 Task: Read customer reviews and ratings for real estate agents in Montgomery, Alabama, to find an agent who specializes in first-time homebuyers or investment properties.
Action: Mouse moved to (268, 228)
Screenshot: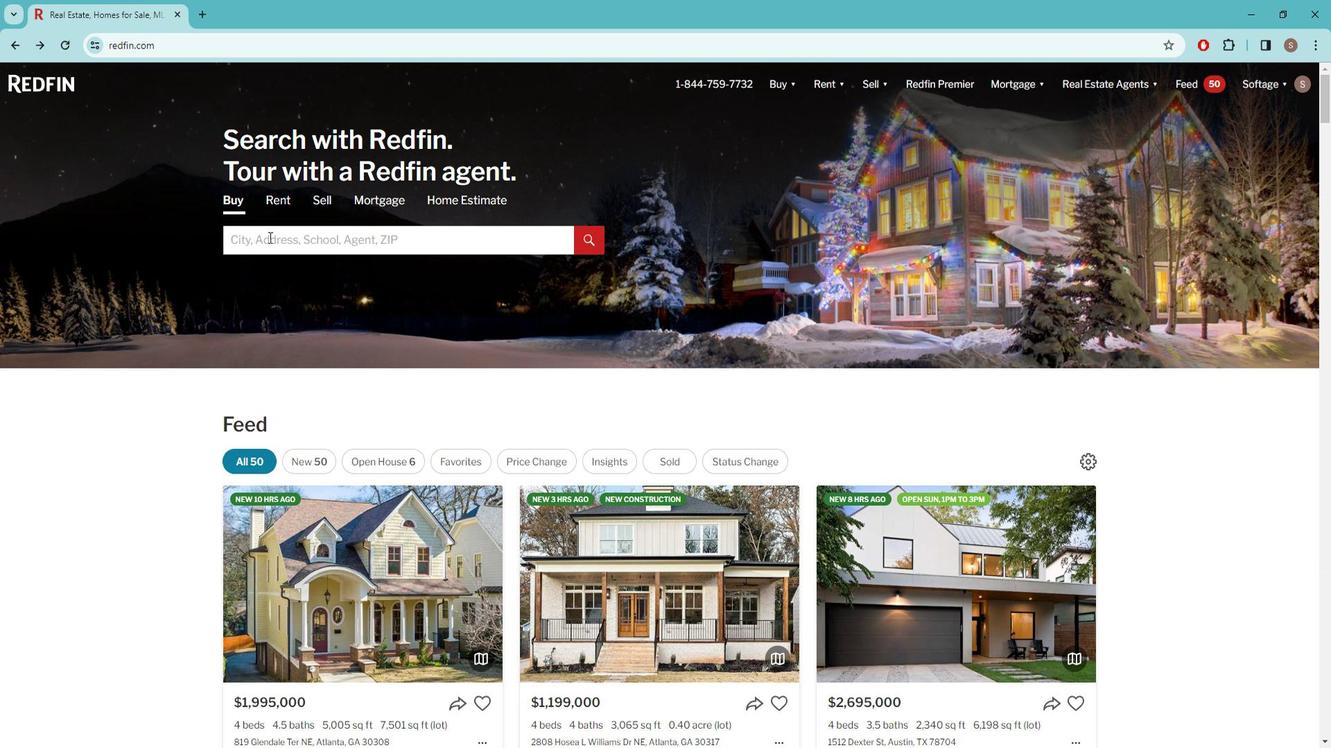 
Action: Mouse pressed left at (268, 228)
Screenshot: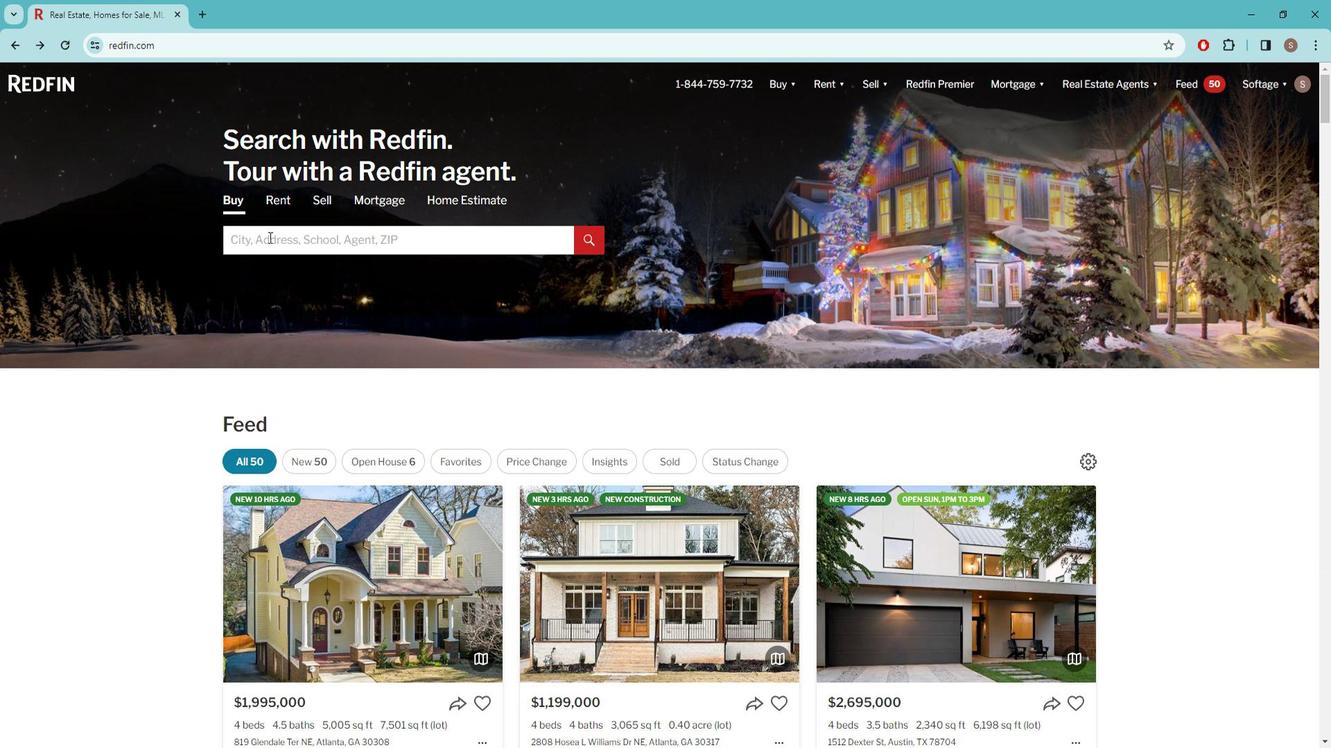 
Action: Key pressed m<Key.caps_lock>ONTGOMERY,<Key.space><Key.caps_lock>a<Key.caps_lock>LABAMA
Screenshot: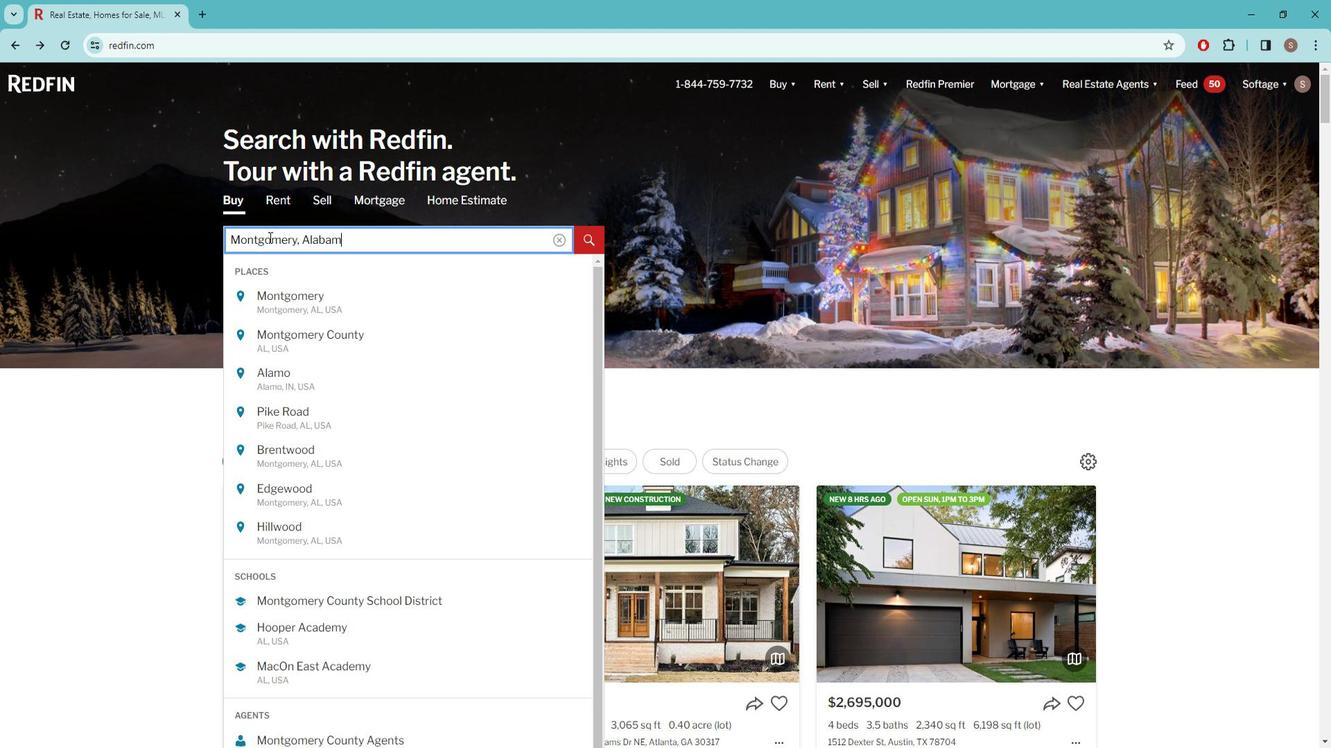 
Action: Mouse moved to (271, 291)
Screenshot: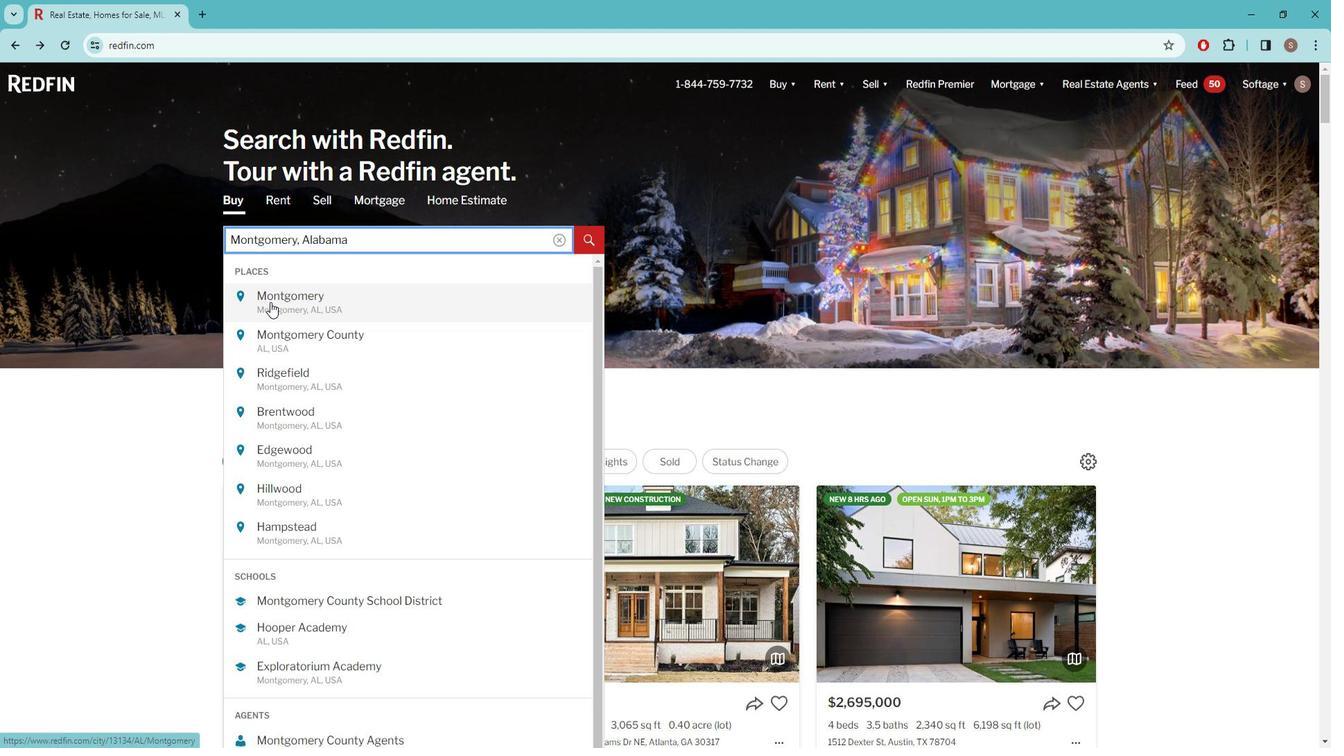 
Action: Mouse pressed left at (271, 291)
Screenshot: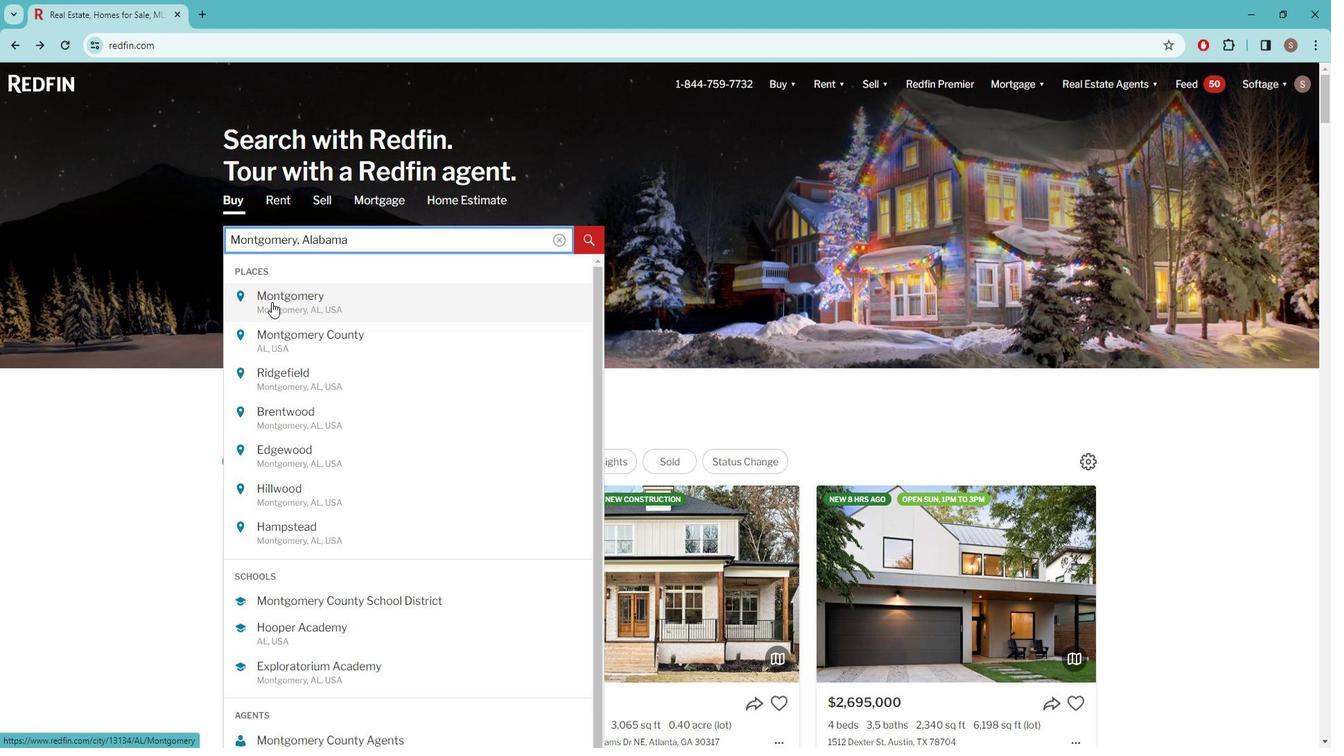 
Action: Mouse moved to (1162, 162)
Screenshot: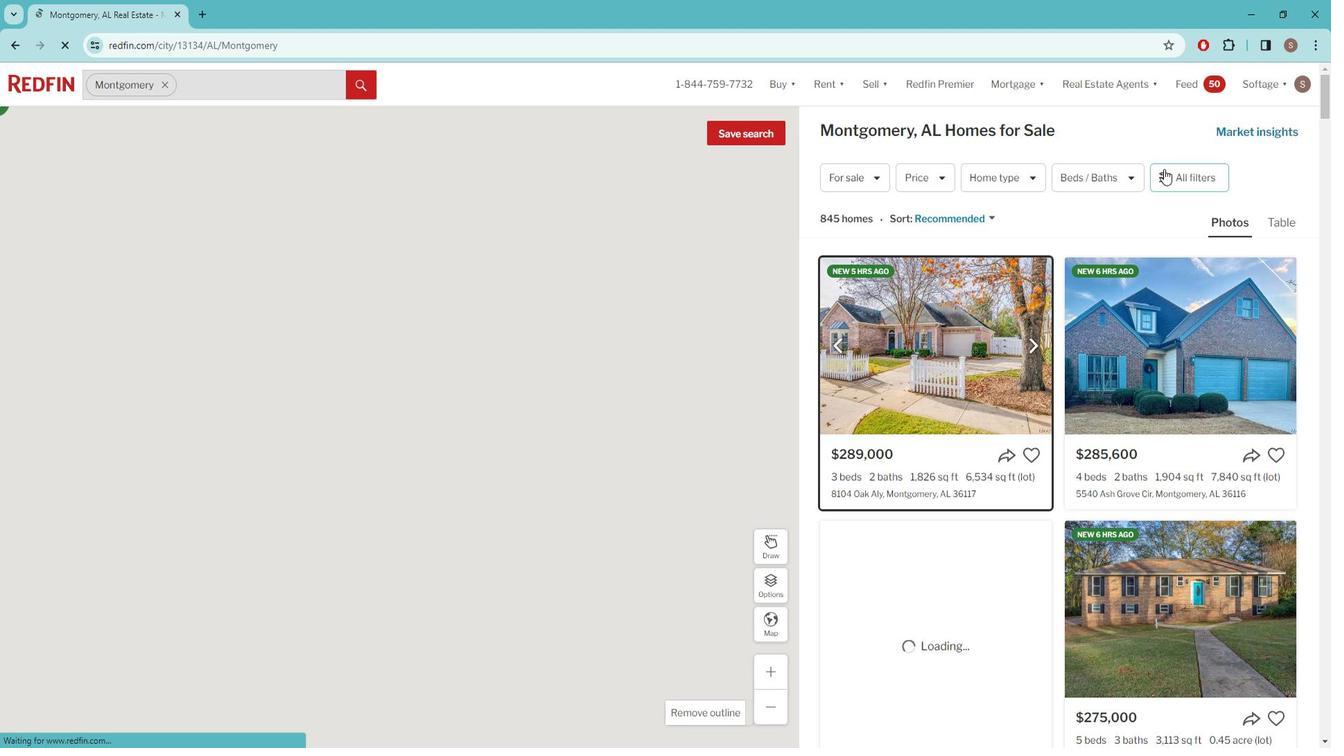 
Action: Mouse pressed left at (1162, 162)
Screenshot: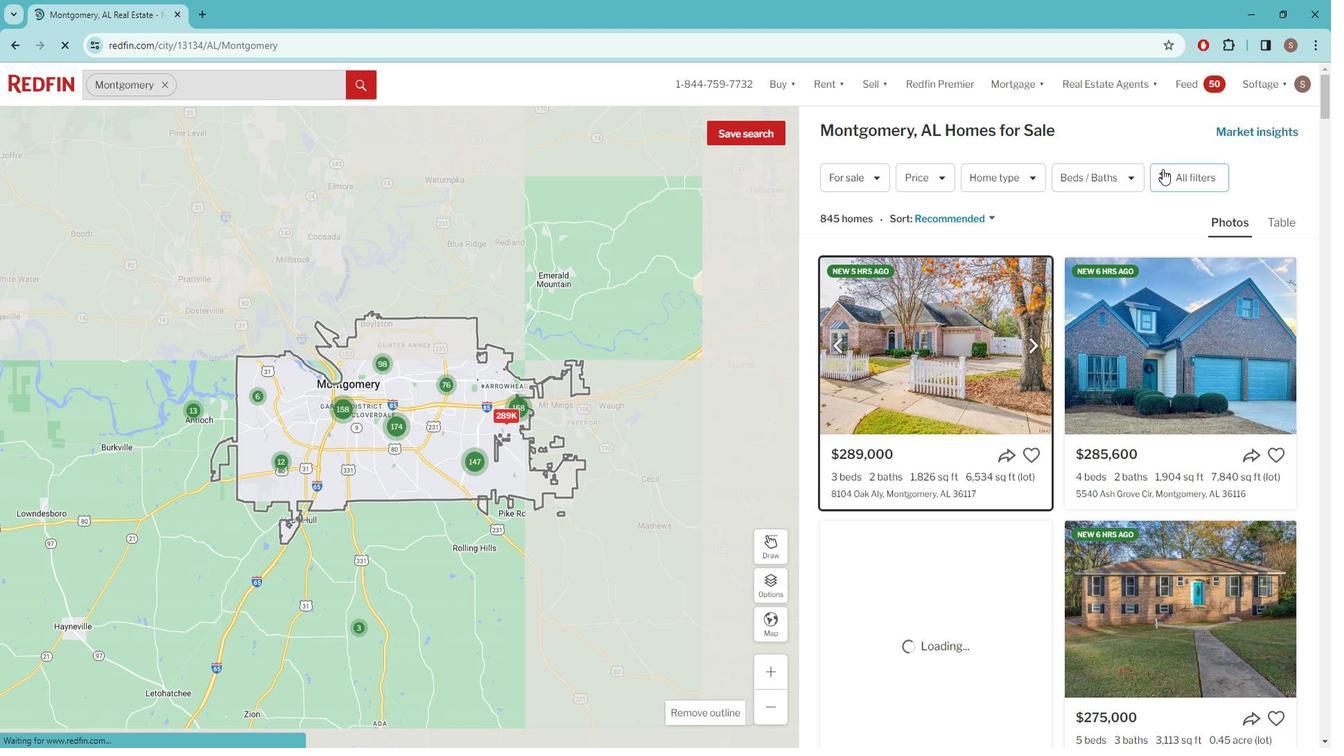 
Action: Mouse pressed left at (1162, 162)
Screenshot: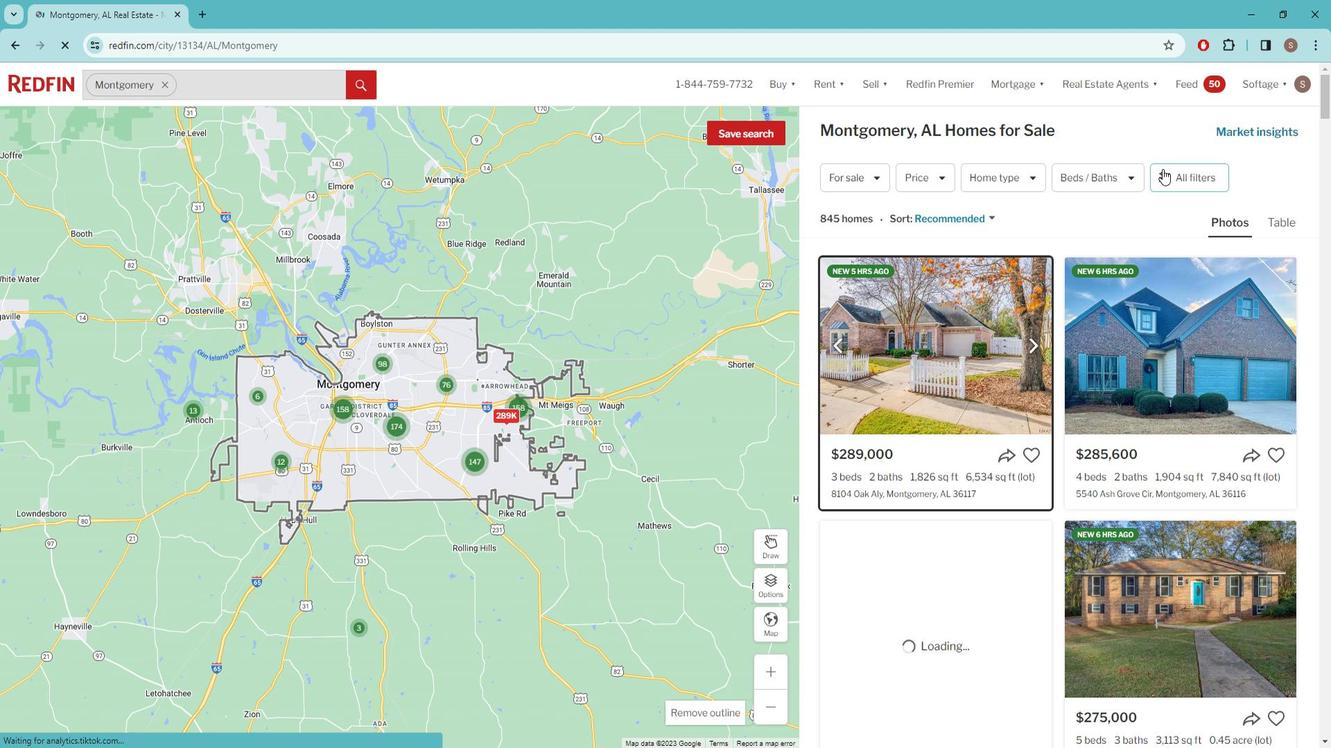 
Action: Mouse pressed left at (1162, 162)
Screenshot: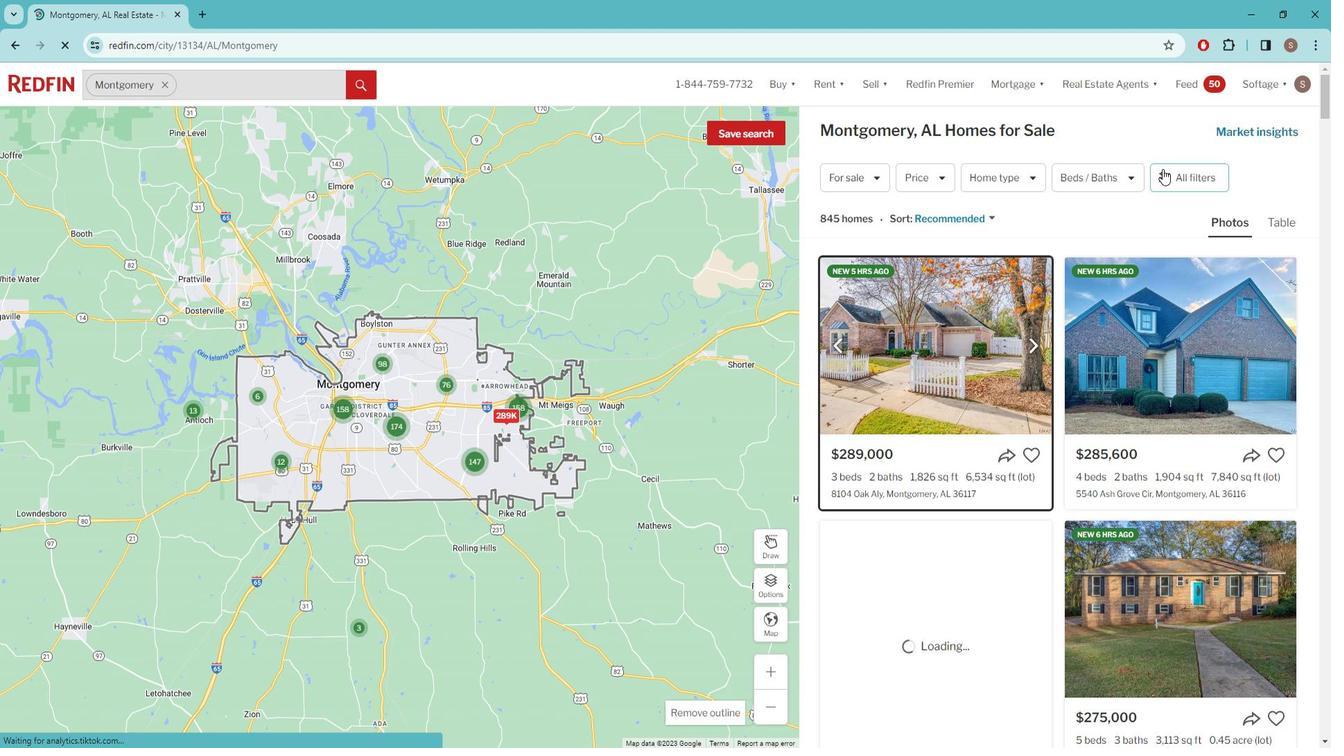 
Action: Mouse moved to (1168, 162)
Screenshot: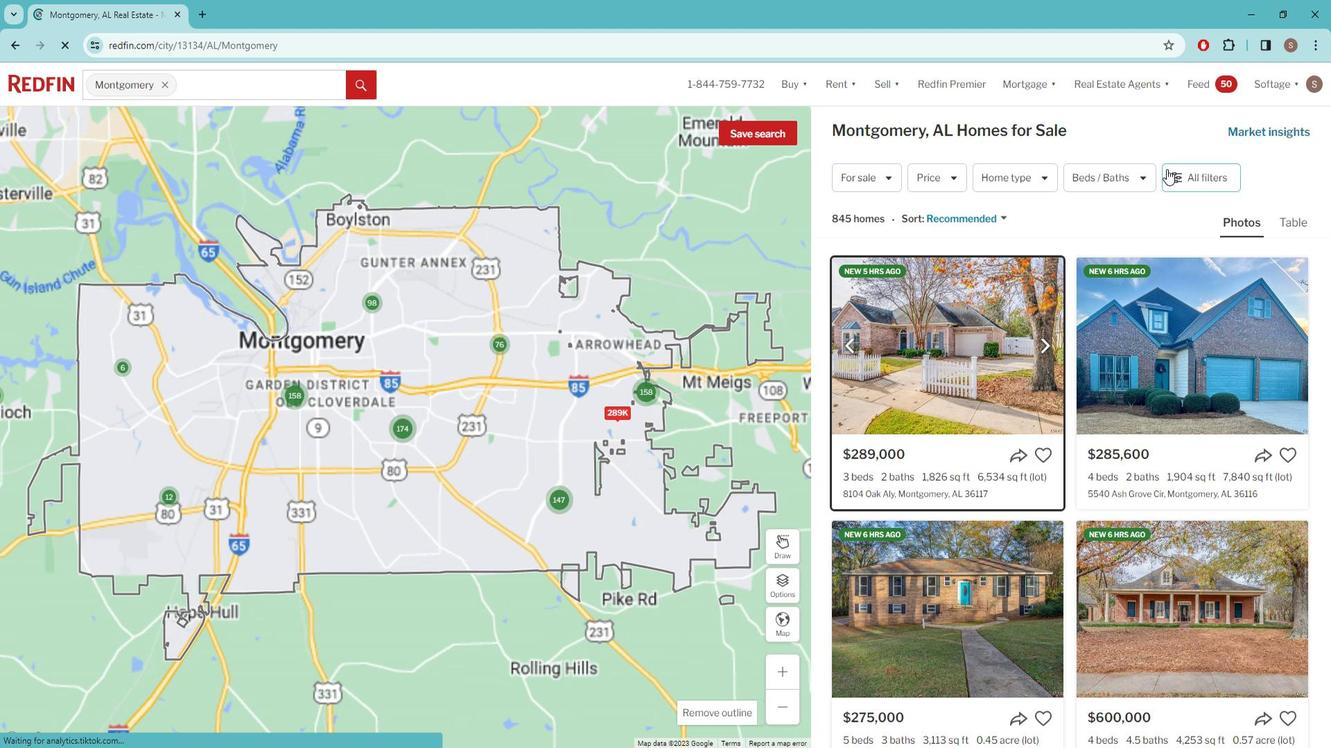 
Action: Mouse pressed left at (1168, 162)
Screenshot: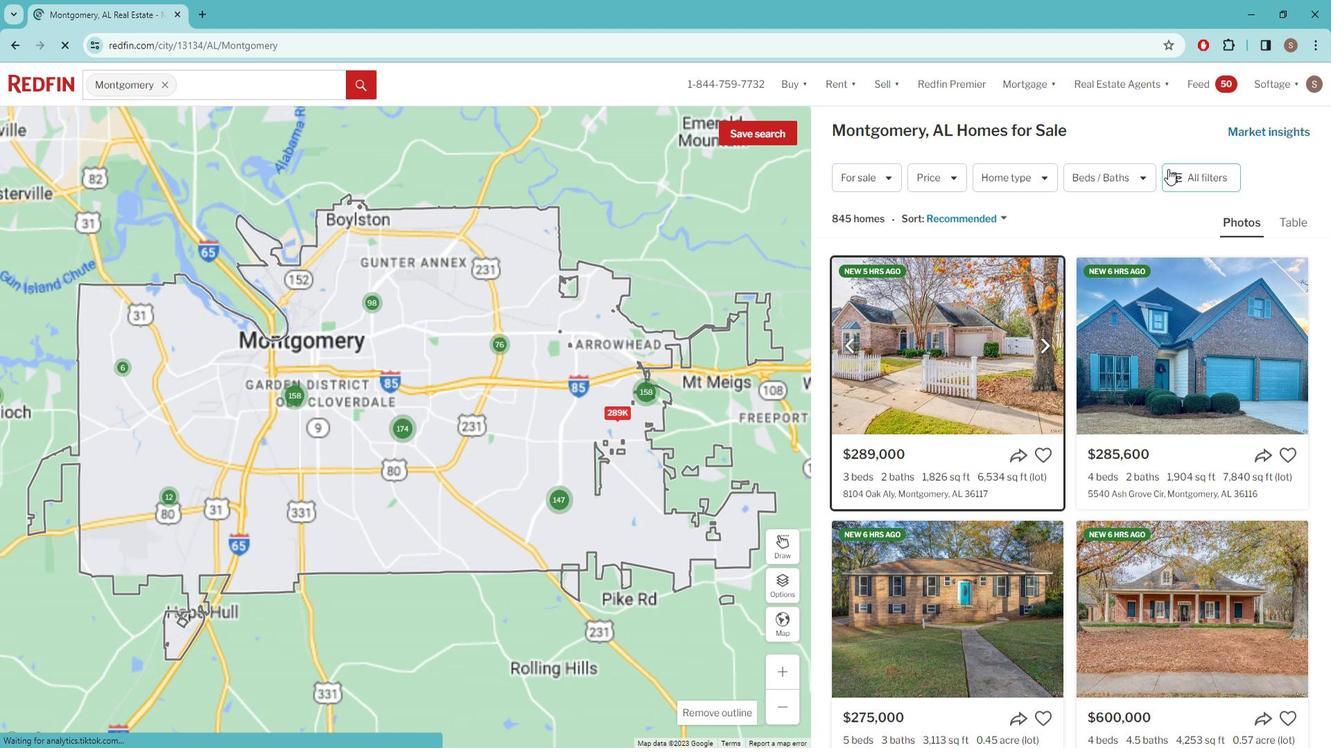 
Action: Mouse moved to (1102, 262)
Screenshot: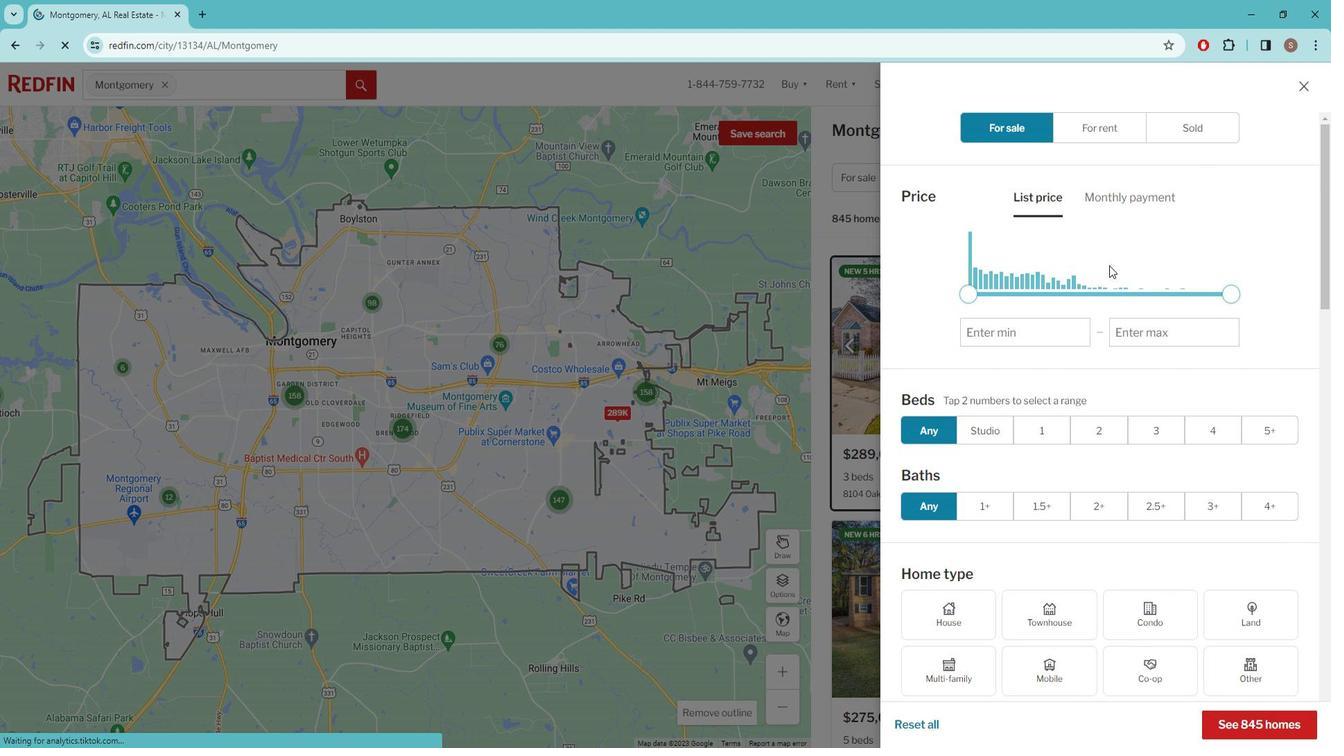 
Action: Mouse scrolled (1102, 261) with delta (0, 0)
Screenshot: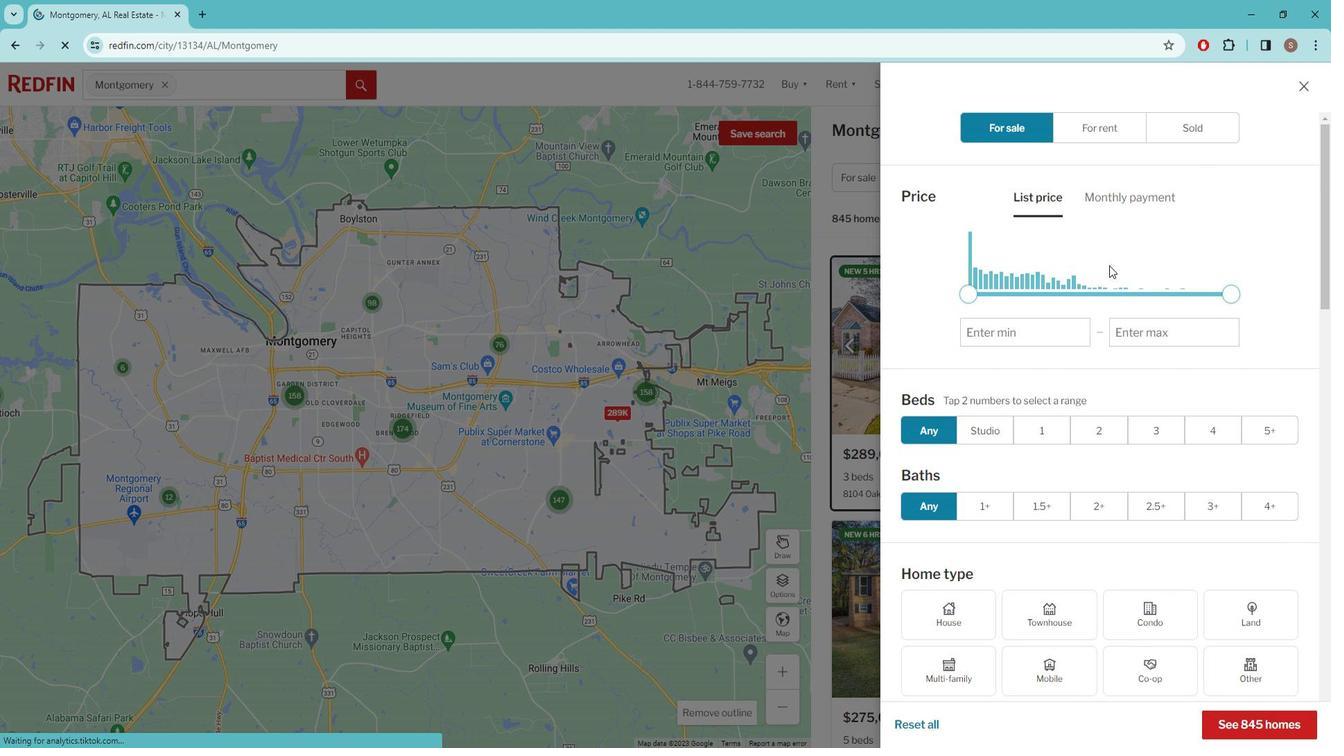 
Action: Mouse moved to (1102, 262)
Screenshot: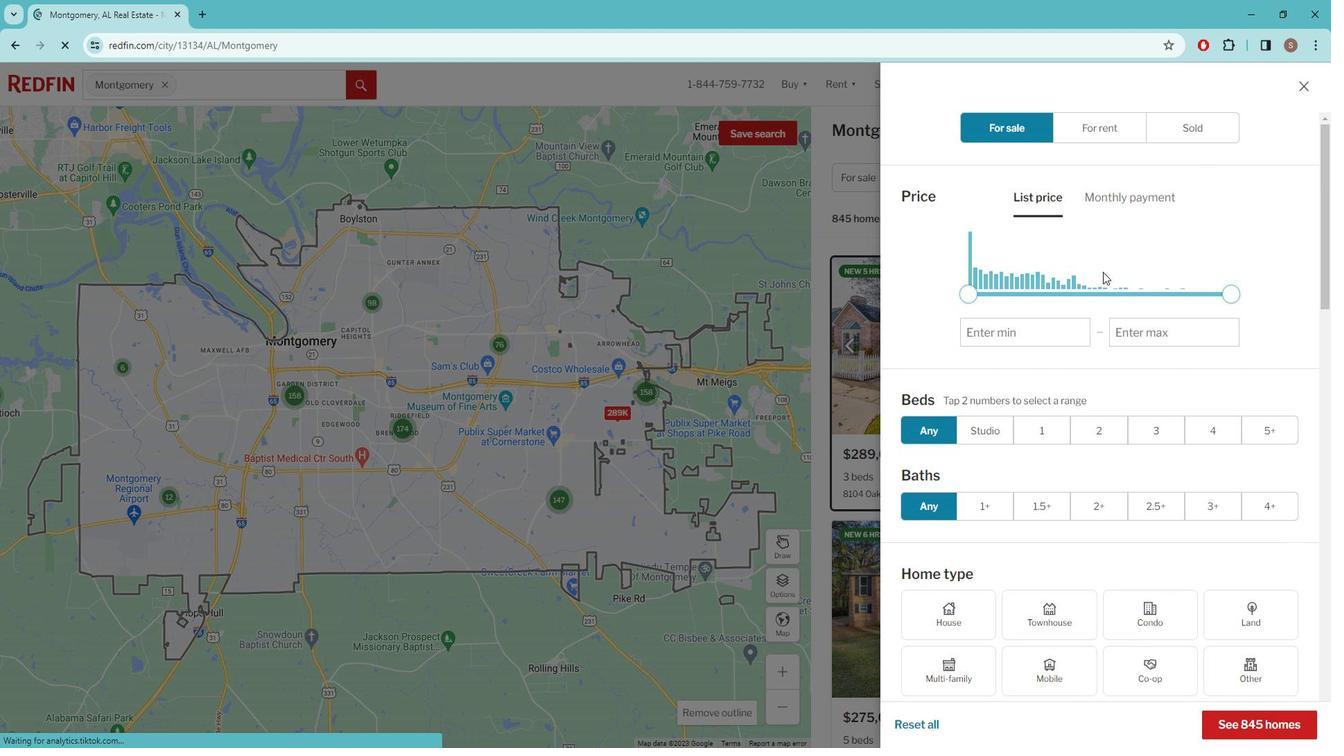 
Action: Mouse scrolled (1102, 262) with delta (0, 0)
Screenshot: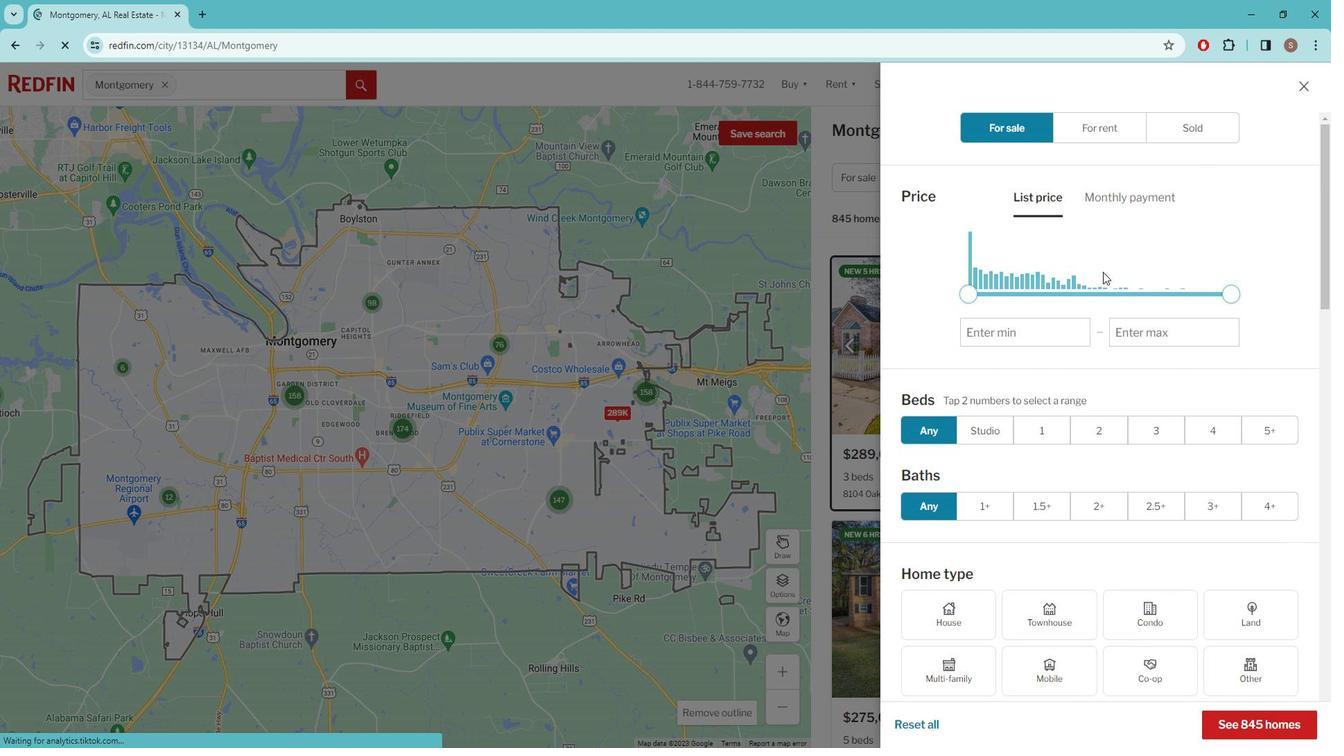 
Action: Mouse scrolled (1102, 262) with delta (0, 0)
Screenshot: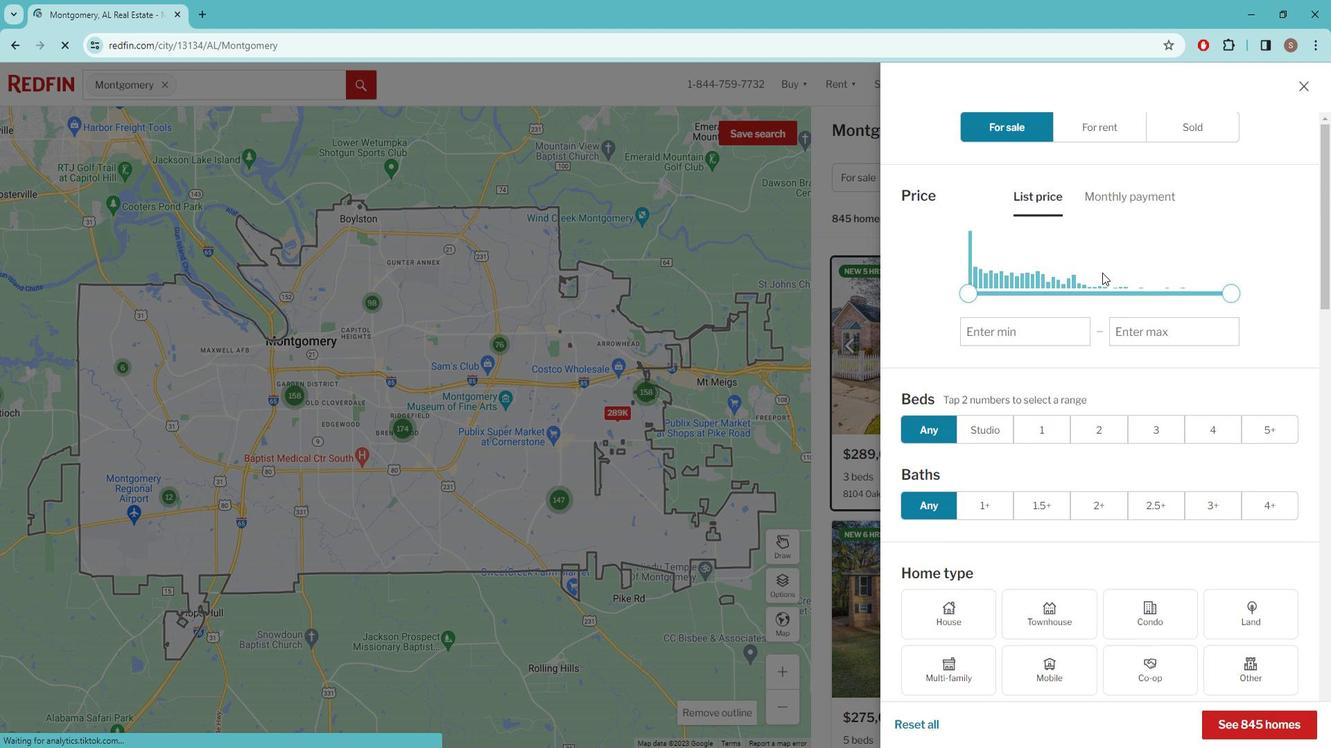 
Action: Mouse moved to (1095, 265)
Screenshot: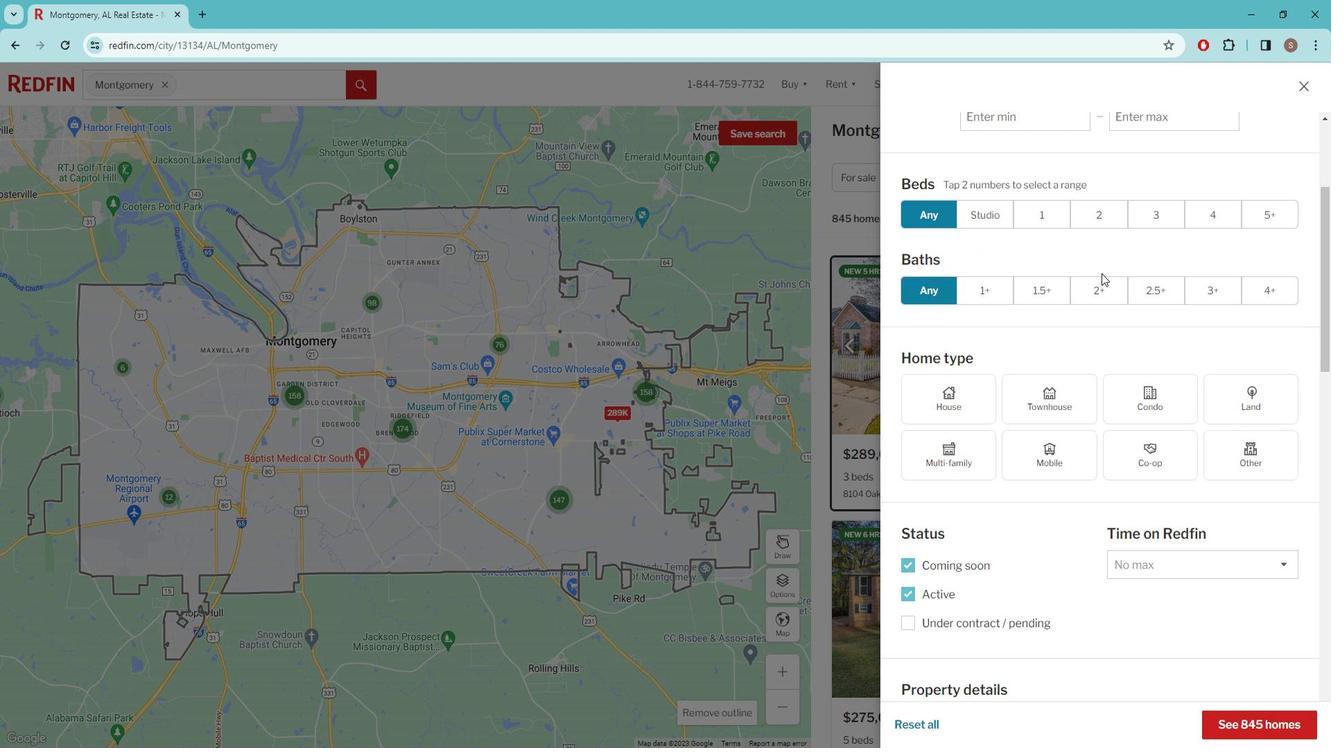 
Action: Mouse scrolled (1095, 264) with delta (0, 0)
Screenshot: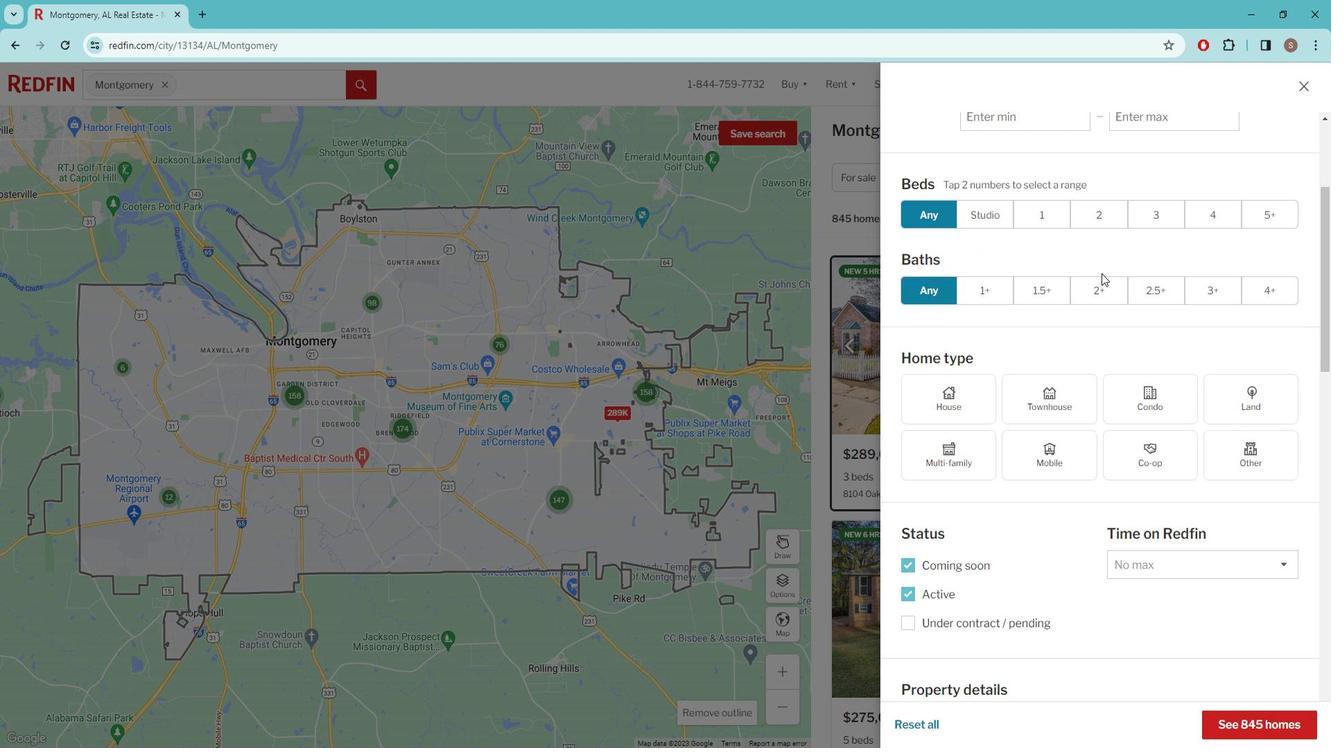 
Action: Mouse moved to (1094, 265)
Screenshot: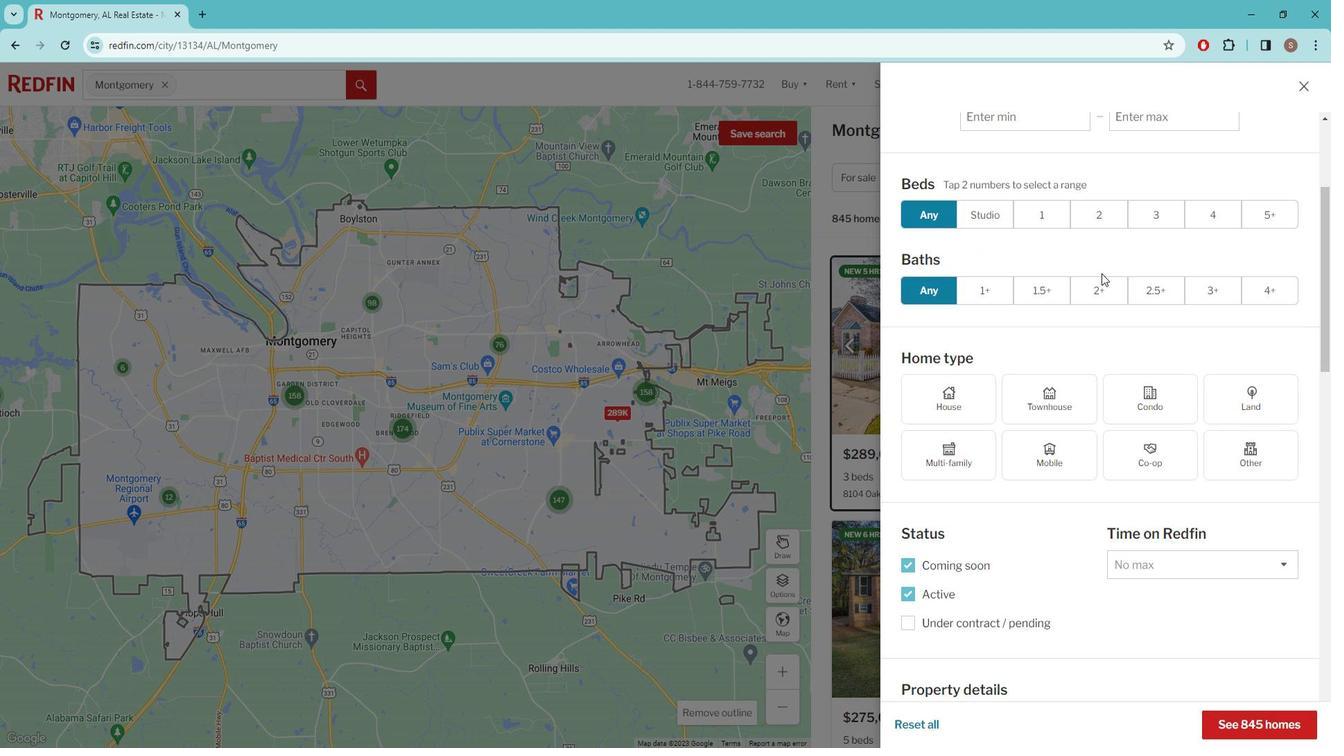 
Action: Mouse scrolled (1094, 264) with delta (0, 0)
Screenshot: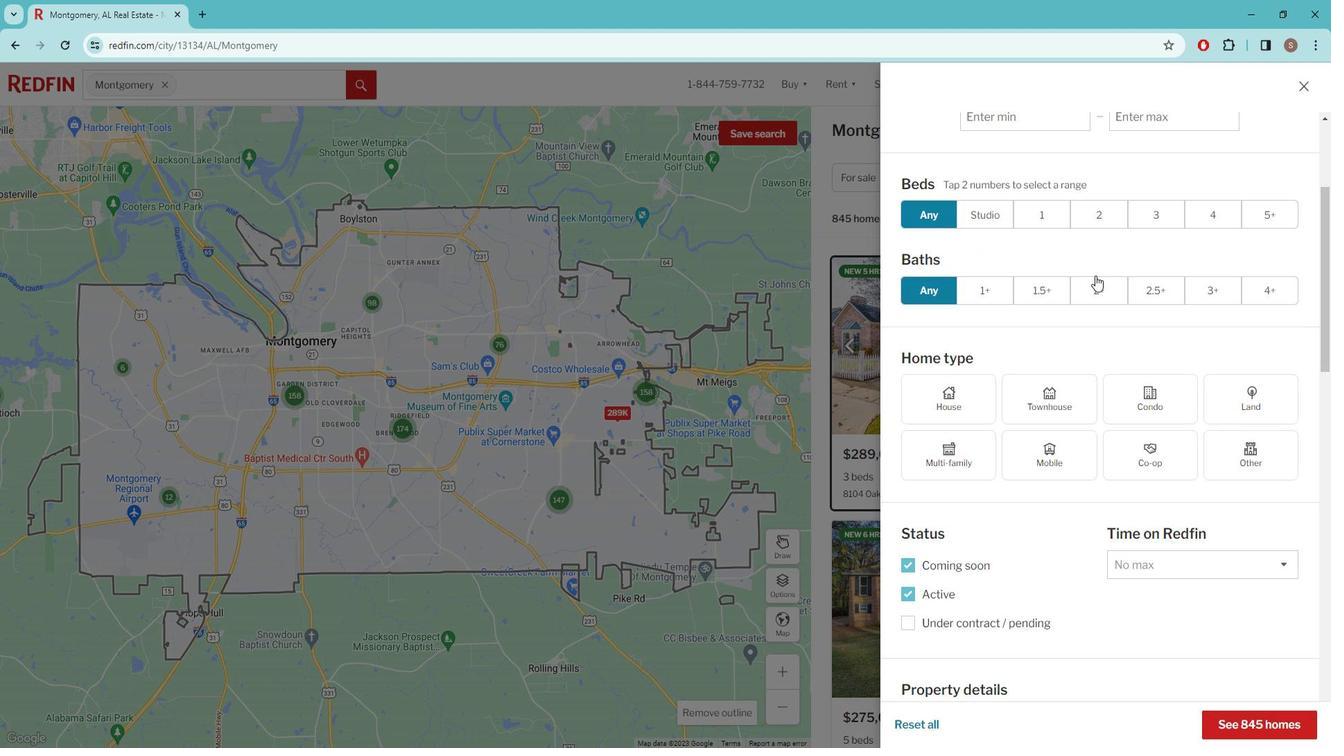 
Action: Mouse moved to (1092, 266)
Screenshot: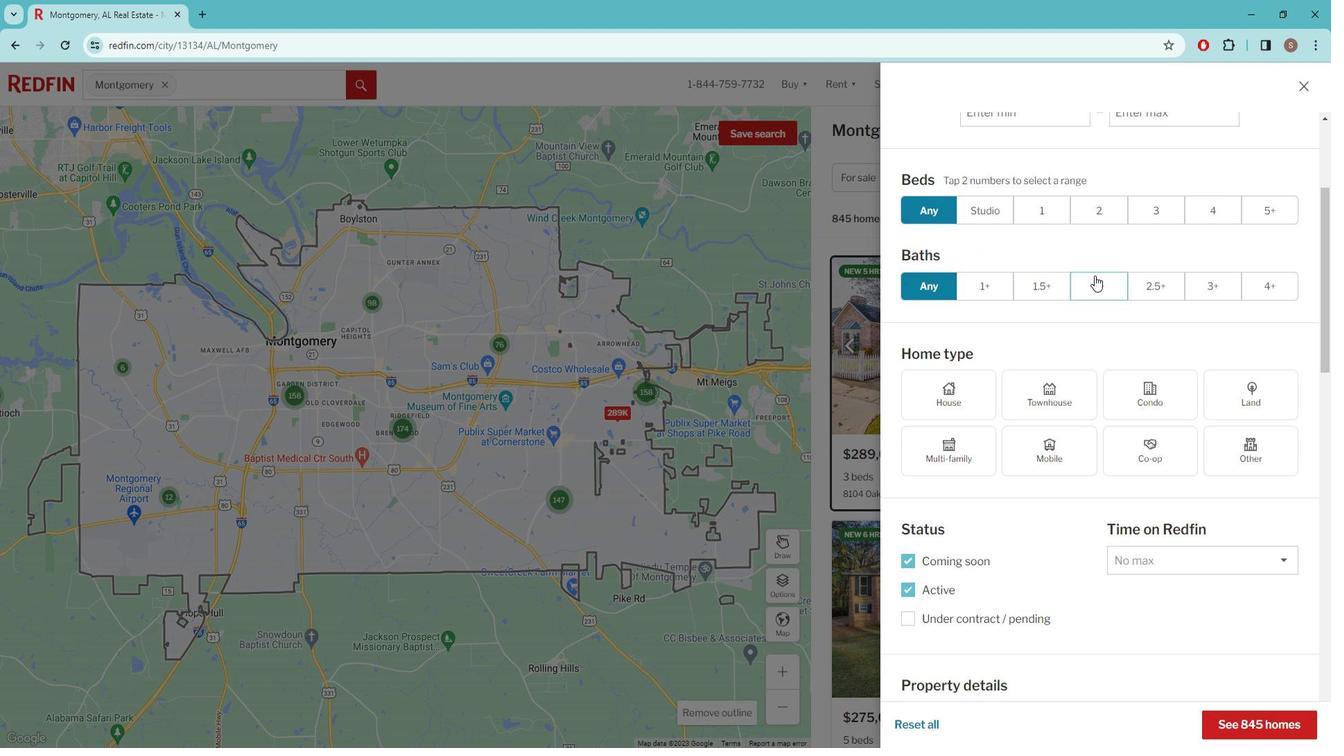 
Action: Mouse scrolled (1092, 266) with delta (0, 0)
Screenshot: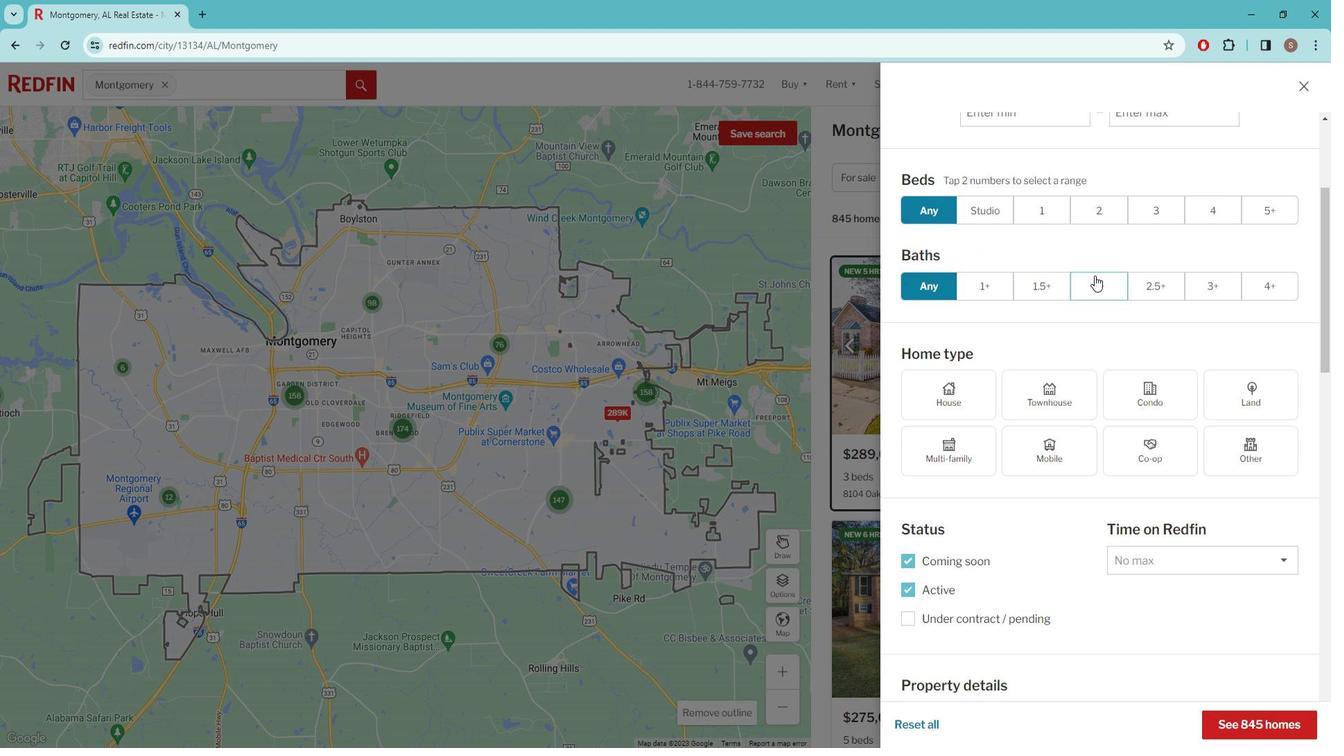 
Action: Mouse moved to (1083, 268)
Screenshot: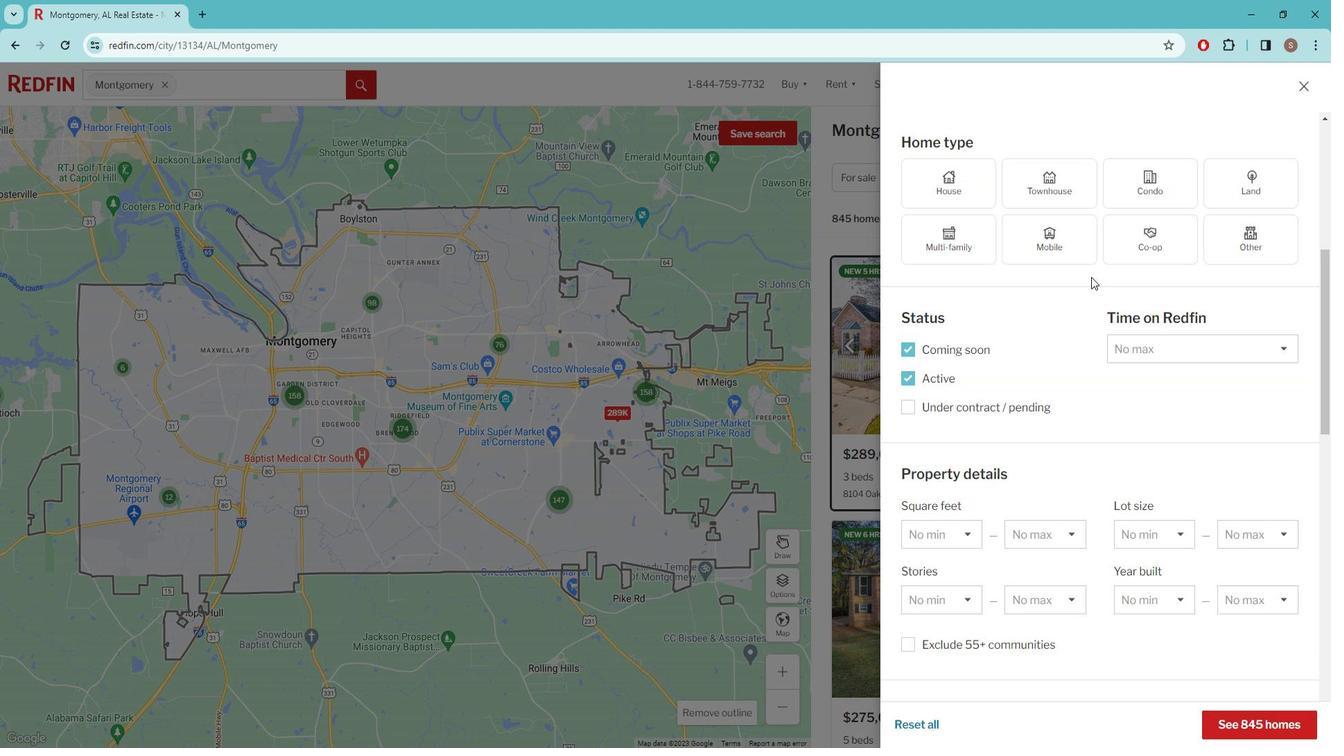 
Action: Mouse scrolled (1083, 268) with delta (0, 0)
Screenshot: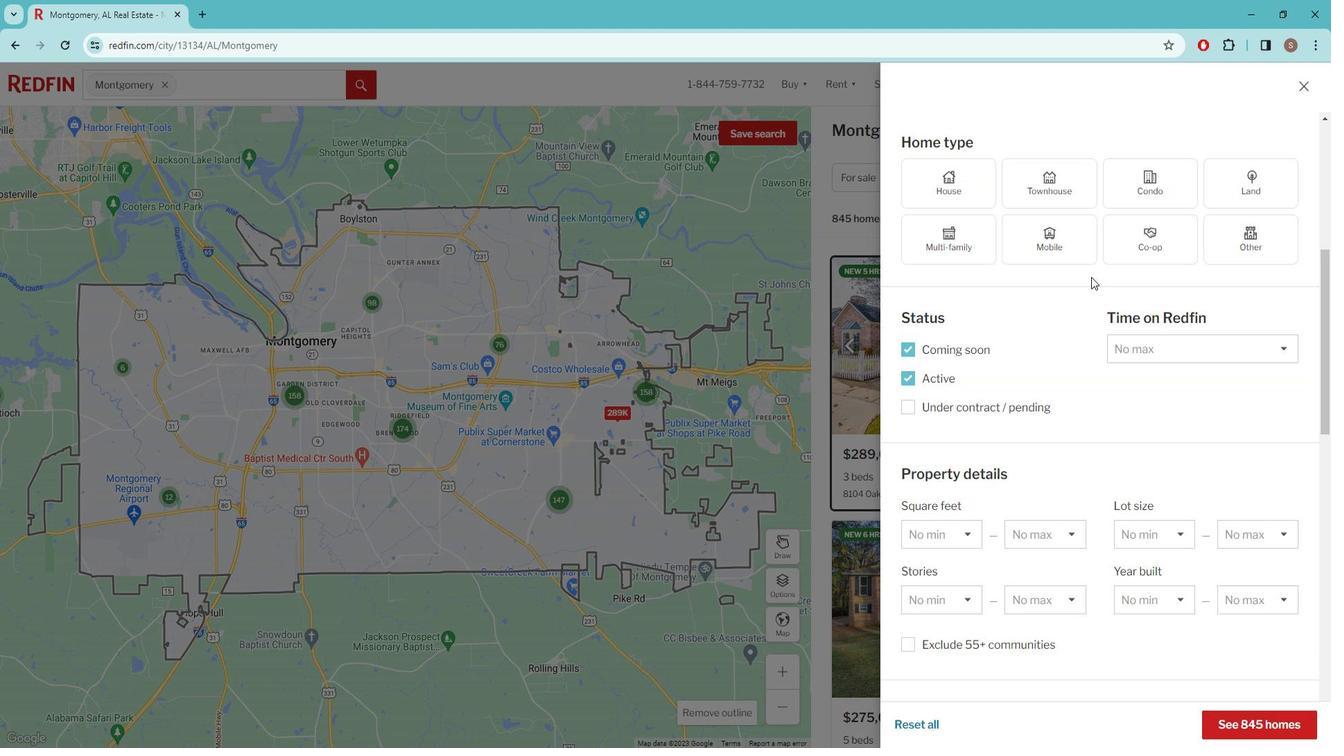 
Action: Mouse moved to (1083, 268)
Screenshot: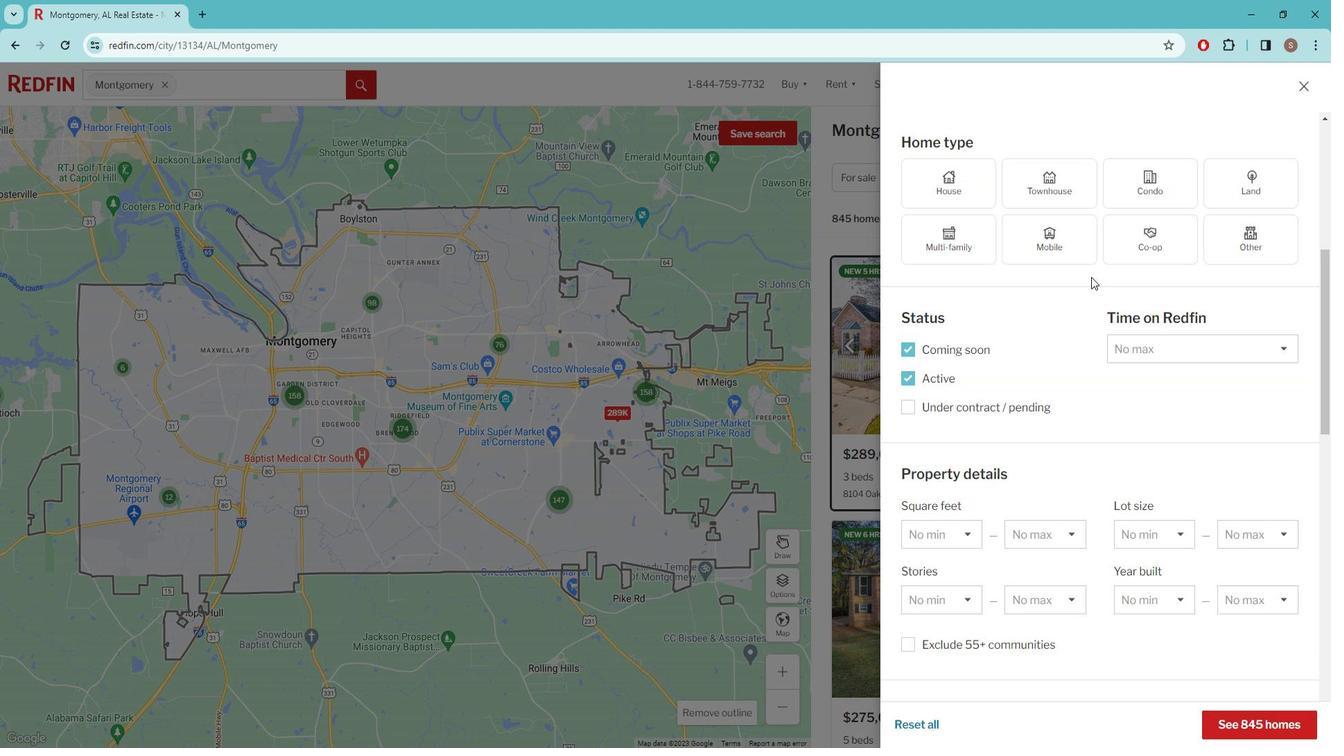 
Action: Mouse scrolled (1083, 268) with delta (0, 0)
Screenshot: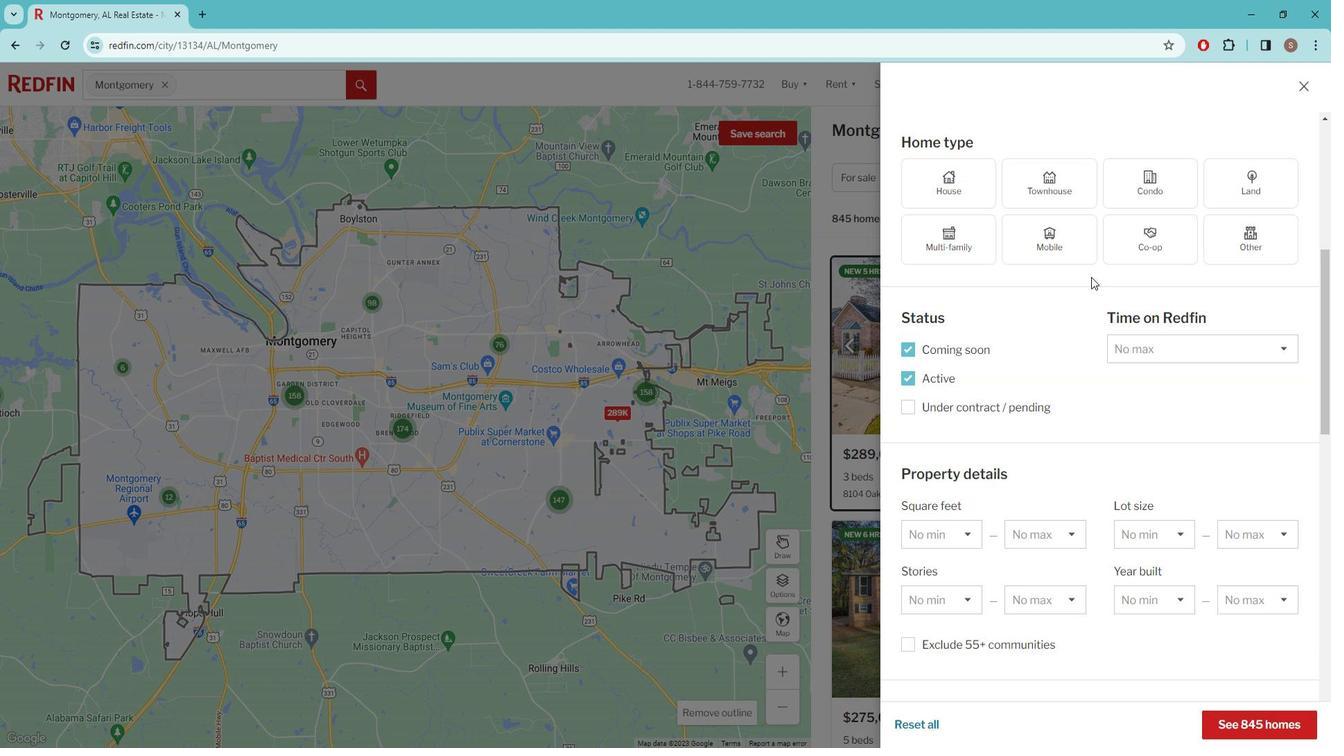 
Action: Mouse moved to (1082, 269)
Screenshot: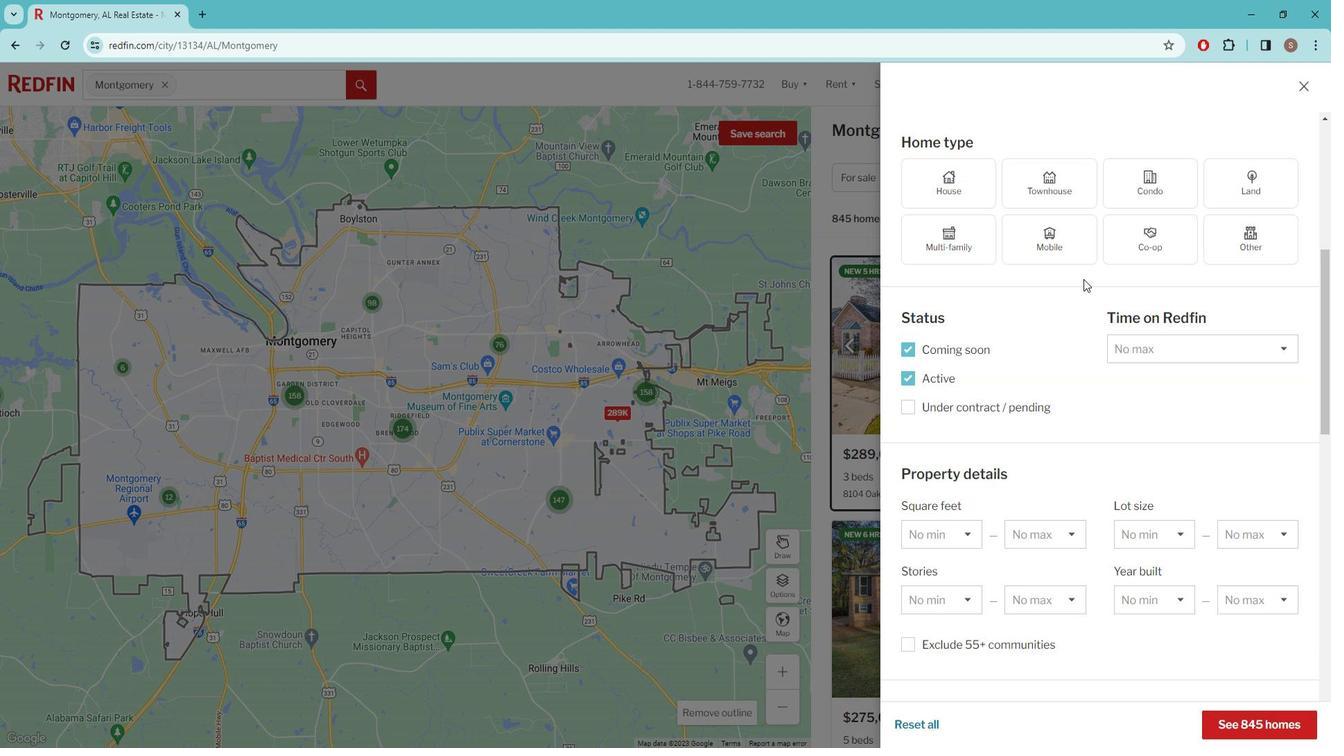 
Action: Mouse scrolled (1082, 268) with delta (0, 0)
Screenshot: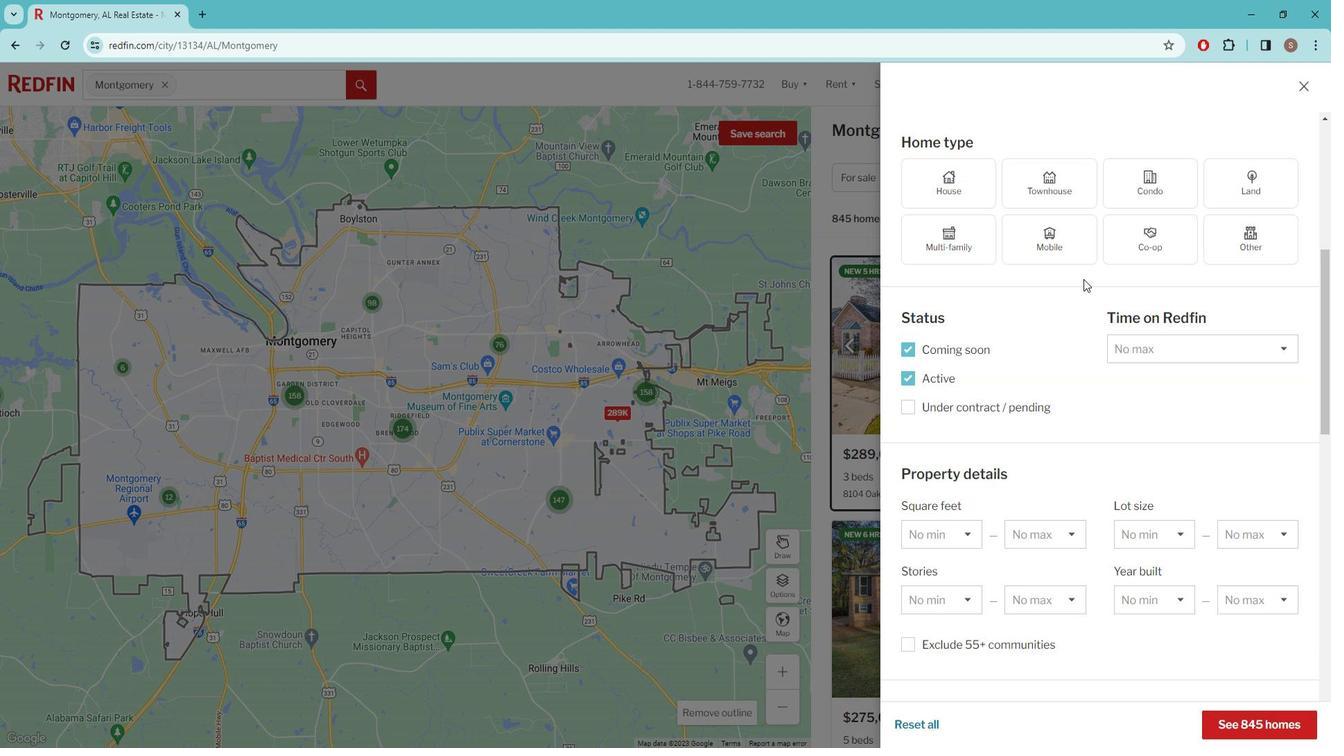 
Action: Mouse moved to (1082, 269)
Screenshot: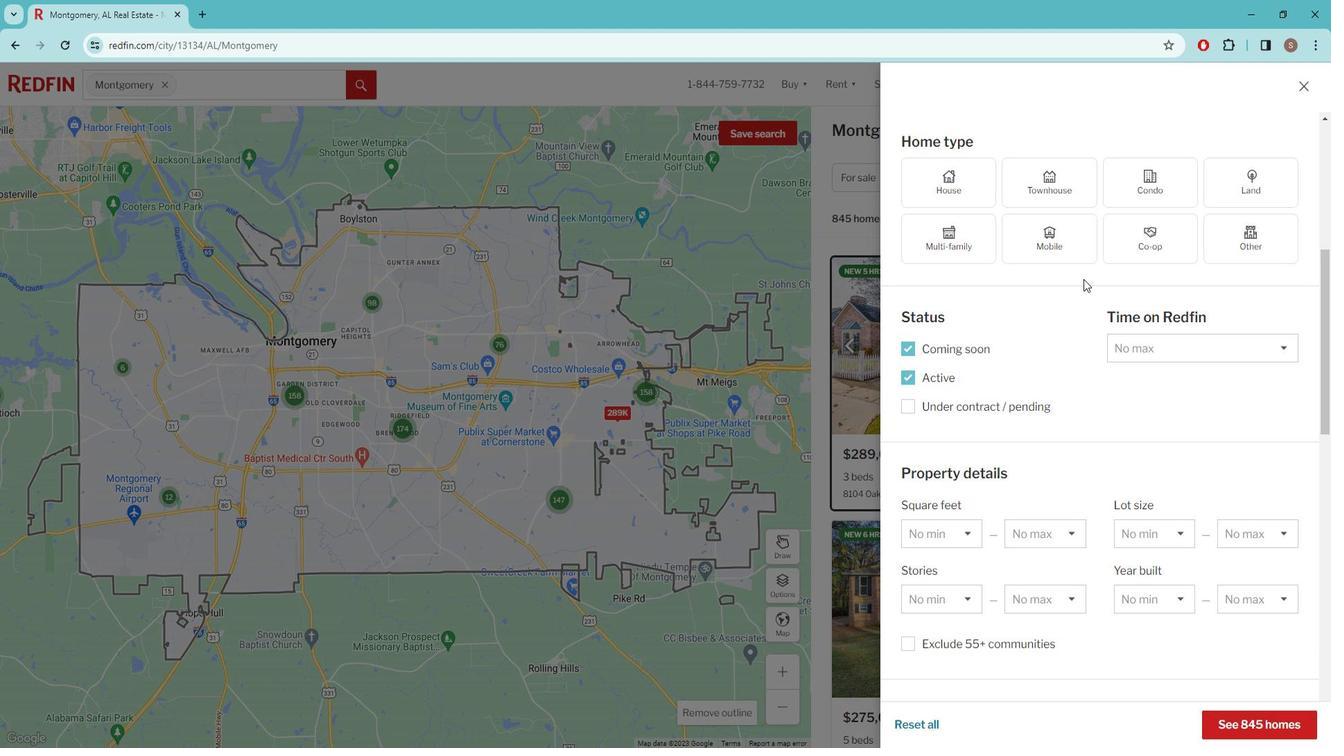 
Action: Mouse scrolled (1082, 268) with delta (0, 0)
Screenshot: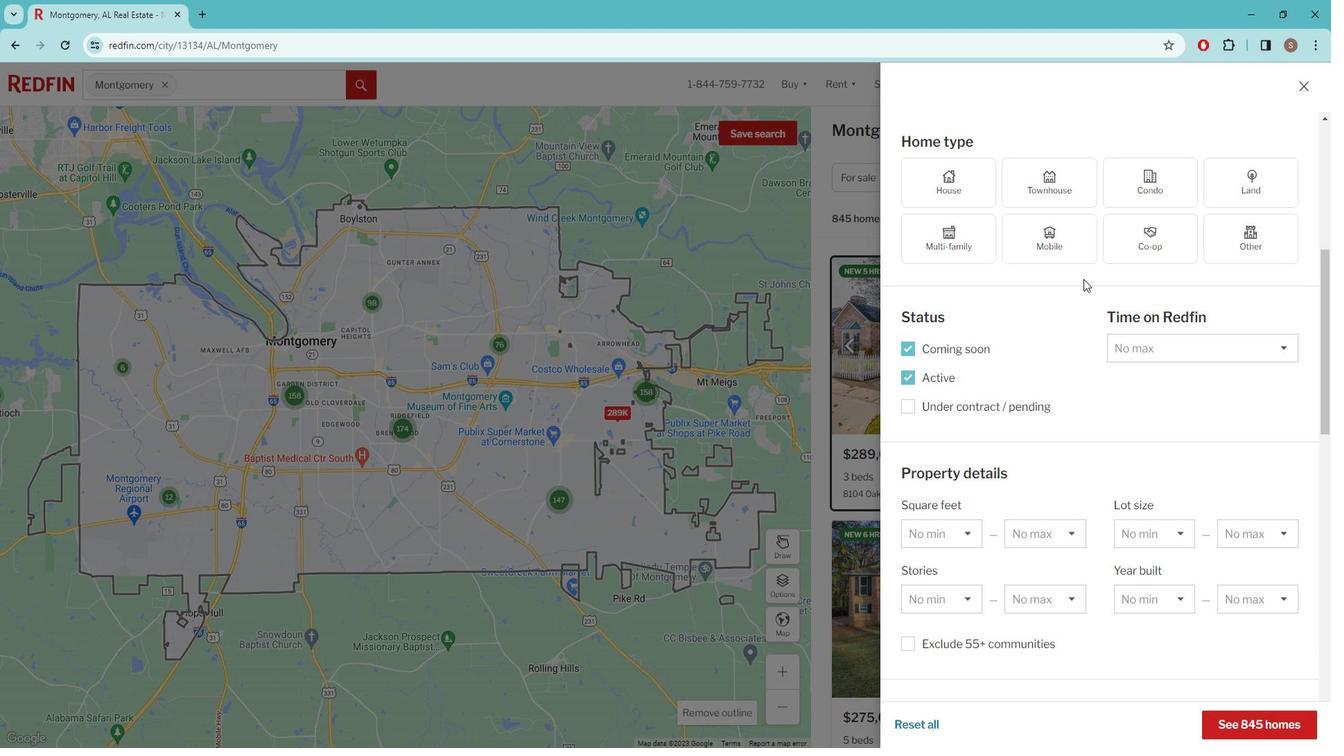 
Action: Mouse moved to (1038, 296)
Screenshot: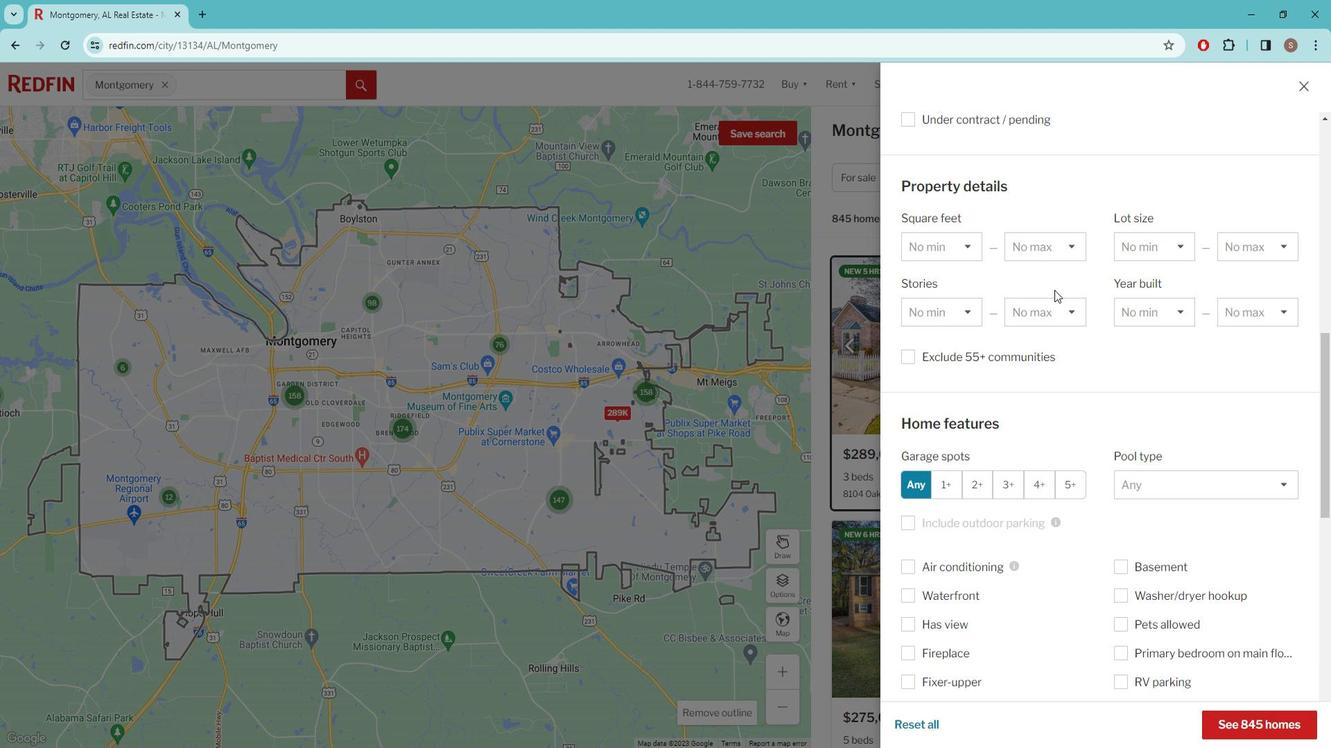 
Action: Mouse scrolled (1038, 295) with delta (0, 0)
Screenshot: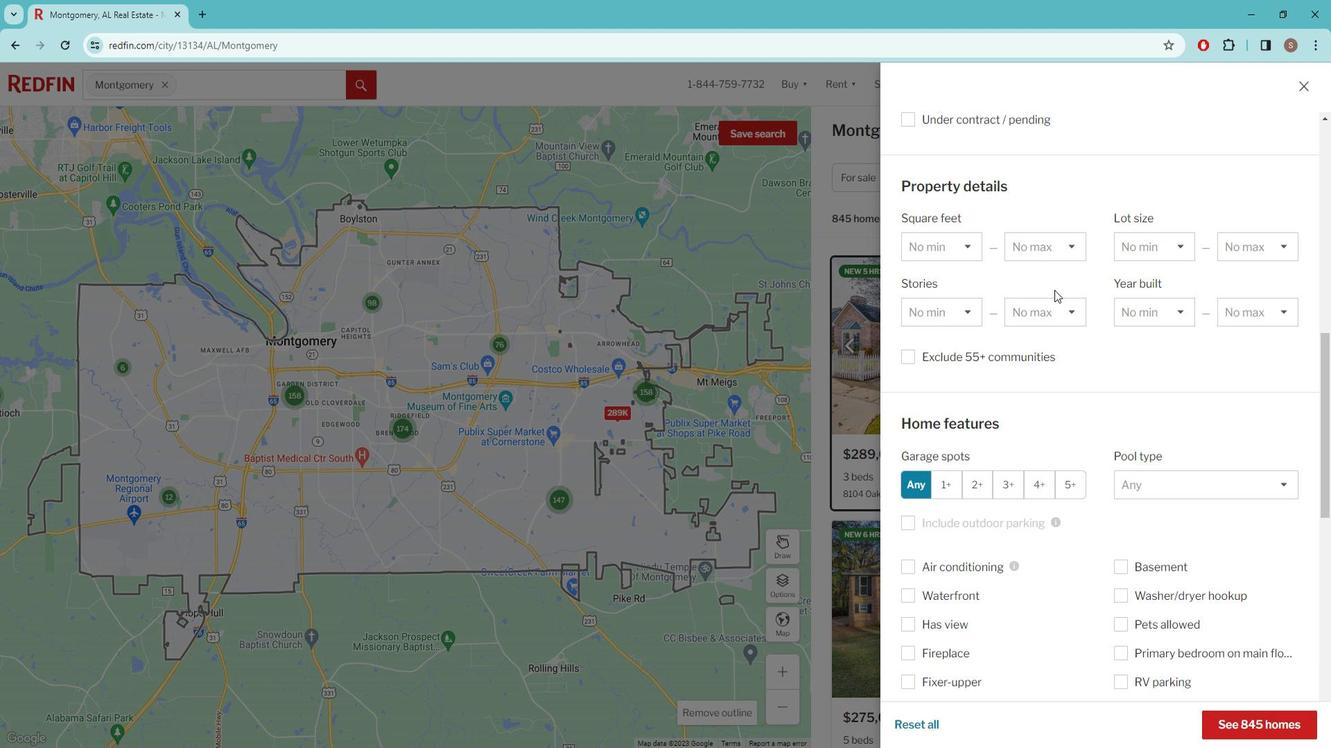 
Action: Mouse moved to (1032, 304)
Screenshot: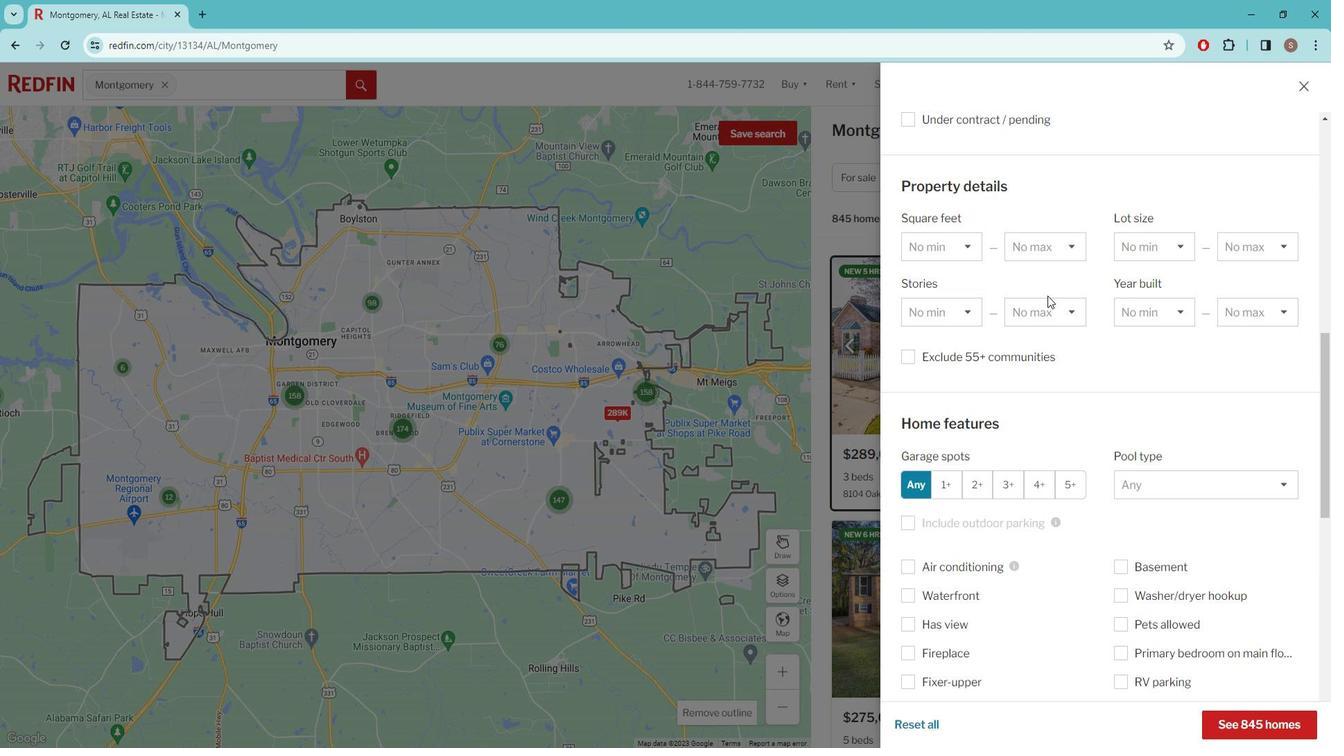 
Action: Mouse scrolled (1032, 303) with delta (0, 0)
Screenshot: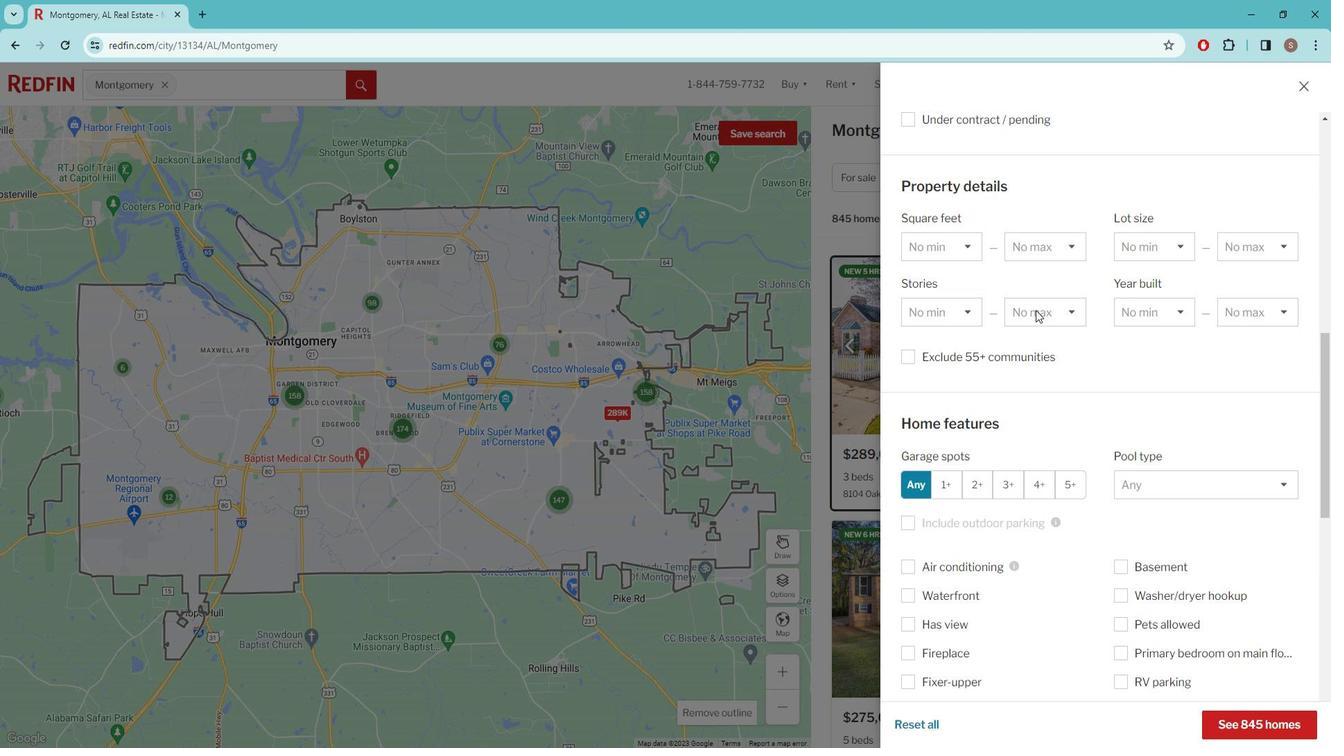 
Action: Mouse moved to (1028, 309)
Screenshot: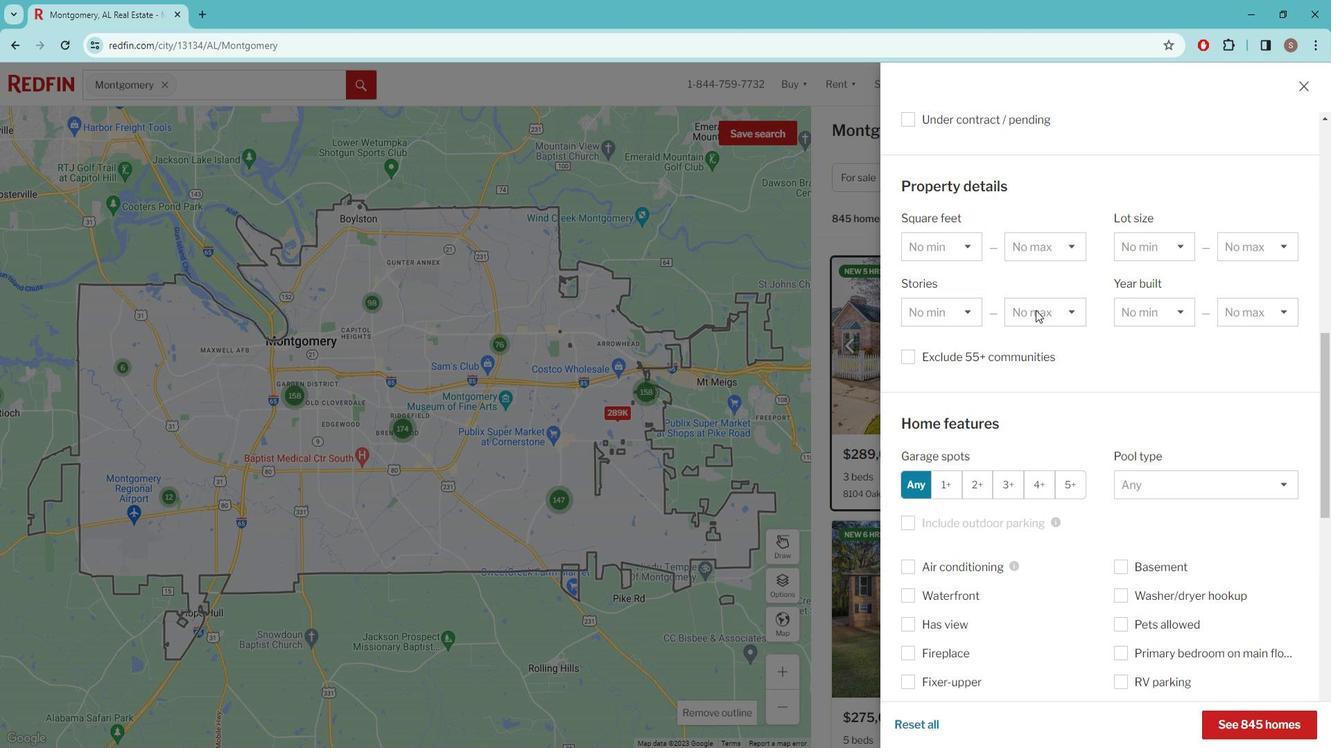 
Action: Mouse scrolled (1028, 309) with delta (0, 0)
Screenshot: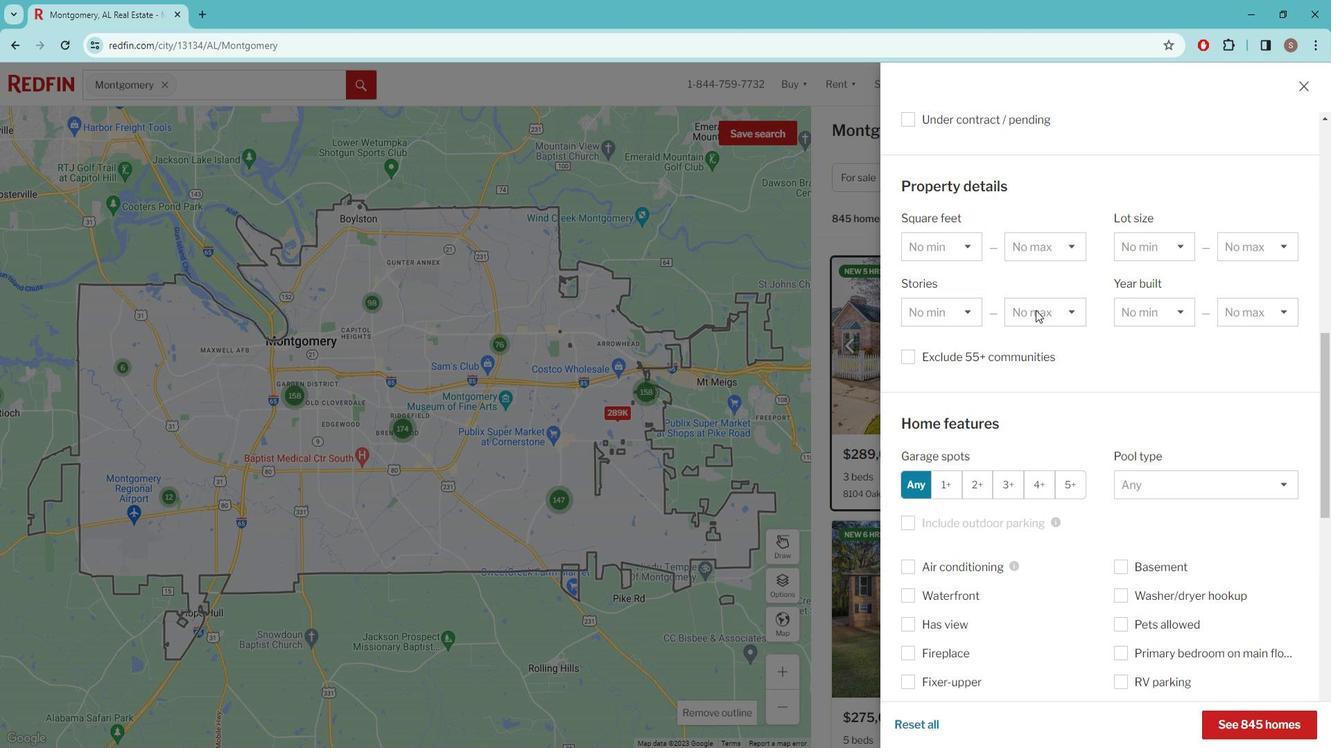 
Action: Mouse moved to (1026, 314)
Screenshot: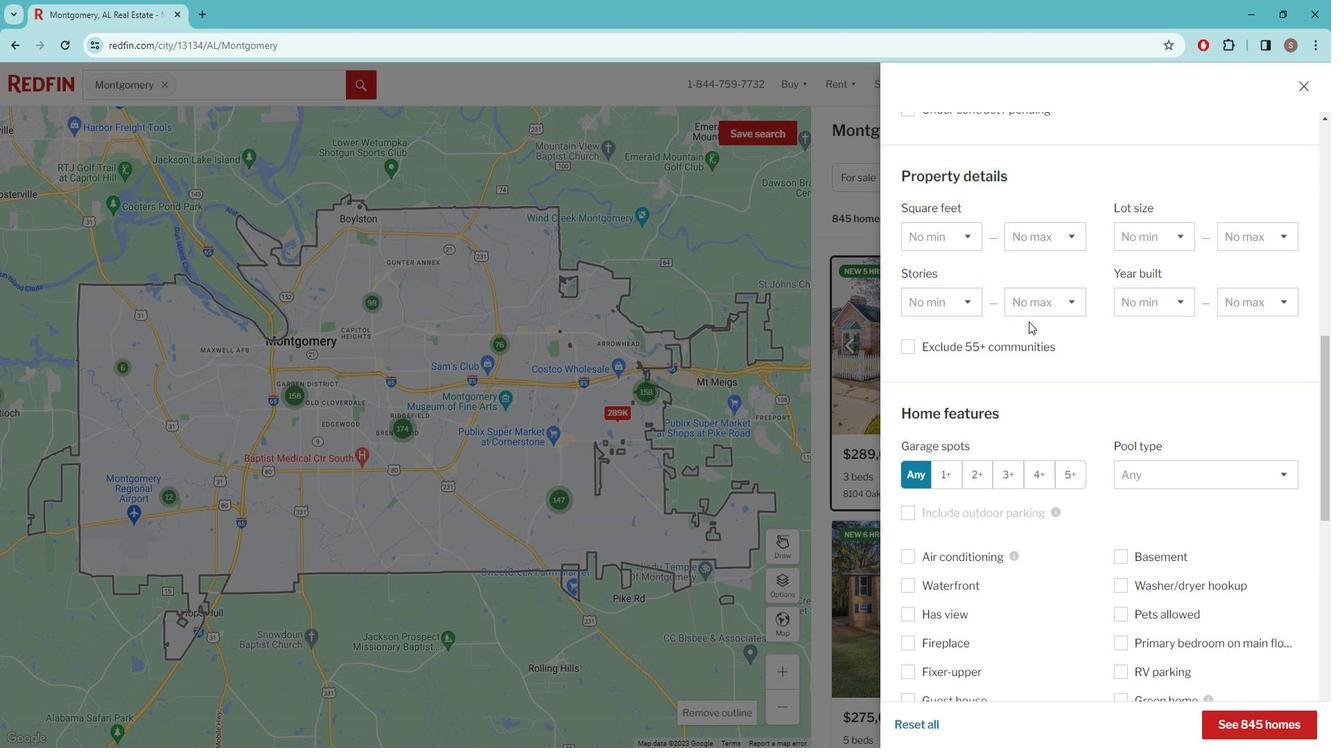 
Action: Mouse scrolled (1026, 314) with delta (0, 0)
Screenshot: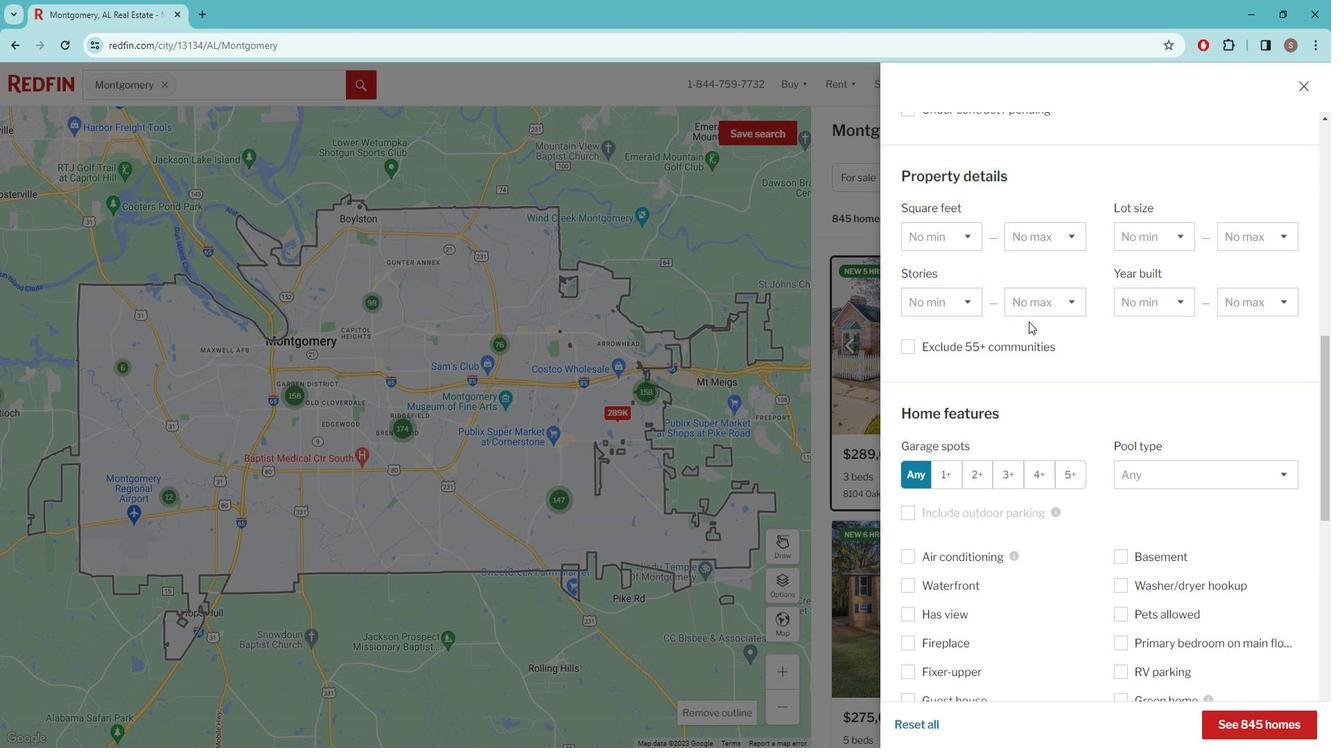 
Action: Mouse moved to (1022, 319)
Screenshot: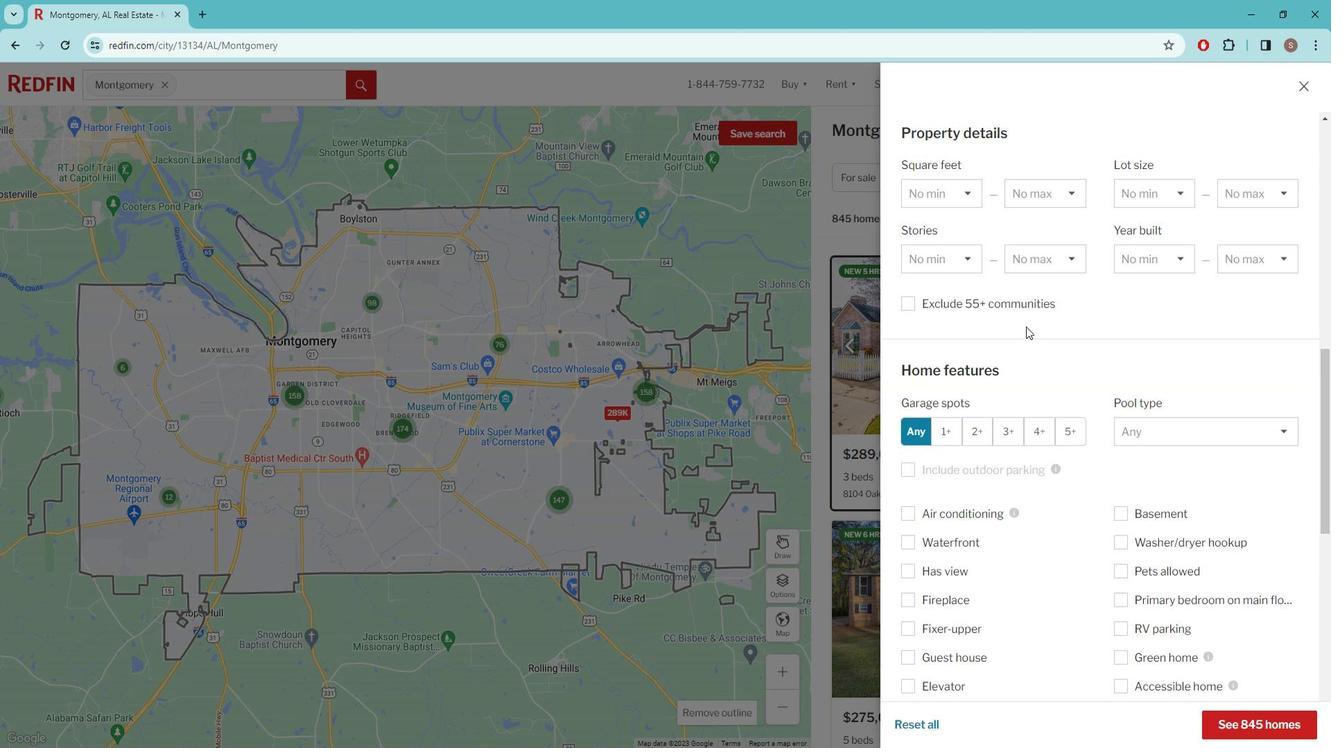 
Action: Mouse scrolled (1022, 320) with delta (0, 0)
Screenshot: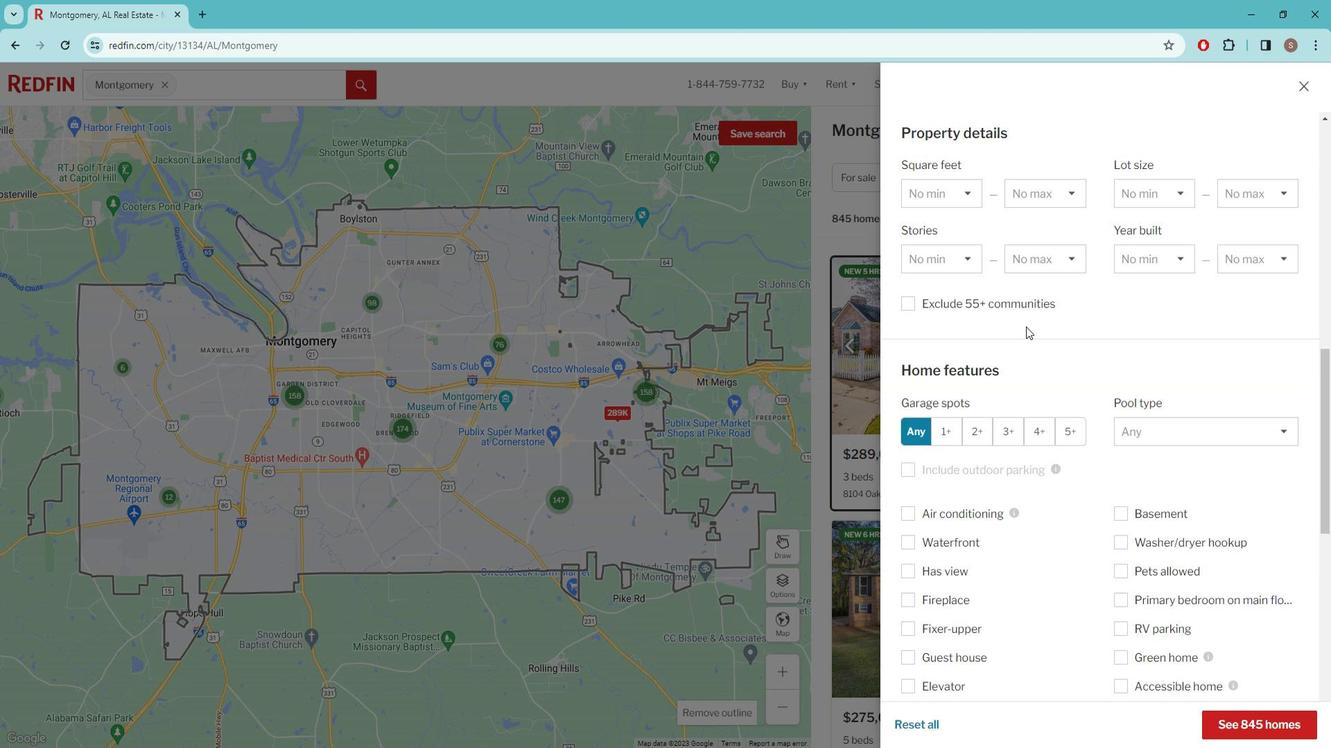 
Action: Mouse moved to (932, 578)
Screenshot: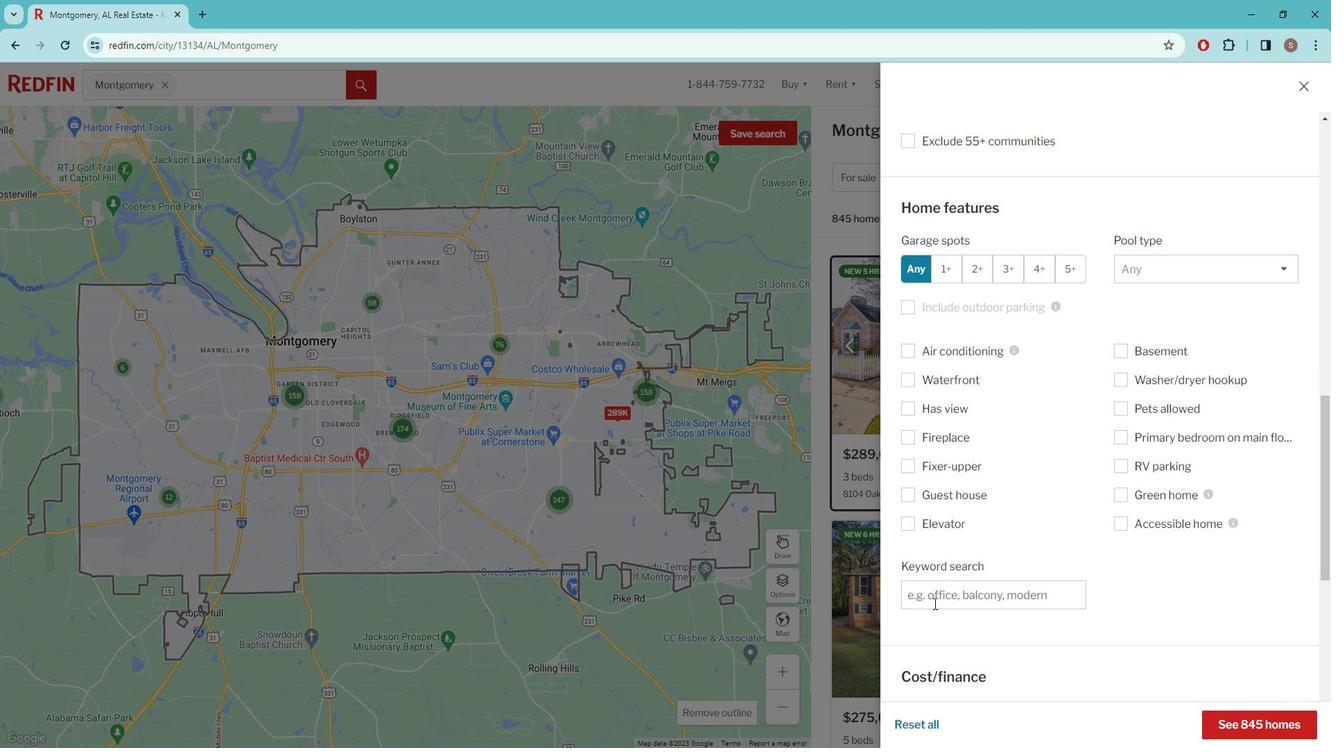 
Action: Mouse pressed left at (932, 578)
Screenshot: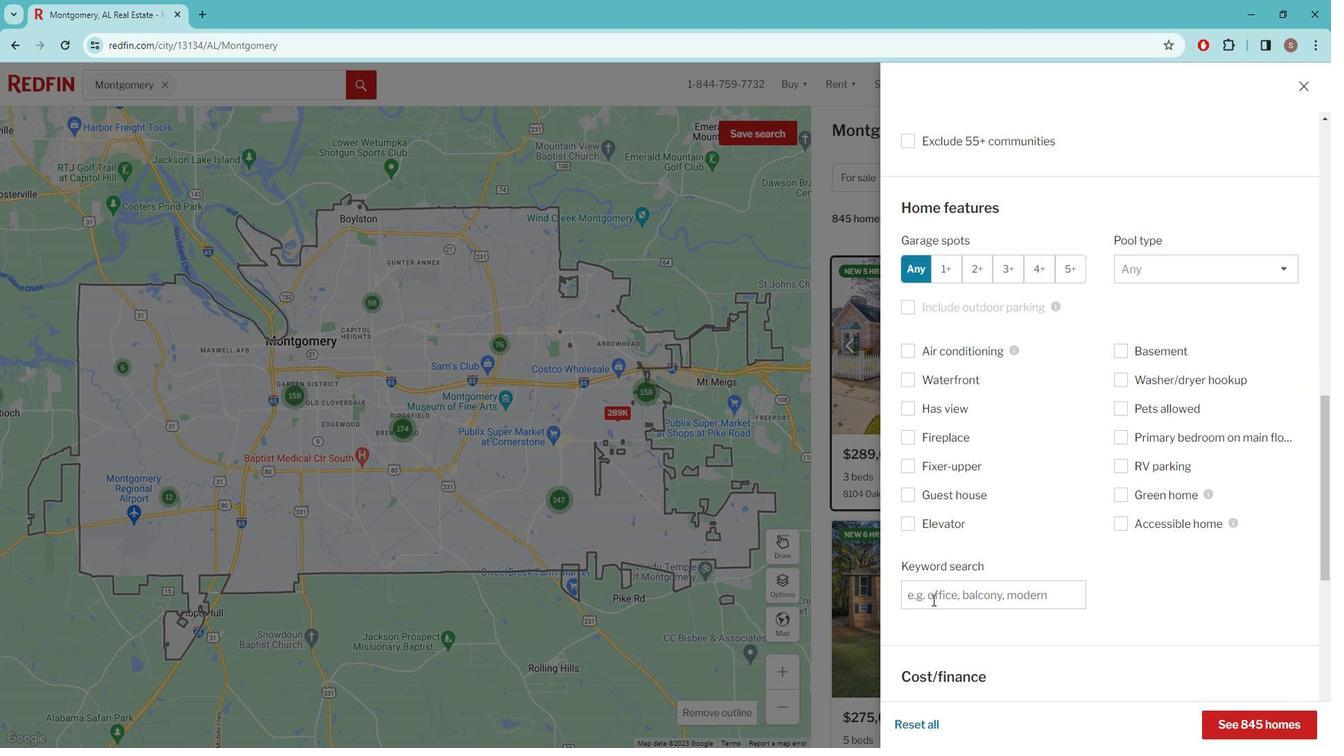 
Action: Key pressed INVESTMENT<Key.space>PROPERTIES<Key.space>
Screenshot: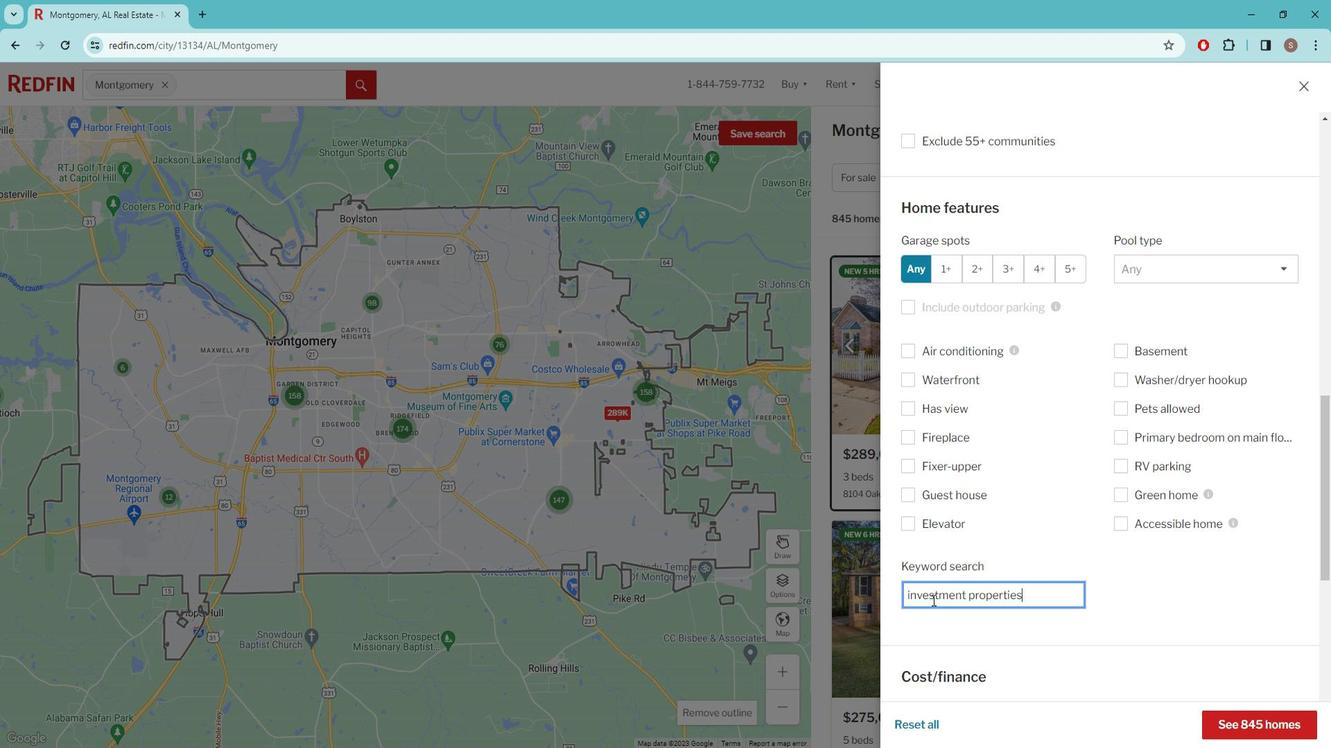
Action: Mouse moved to (980, 584)
Screenshot: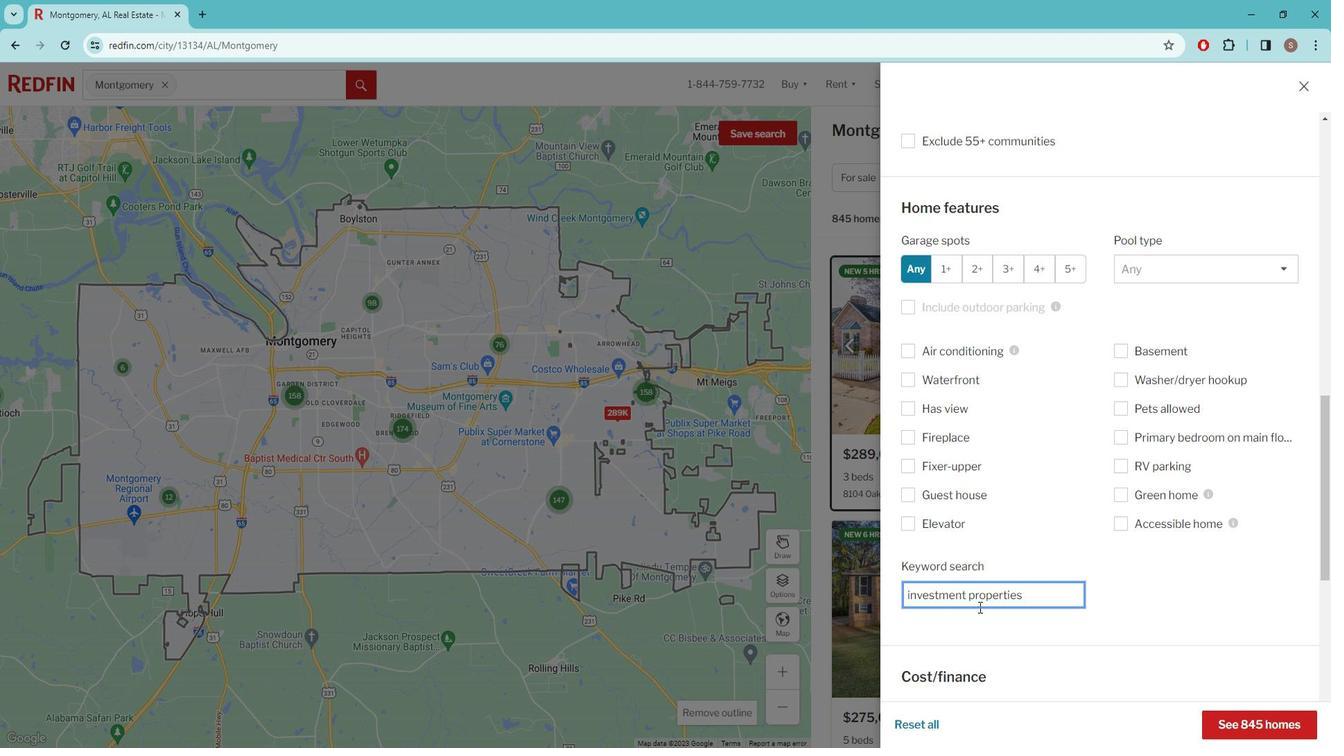 
Action: Mouse scrolled (980, 583) with delta (0, 0)
Screenshot: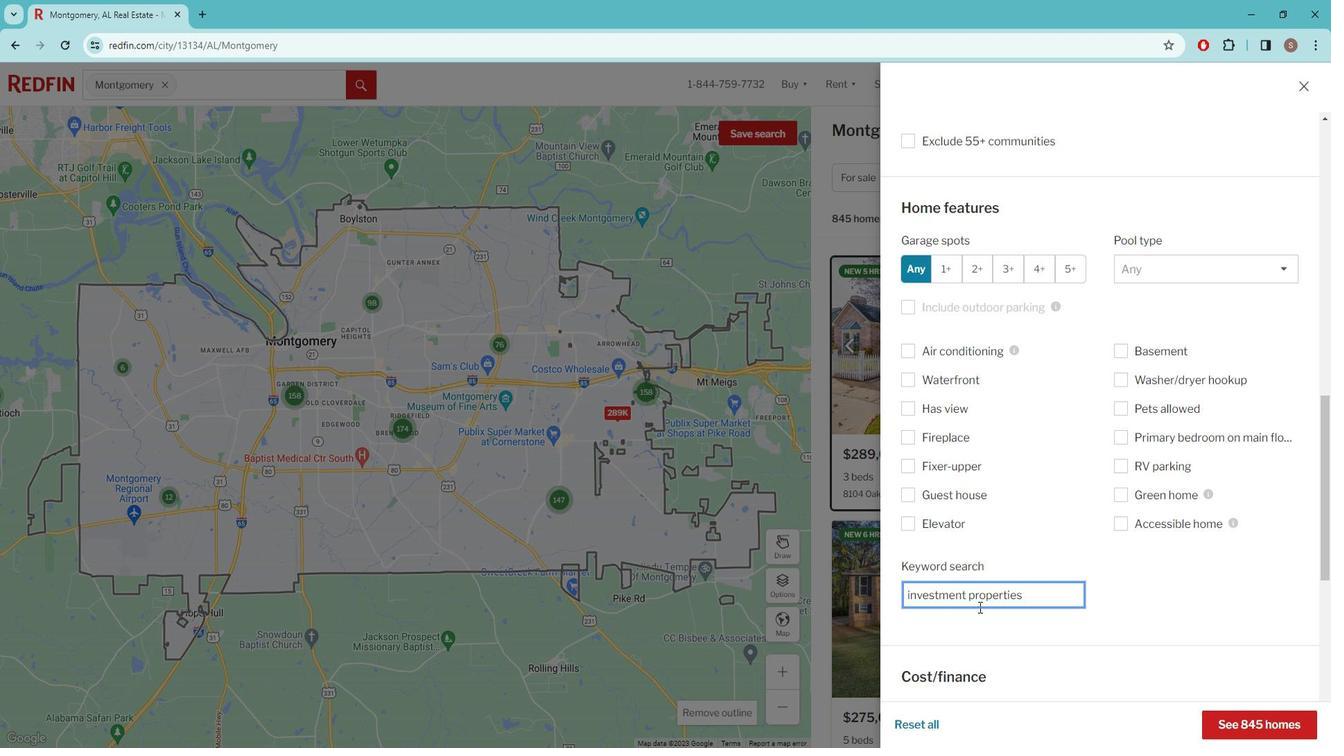 
Action: Mouse moved to (981, 583)
Screenshot: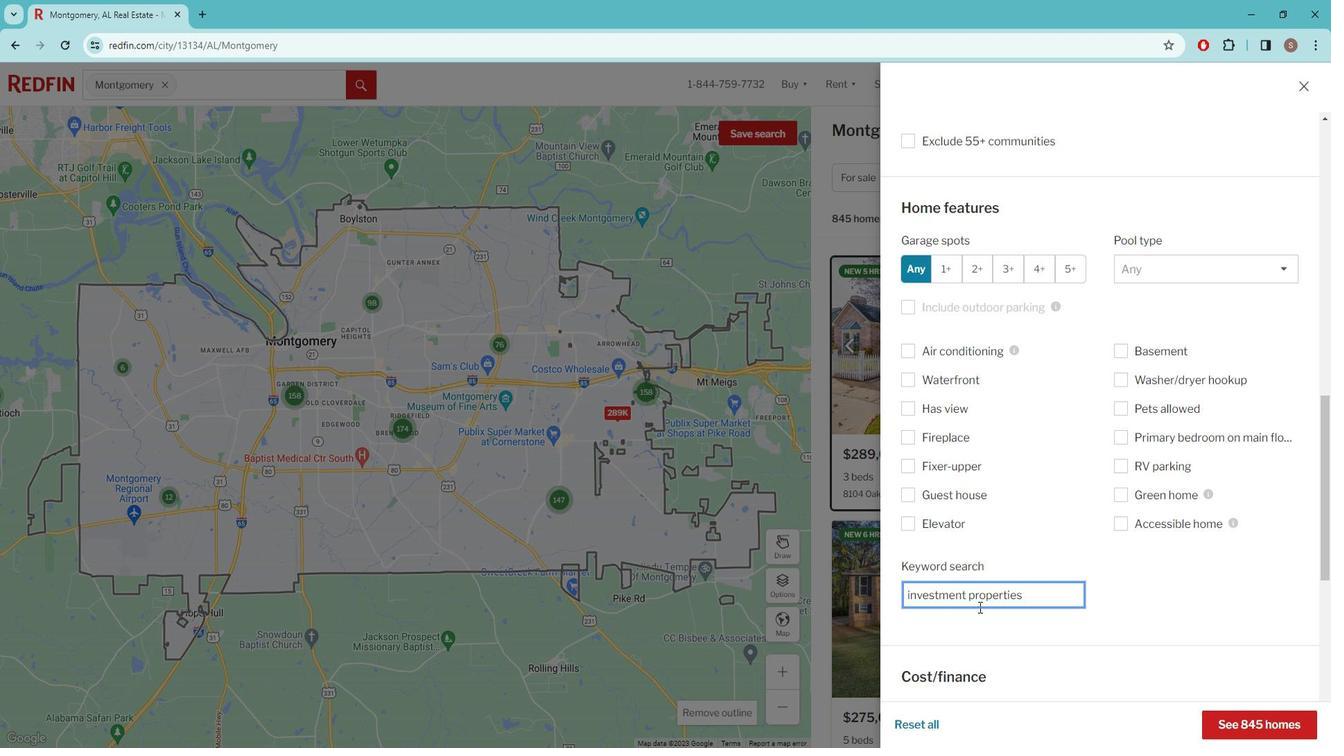 
Action: Mouse scrolled (981, 582) with delta (0, 0)
Screenshot: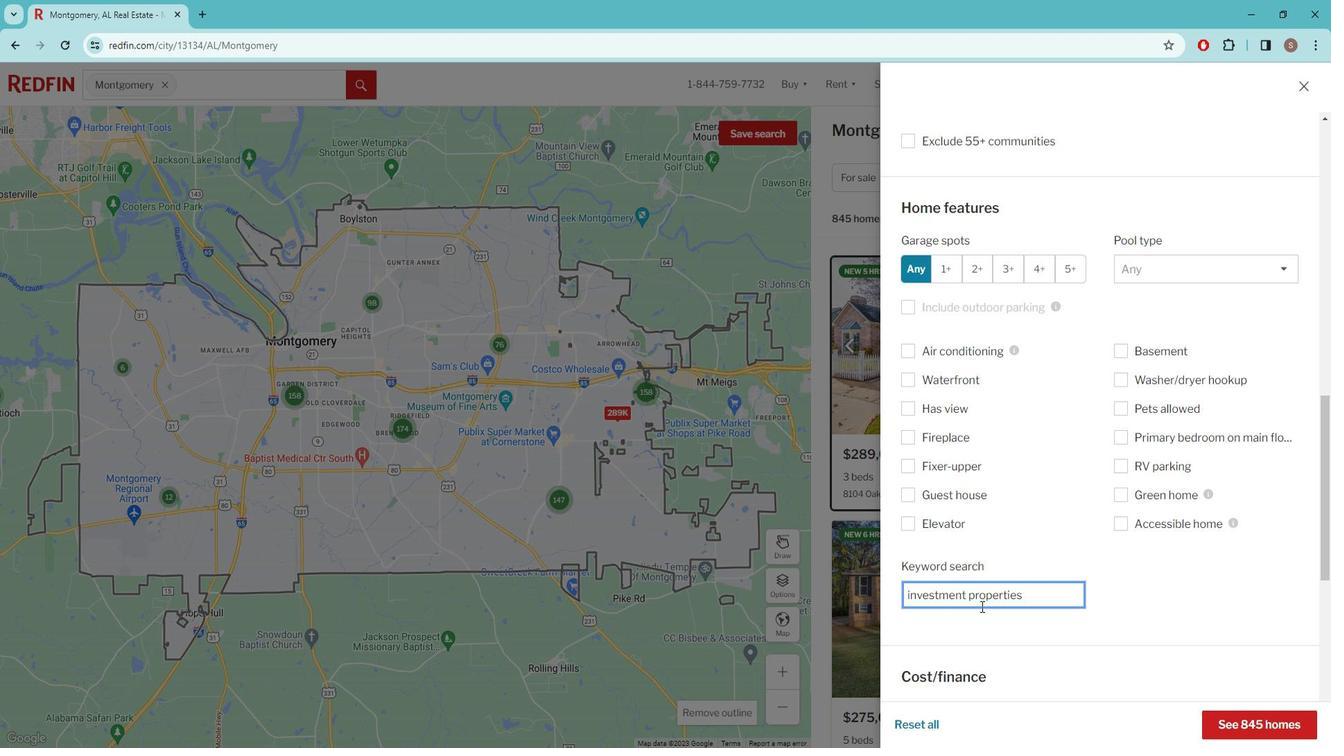 
Action: Mouse moved to (981, 582)
Screenshot: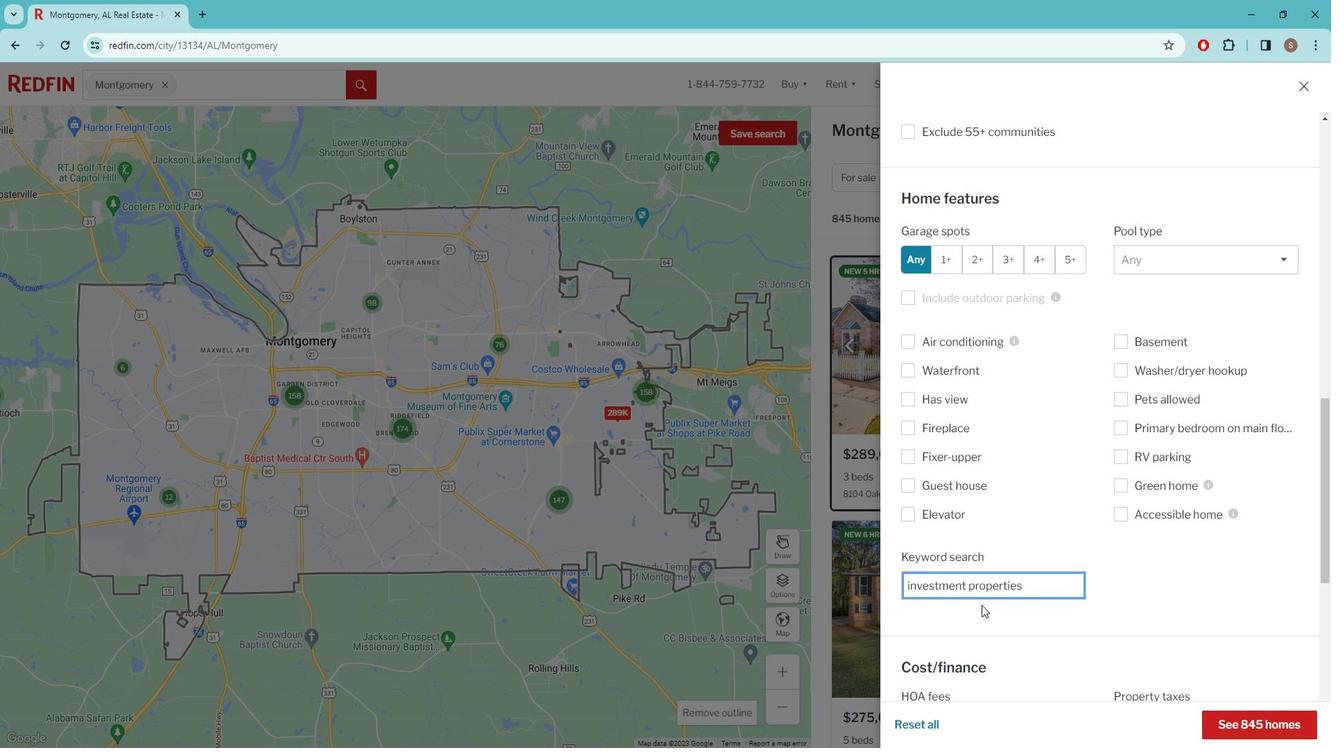 
Action: Mouse scrolled (981, 581) with delta (0, 0)
Screenshot: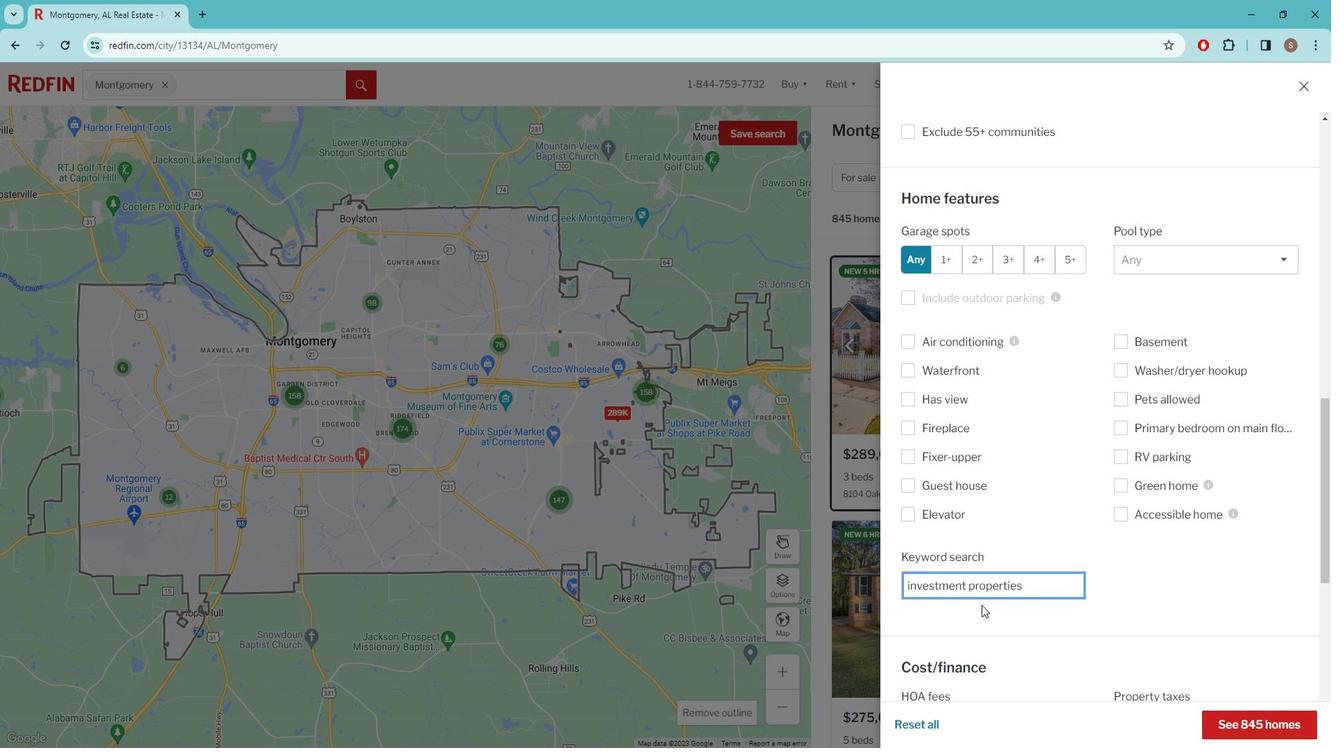 
Action: Mouse moved to (981, 581)
Screenshot: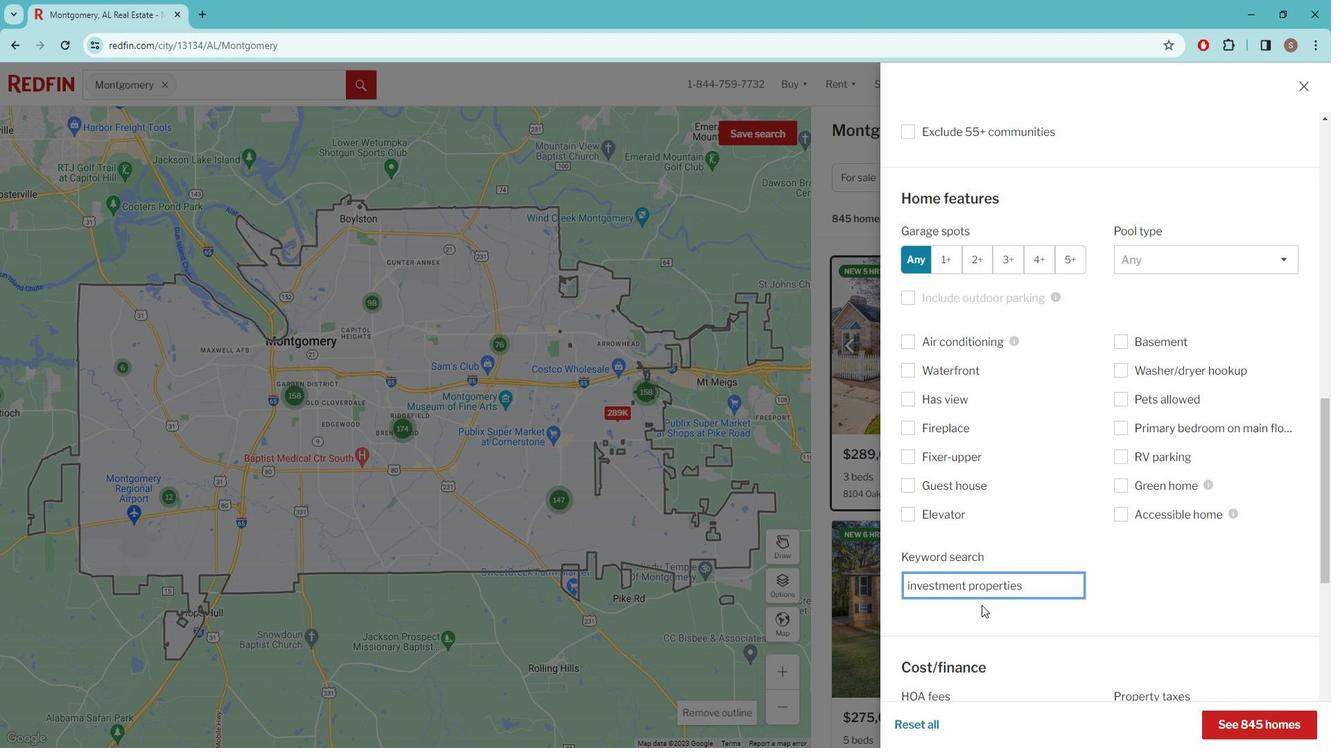 
Action: Mouse scrolled (981, 580) with delta (0, 0)
Screenshot: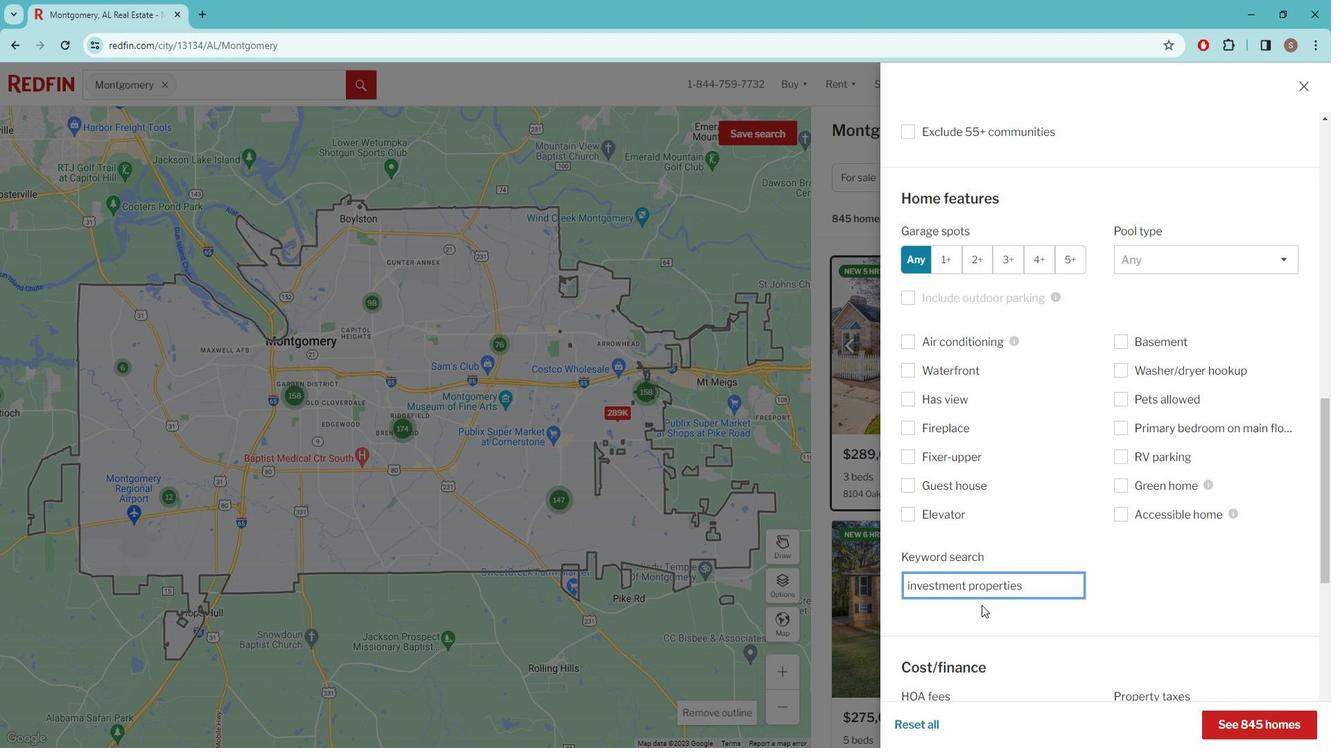 
Action: Mouse moved to (980, 579)
Screenshot: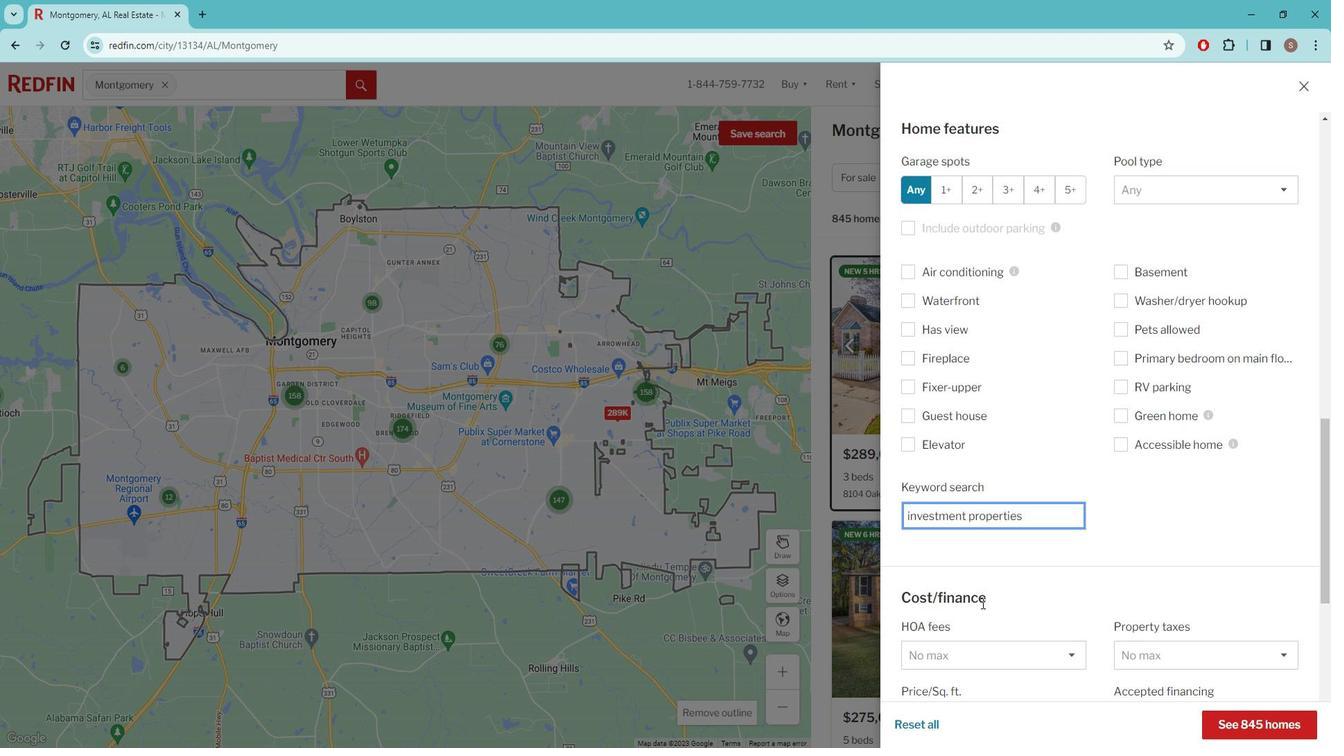 
Action: Mouse scrolled (980, 578) with delta (0, 0)
Screenshot: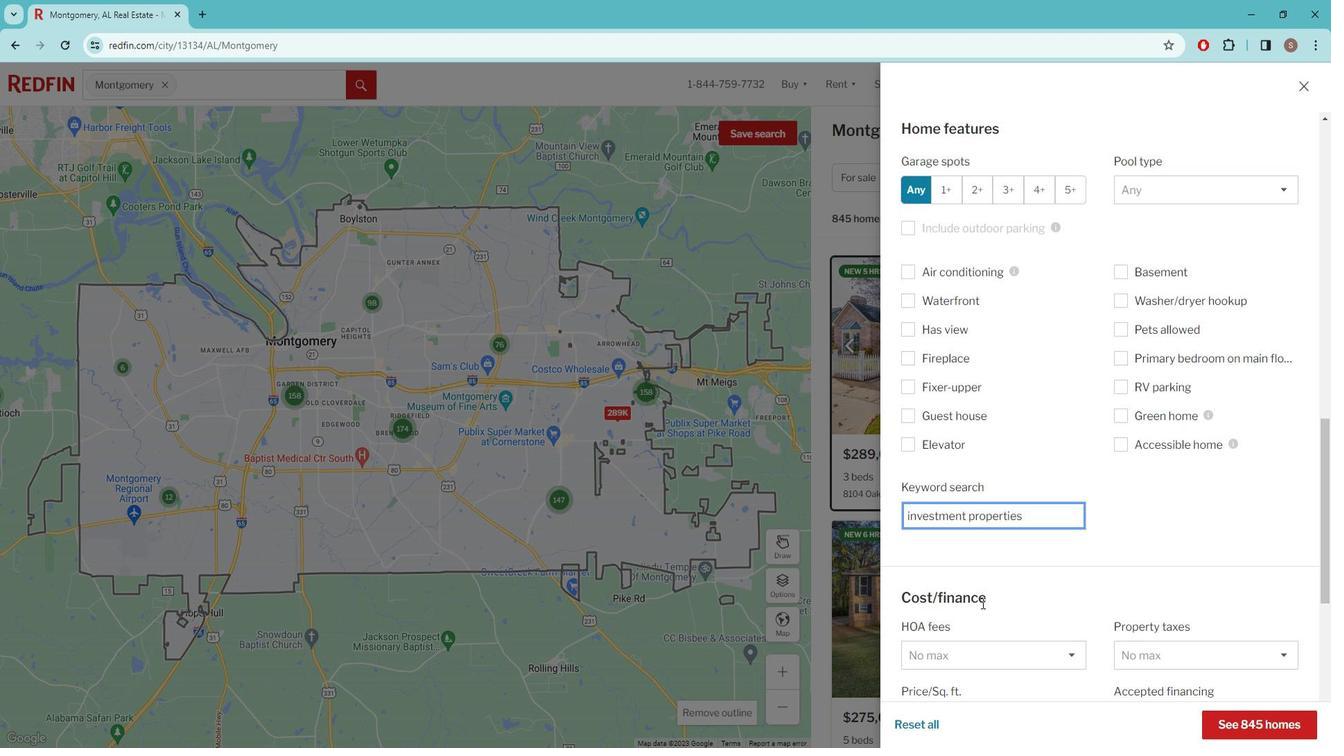 
Action: Mouse moved to (976, 557)
Screenshot: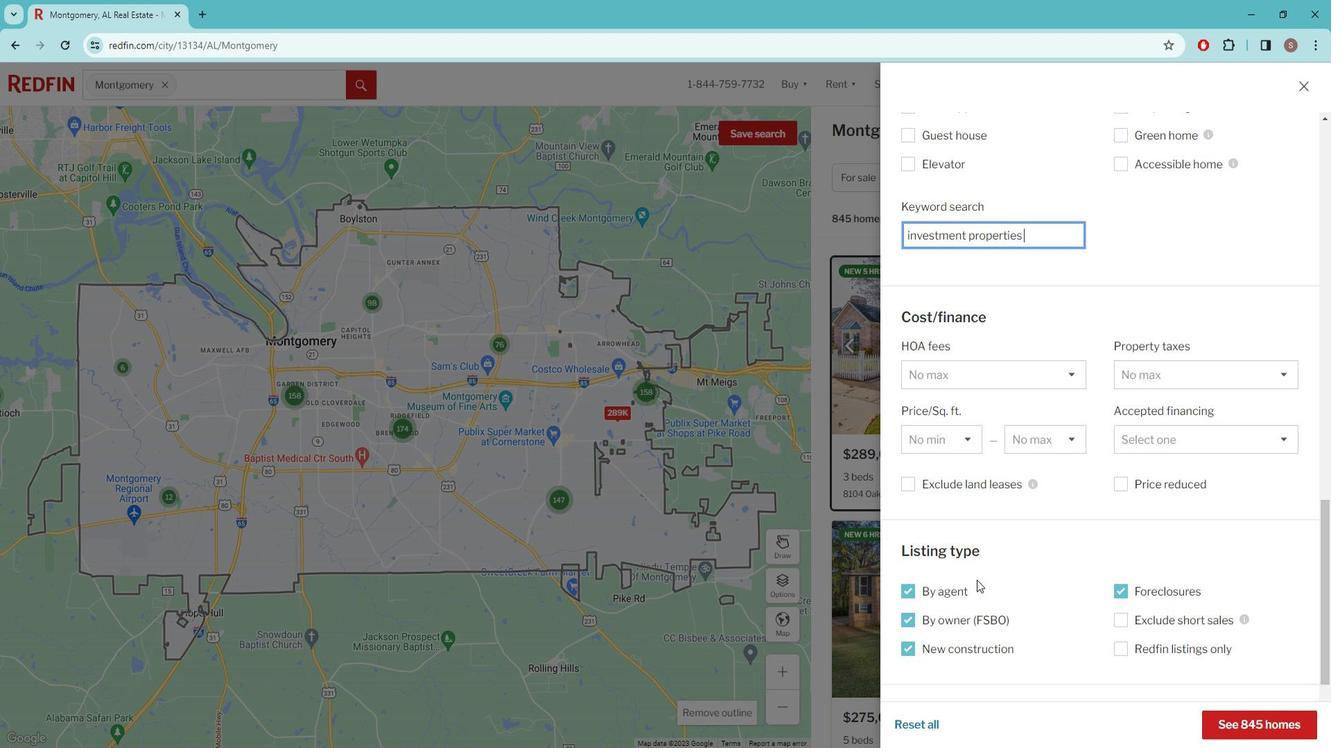 
Action: Mouse scrolled (976, 556) with delta (0, 0)
Screenshot: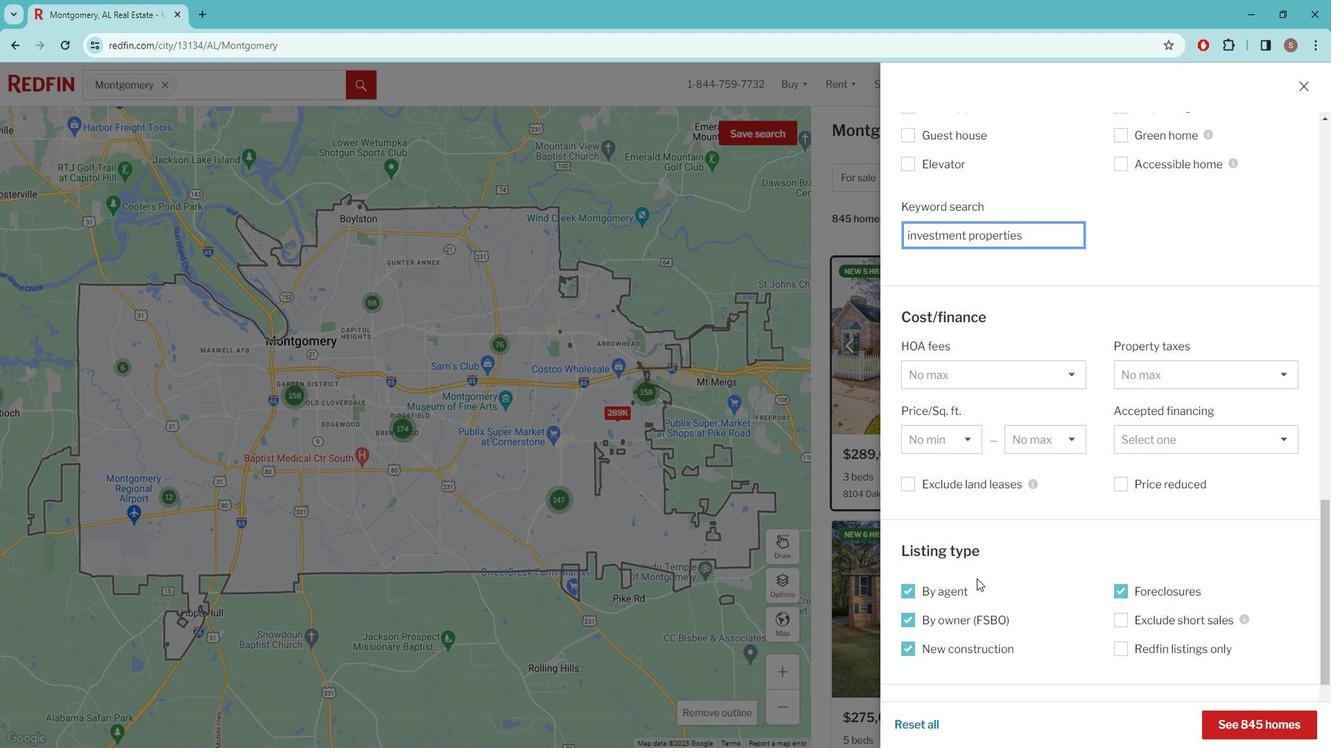 
Action: Mouse scrolled (976, 556) with delta (0, 0)
Screenshot: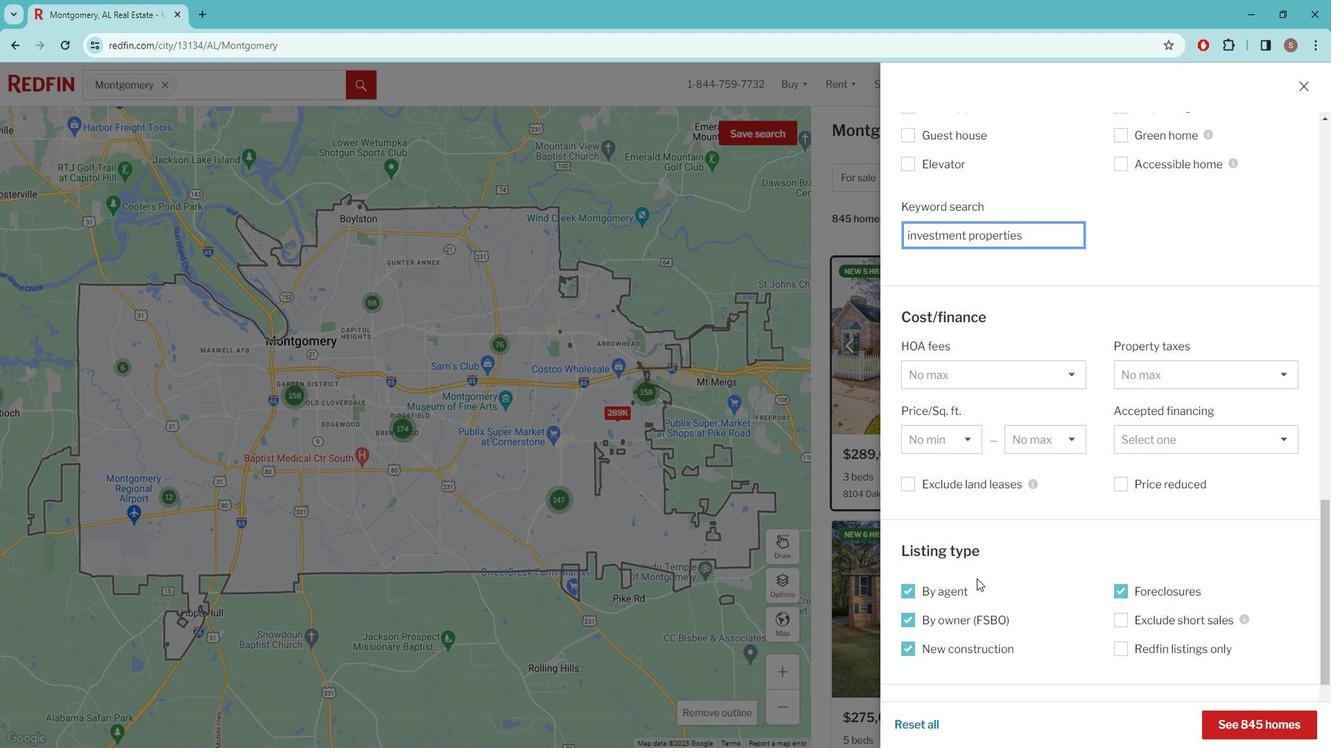 
Action: Mouse scrolled (976, 556) with delta (0, 0)
Screenshot: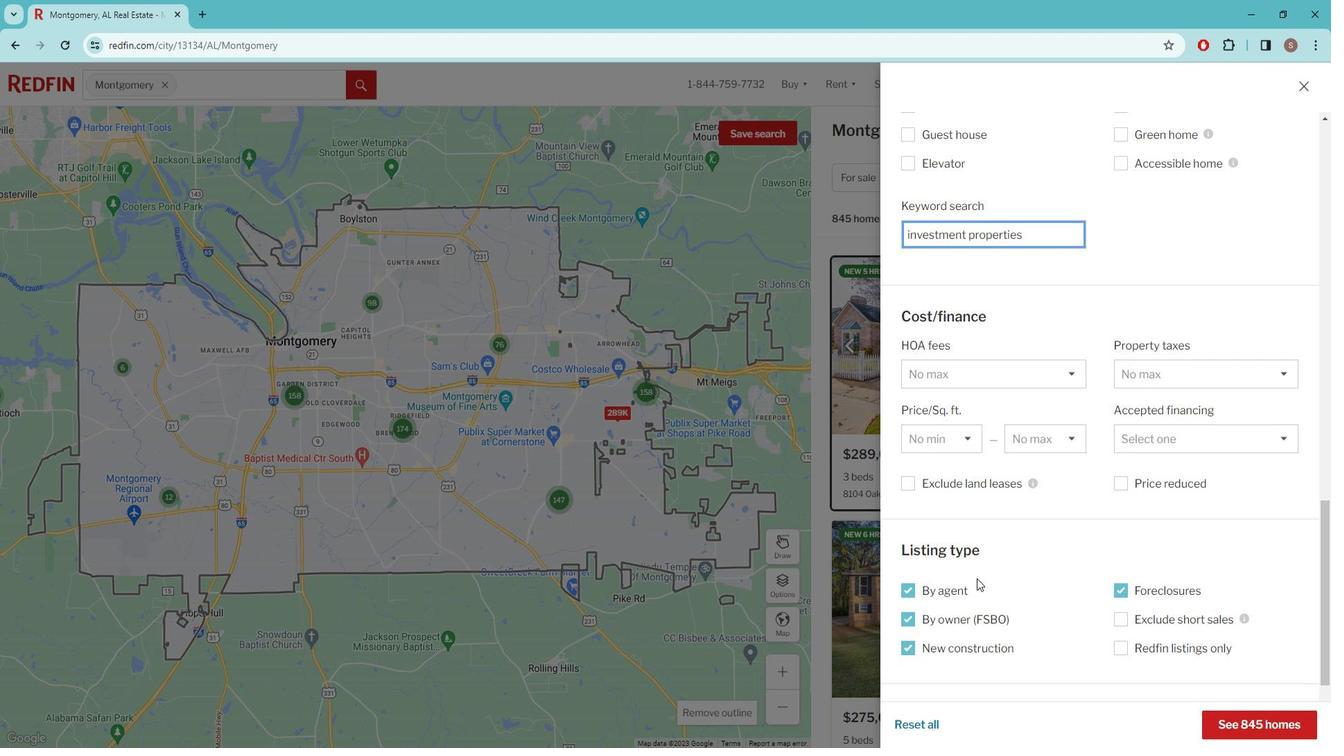 
Action: Mouse scrolled (976, 556) with delta (0, 0)
Screenshot: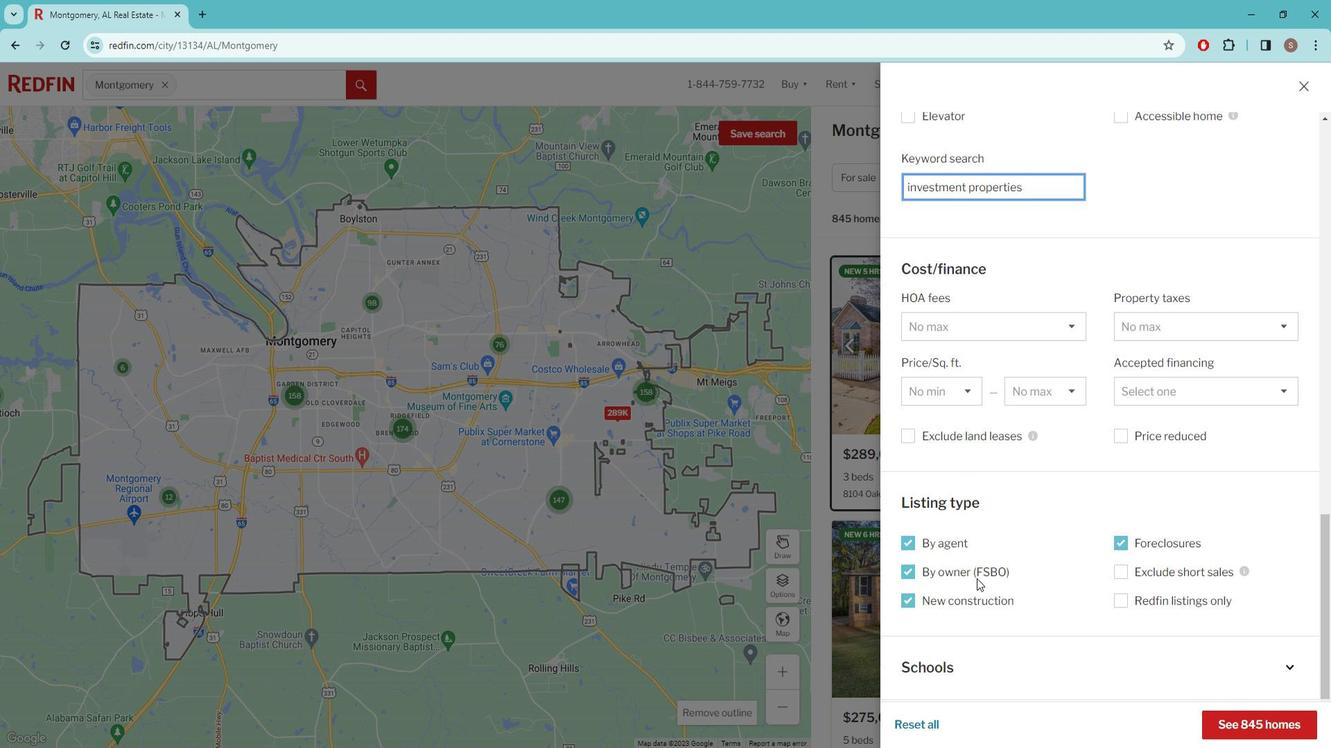 
Action: Mouse moved to (1254, 700)
Screenshot: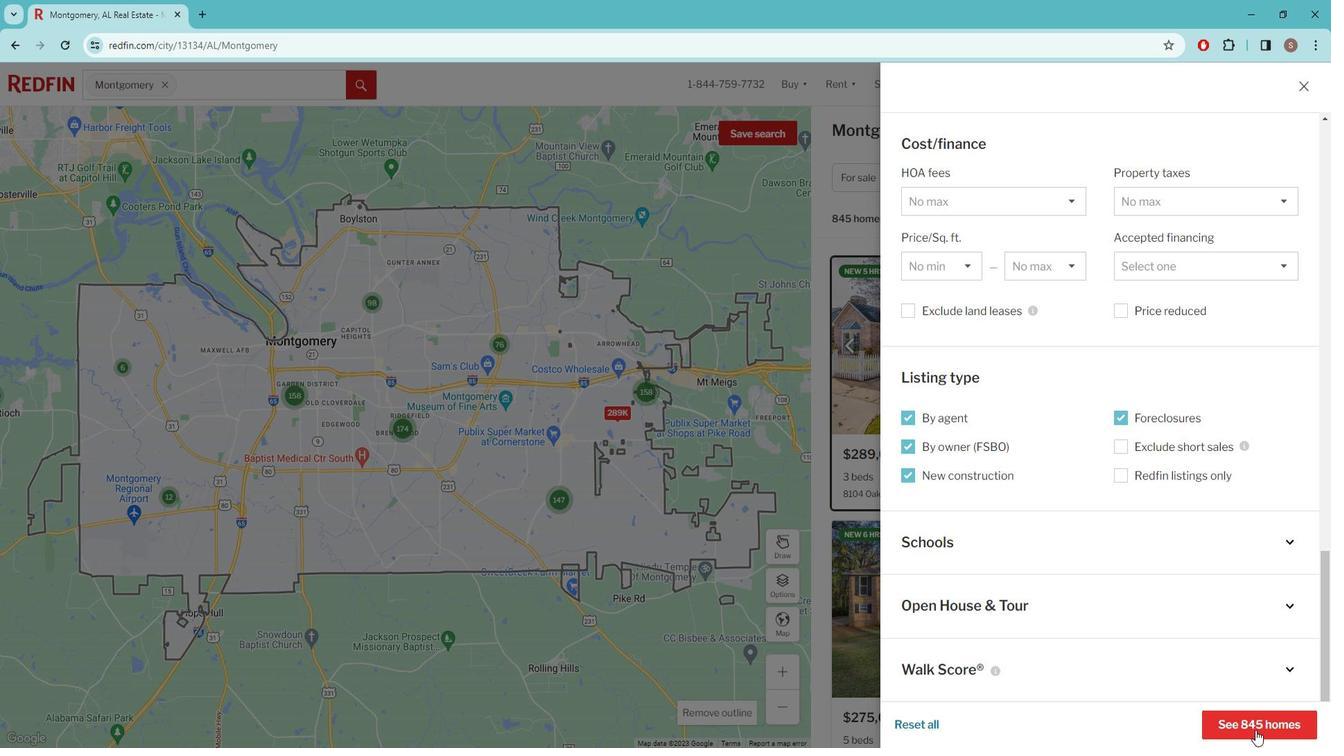 
Action: Mouse pressed left at (1254, 700)
Screenshot: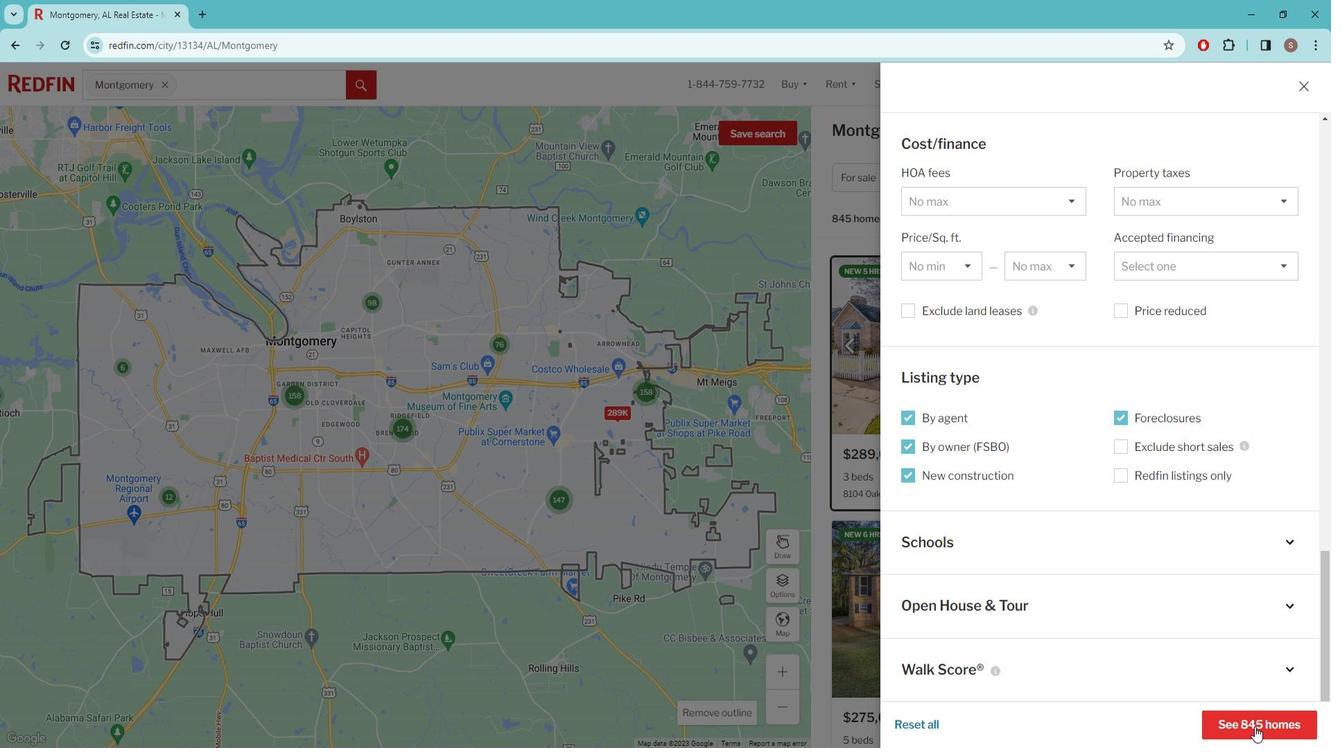 
Action: Mouse moved to (1114, 133)
Screenshot: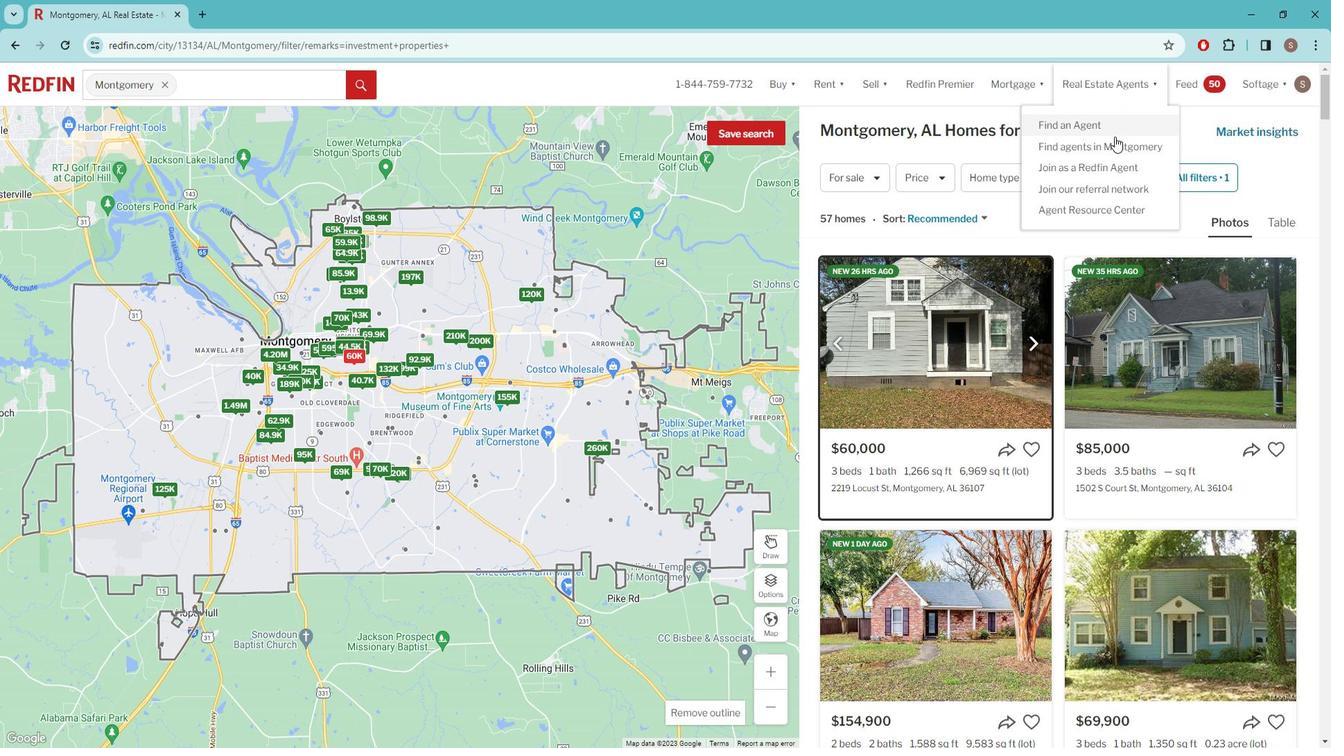 
Action: Mouse pressed left at (1114, 133)
Screenshot: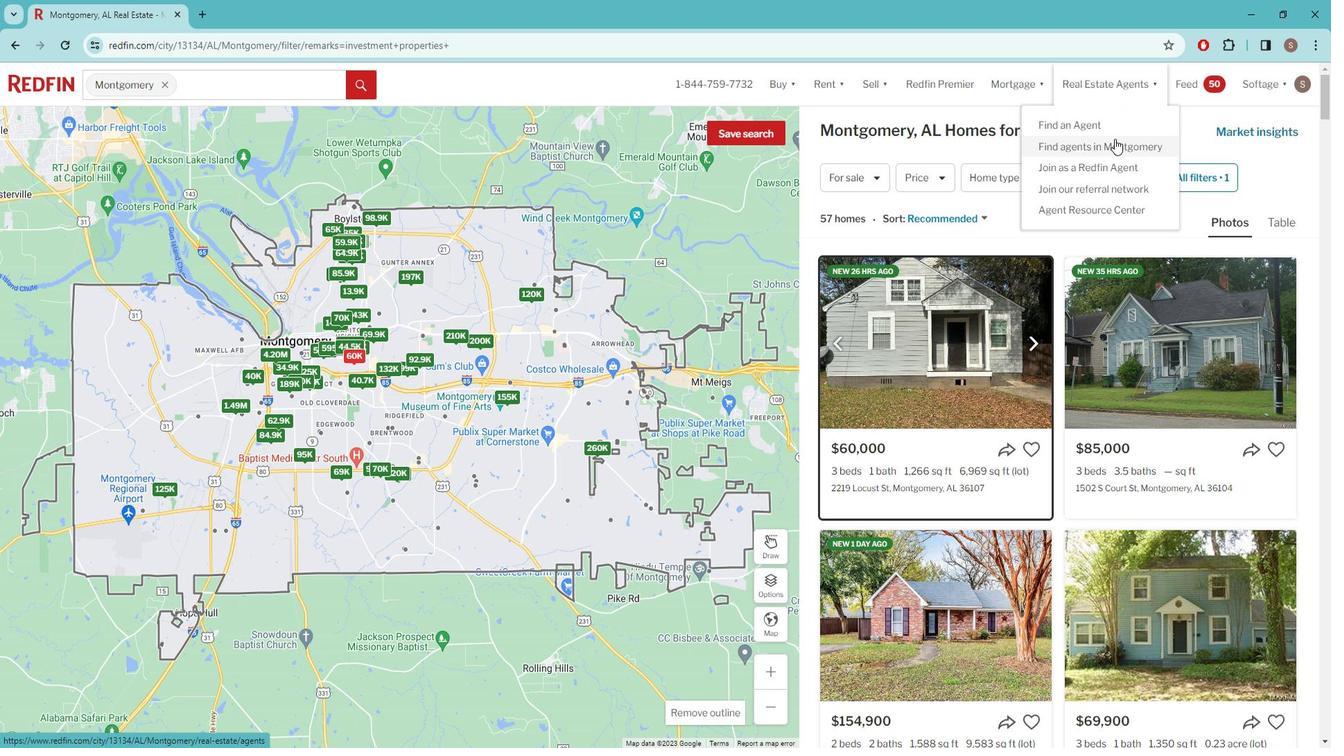 
Action: Mouse moved to (388, 362)
Screenshot: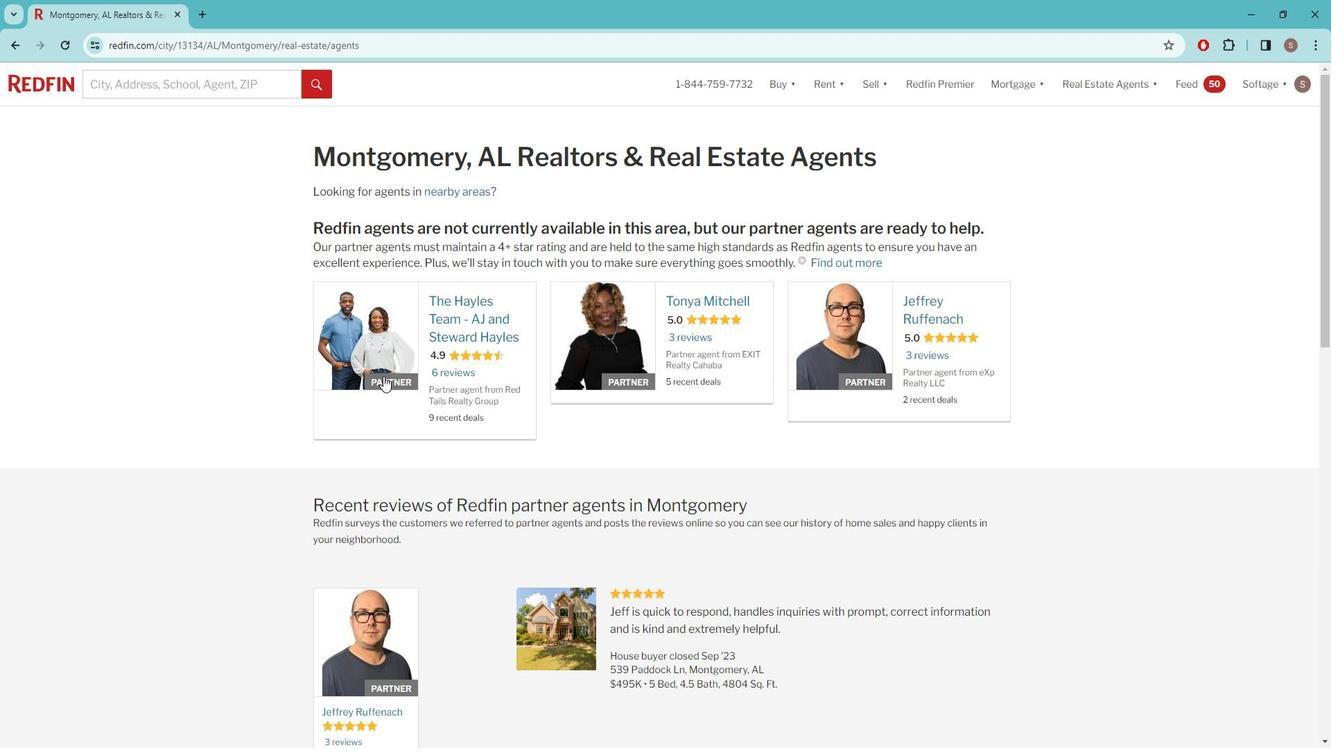 
Action: Mouse scrolled (388, 361) with delta (0, 0)
Screenshot: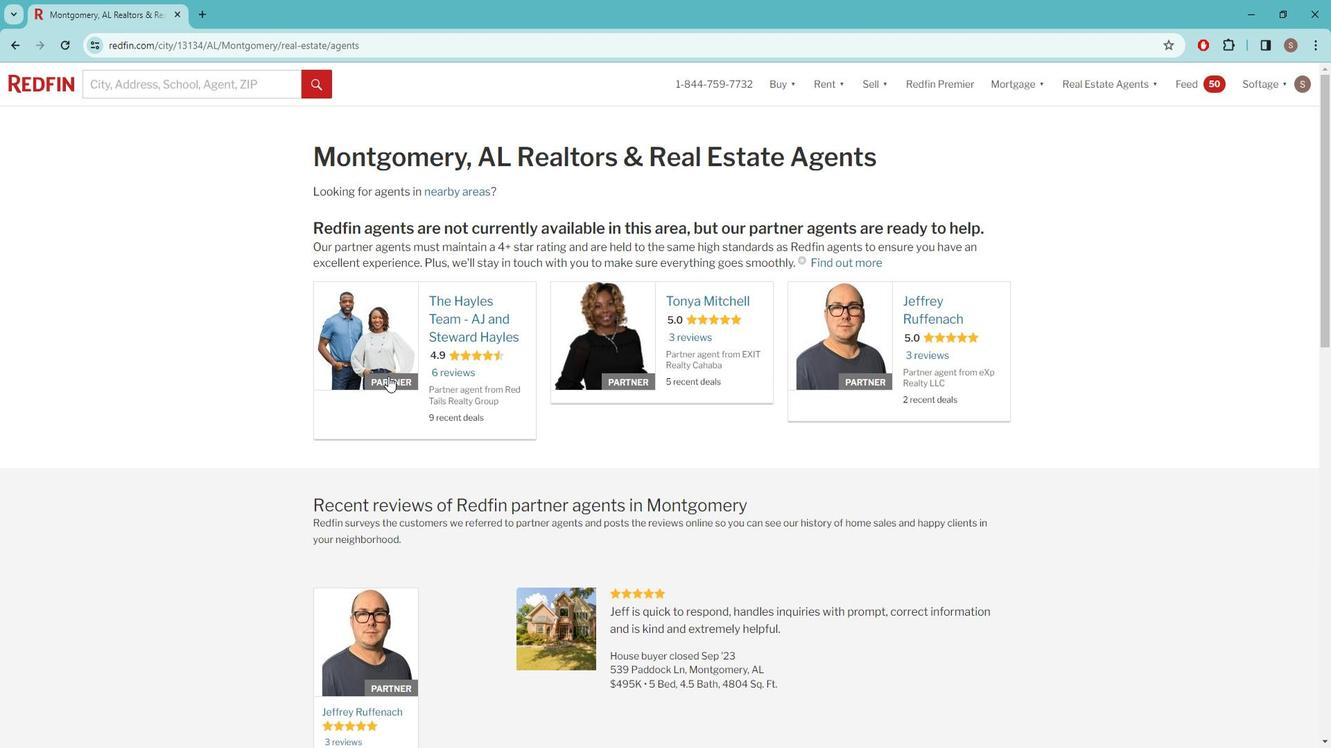 
Action: Mouse moved to (364, 632)
Screenshot: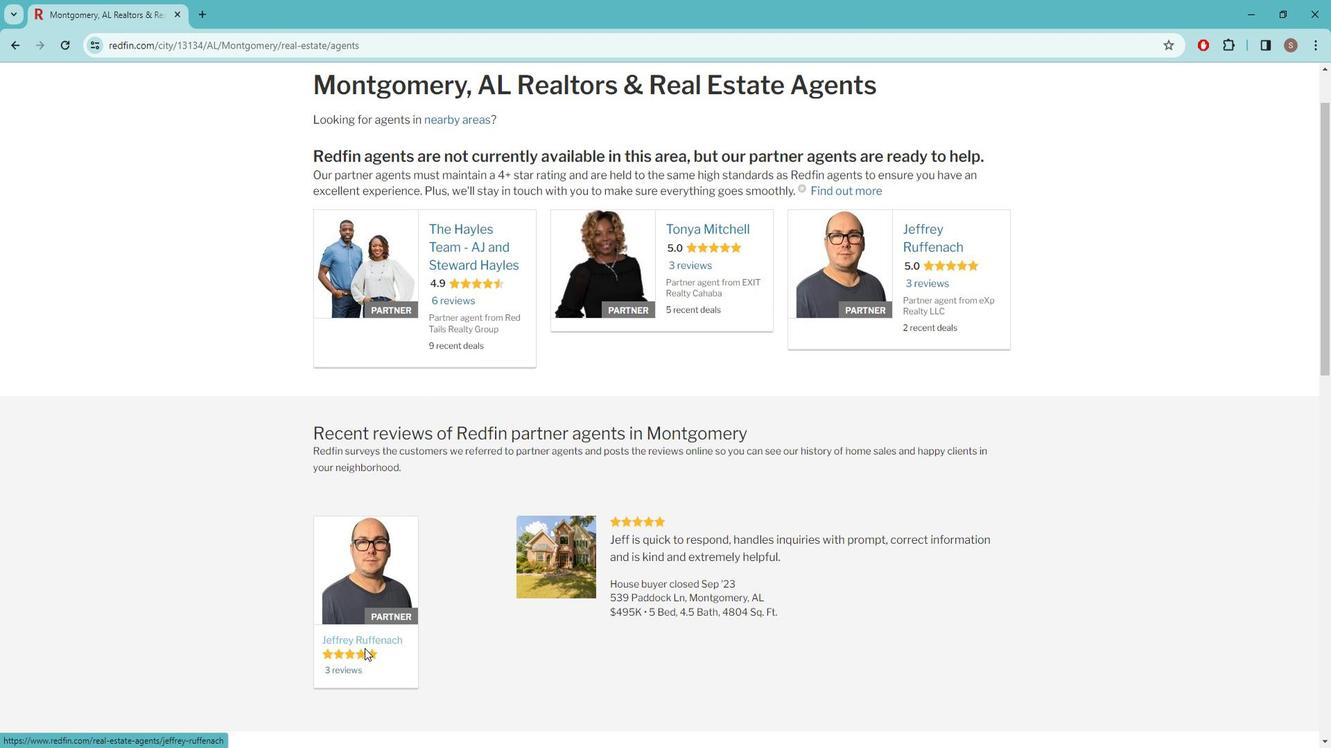 
Action: Mouse pressed left at (364, 632)
Screenshot: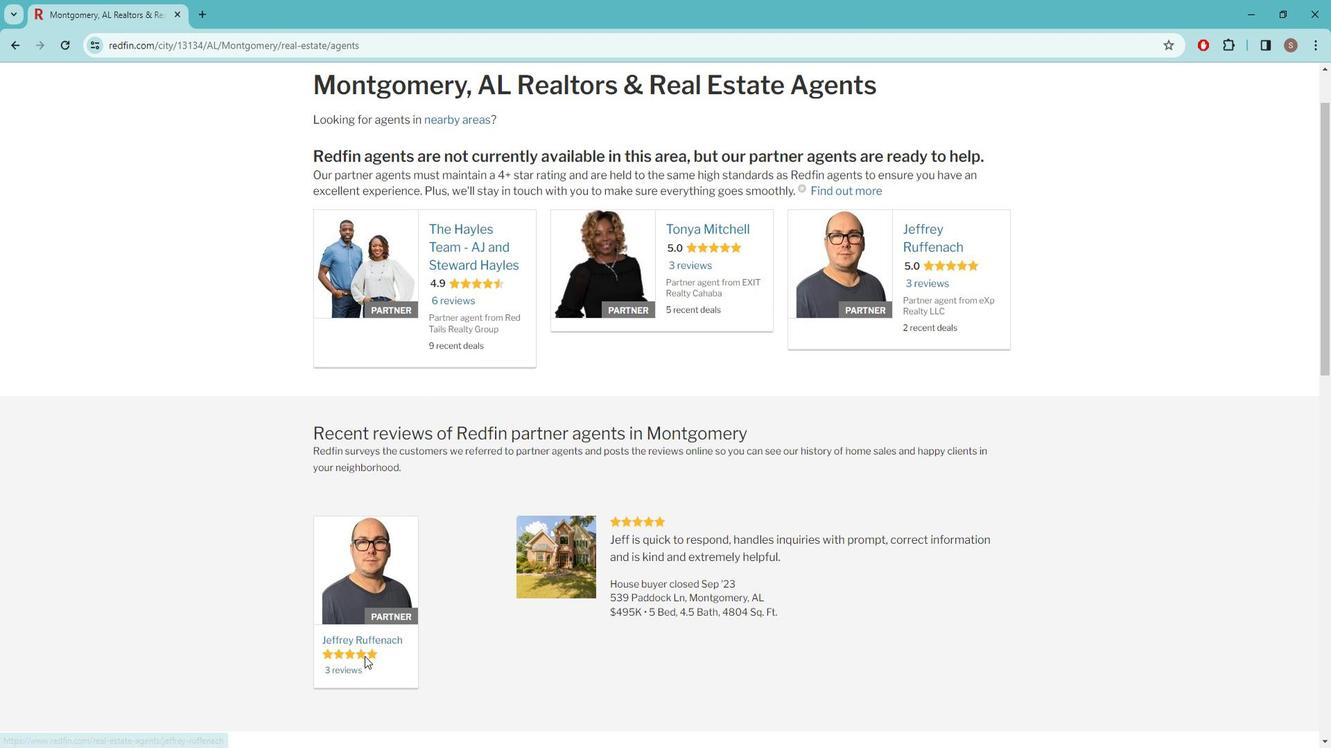 
Action: Mouse moved to (359, 610)
Screenshot: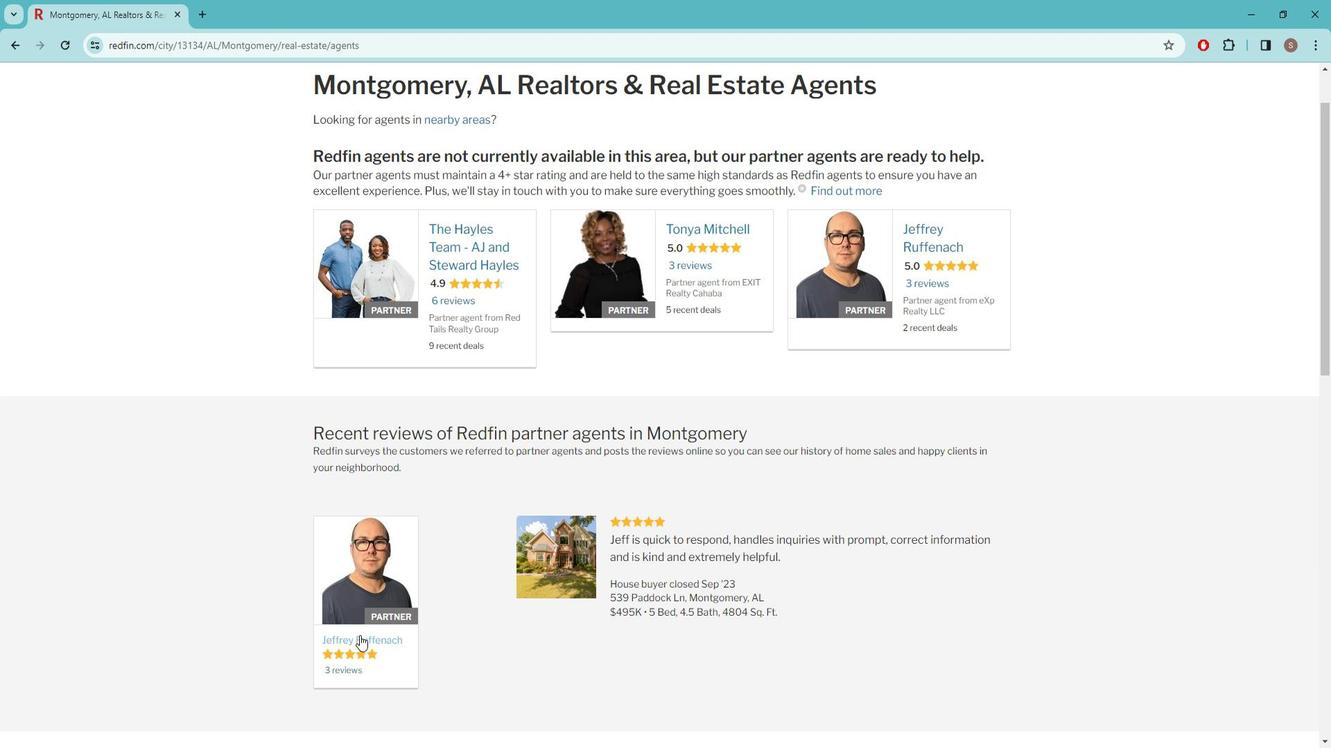 
Action: Mouse pressed left at (359, 610)
Screenshot: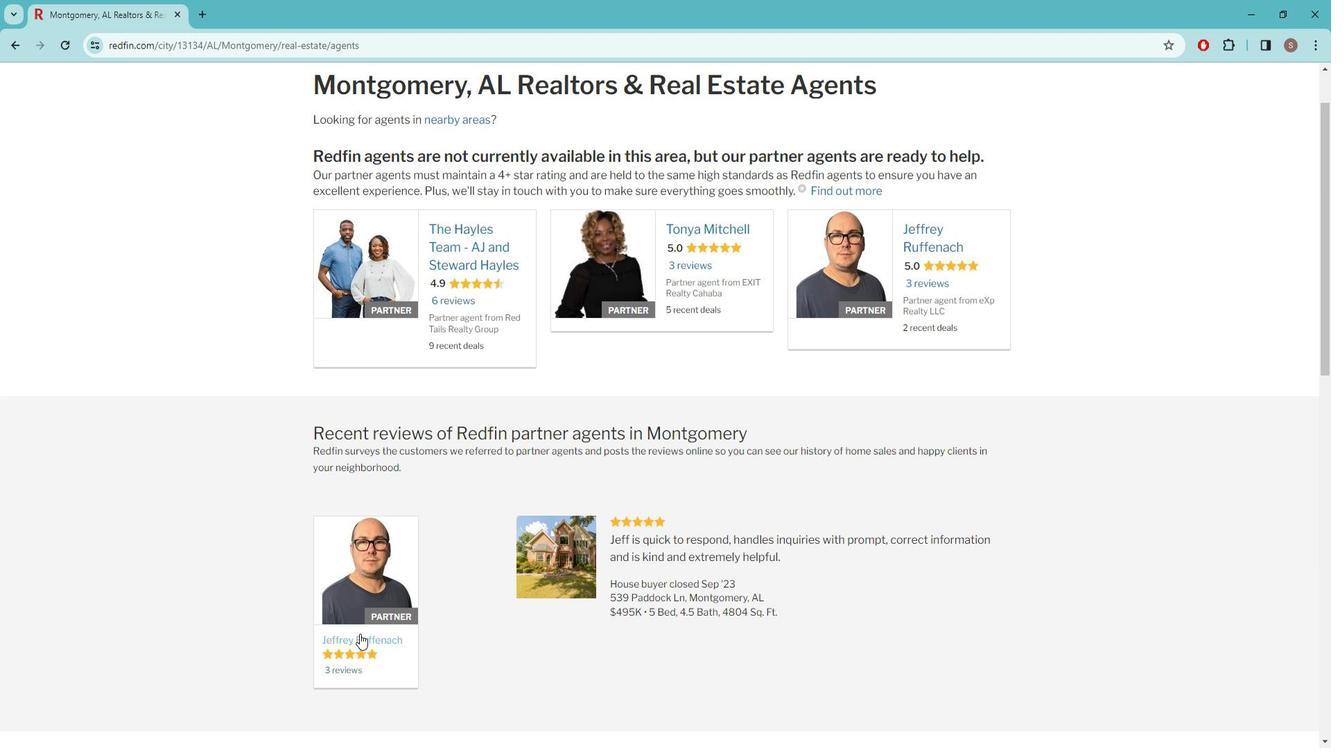 
Action: Mouse moved to (553, 496)
Screenshot: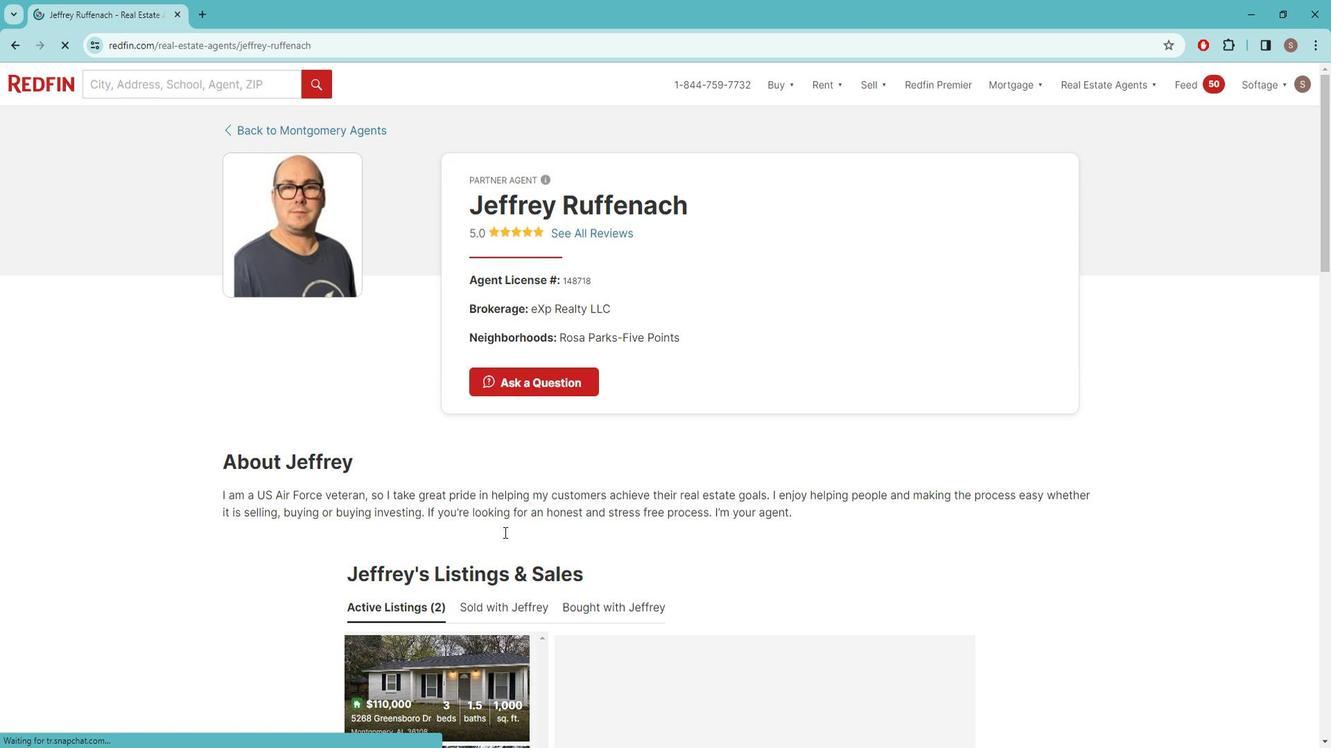 
Action: Mouse scrolled (553, 495) with delta (0, 0)
Screenshot: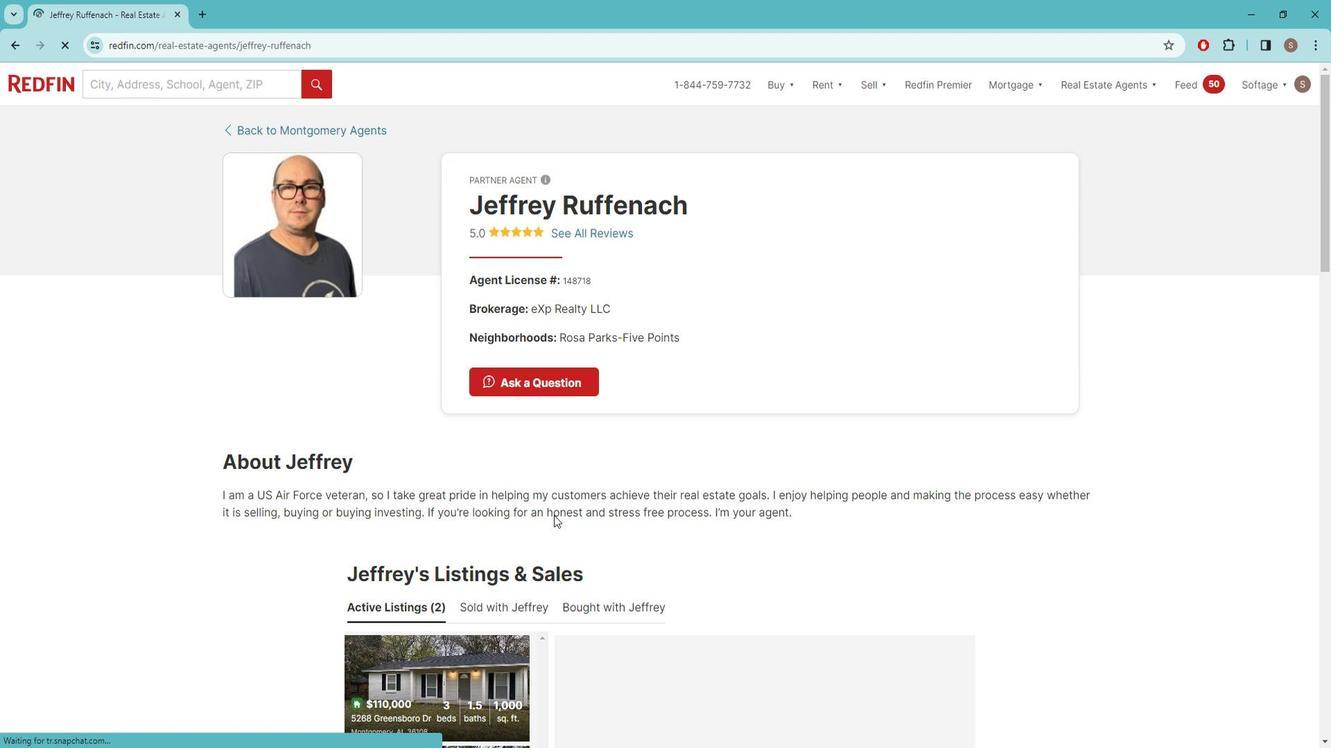 
Action: Mouse scrolled (553, 495) with delta (0, 0)
Screenshot: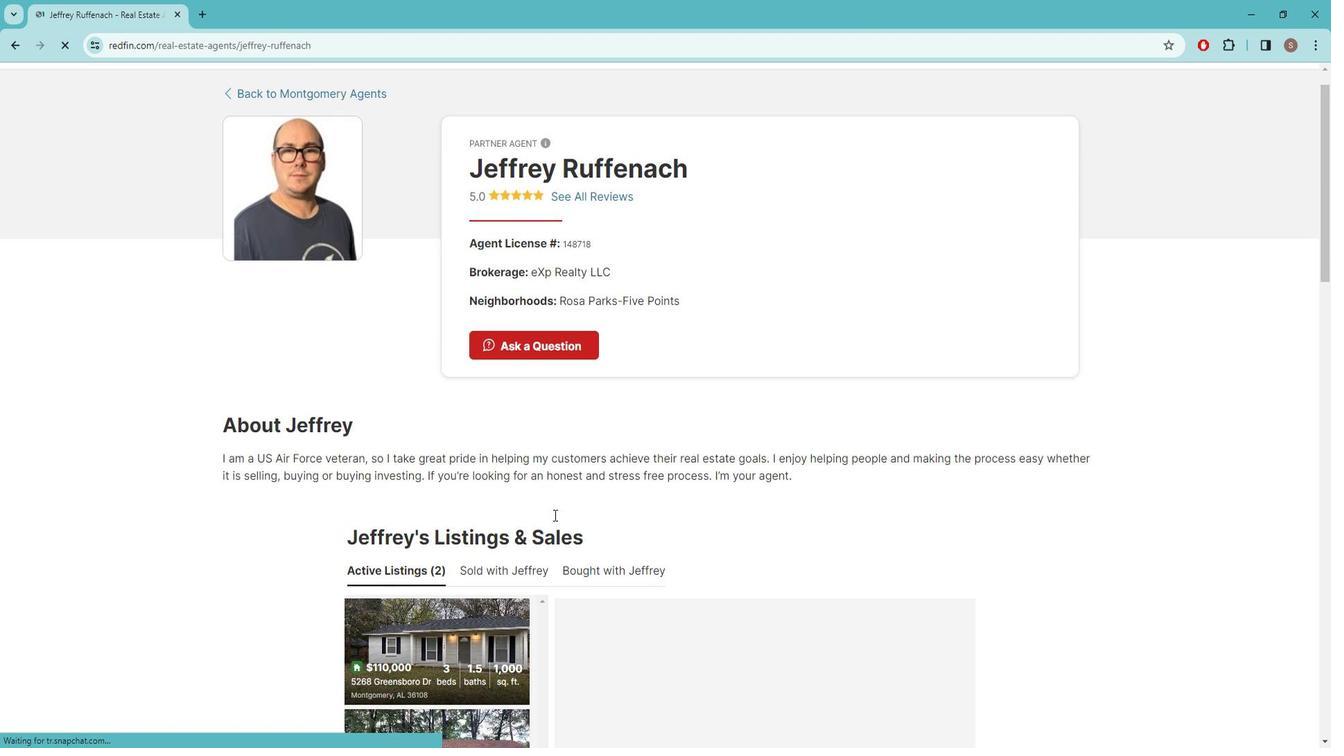 
Action: Mouse scrolled (553, 495) with delta (0, 0)
Screenshot: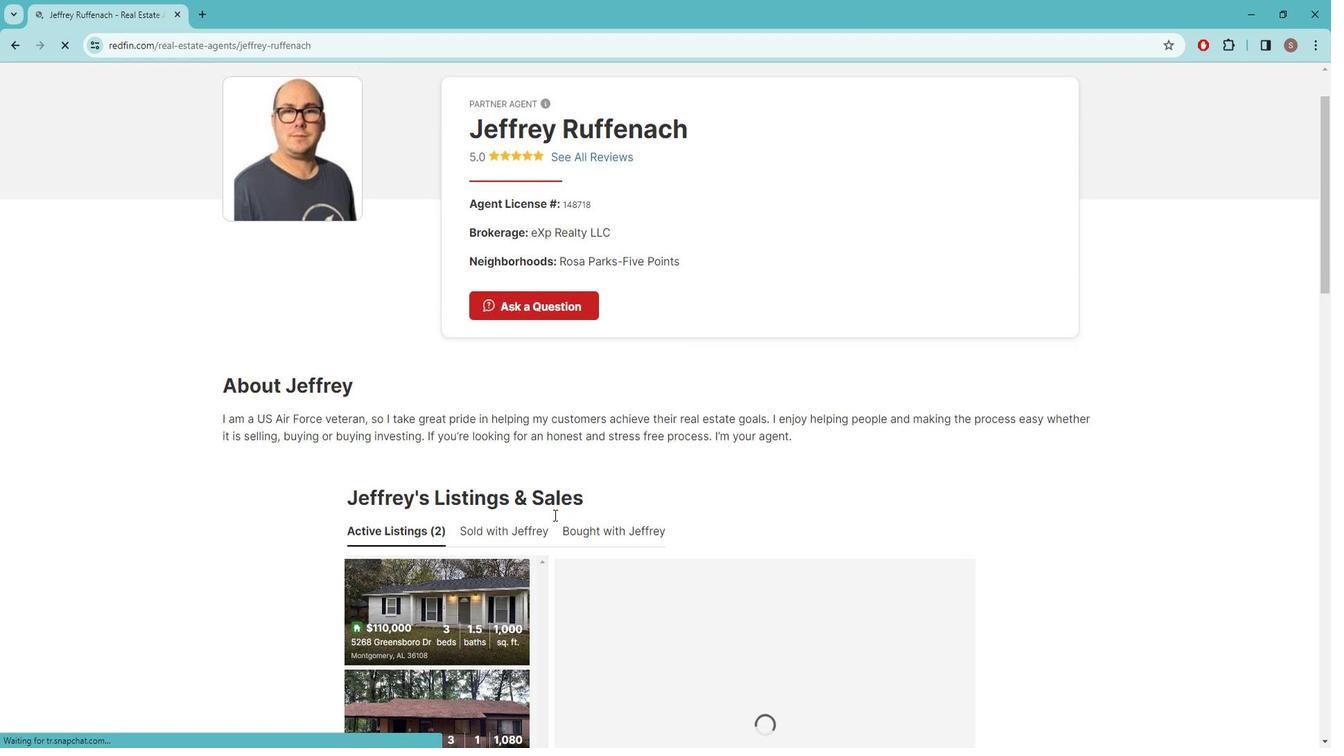 
Action: Mouse moved to (558, 488)
Screenshot: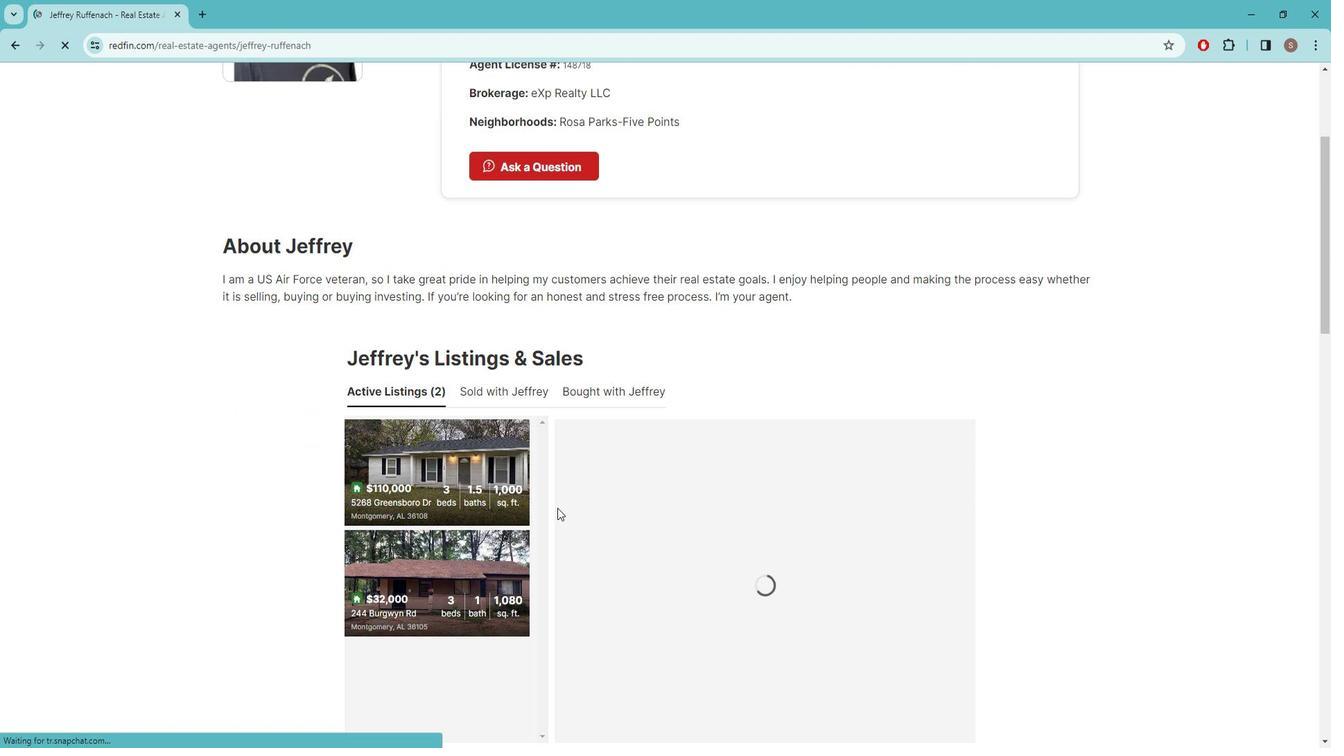 
Action: Mouse scrolled (558, 487) with delta (0, 0)
Screenshot: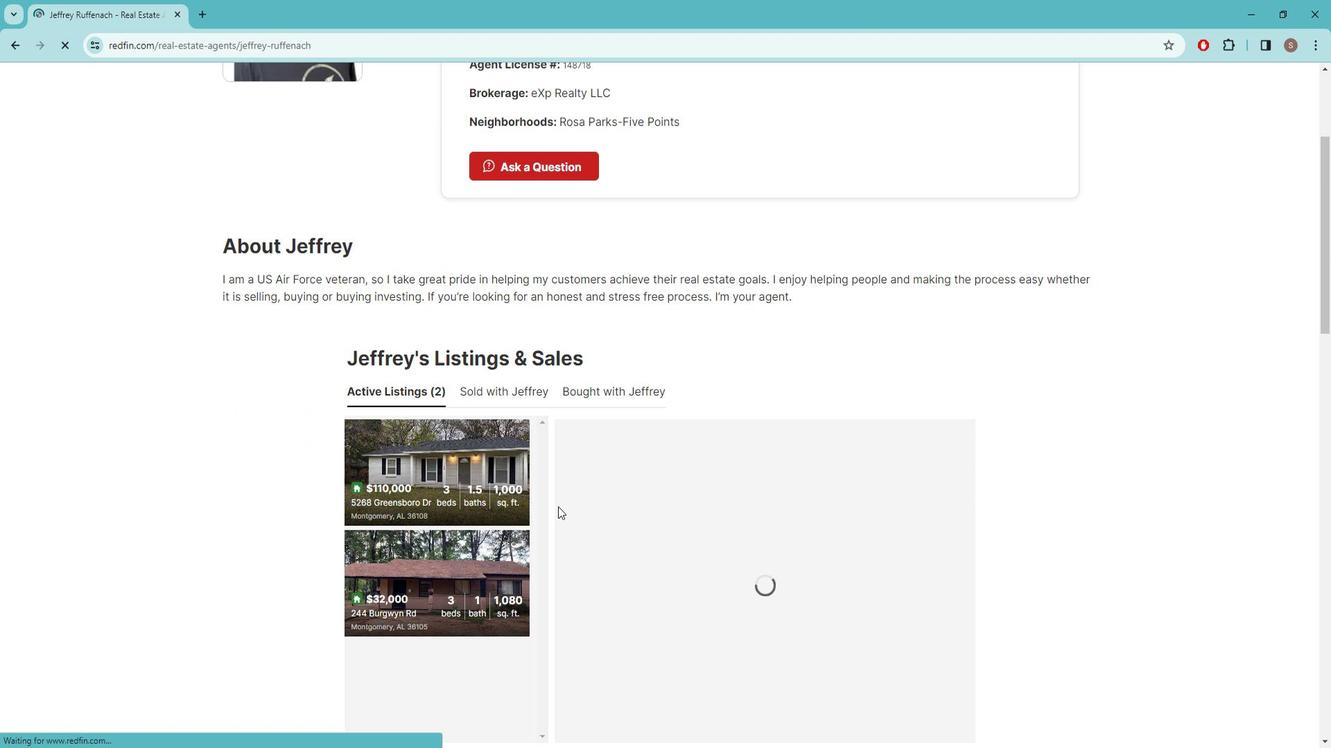 
Action: Mouse scrolled (558, 487) with delta (0, 0)
Screenshot: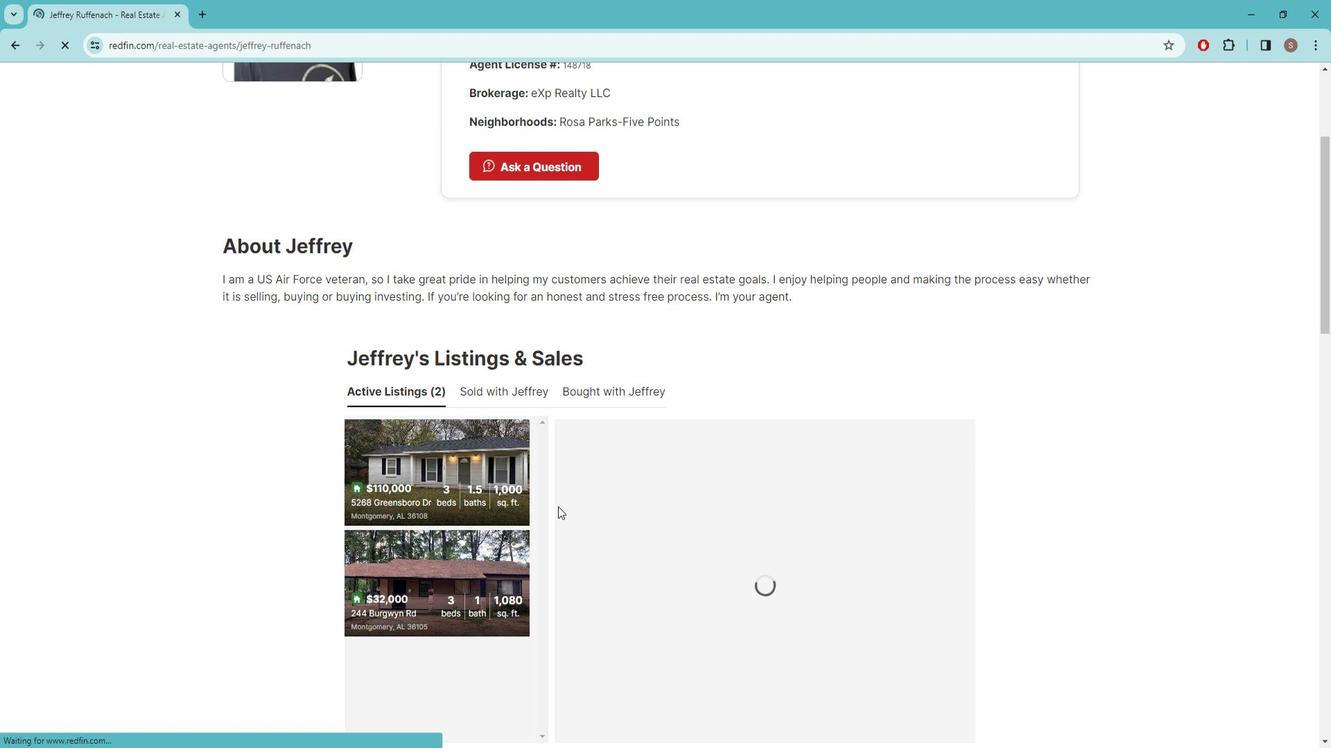 
Action: Mouse scrolled (558, 487) with delta (0, 0)
Screenshot: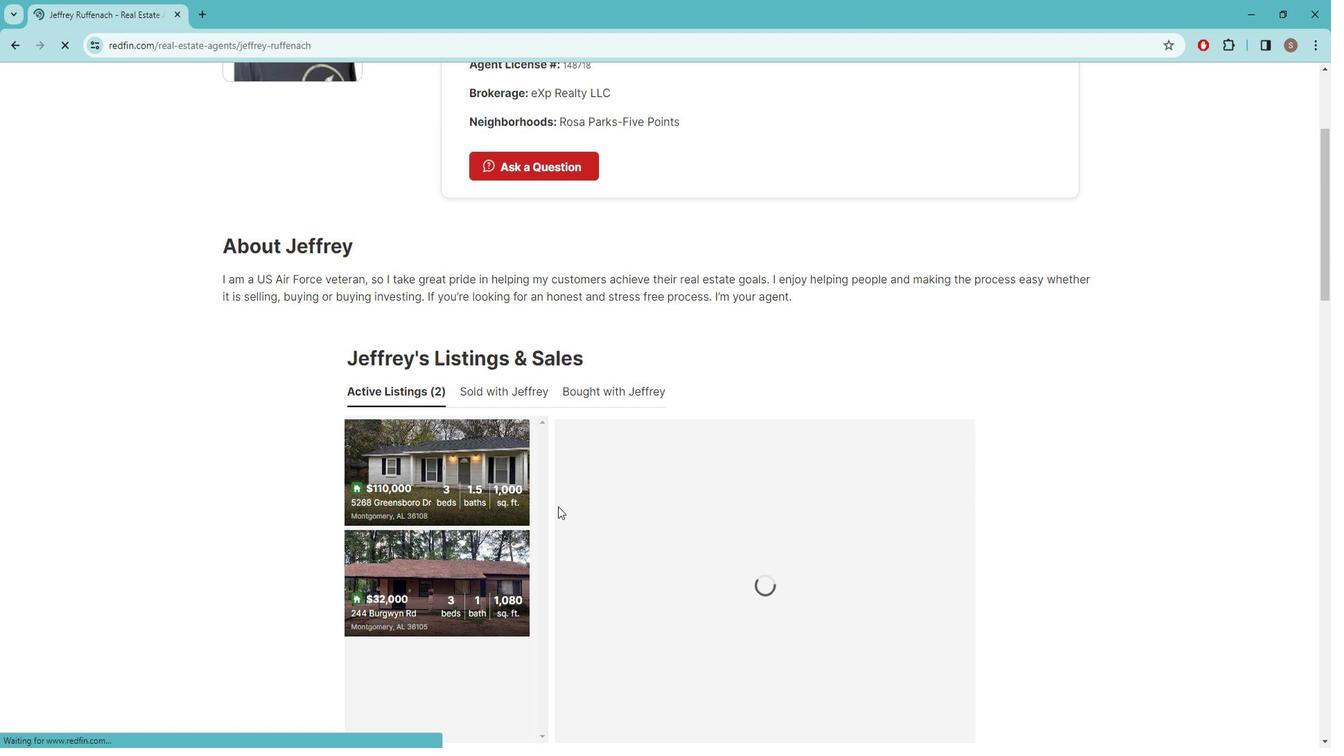 
Action: Mouse scrolled (558, 487) with delta (0, 0)
Screenshot: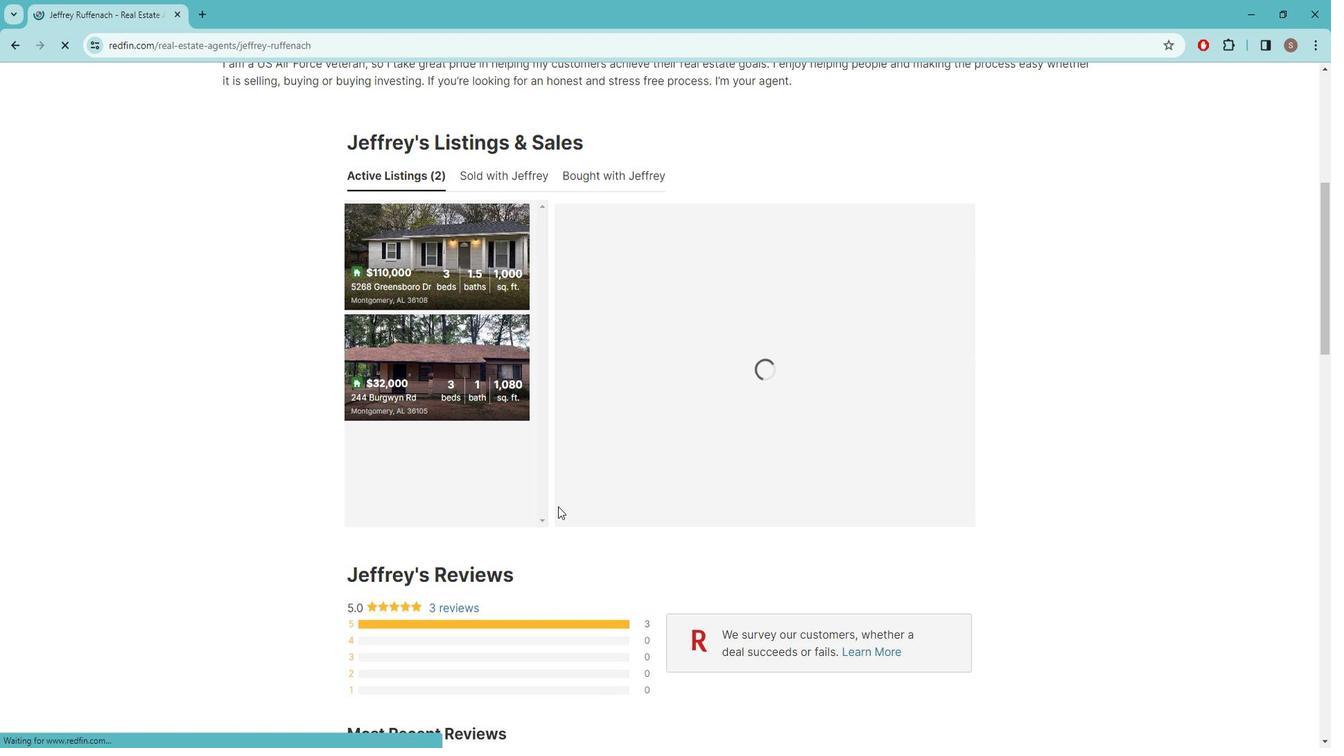 
Action: Mouse scrolled (558, 487) with delta (0, 0)
Screenshot: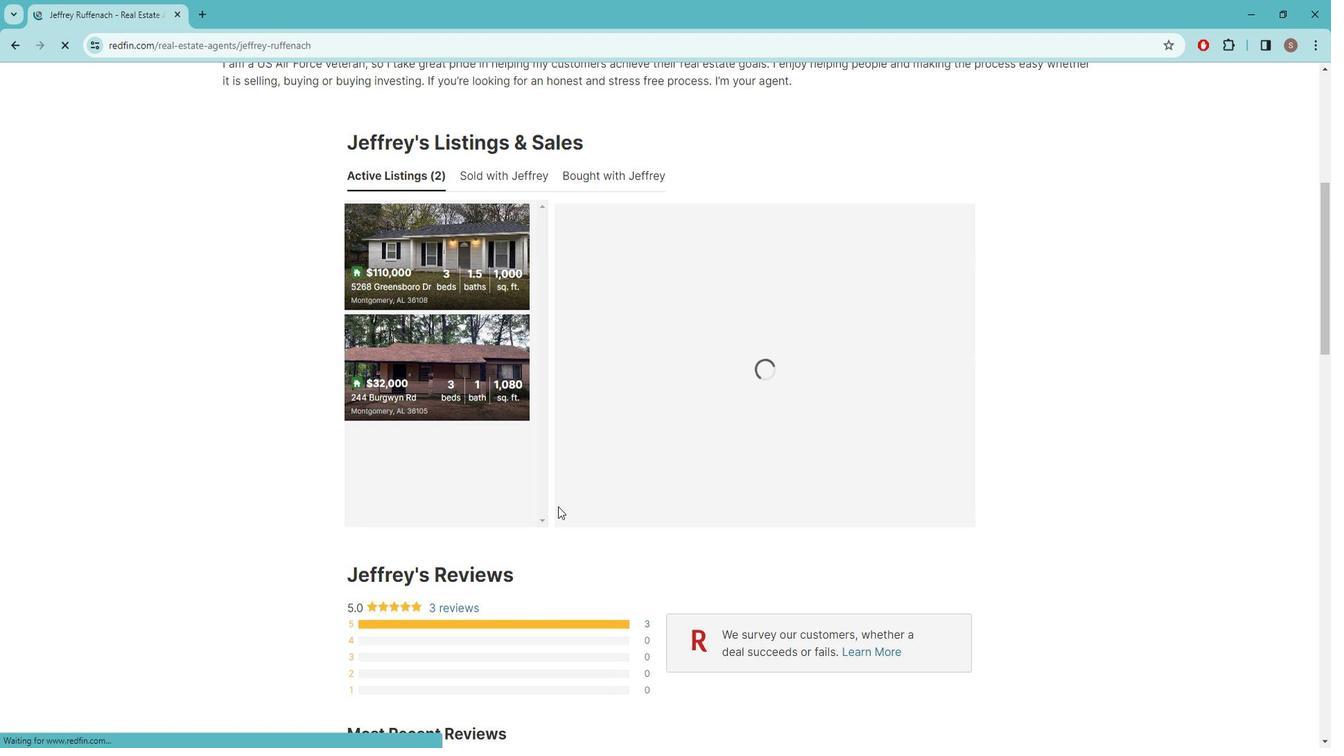 
Action: Mouse scrolled (558, 487) with delta (0, 0)
Screenshot: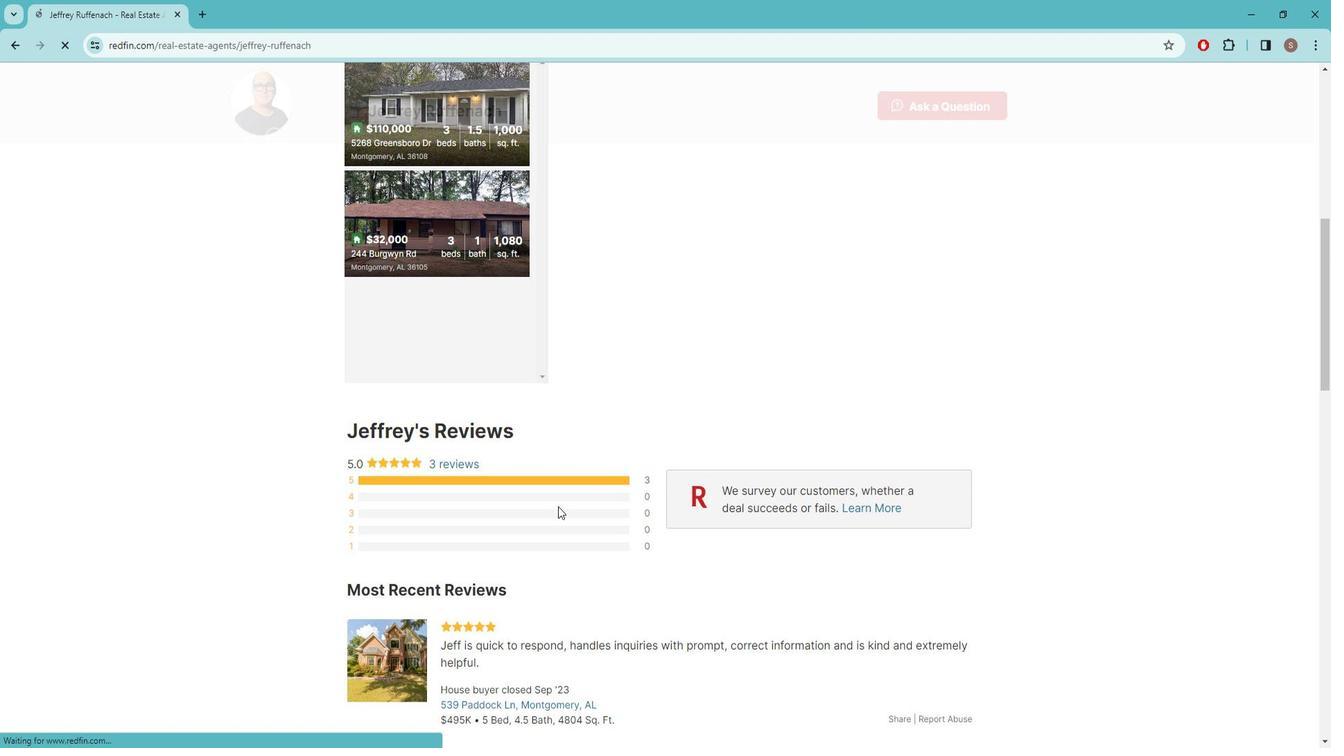 
Action: Mouse scrolled (558, 487) with delta (0, 0)
Screenshot: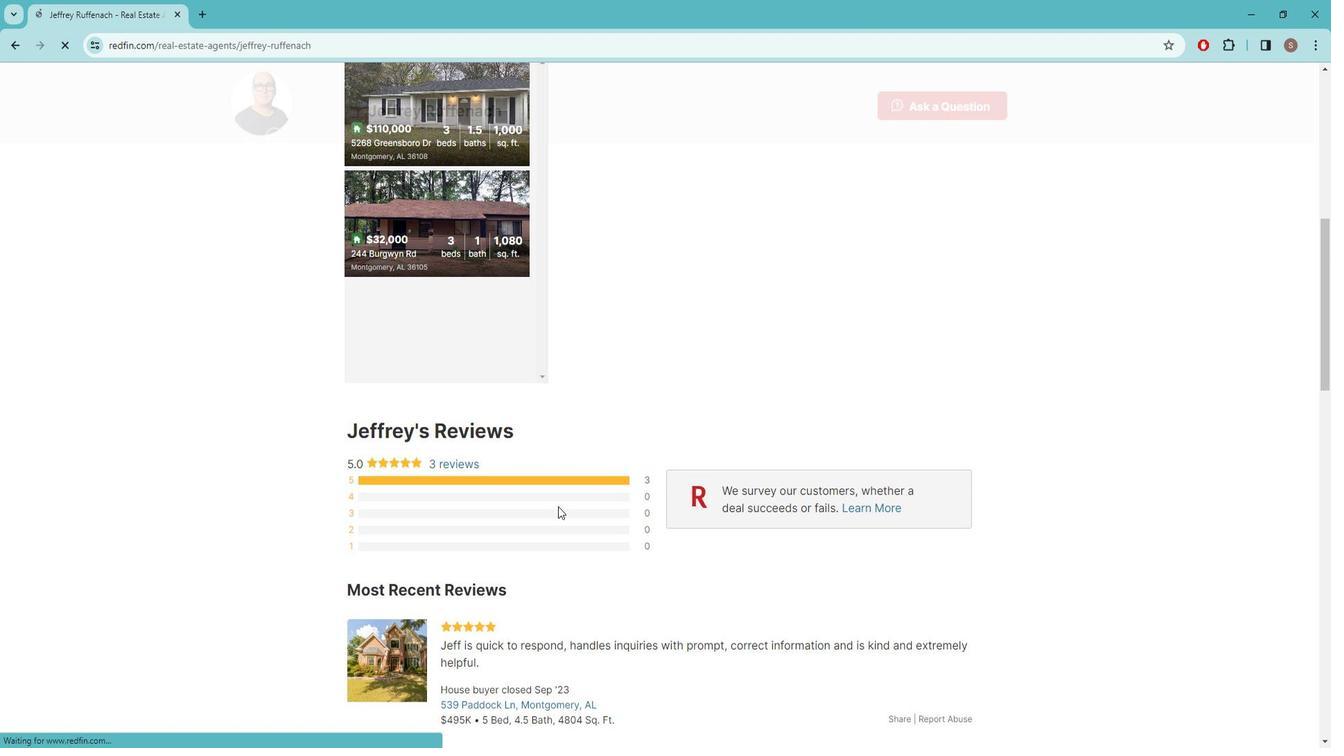 
Action: Mouse scrolled (558, 487) with delta (0, 0)
Screenshot: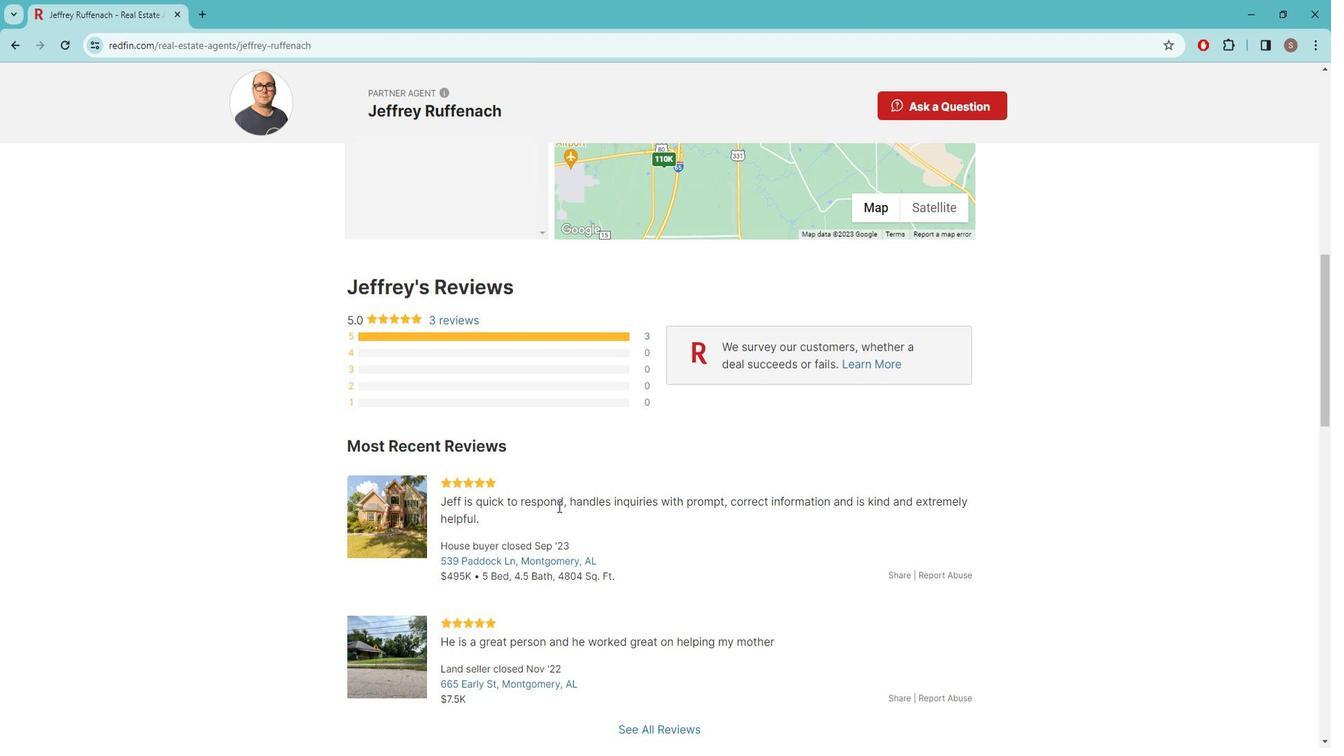 
Action: Mouse moved to (546, 421)
Screenshot: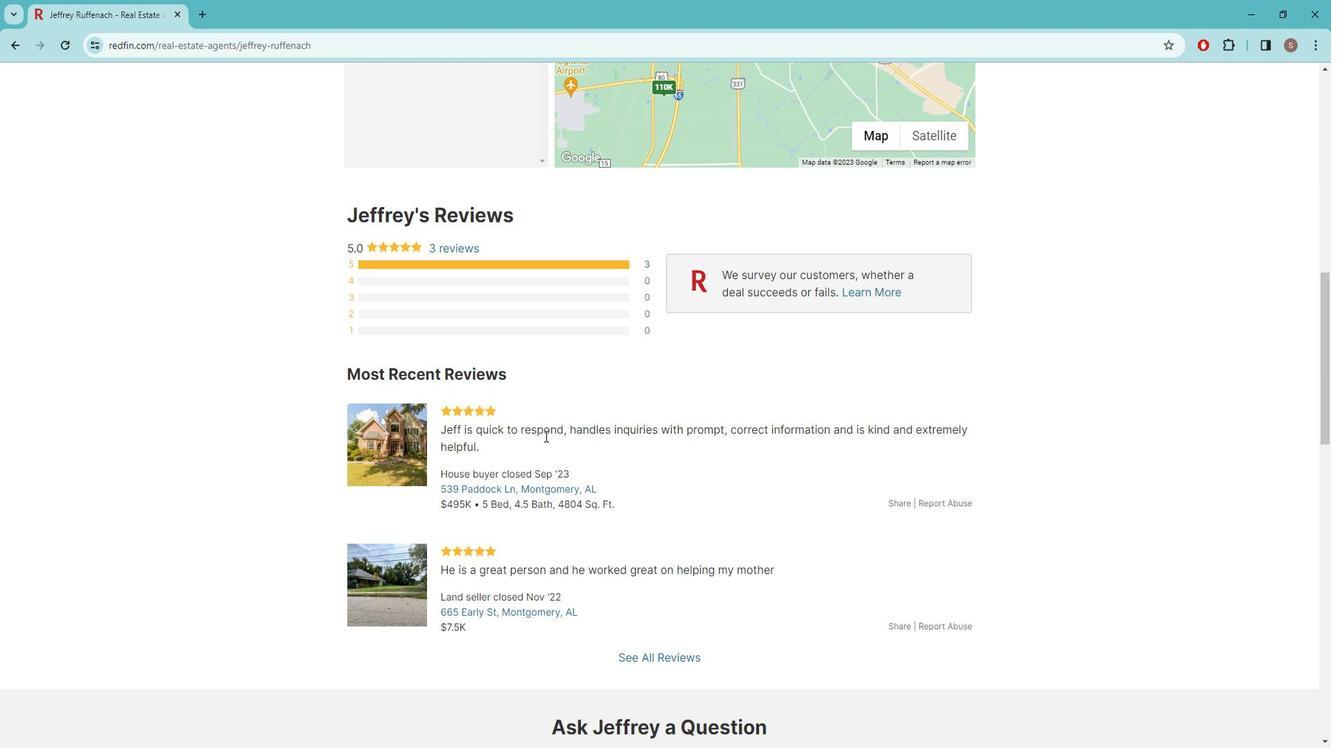 
Action: Mouse scrolled (546, 420) with delta (0, 0)
Screenshot: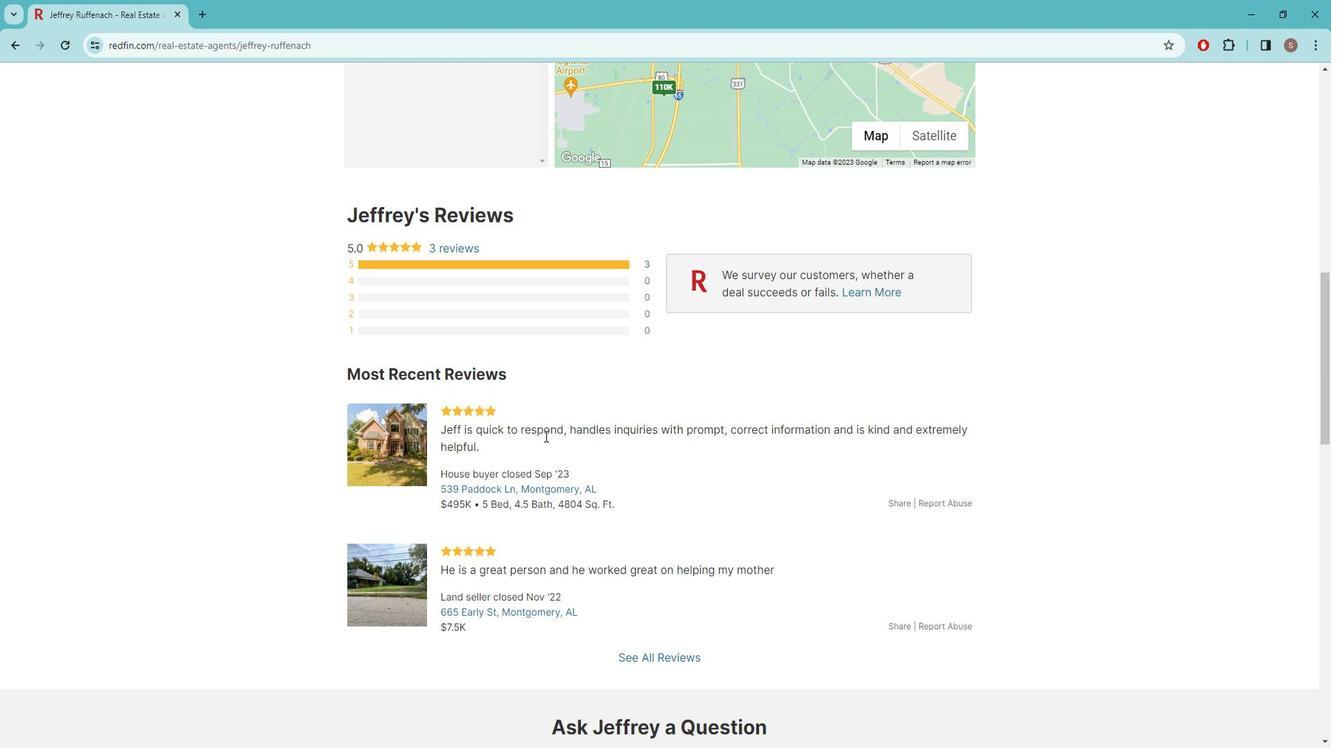 
Action: Mouse moved to (677, 565)
Screenshot: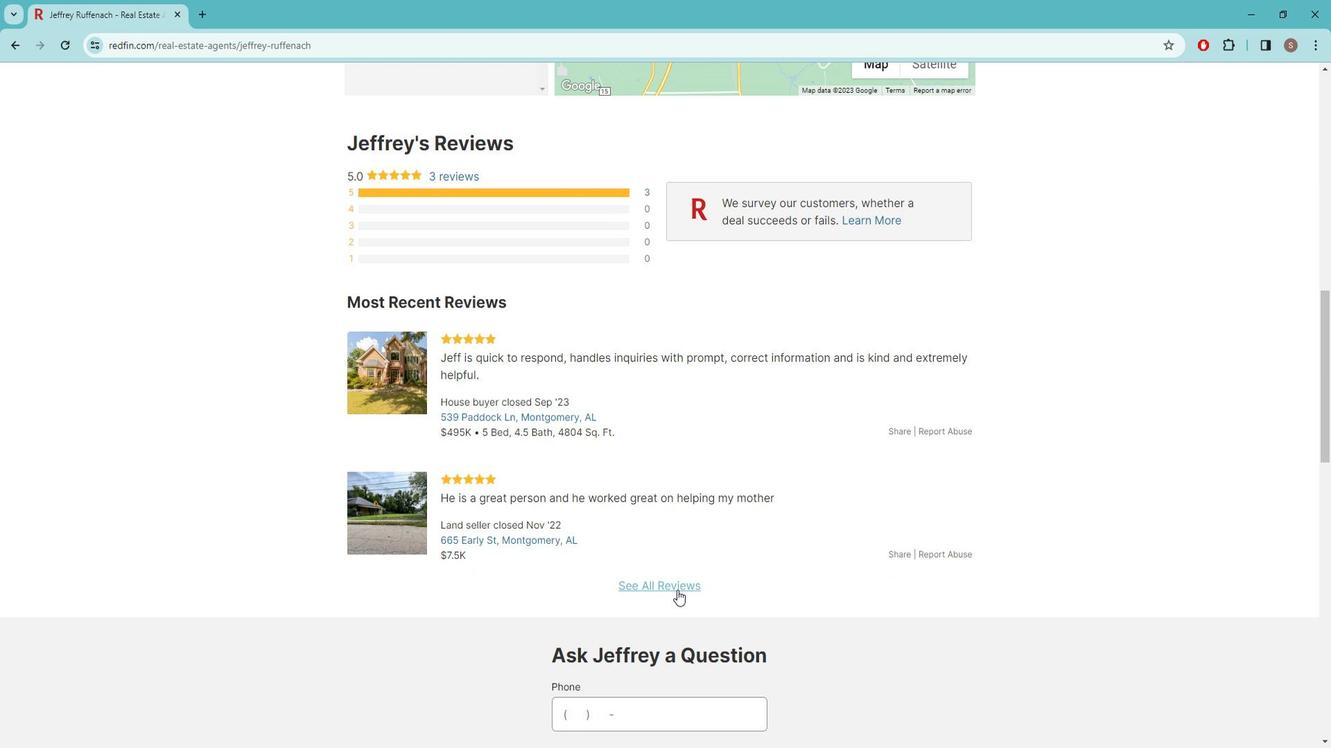 
Action: Mouse pressed left at (677, 565)
Screenshot: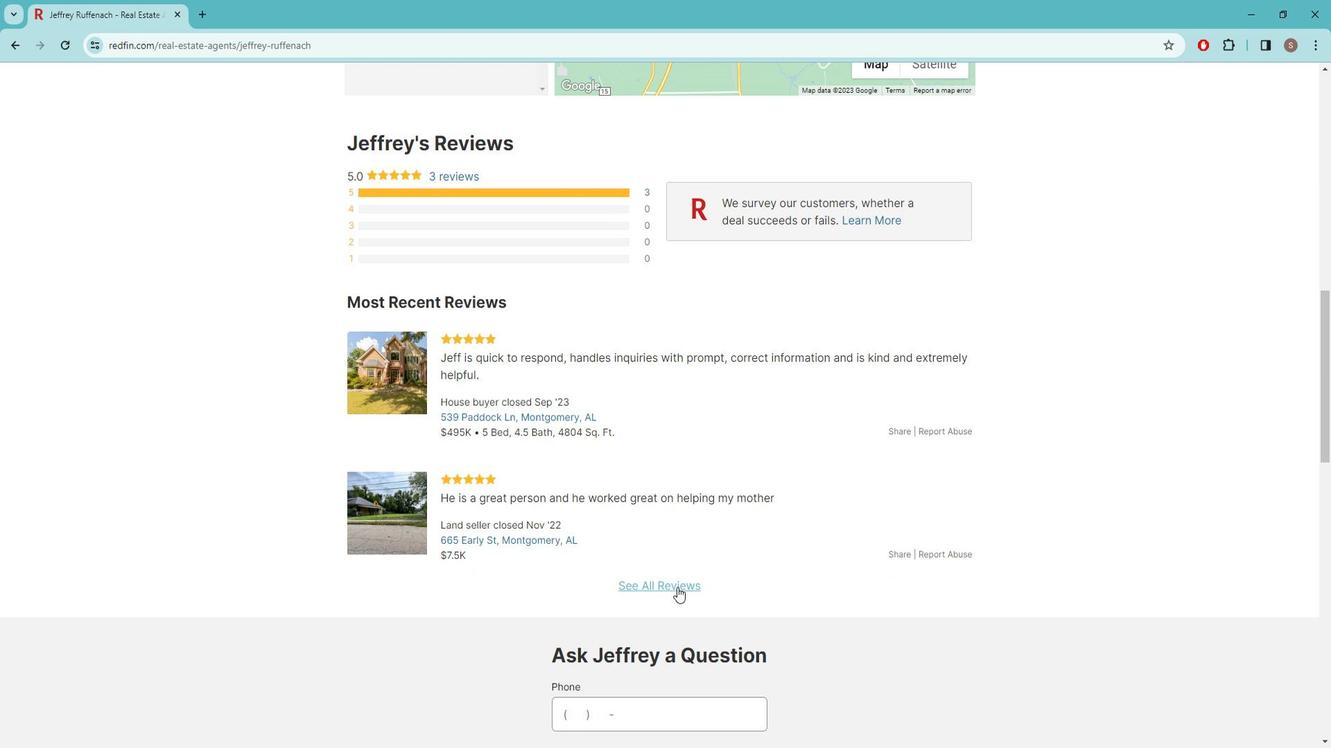 
Action: Mouse moved to (472, 336)
Screenshot: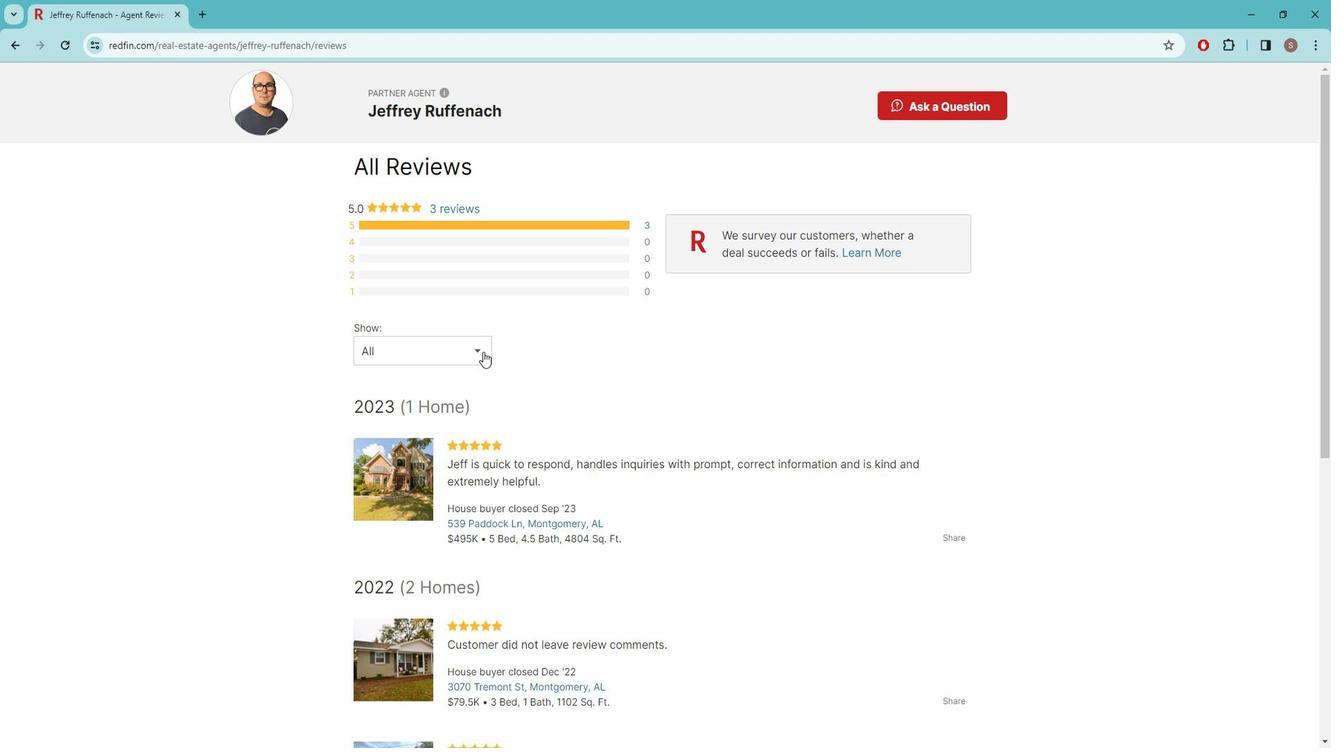 
Action: Mouse pressed left at (472, 336)
Screenshot: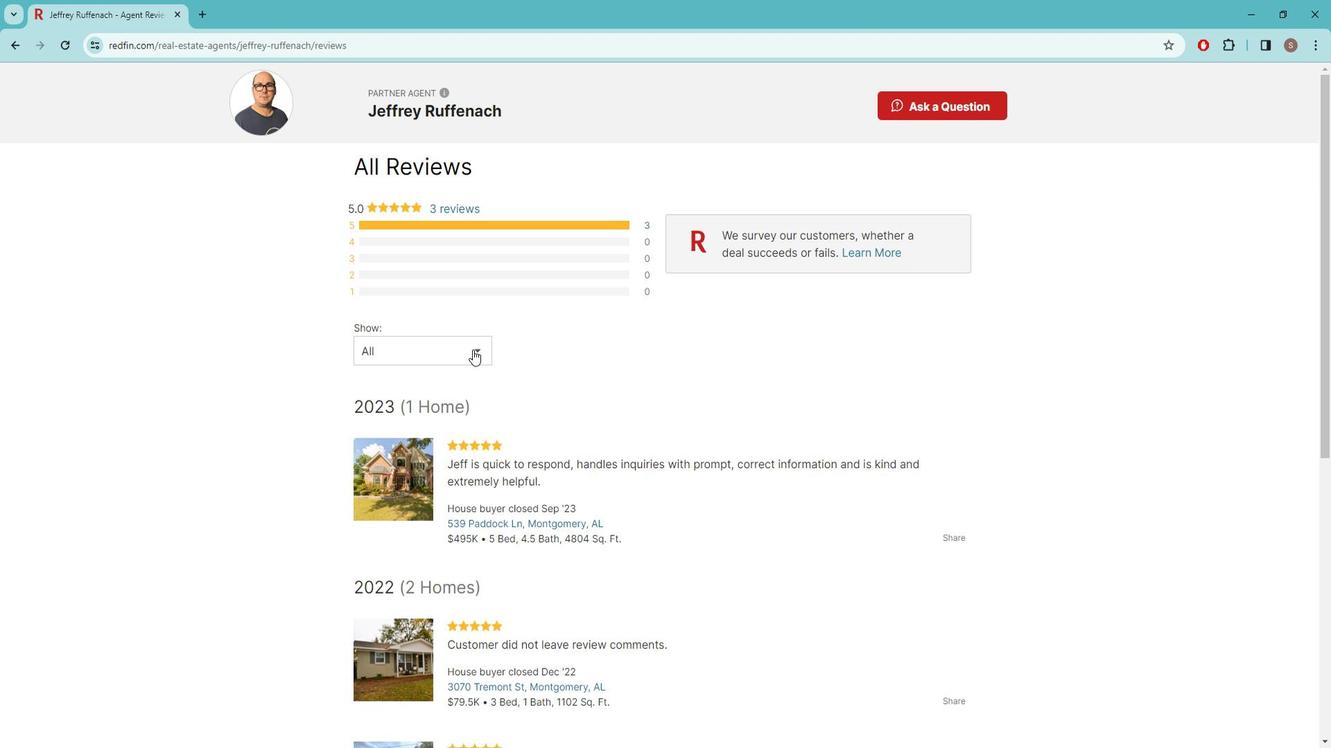 
Action: Mouse pressed left at (472, 336)
Screenshot: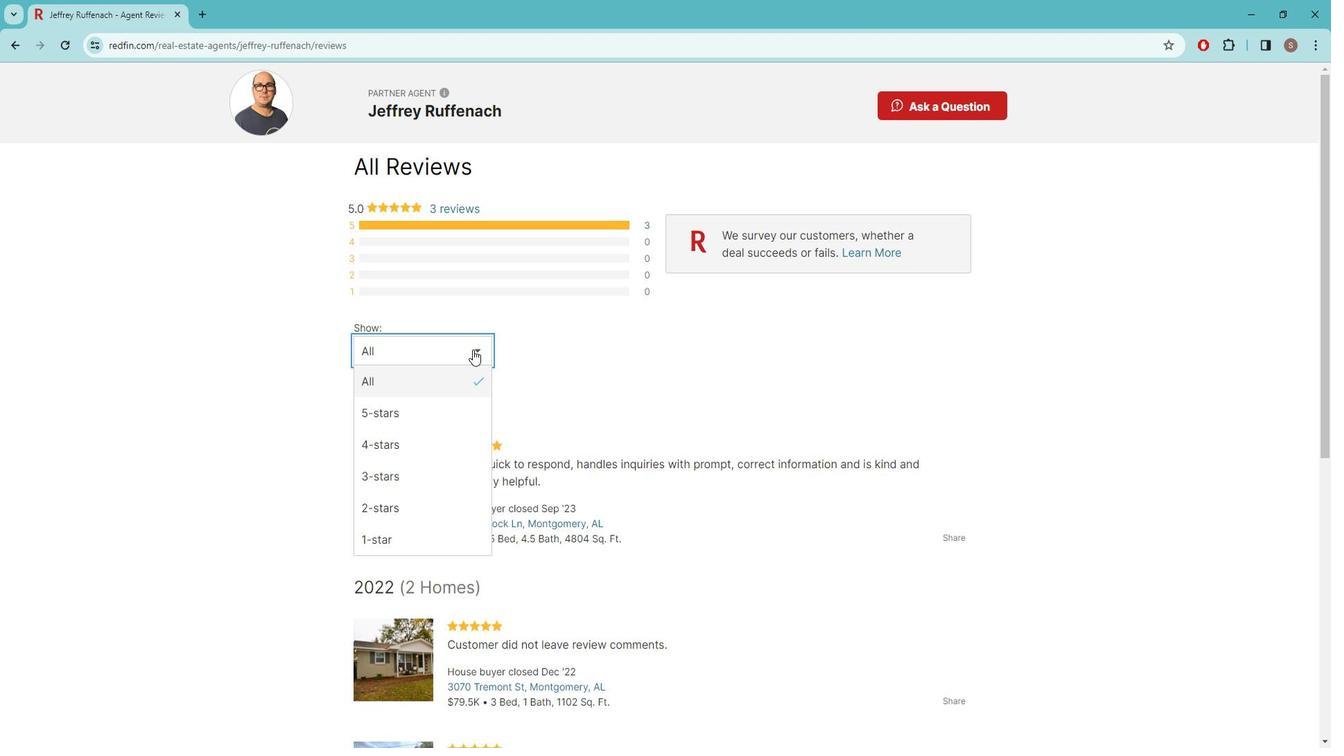 
Action: Mouse moved to (515, 350)
Screenshot: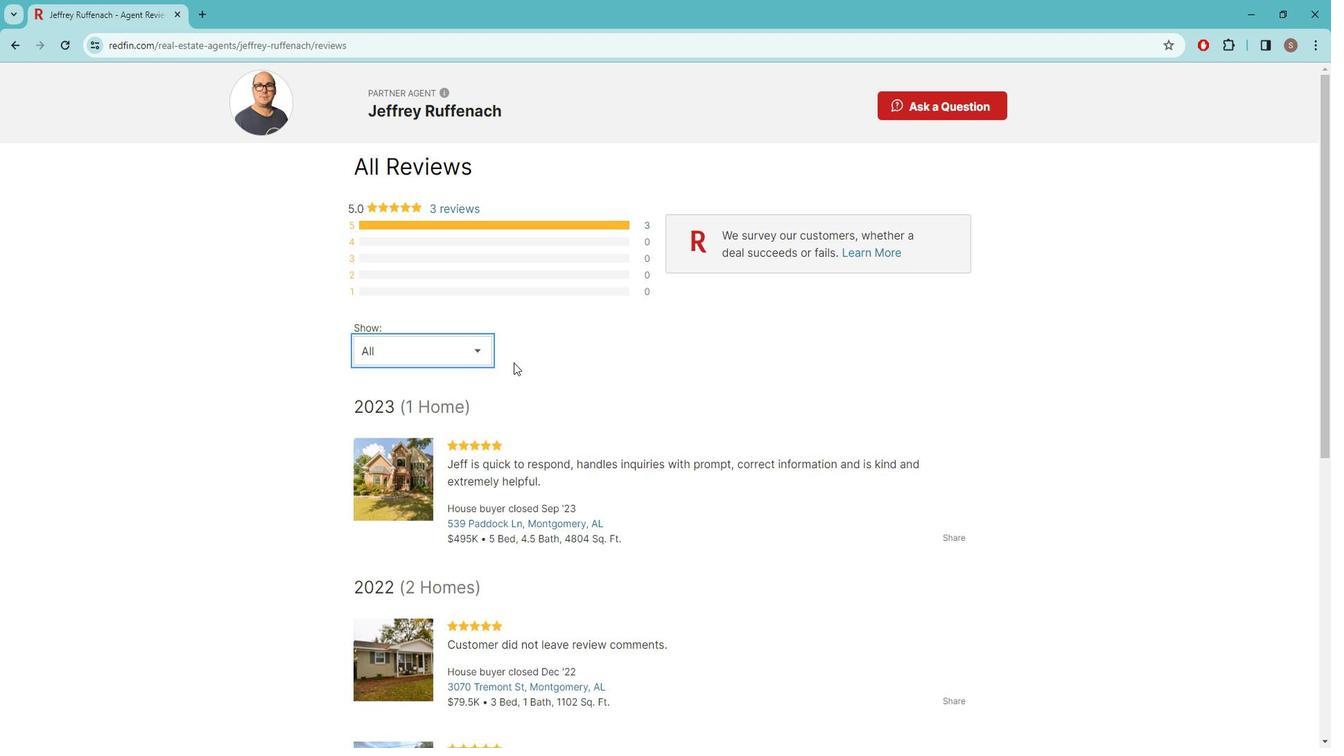
Action: Mouse scrolled (515, 349) with delta (0, 0)
Screenshot: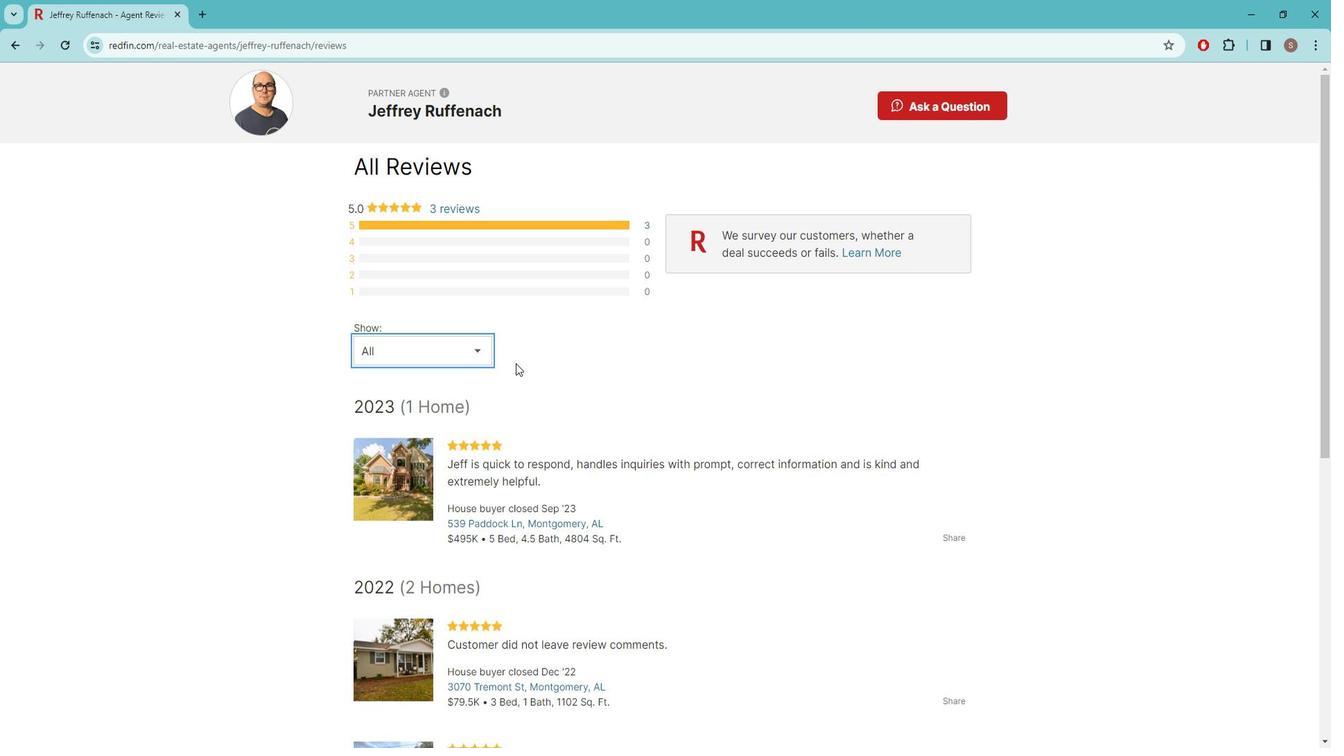 
Action: Mouse scrolled (515, 349) with delta (0, 0)
Screenshot: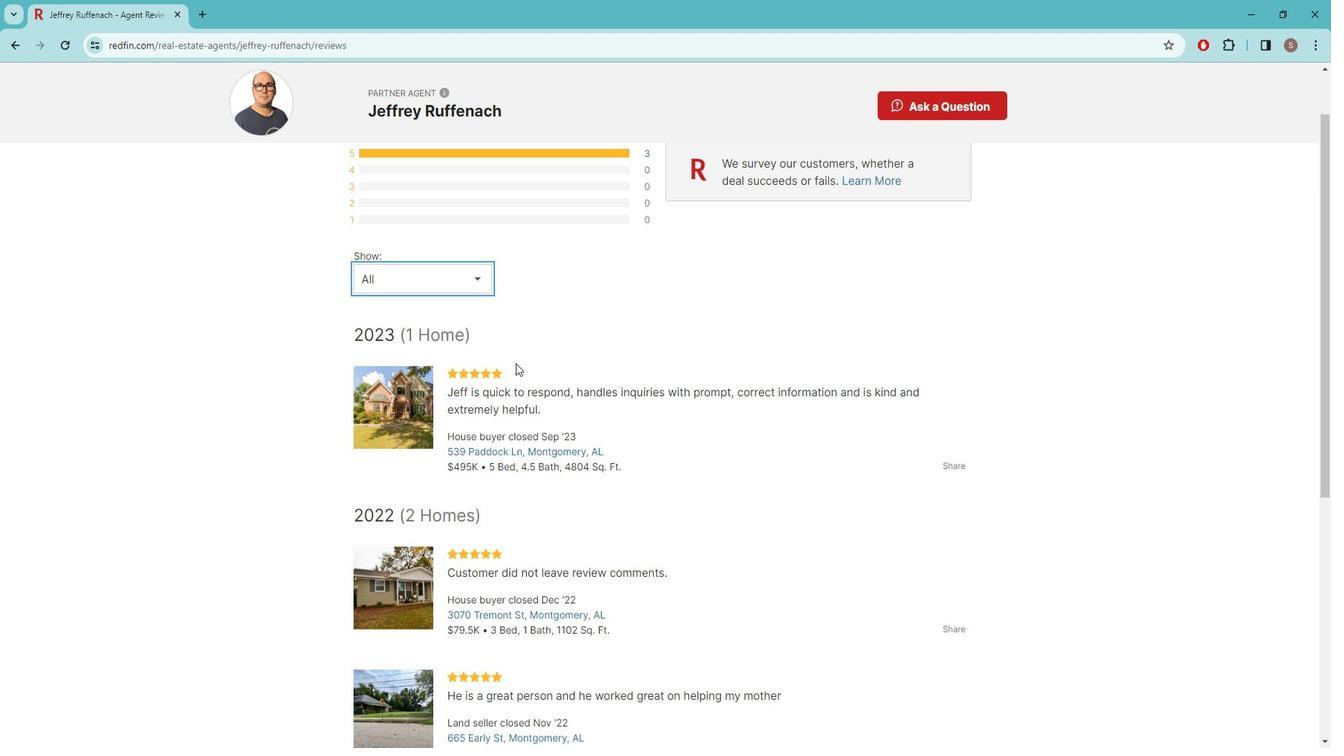 
Action: Mouse moved to (806, 325)
Screenshot: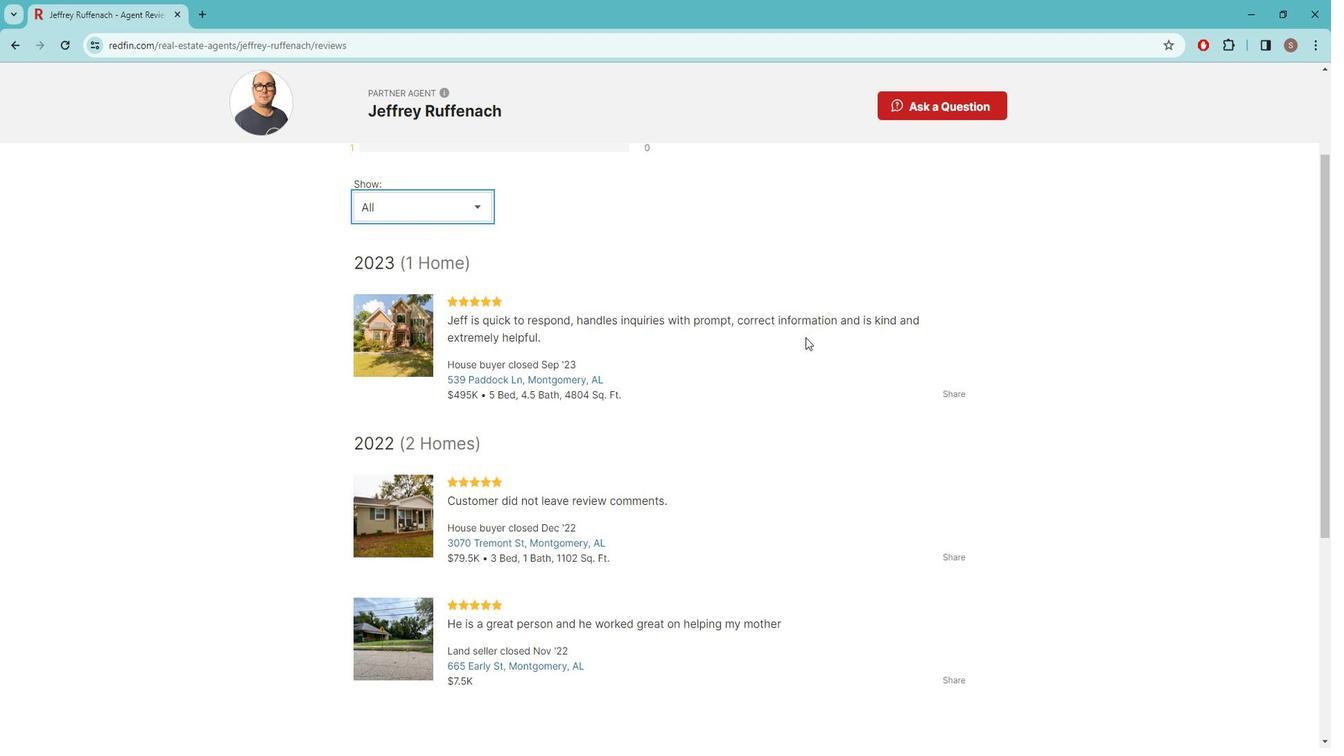 
Action: Mouse scrolled (806, 324) with delta (0, 0)
Screenshot: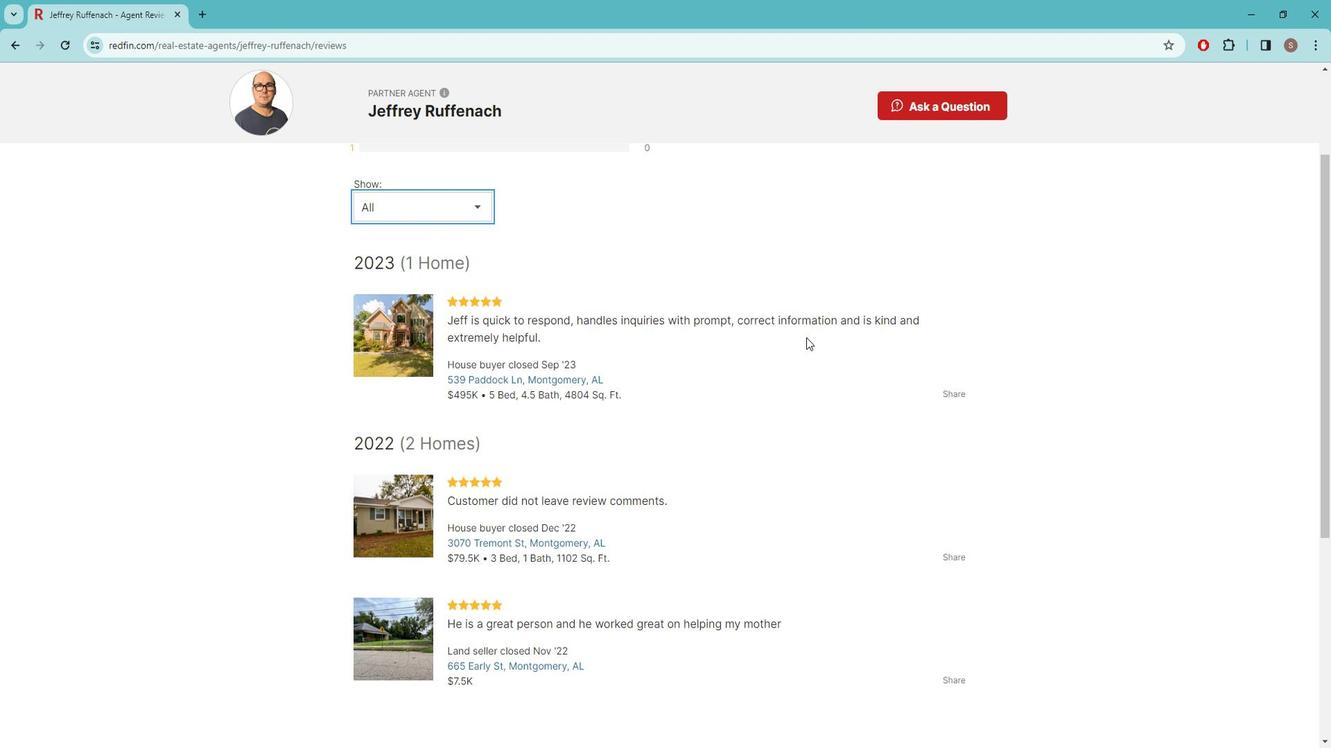 
Action: Mouse moved to (791, 332)
Screenshot: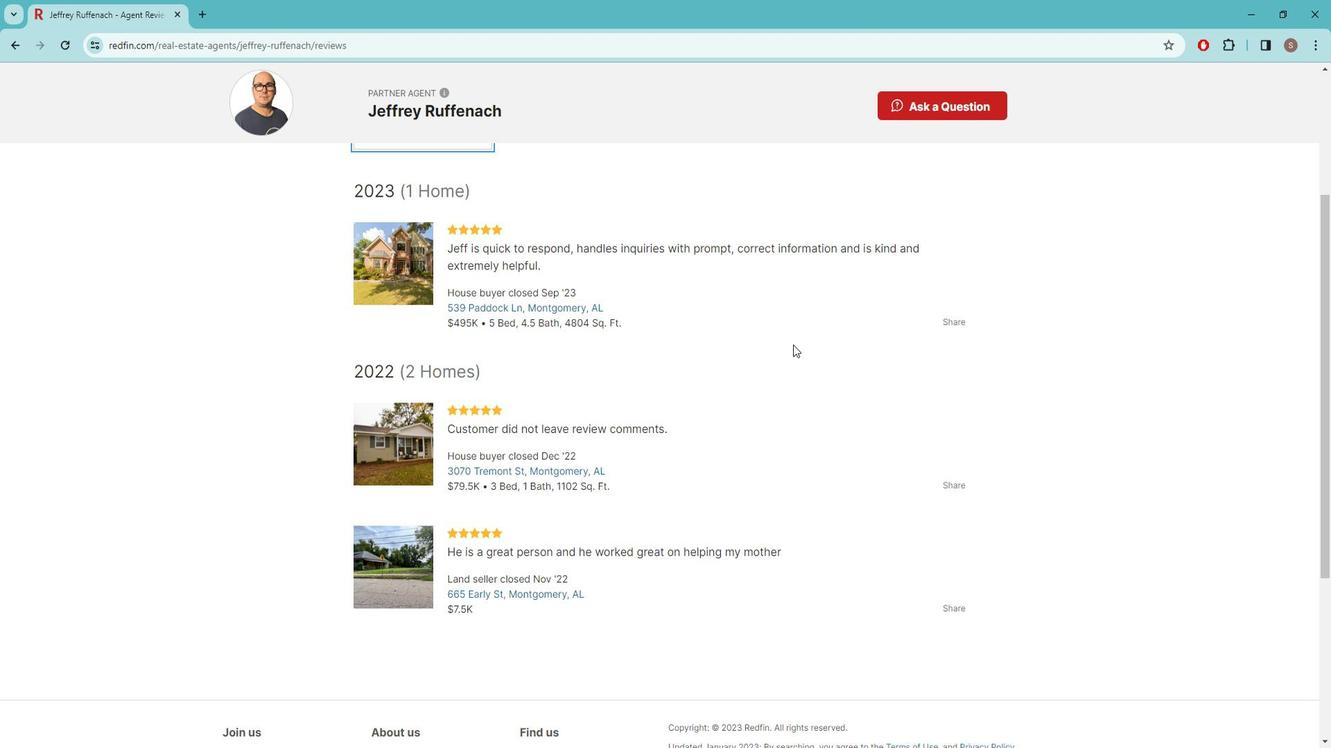 
Action: Mouse scrolled (791, 332) with delta (0, 0)
Screenshot: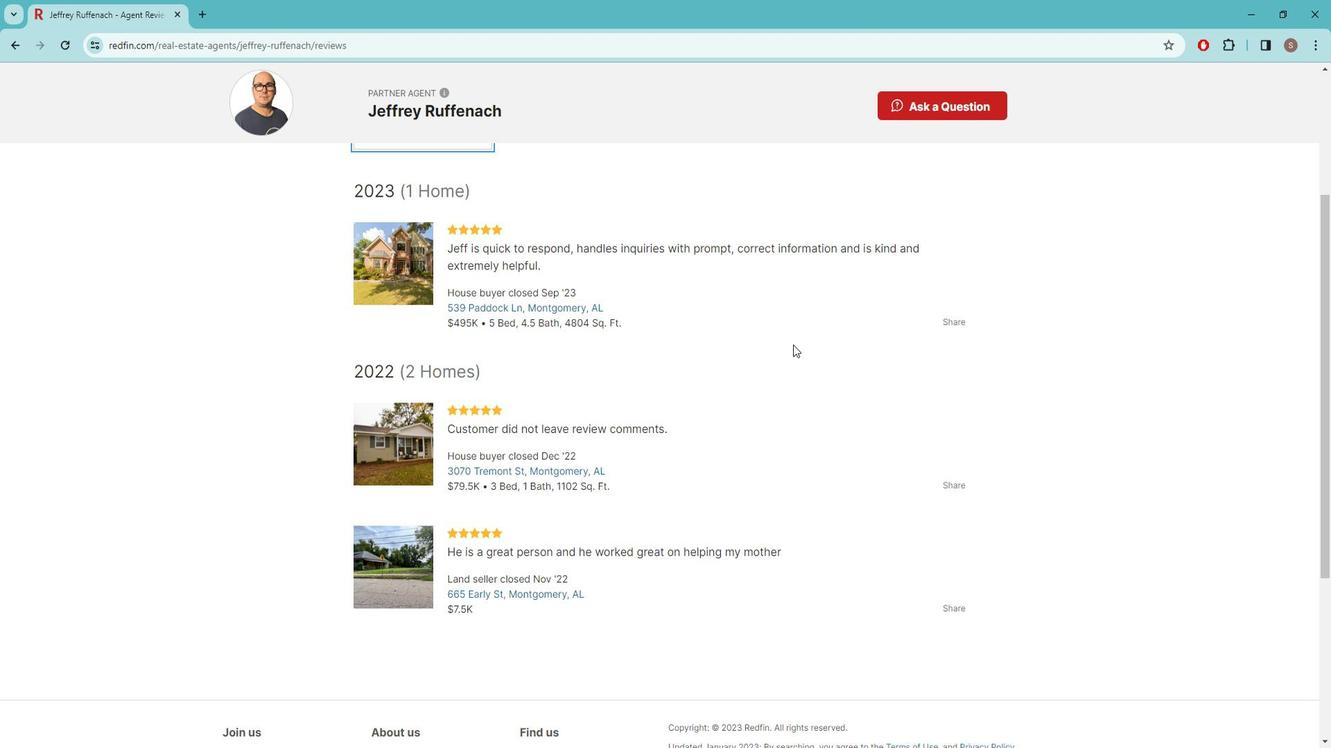 
Action: Mouse moved to (772, 339)
Screenshot: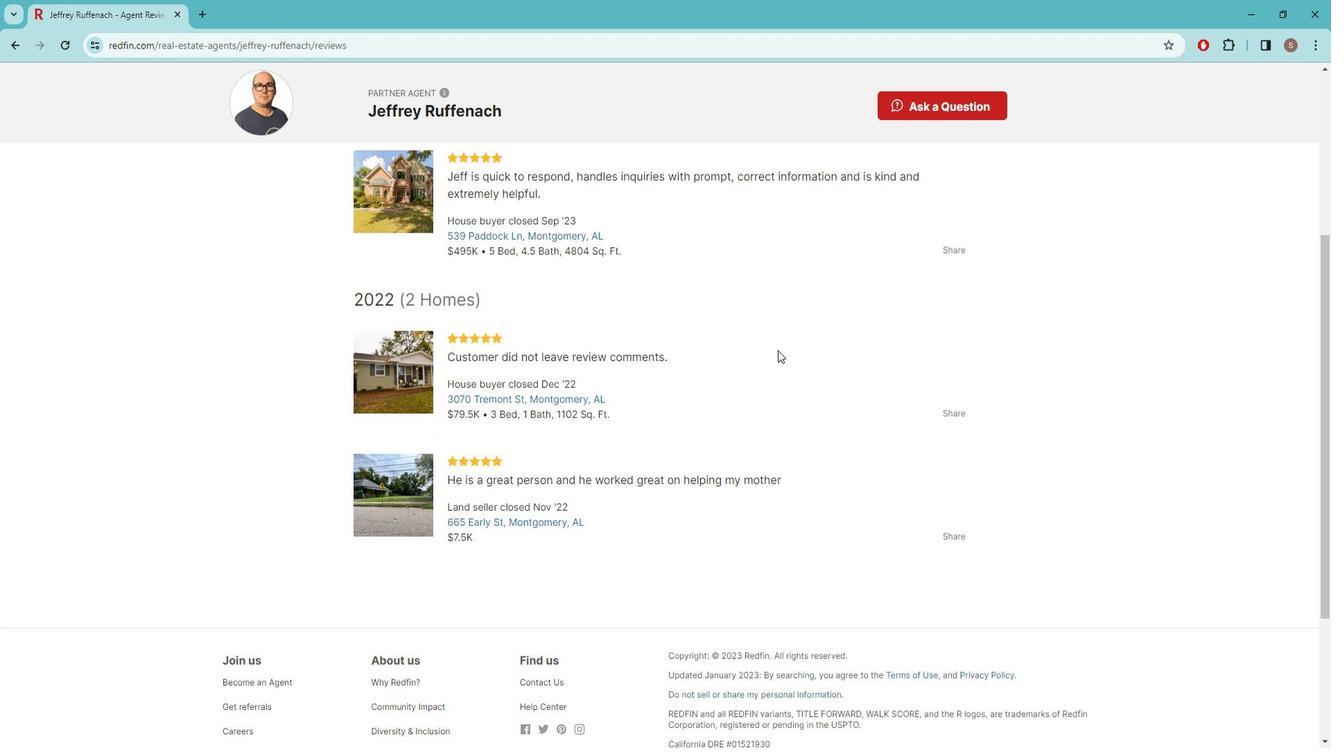 
Action: Mouse scrolled (772, 338) with delta (0, 0)
Screenshot: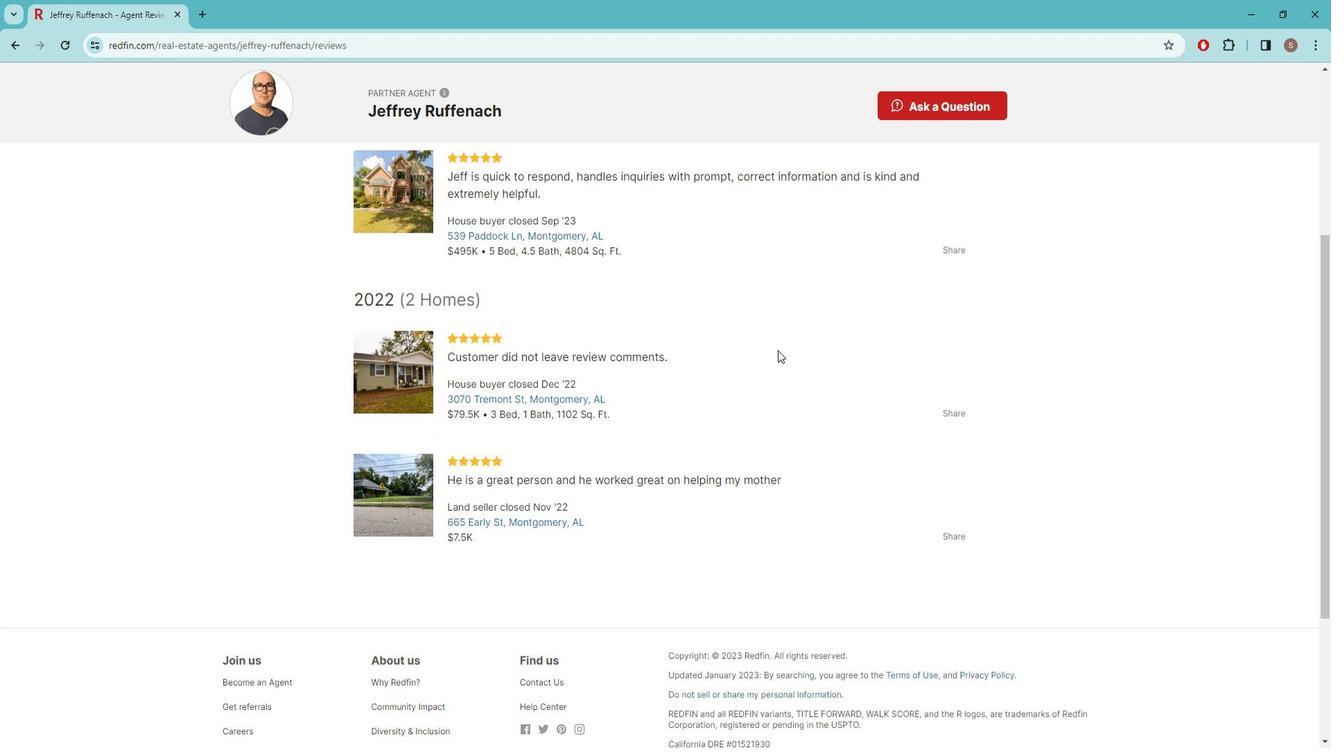 
Action: Mouse moved to (641, 332)
Screenshot: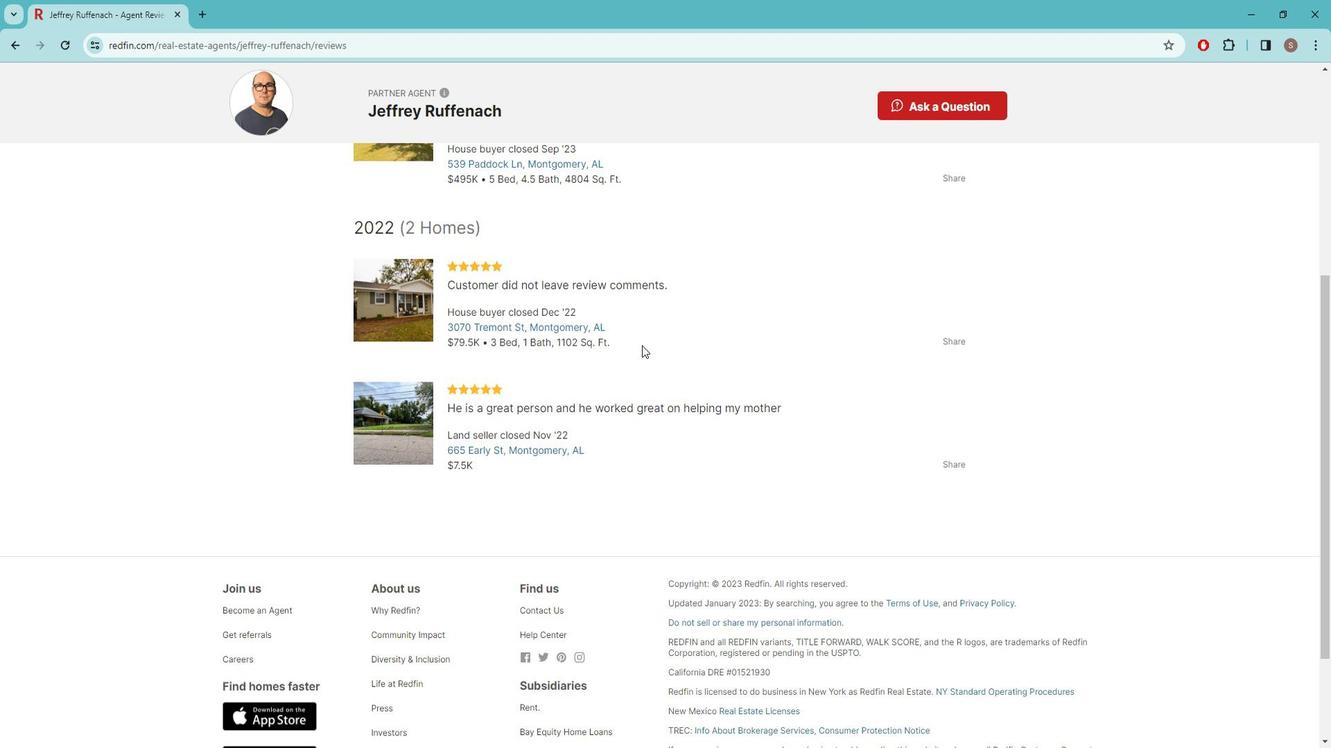
Action: Mouse scrolled (641, 332) with delta (0, 0)
Screenshot: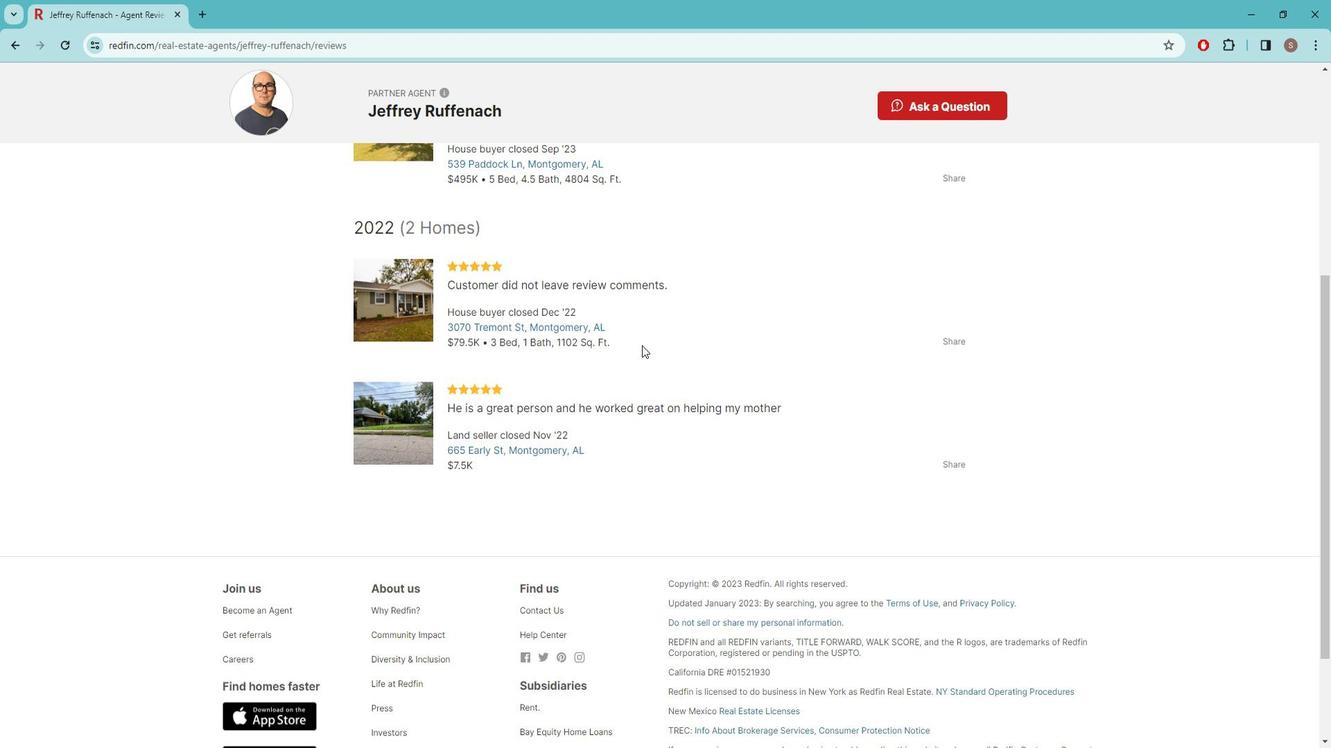 
Action: Mouse moved to (649, 348)
Screenshot: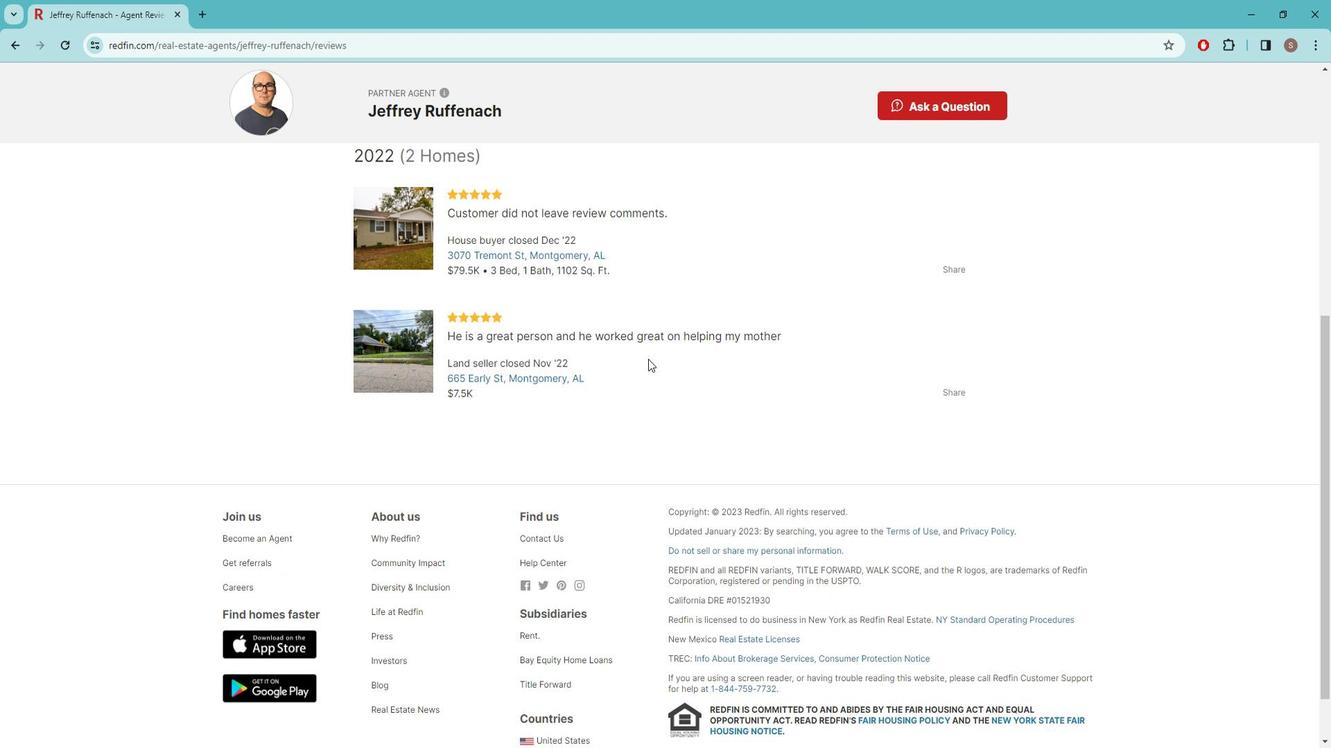 
Action: Mouse scrolled (649, 348) with delta (0, 0)
Screenshot: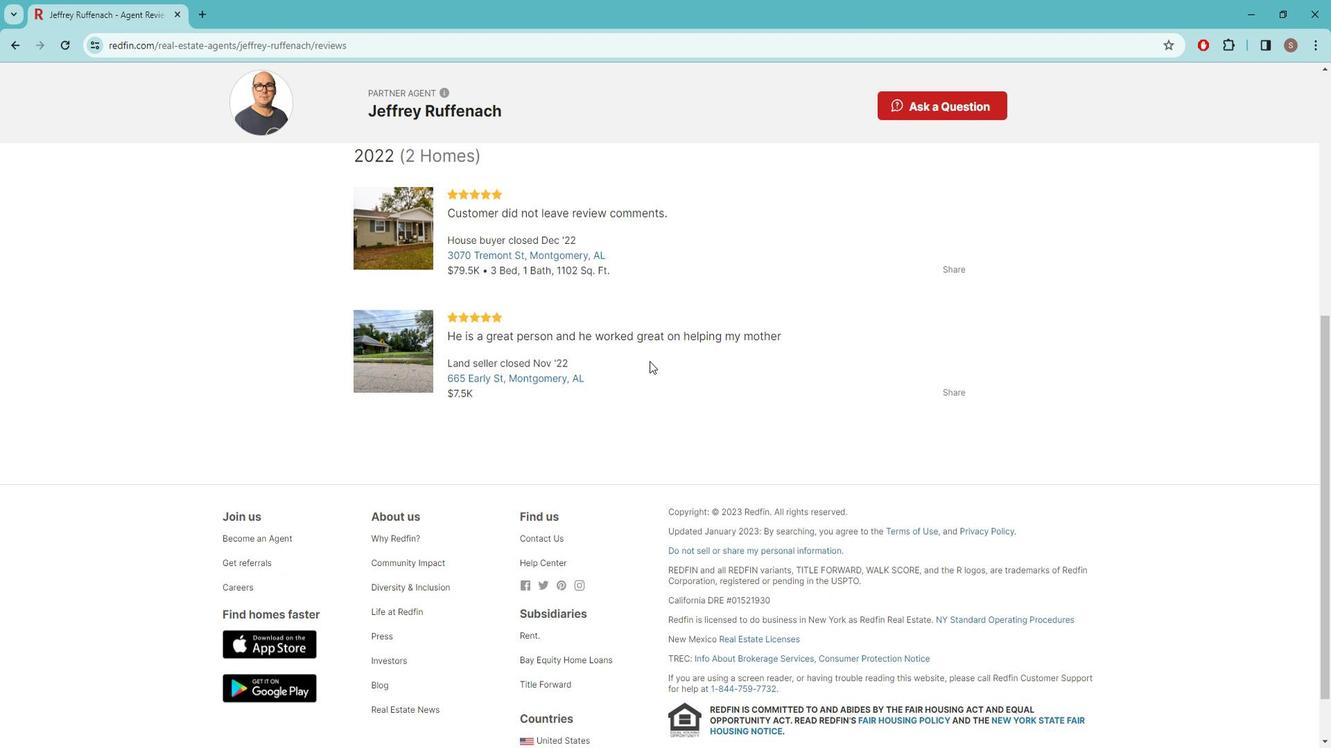 
Action: Mouse scrolled (649, 348) with delta (0, 0)
Screenshot: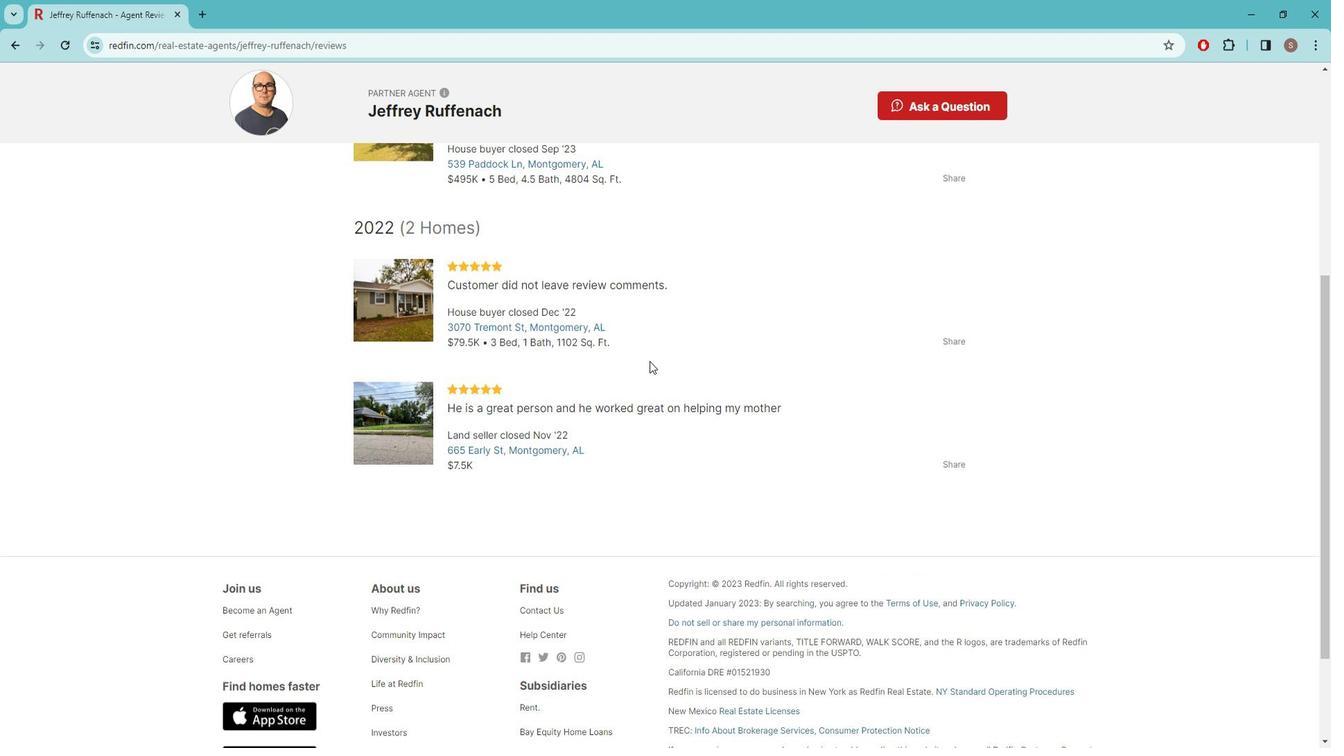 
Action: Mouse scrolled (649, 348) with delta (0, 0)
Screenshot: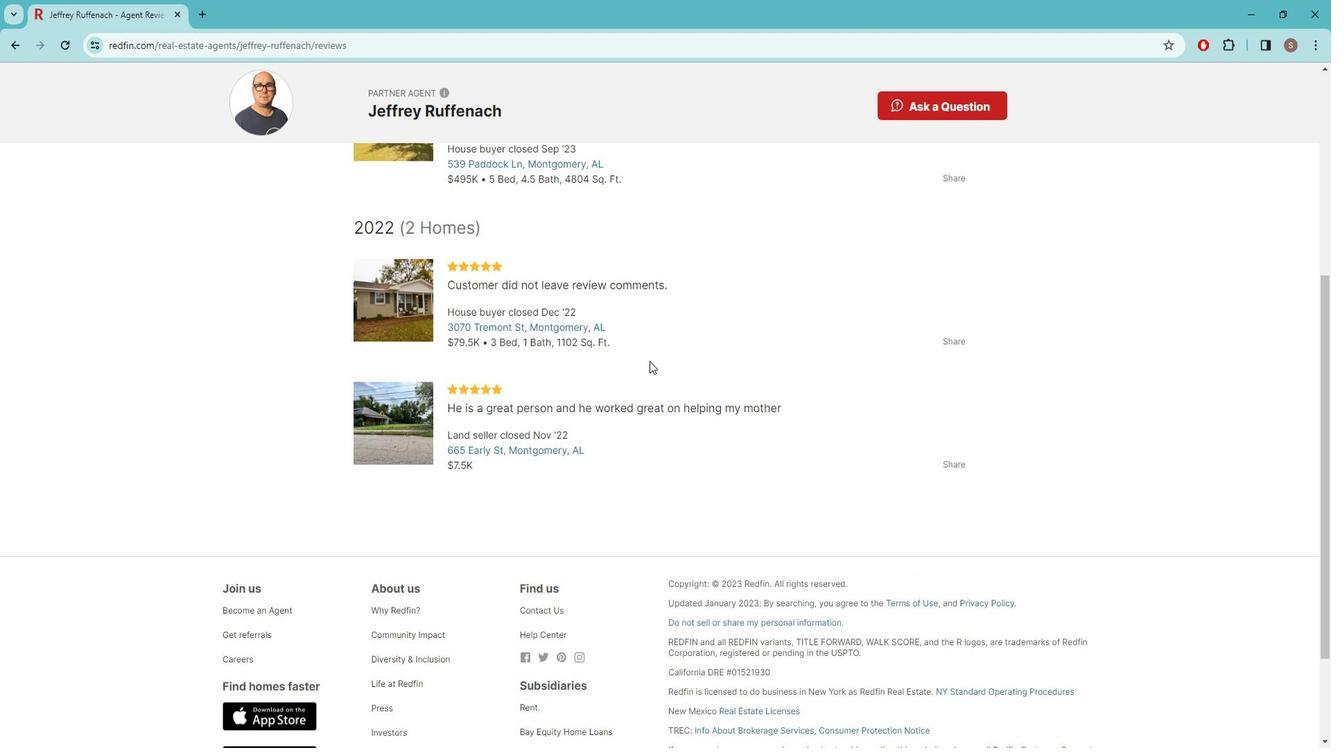 
Action: Mouse scrolled (649, 348) with delta (0, 0)
Screenshot: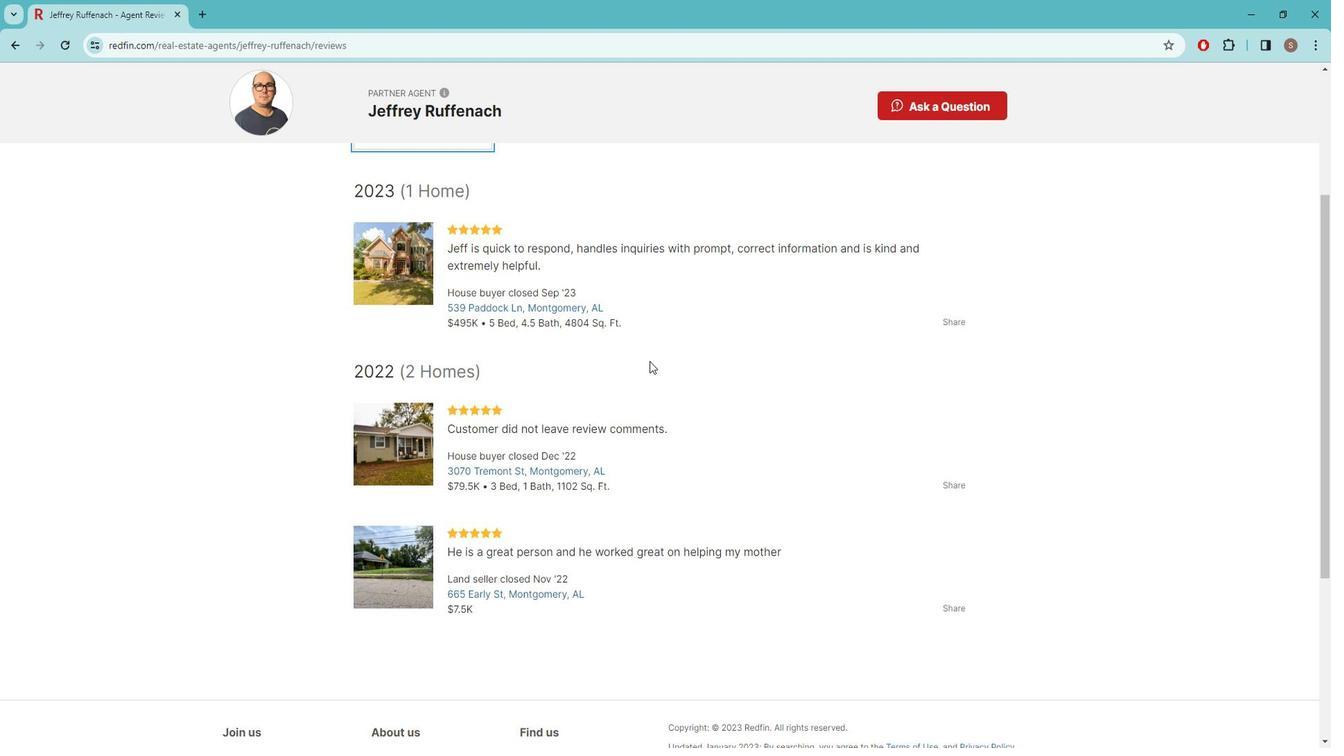 
Action: Mouse scrolled (649, 348) with delta (0, 0)
Screenshot: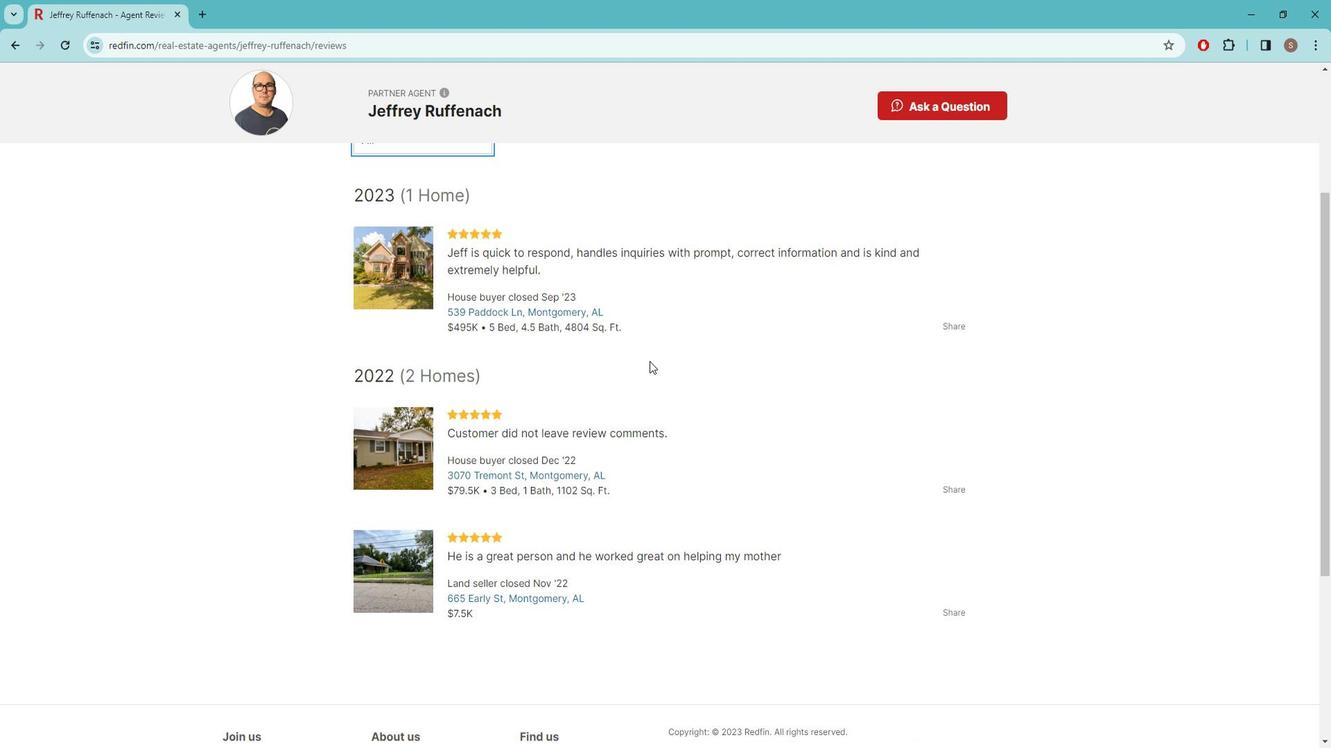 
Action: Mouse scrolled (649, 348) with delta (0, 0)
Screenshot: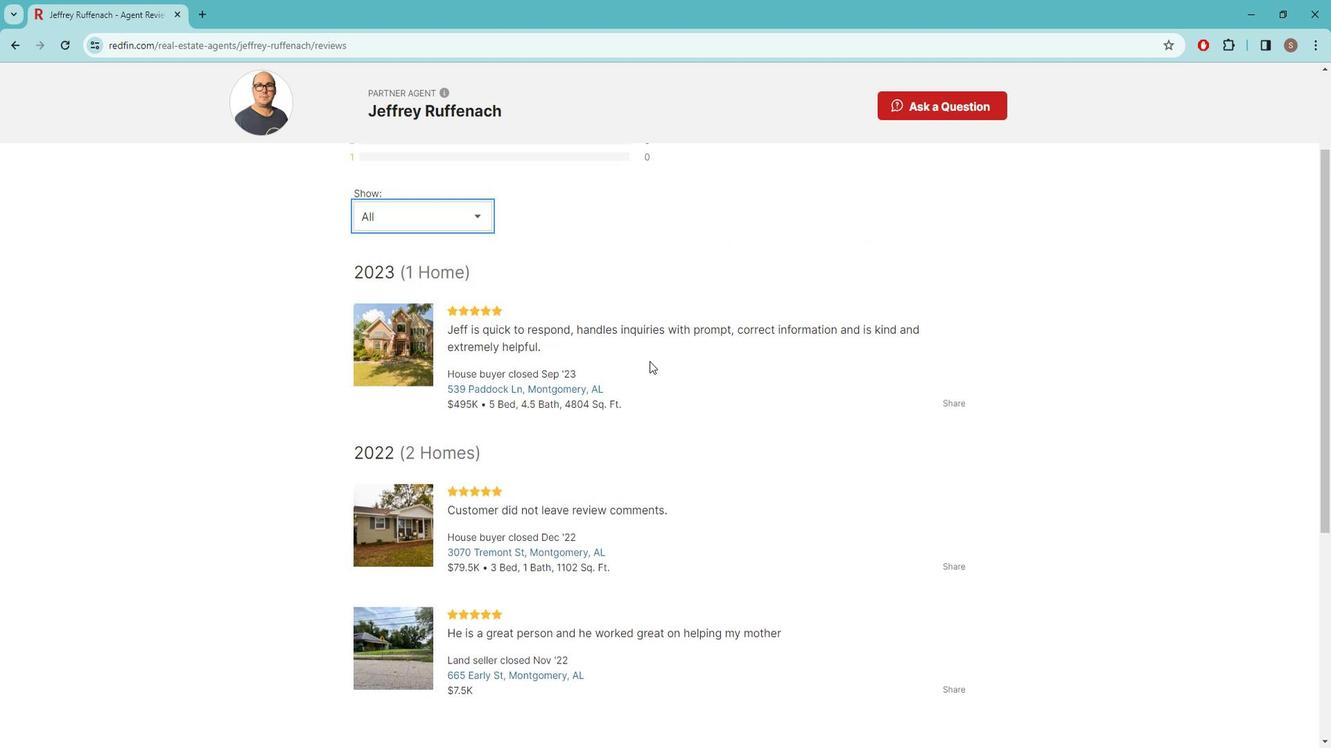 
Action: Mouse scrolled (649, 348) with delta (0, 0)
Screenshot: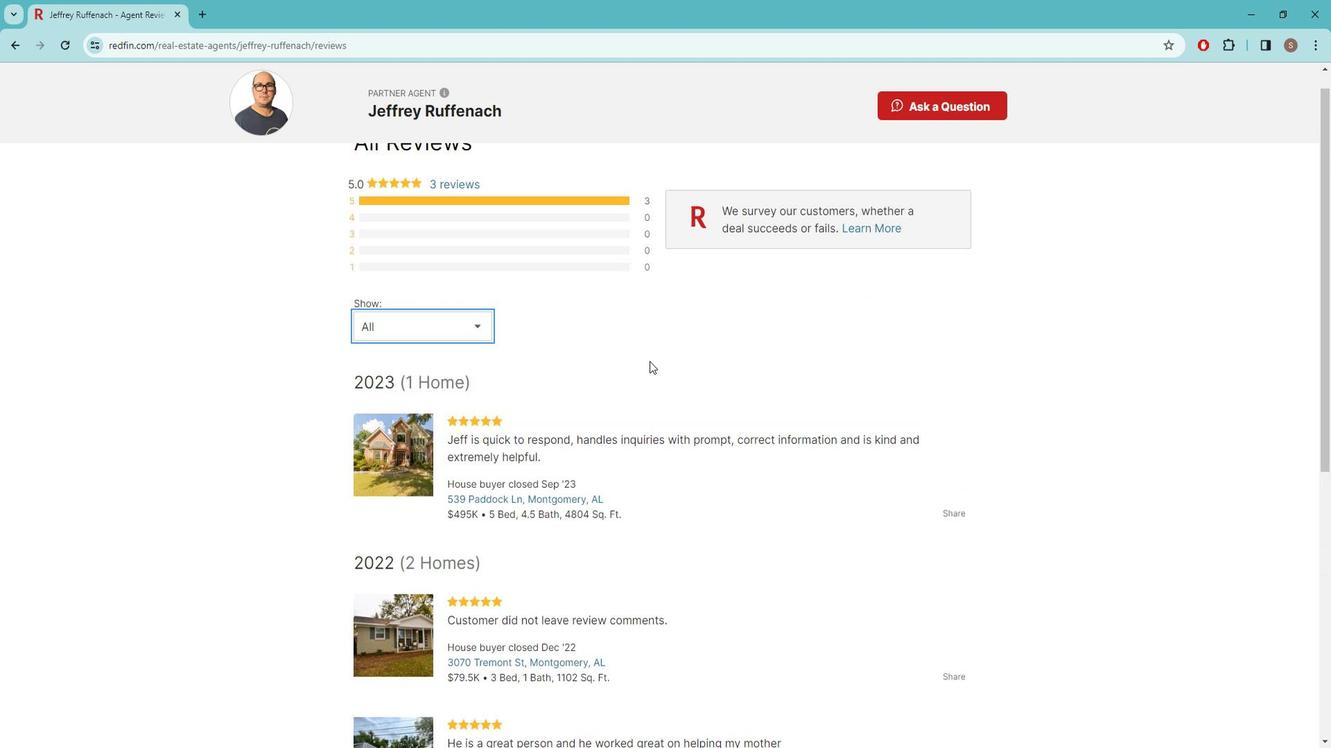 
Action: Mouse moved to (13, 41)
Screenshot: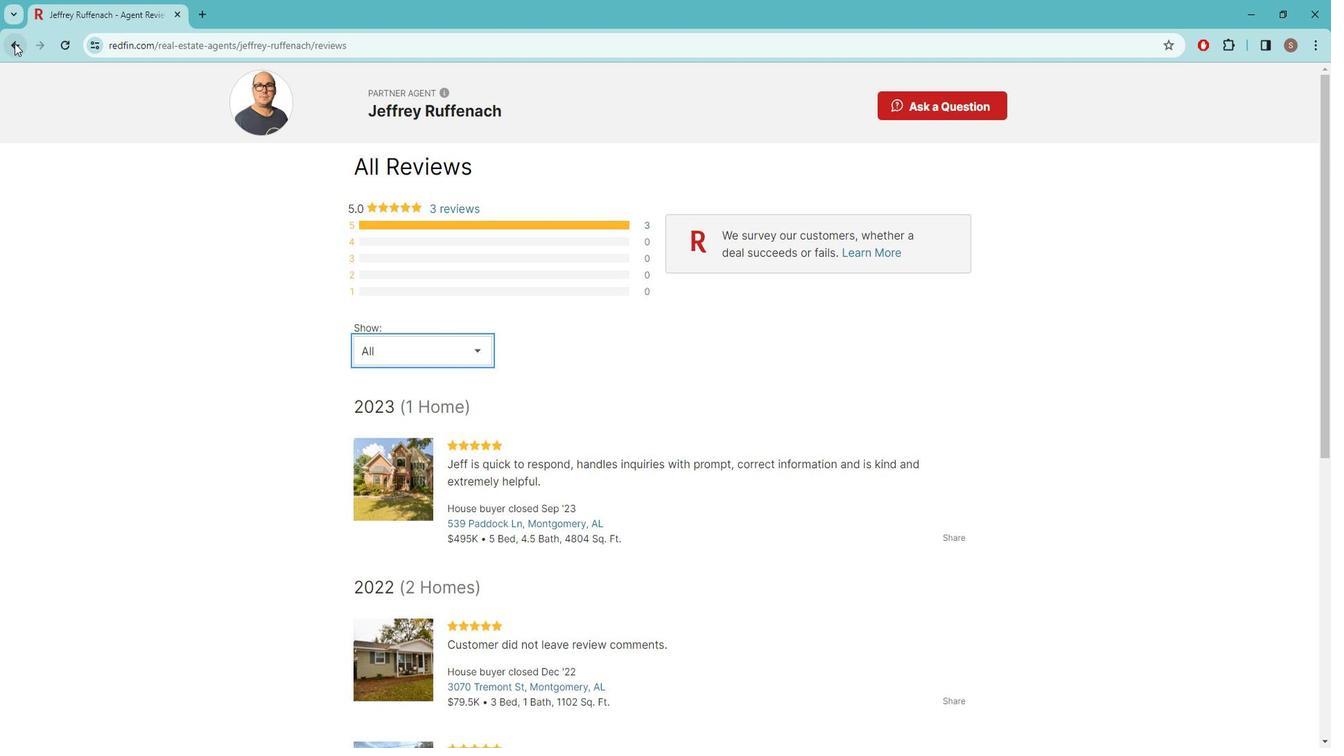 
Action: Mouse pressed left at (13, 41)
Screenshot: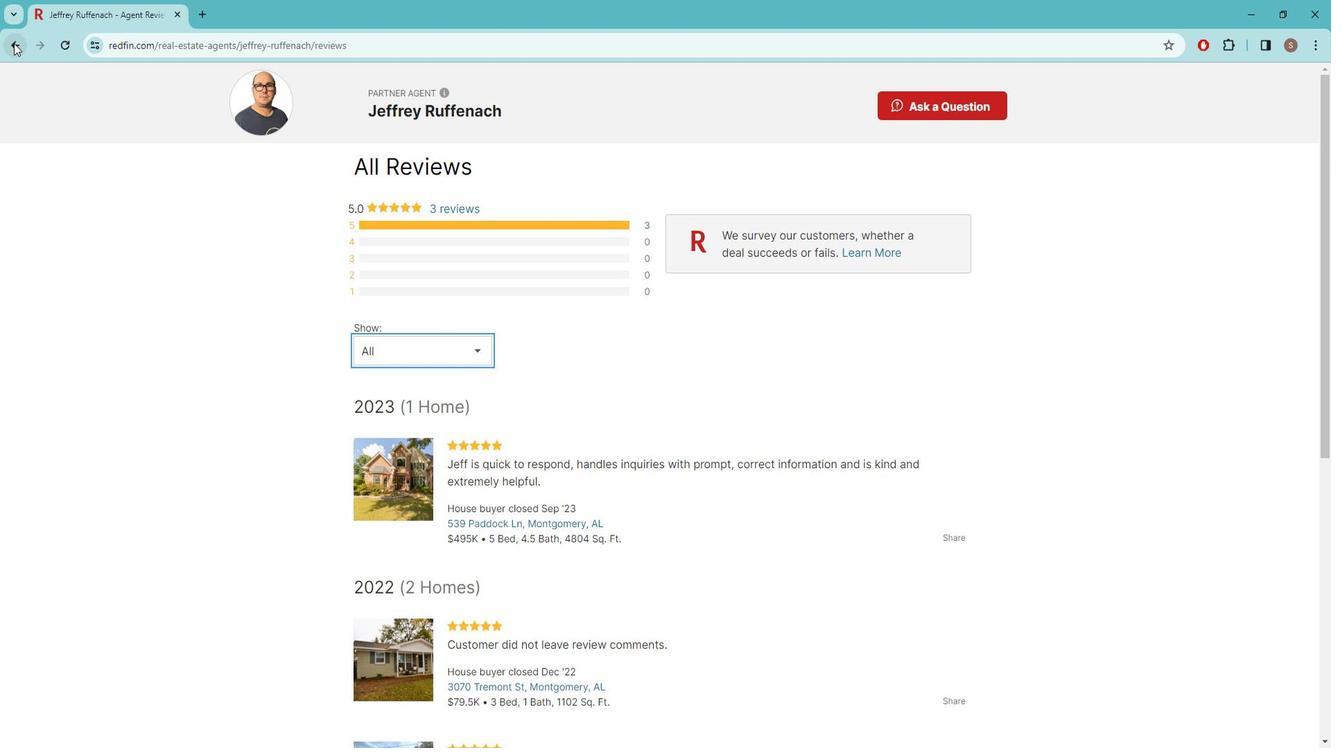 
Action: Mouse moved to (588, 335)
Screenshot: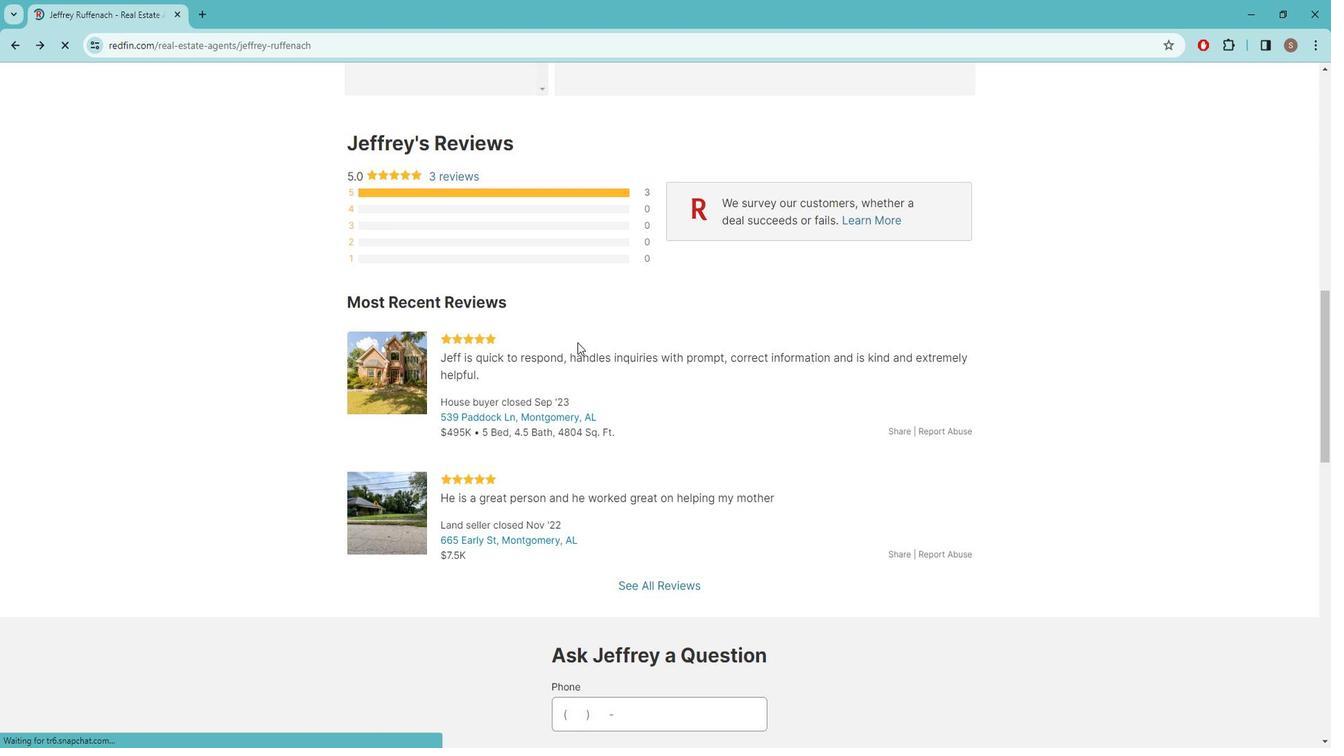 
Action: Mouse scrolled (588, 336) with delta (0, 0)
Screenshot: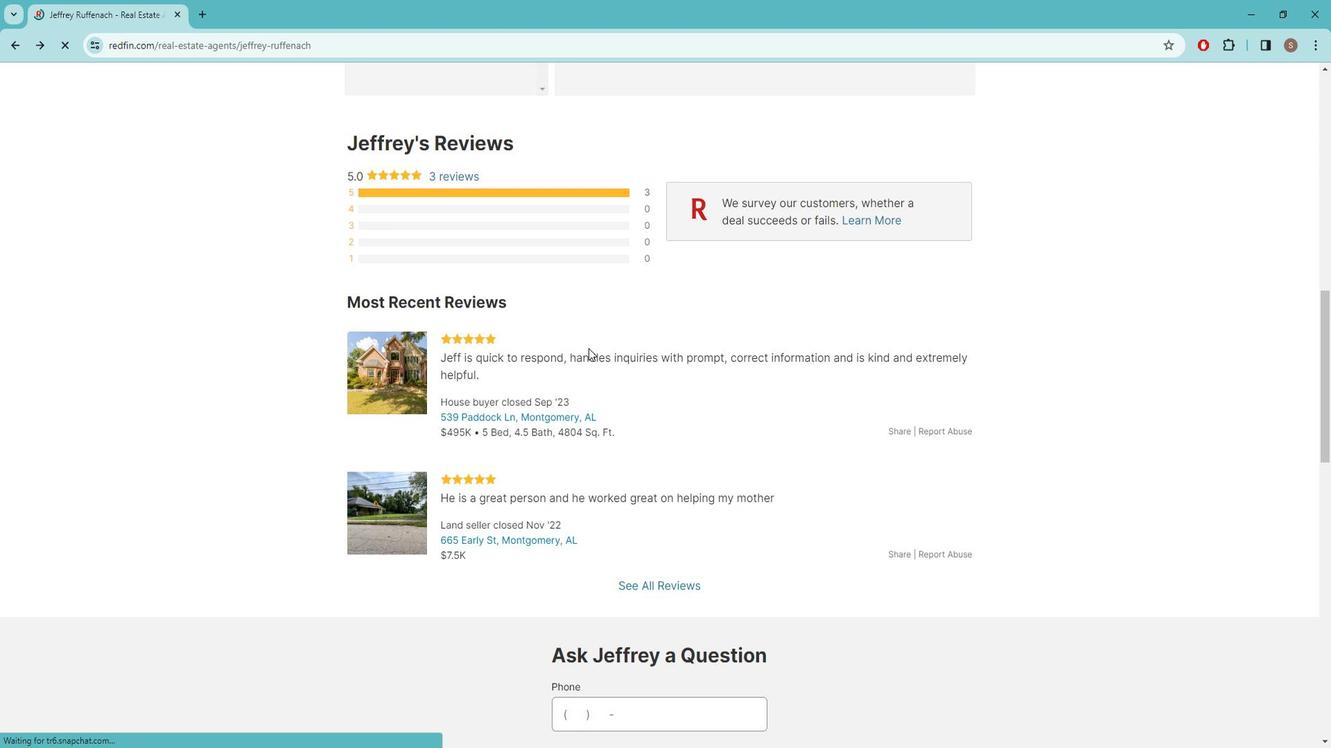 
Action: Mouse scrolled (588, 336) with delta (0, 0)
Screenshot: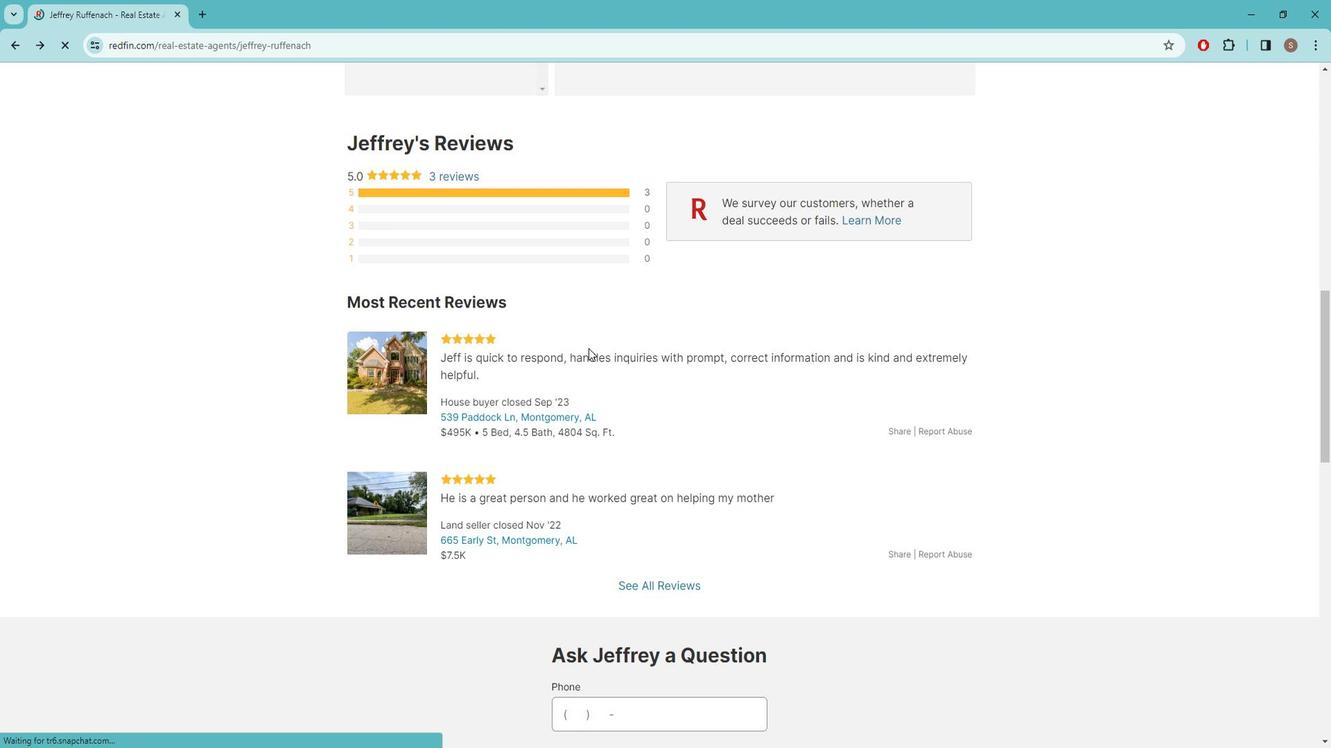 
Action: Mouse scrolled (588, 336) with delta (0, 0)
Screenshot: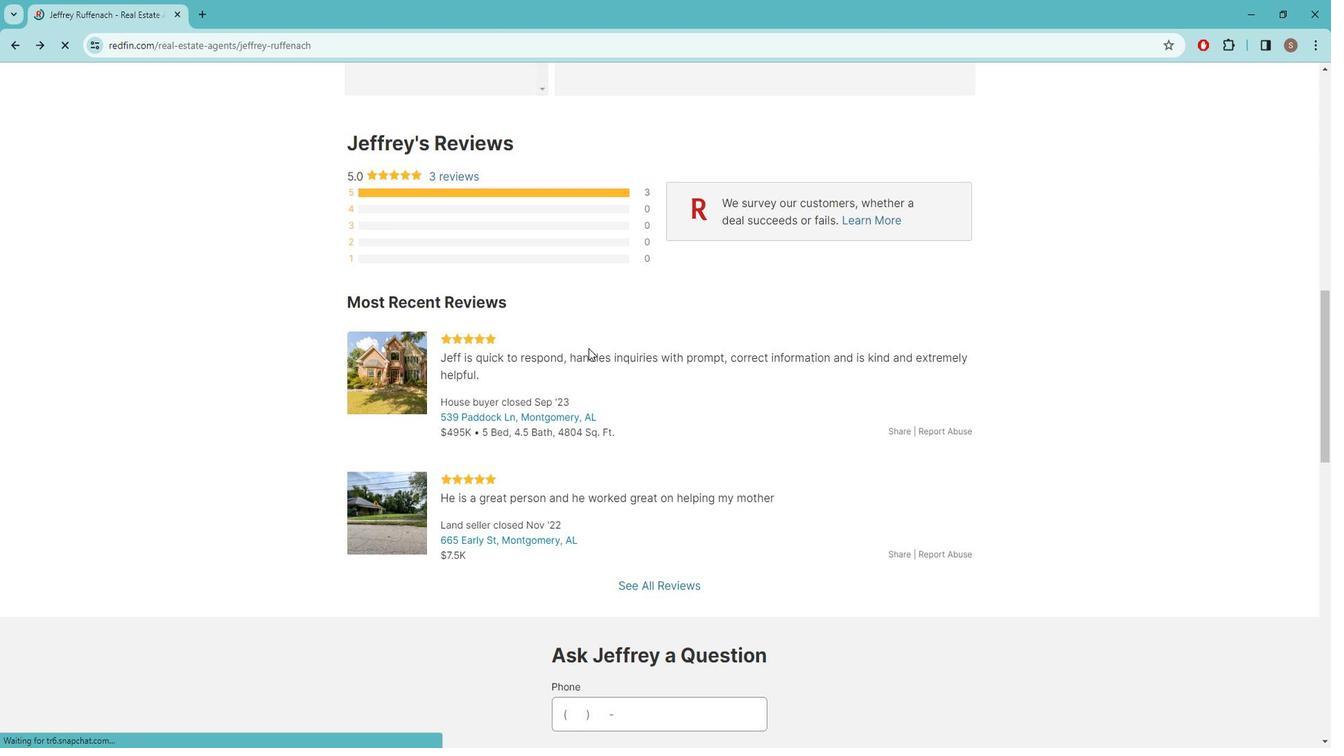 
Action: Mouse scrolled (588, 336) with delta (0, 0)
Screenshot: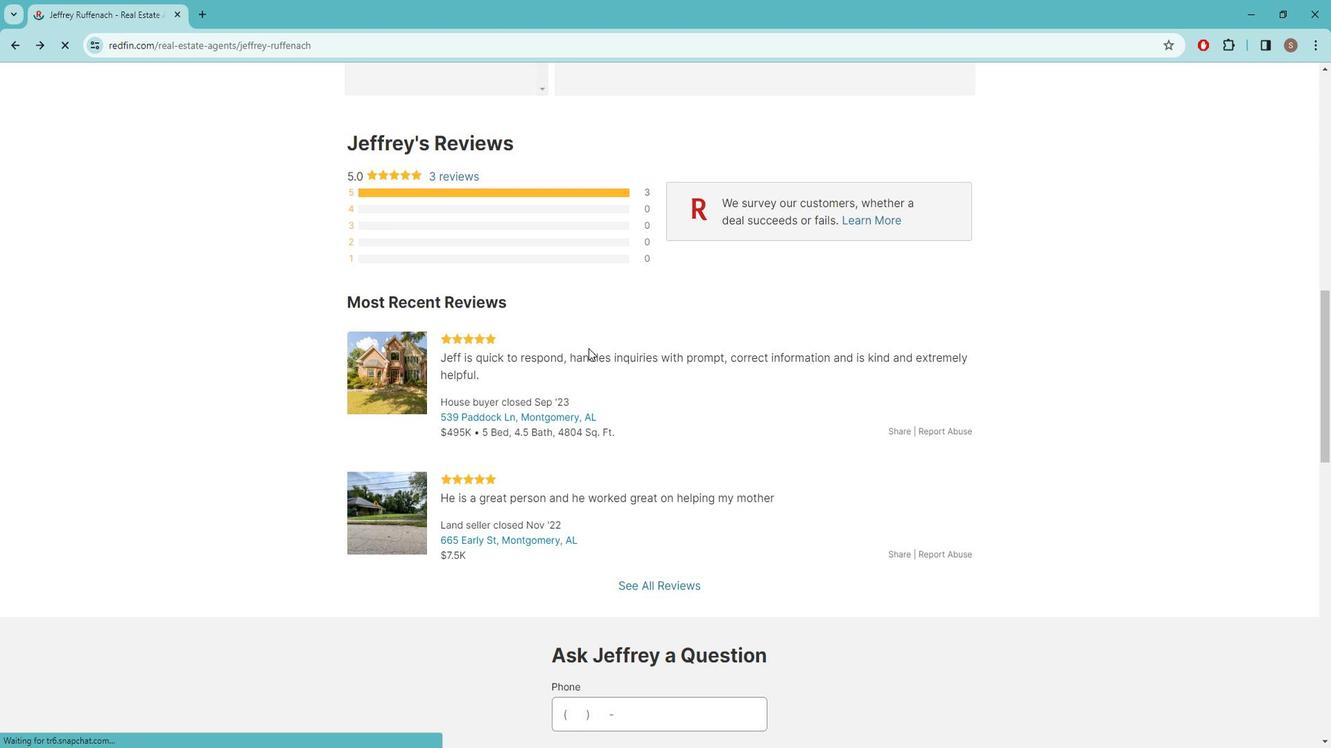 
Action: Mouse scrolled (588, 336) with delta (0, 0)
Screenshot: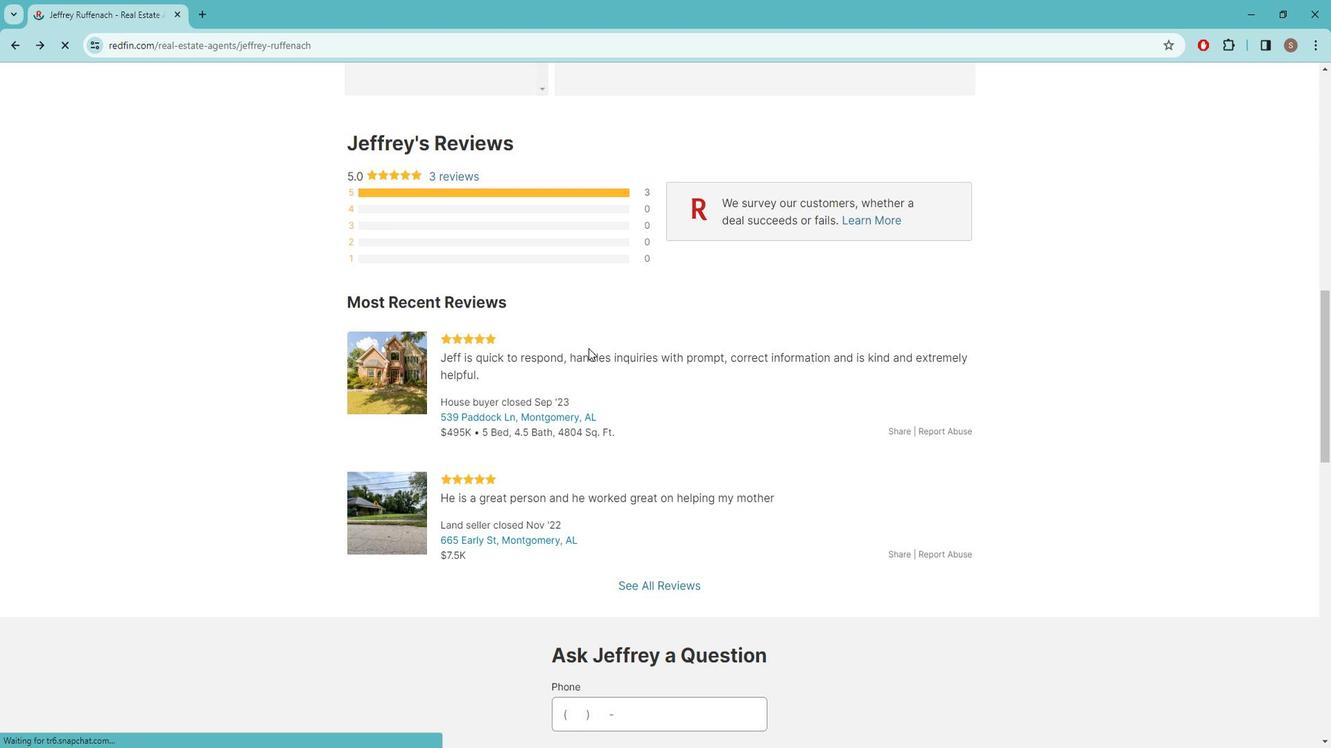 
Action: Mouse scrolled (588, 336) with delta (0, 0)
Screenshot: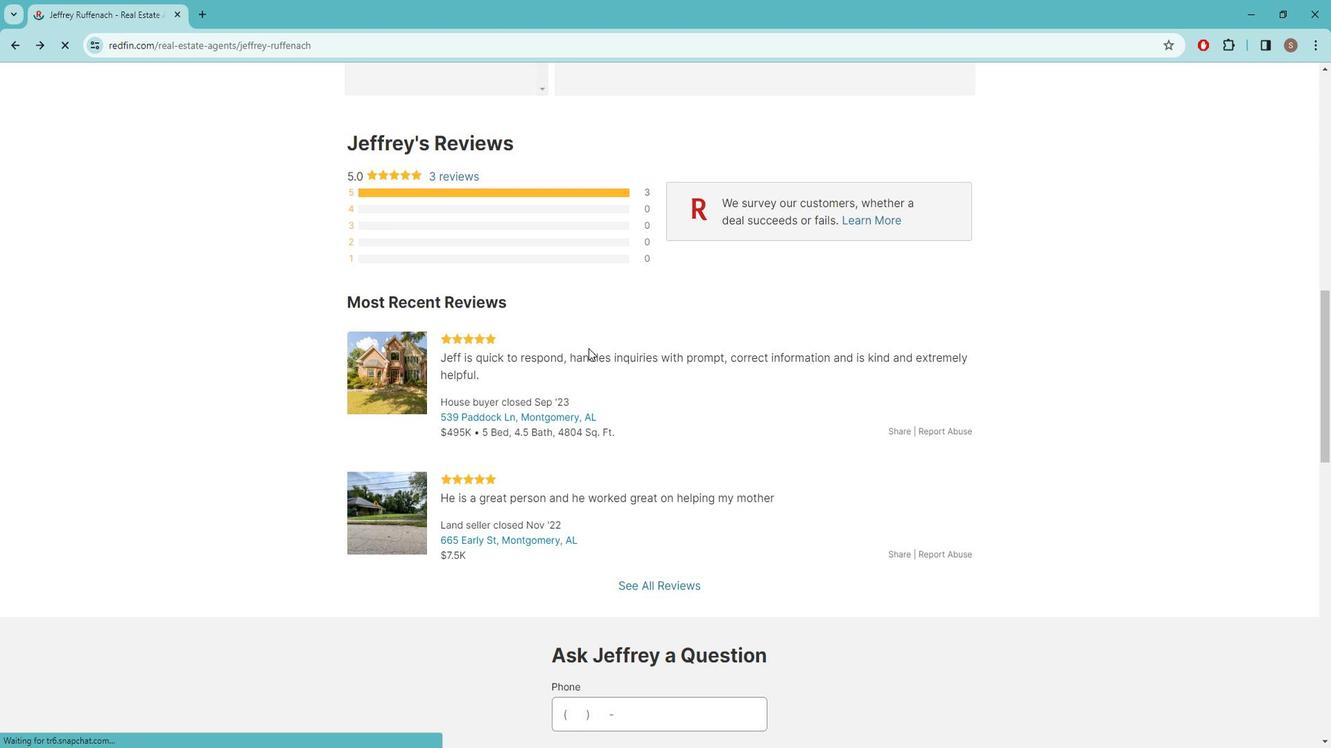 
Action: Mouse scrolled (588, 336) with delta (0, 0)
Screenshot: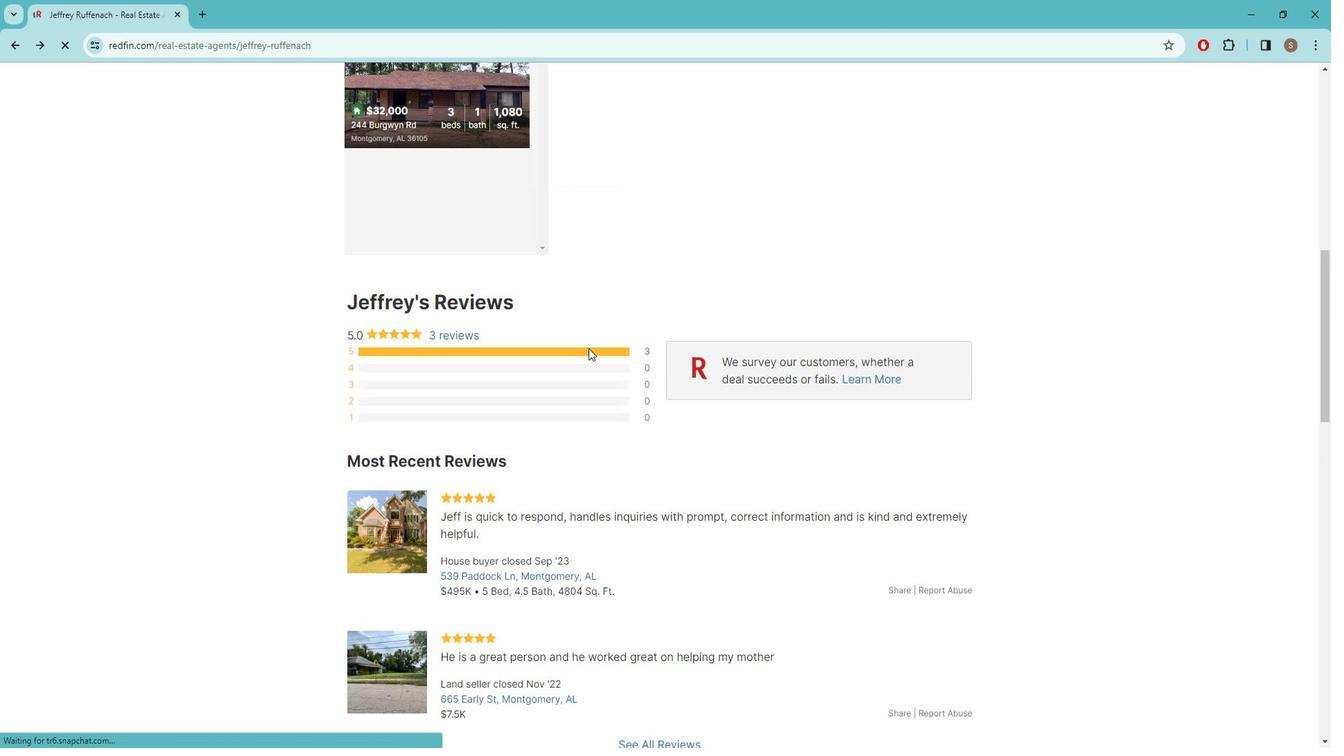 
Action: Mouse scrolled (588, 336) with delta (0, 0)
Screenshot: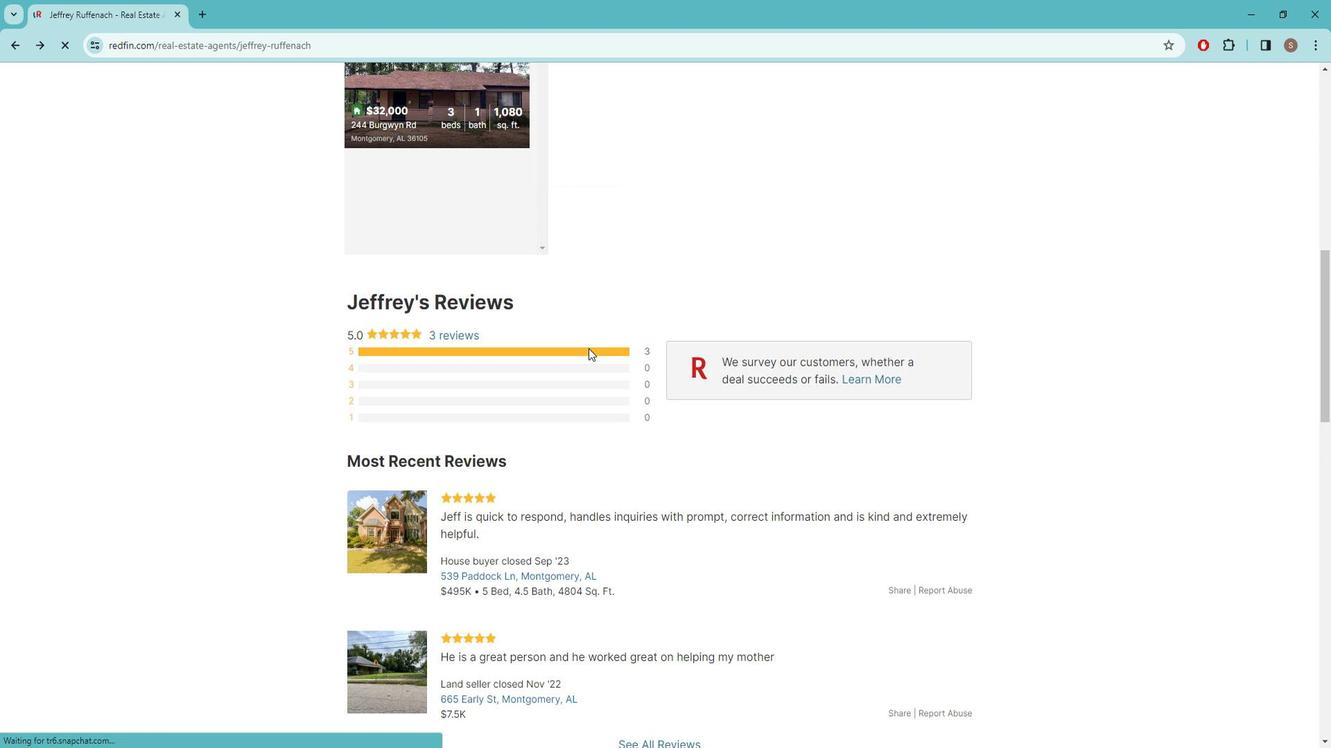 
Action: Mouse scrolled (588, 336) with delta (0, 0)
Screenshot: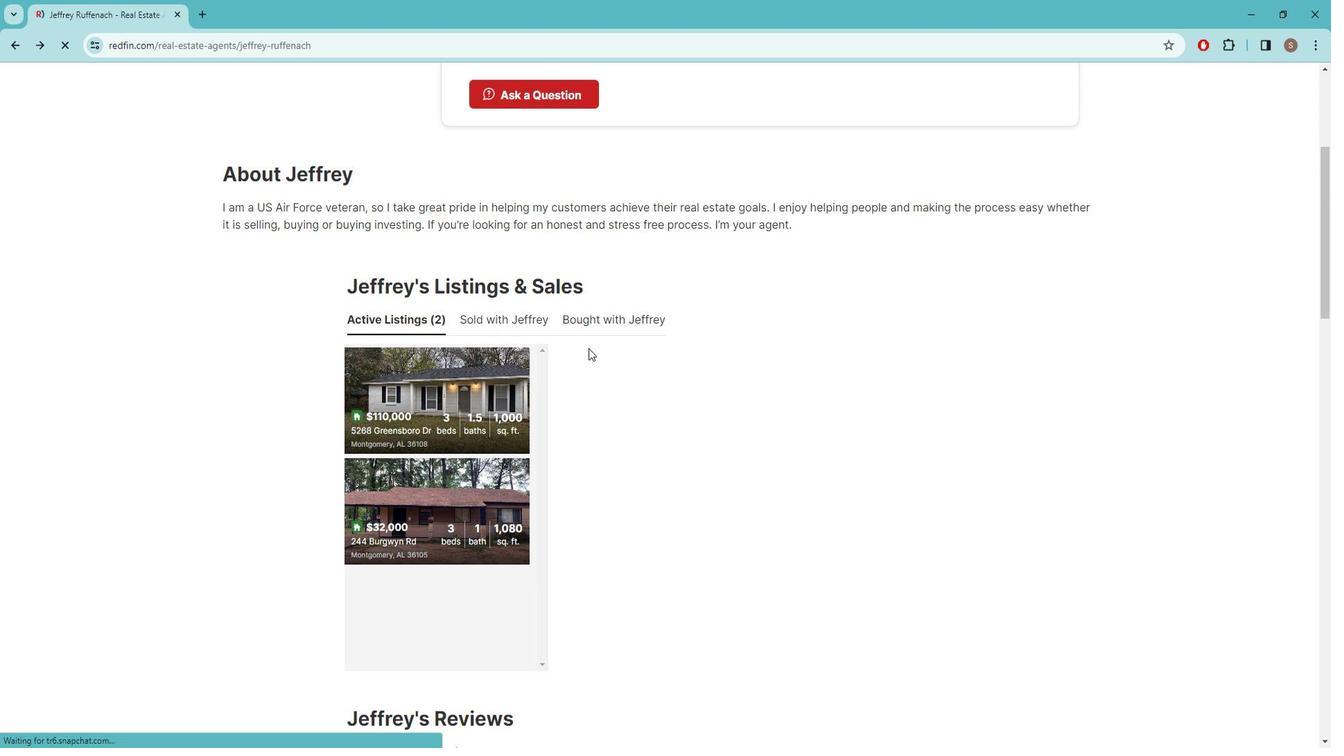 
Action: Mouse scrolled (588, 336) with delta (0, 0)
Screenshot: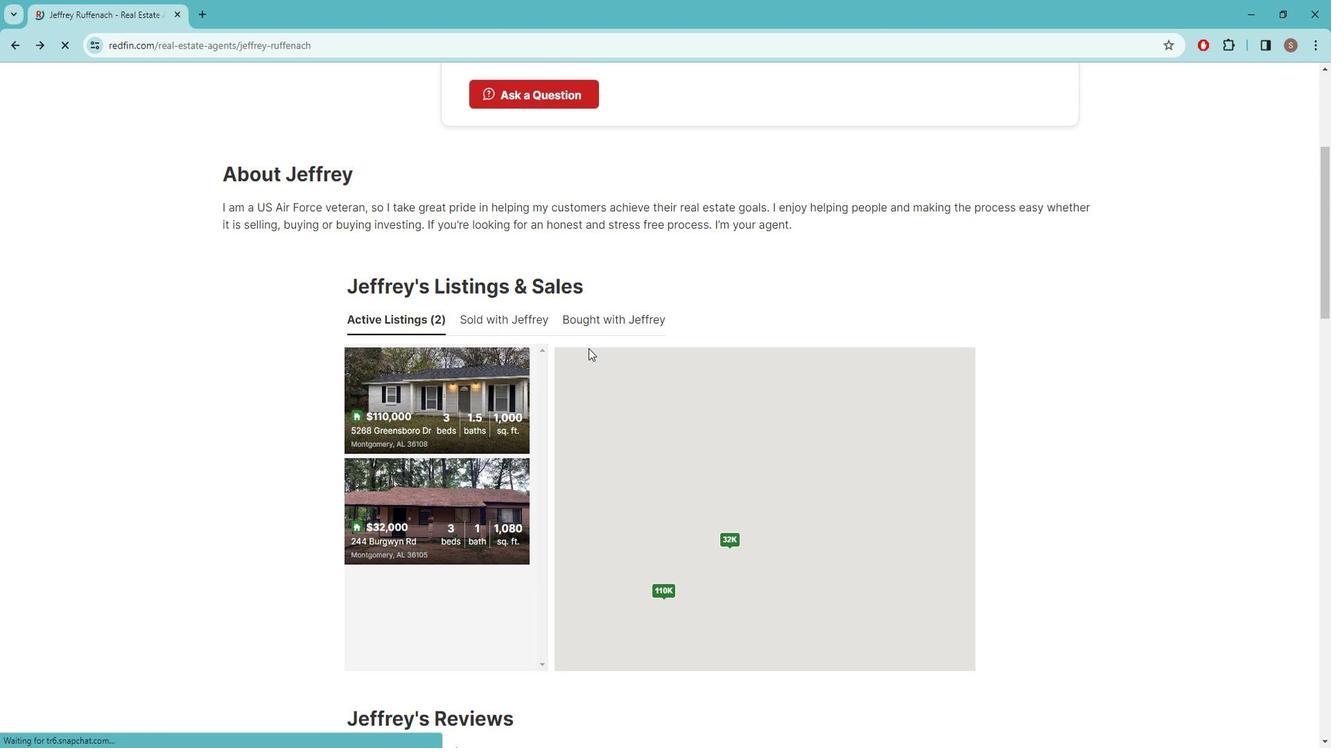 
Action: Mouse scrolled (588, 336) with delta (0, 0)
Screenshot: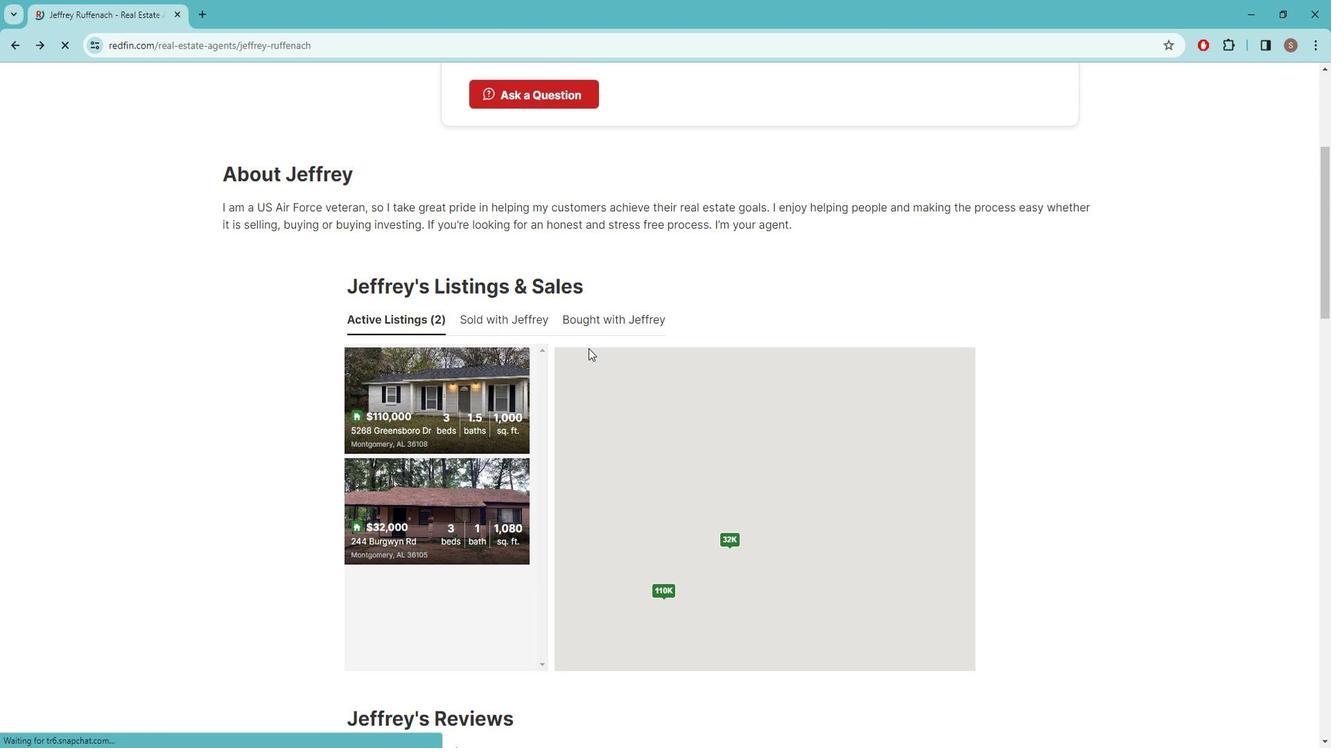 
Action: Mouse scrolled (588, 336) with delta (0, 0)
Screenshot: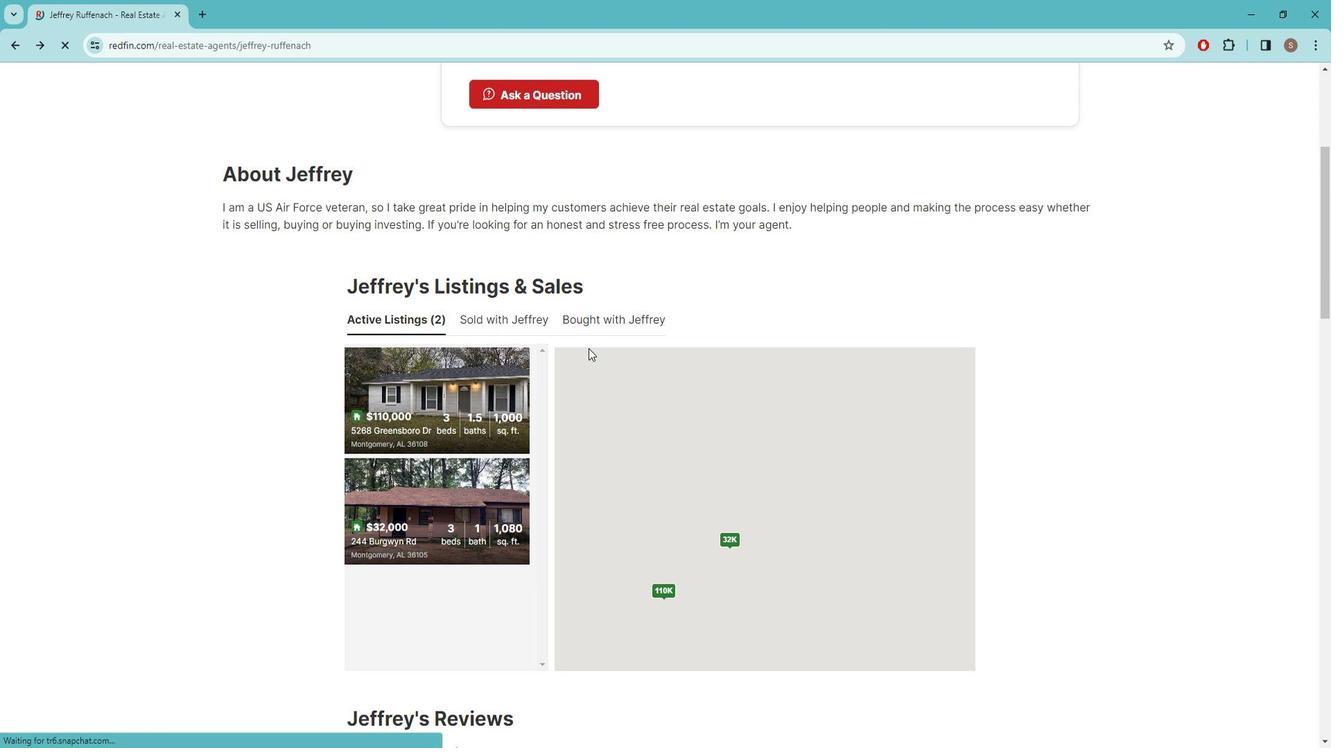 
Action: Mouse scrolled (588, 336) with delta (0, 0)
Screenshot: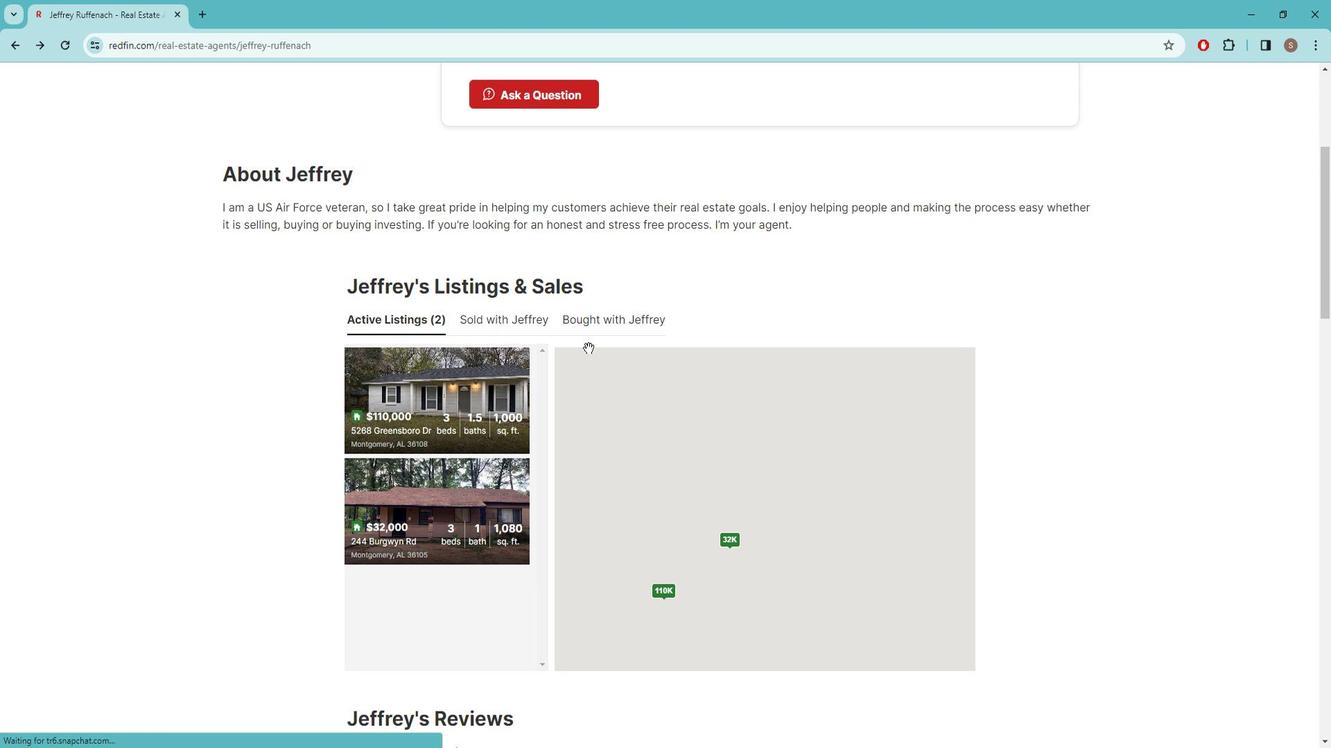 
Action: Mouse scrolled (588, 336) with delta (0, 0)
Screenshot: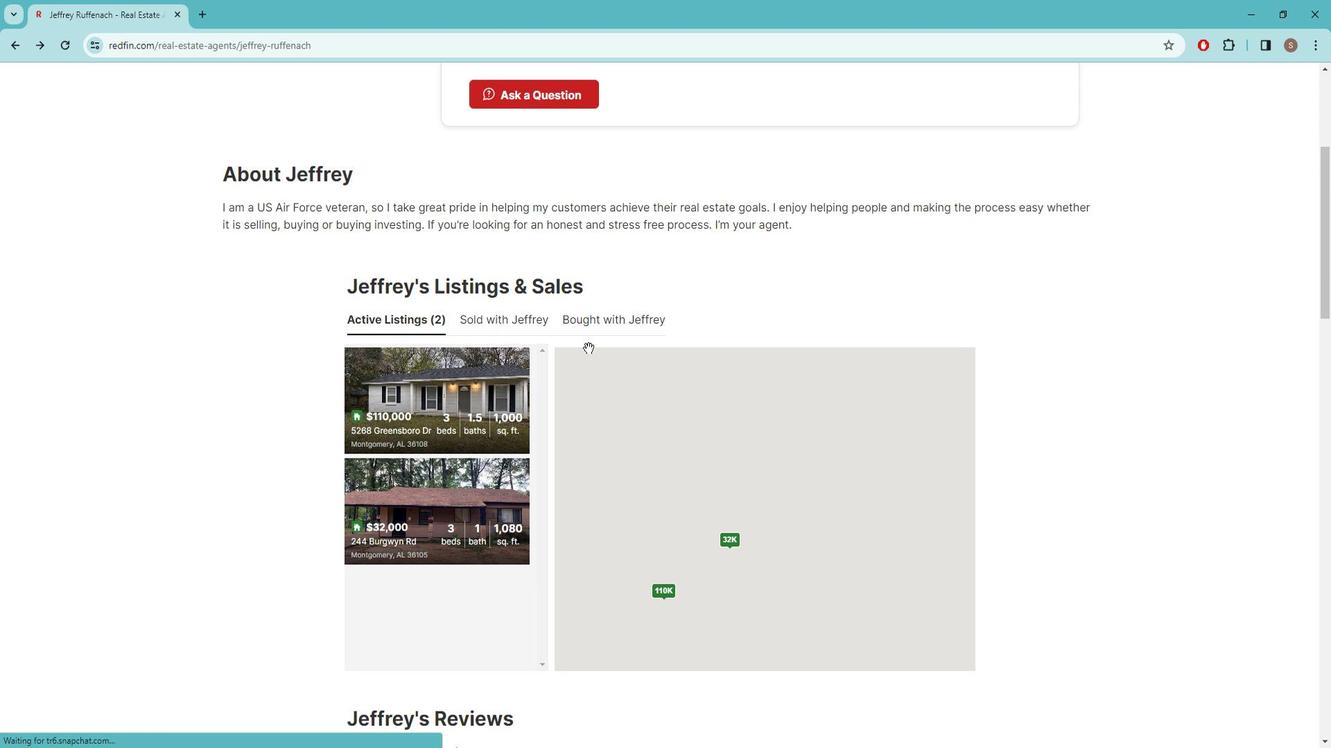 
Action: Mouse scrolled (588, 336) with delta (0, 0)
Screenshot: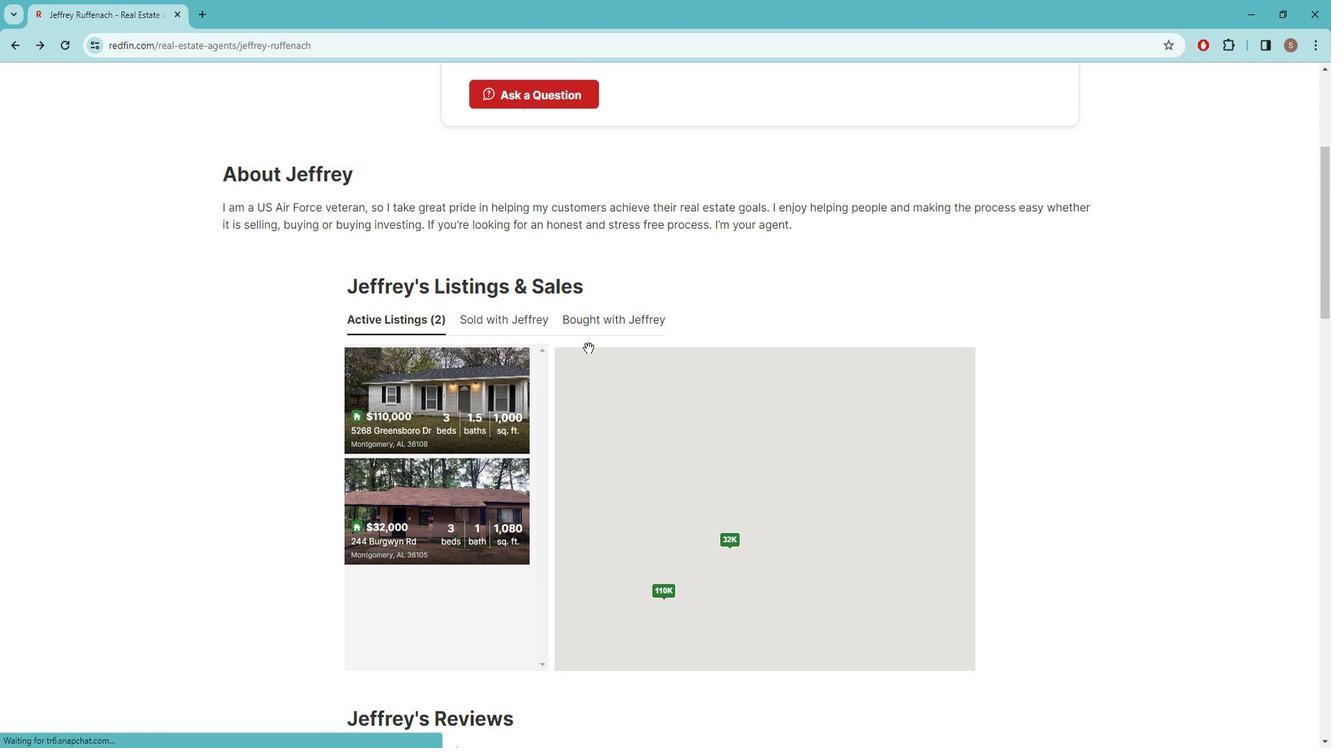 
Action: Mouse scrolled (588, 336) with delta (0, 0)
Screenshot: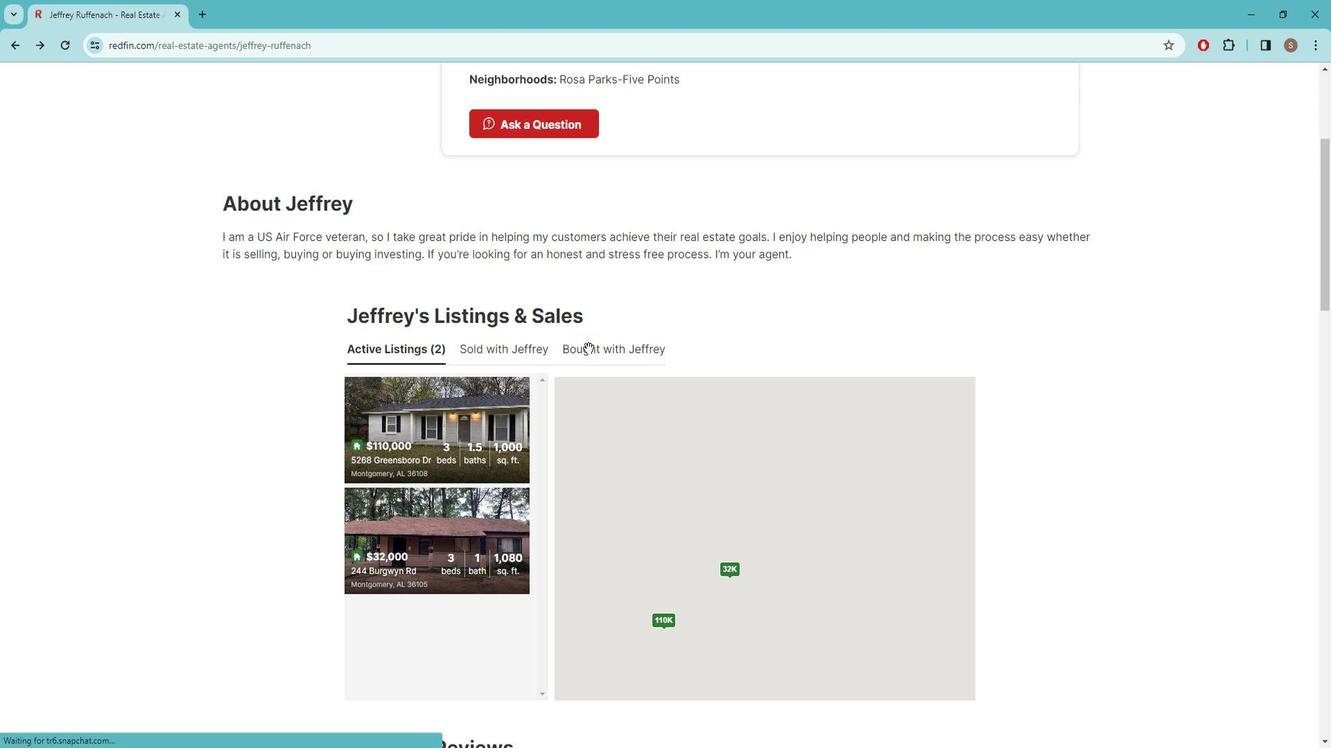 
Action: Mouse moved to (14, 40)
Screenshot: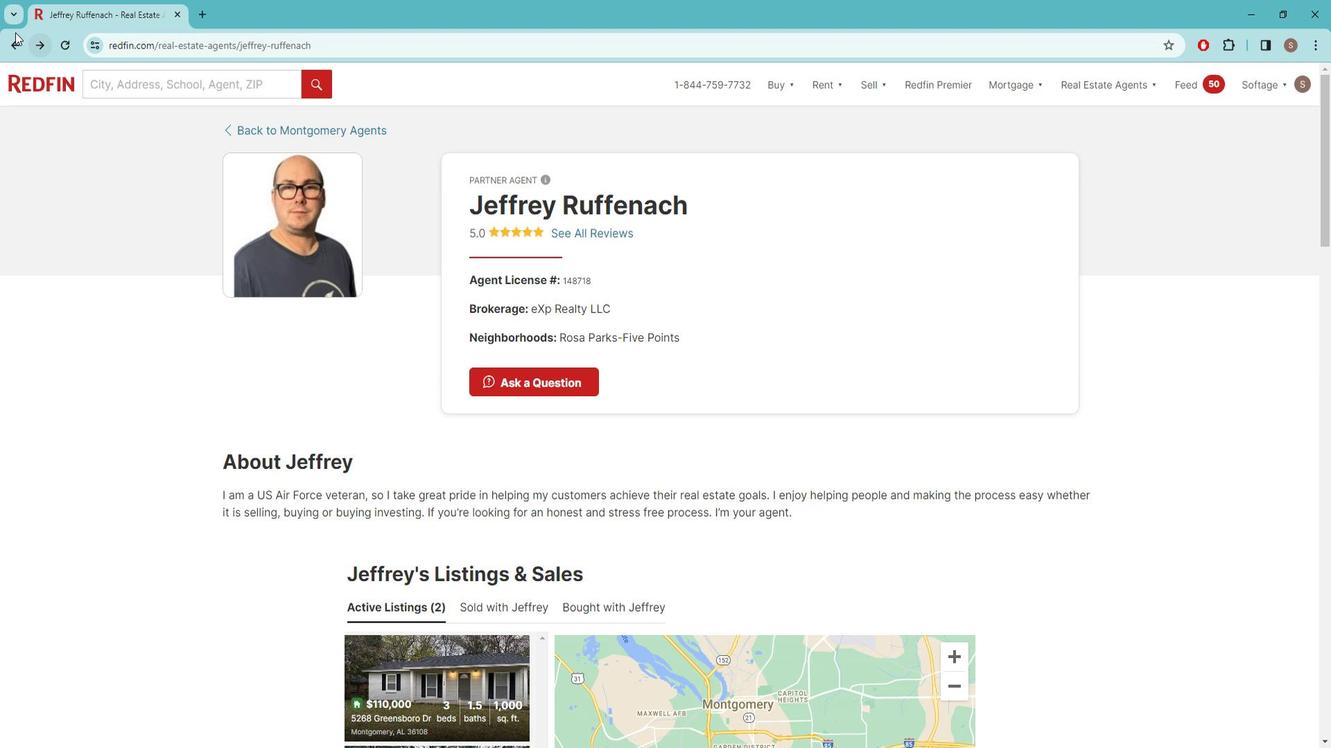 
Action: Mouse pressed left at (14, 40)
Screenshot: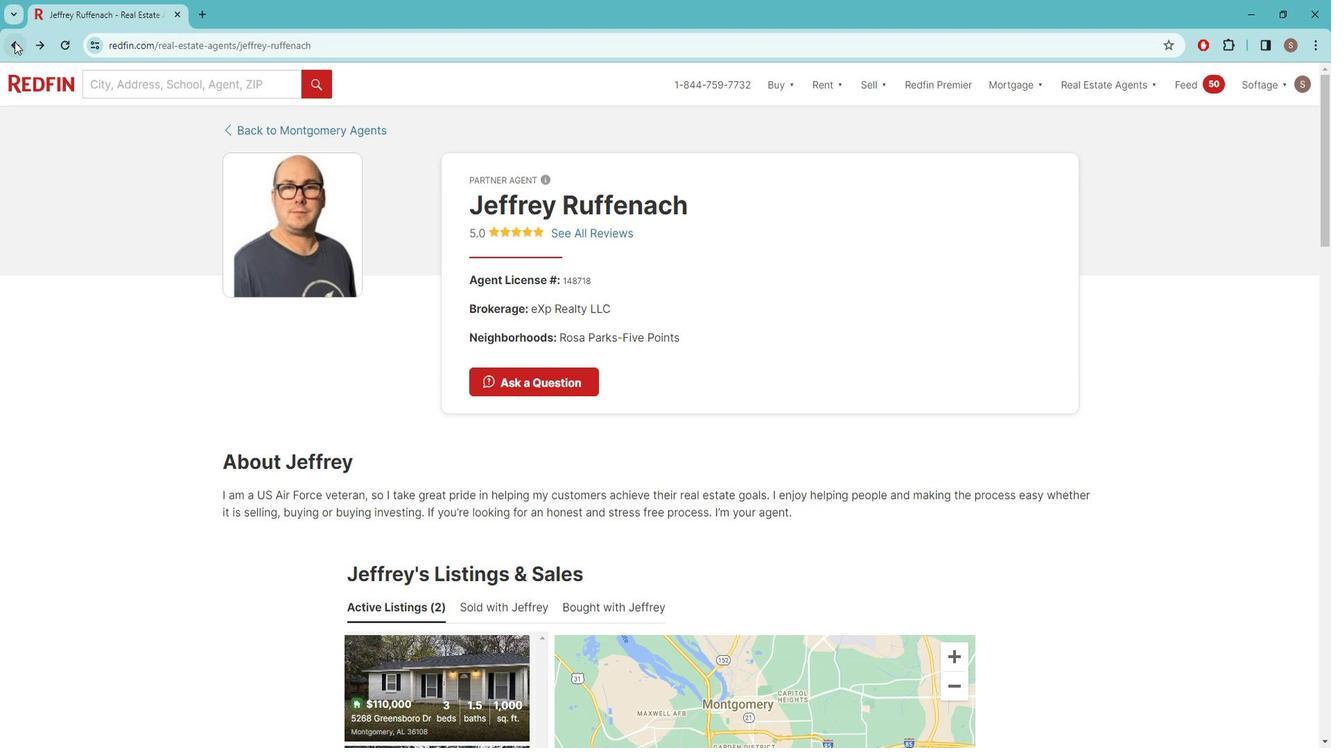
Action: Mouse moved to (681, 216)
Screenshot: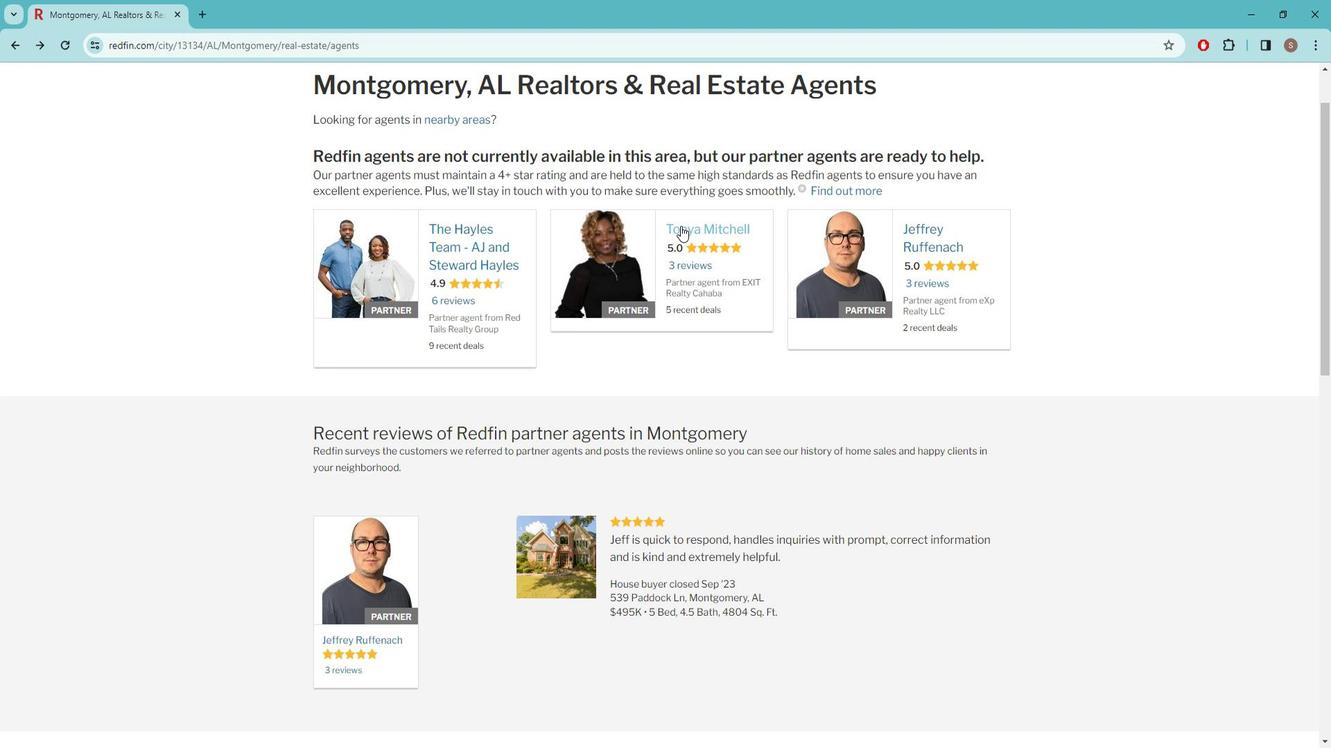 
Action: Mouse pressed left at (681, 216)
Screenshot: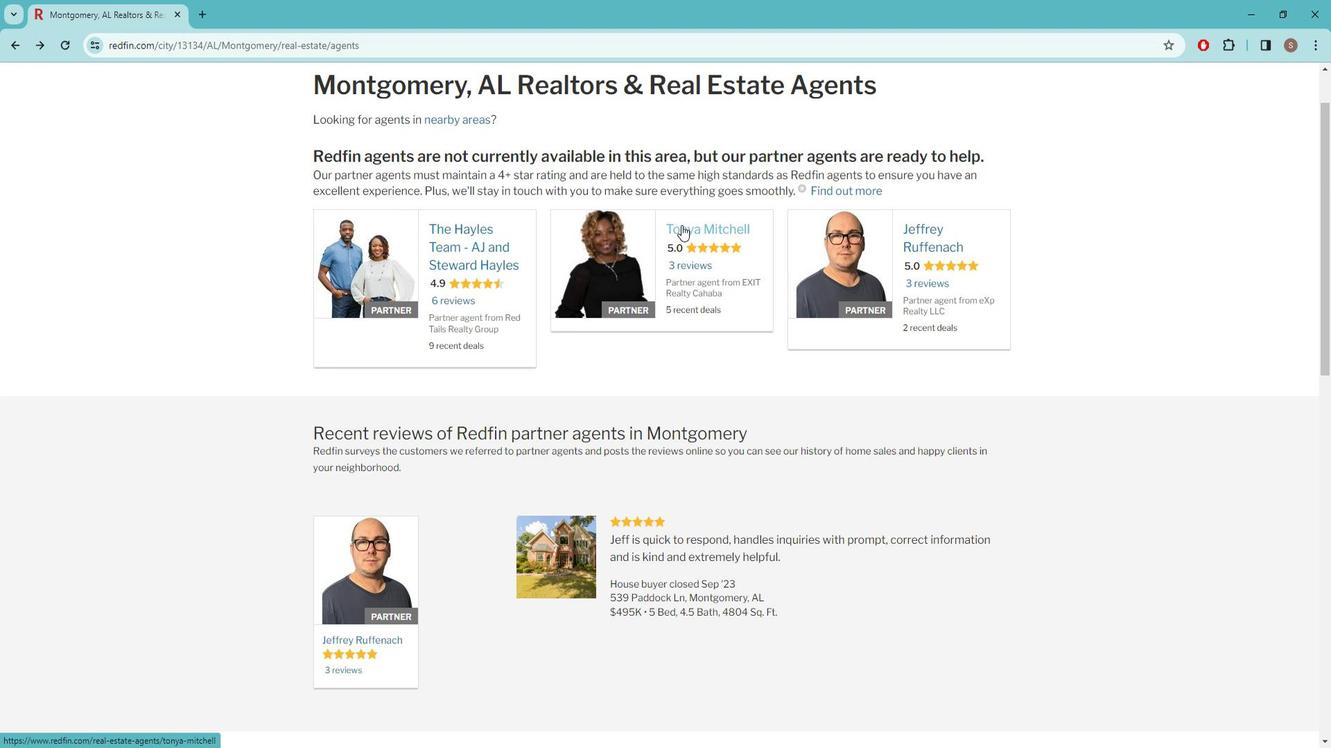 
Action: Mouse moved to (669, 302)
Screenshot: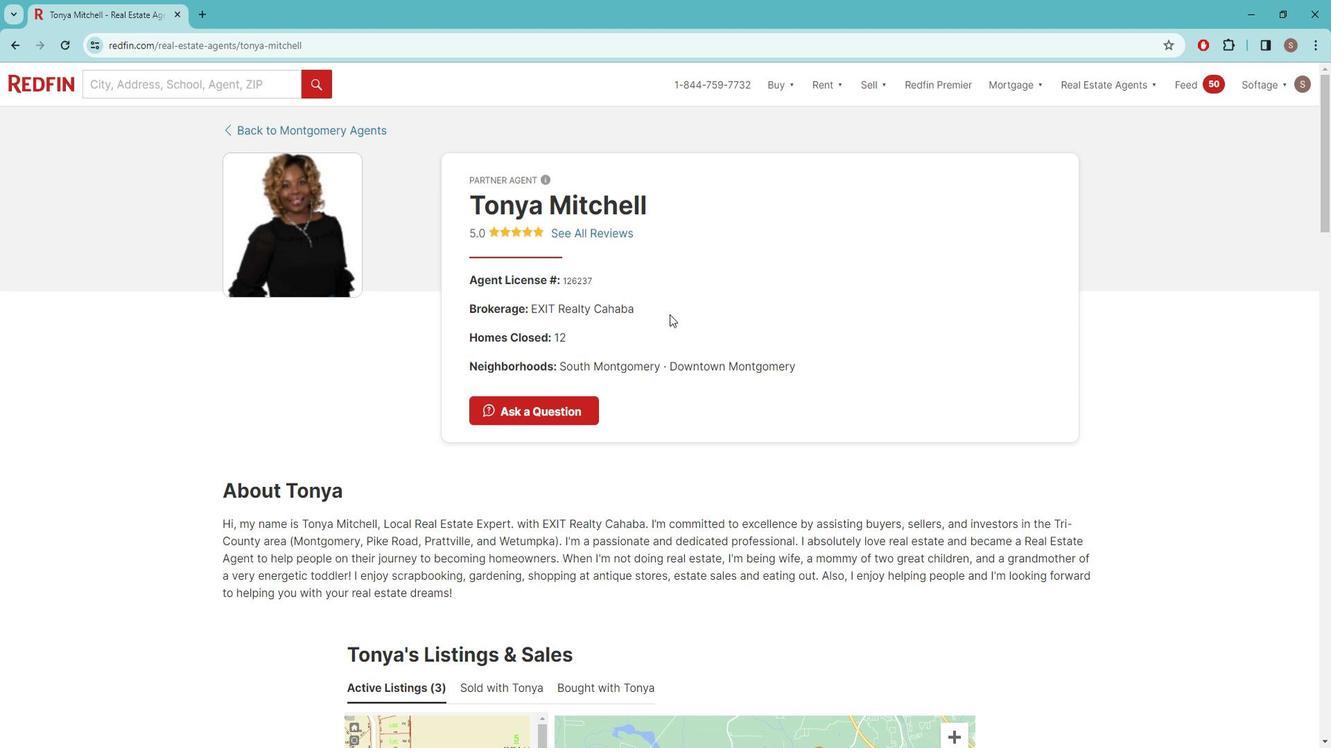 
Action: Mouse scrolled (669, 302) with delta (0, 0)
Screenshot: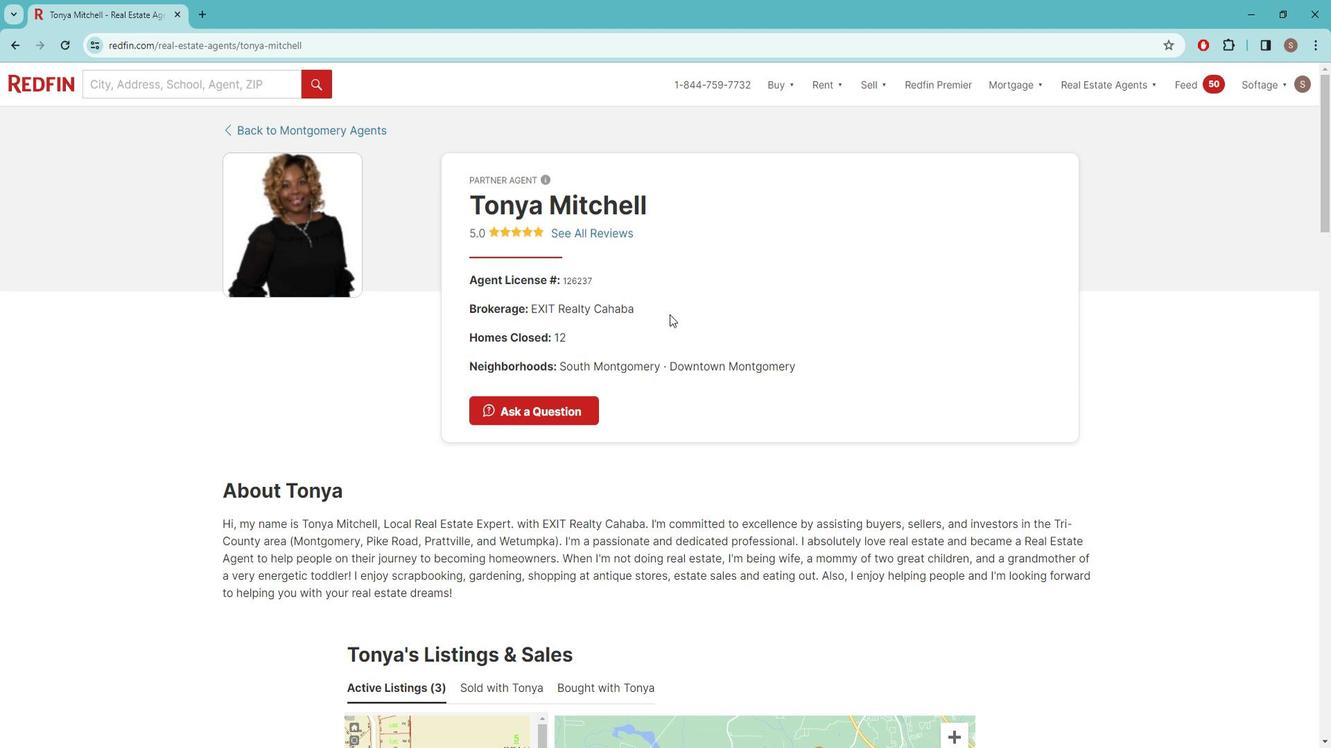
Action: Mouse moved to (668, 303)
Screenshot: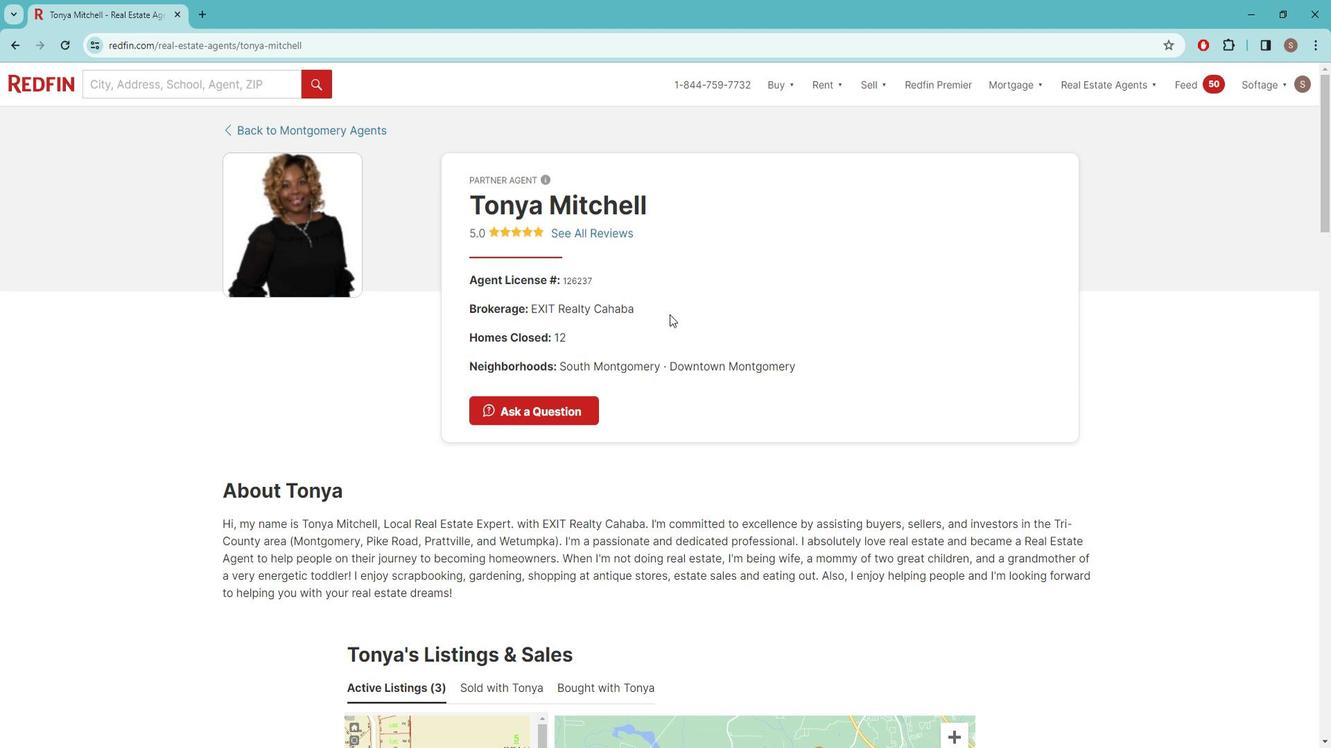
Action: Mouse scrolled (668, 302) with delta (0, 0)
Screenshot: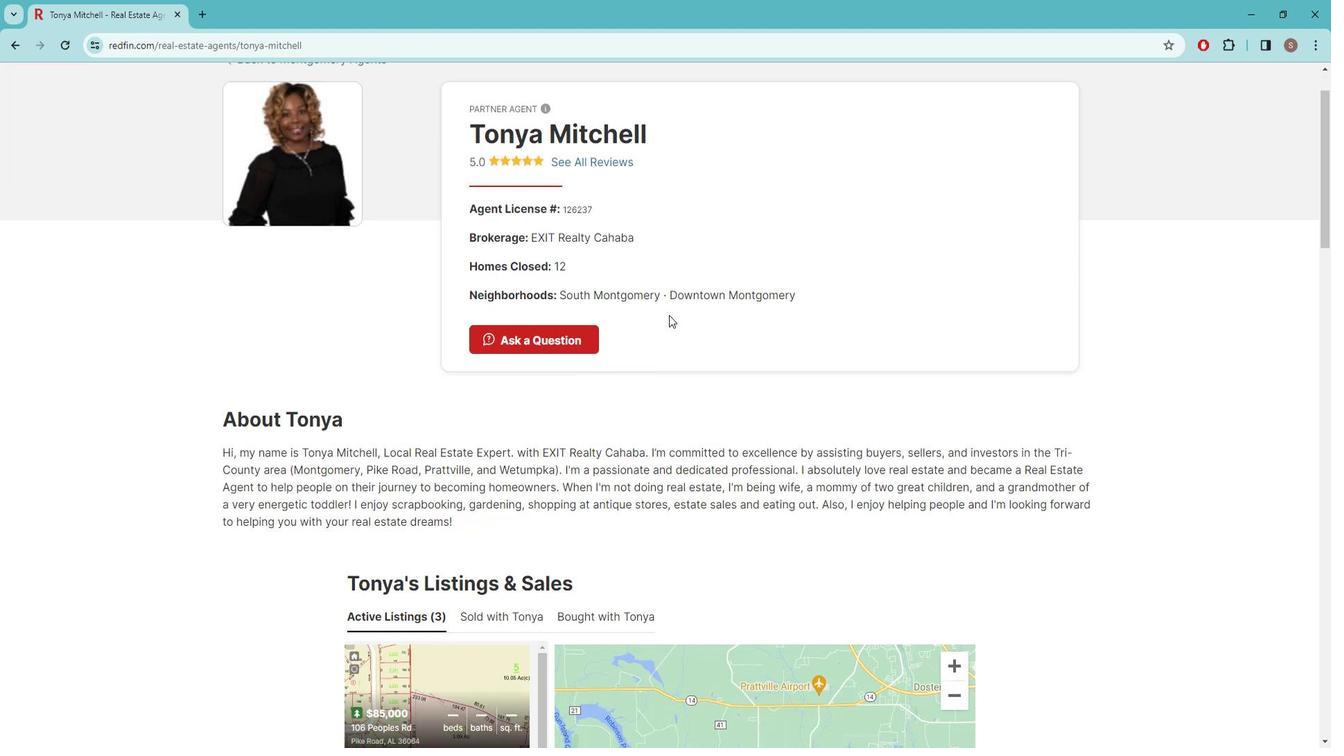 
Action: Mouse scrolled (668, 304) with delta (0, 0)
Screenshot: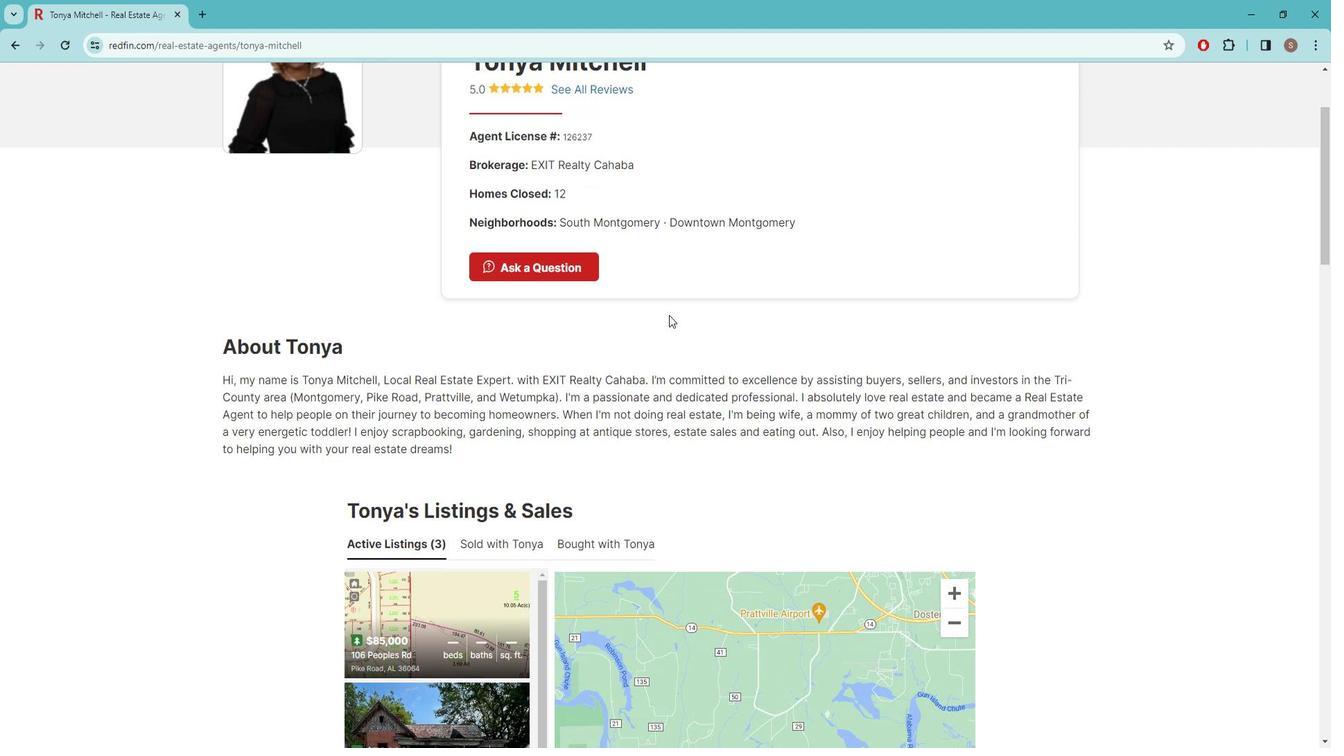 
Action: Mouse moved to (587, 155)
Screenshot: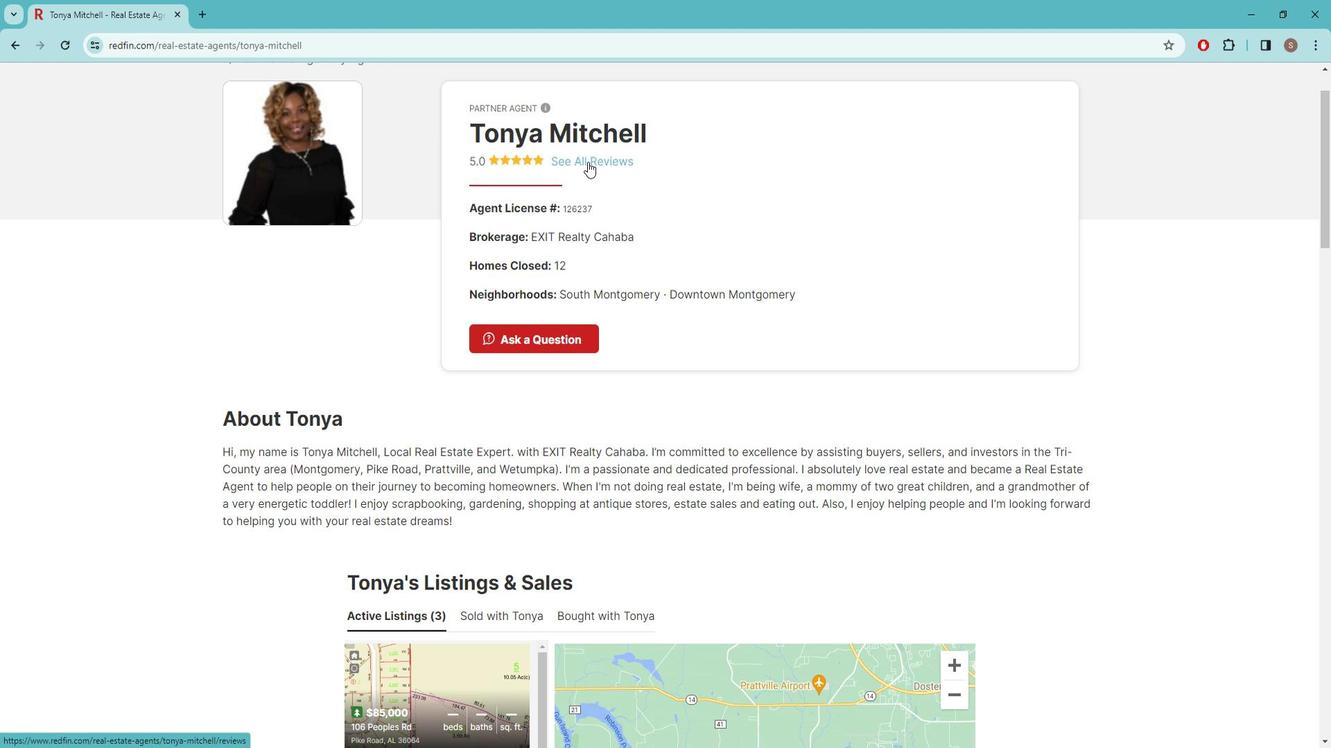 
Action: Mouse pressed left at (587, 155)
Screenshot: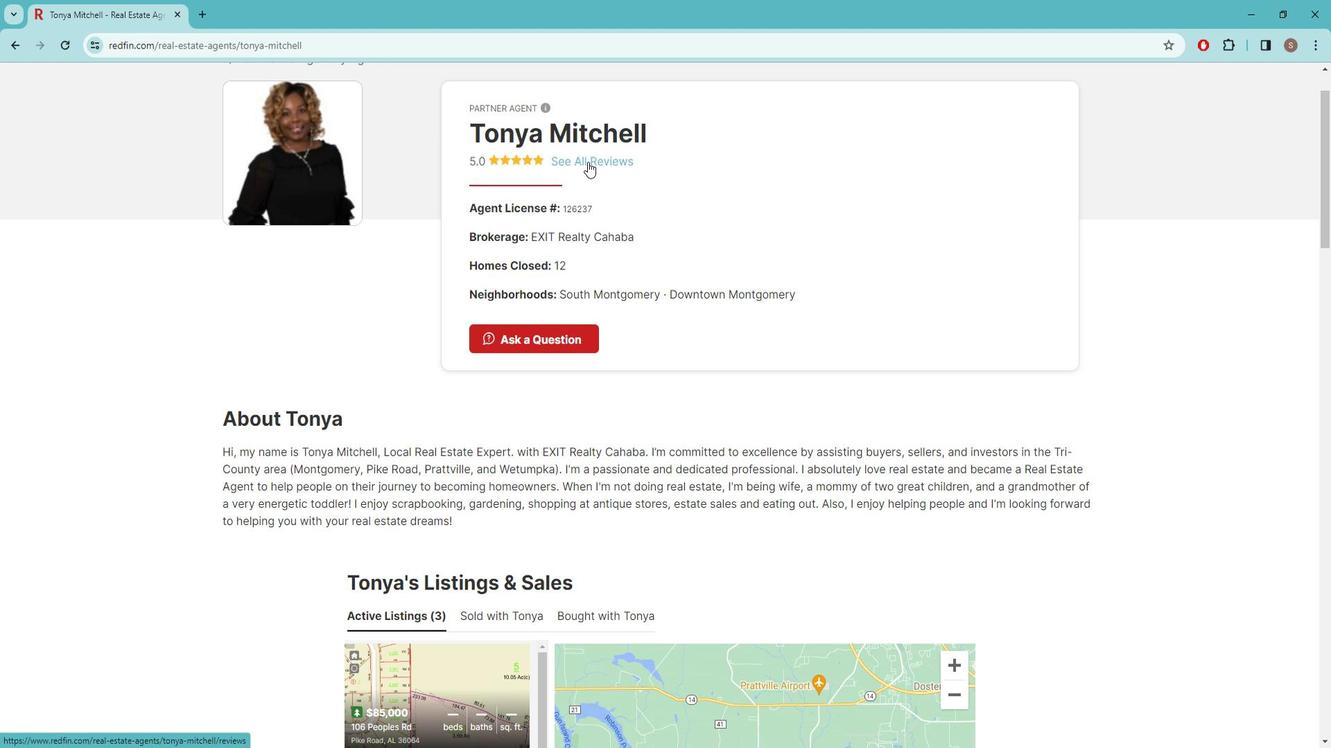 
Action: Mouse moved to (603, 296)
Screenshot: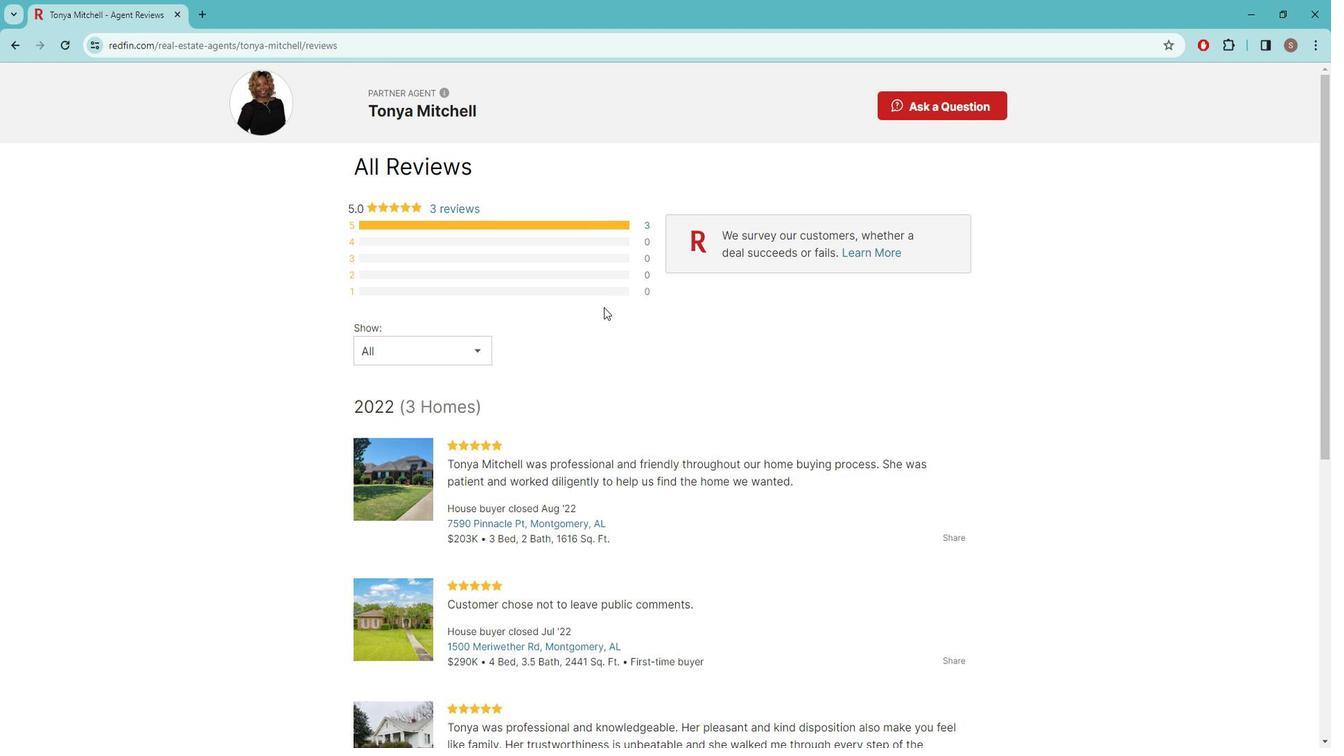 
Action: Mouse scrolled (603, 296) with delta (0, 0)
Screenshot: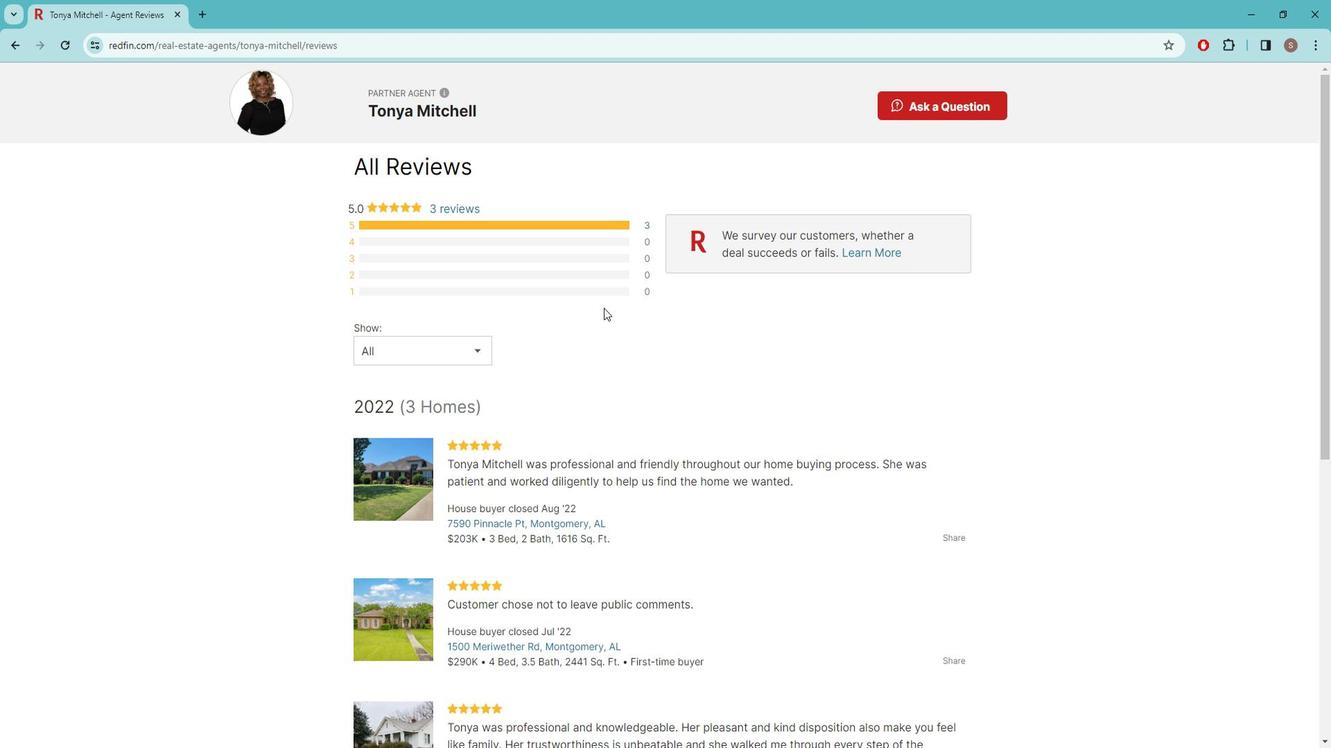 
Action: Mouse scrolled (603, 296) with delta (0, 0)
Screenshot: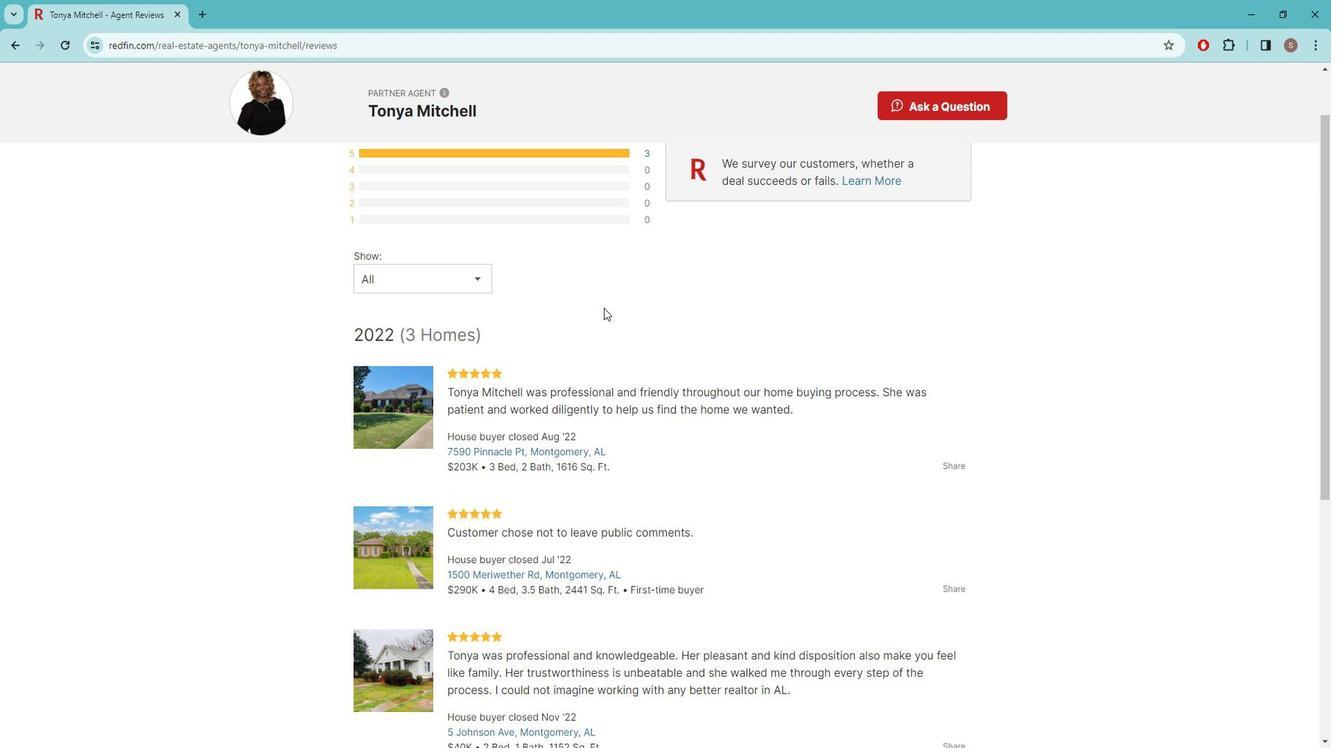 
Action: Mouse moved to (606, 463)
Screenshot: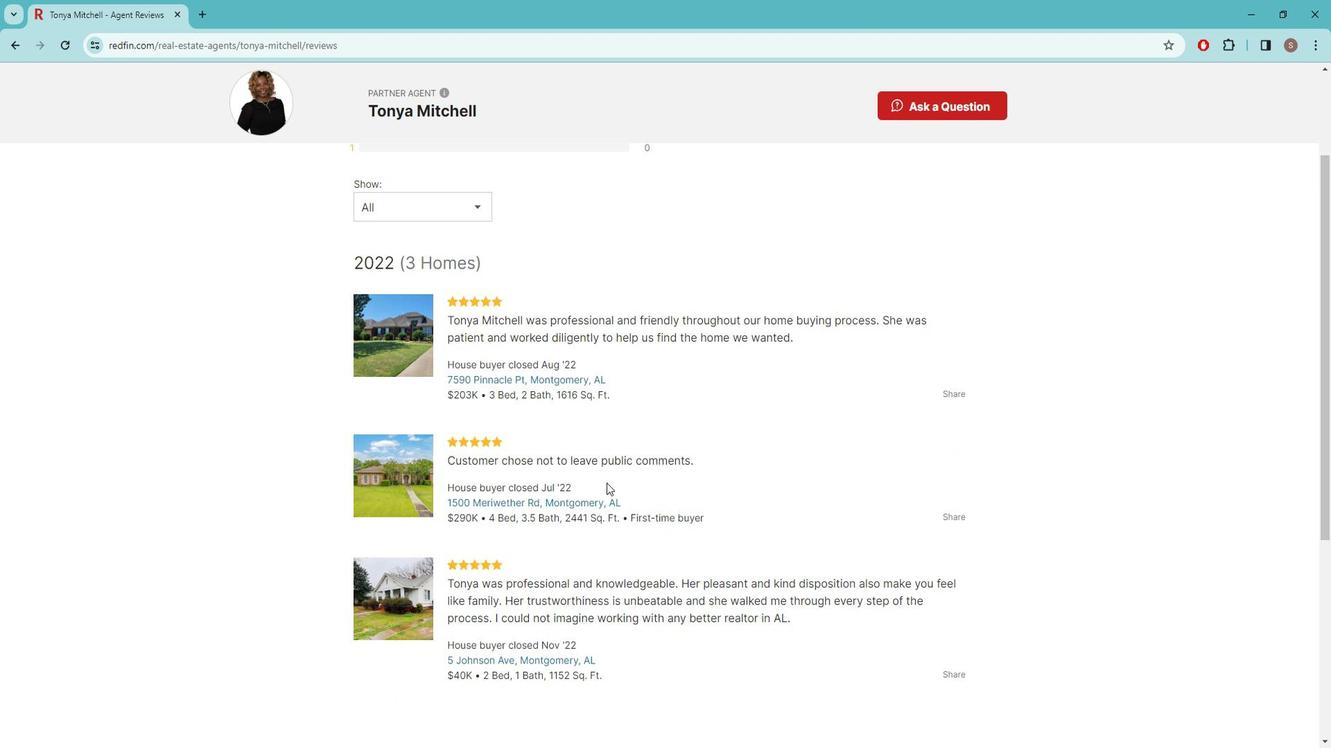 
Action: Mouse scrolled (606, 463) with delta (0, 0)
Screenshot: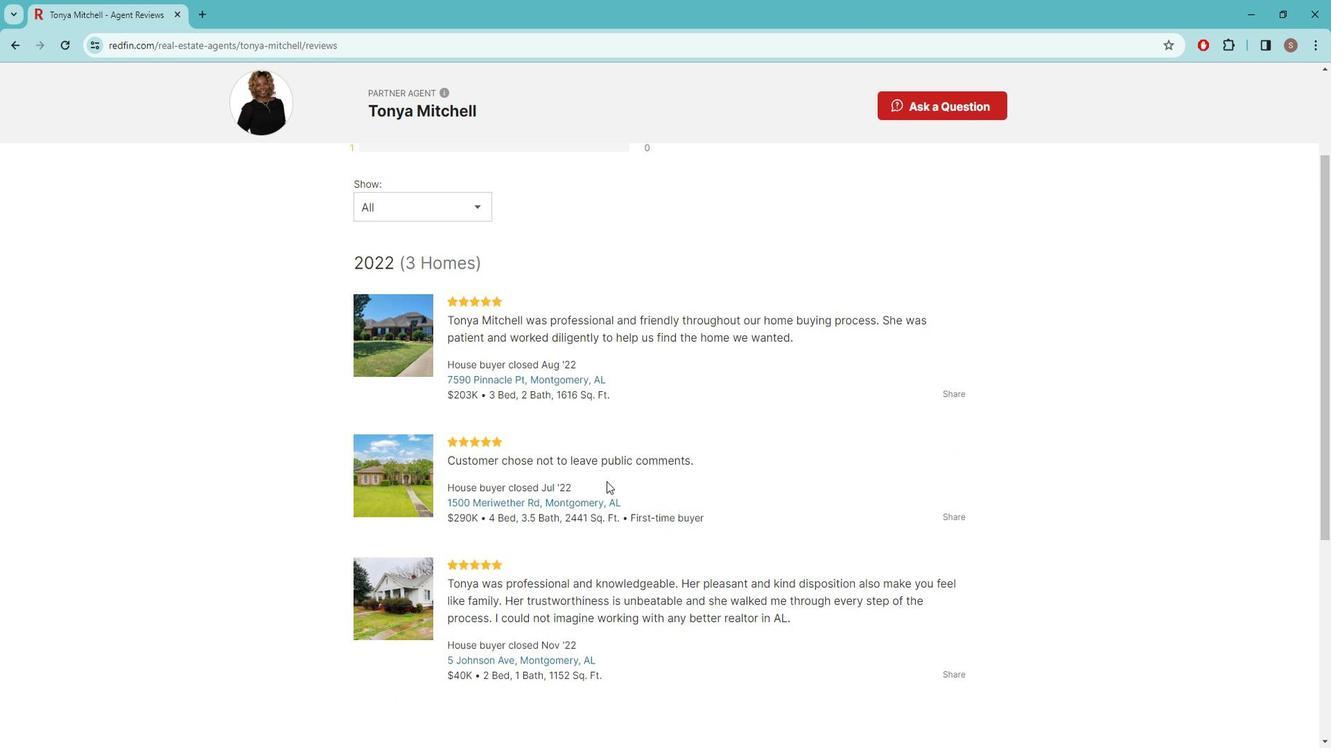
Action: Mouse moved to (604, 458)
Screenshot: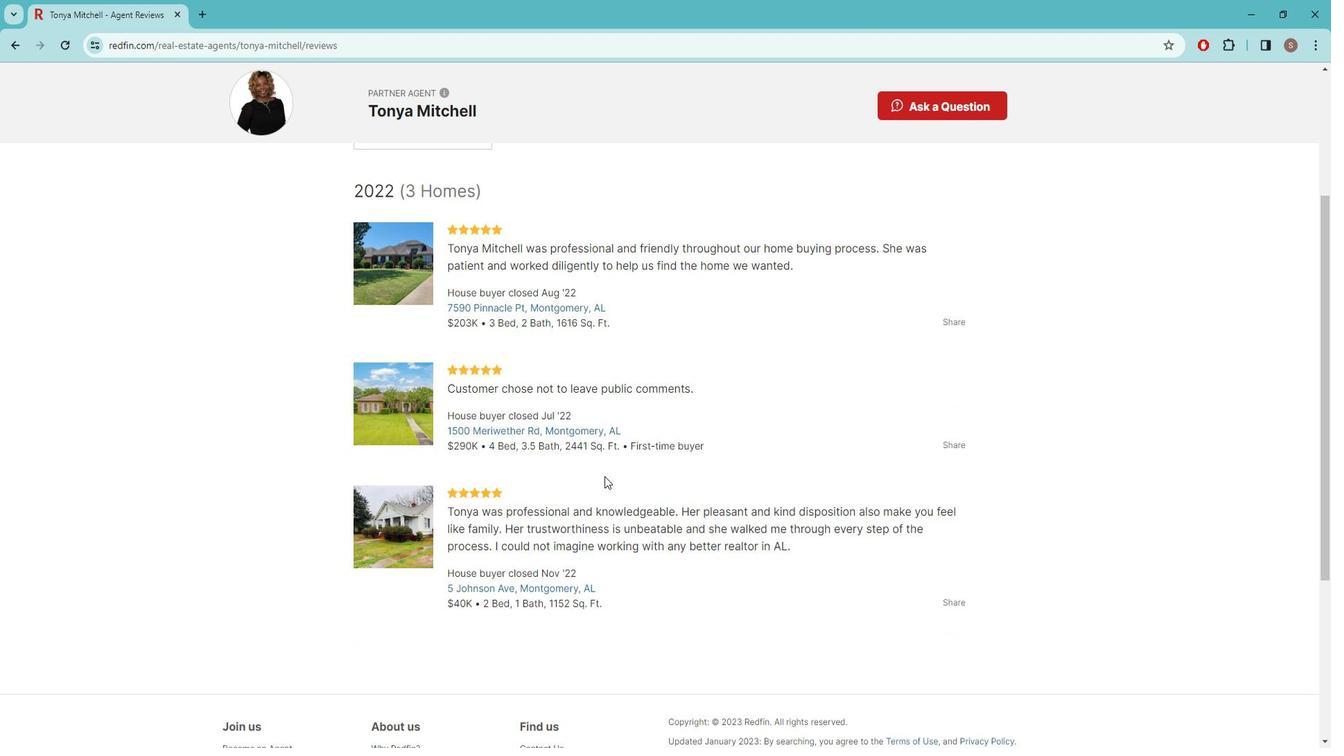 
Action: Mouse scrolled (604, 457) with delta (0, 0)
Screenshot: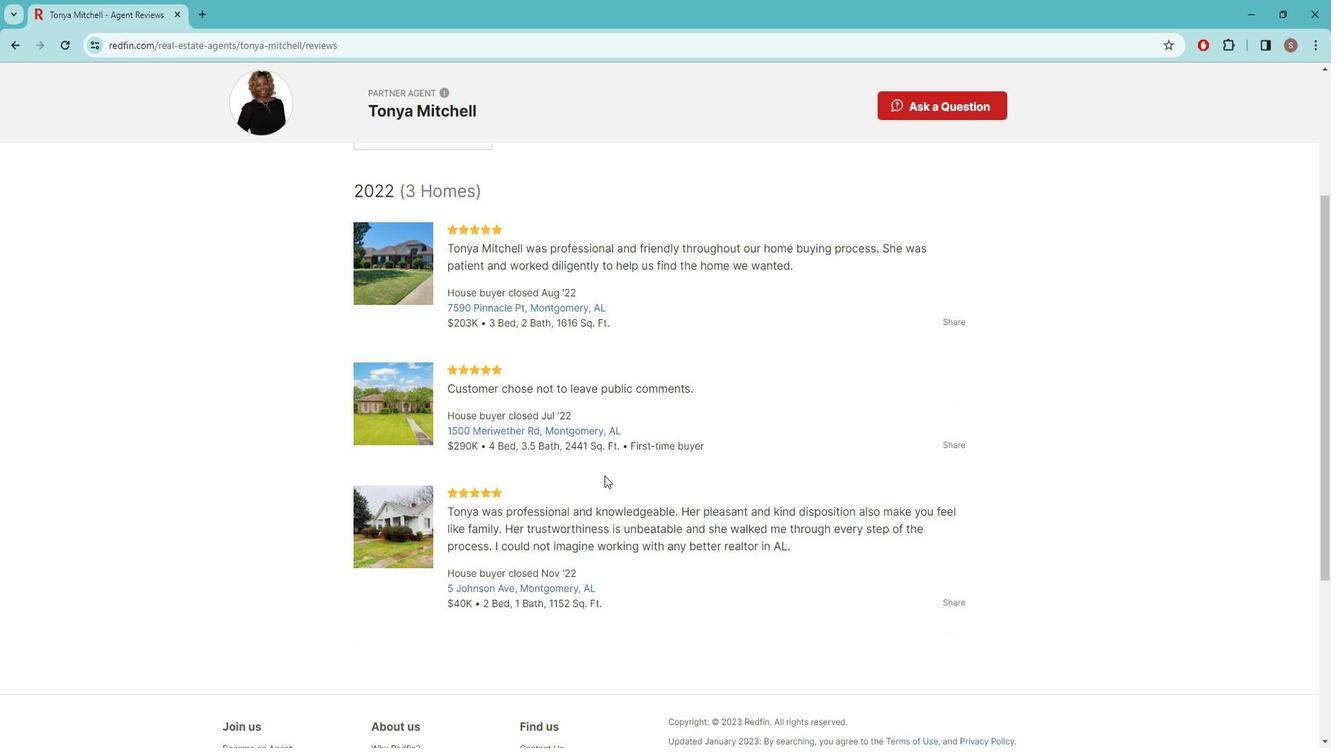 
Action: Mouse moved to (607, 506)
Screenshot: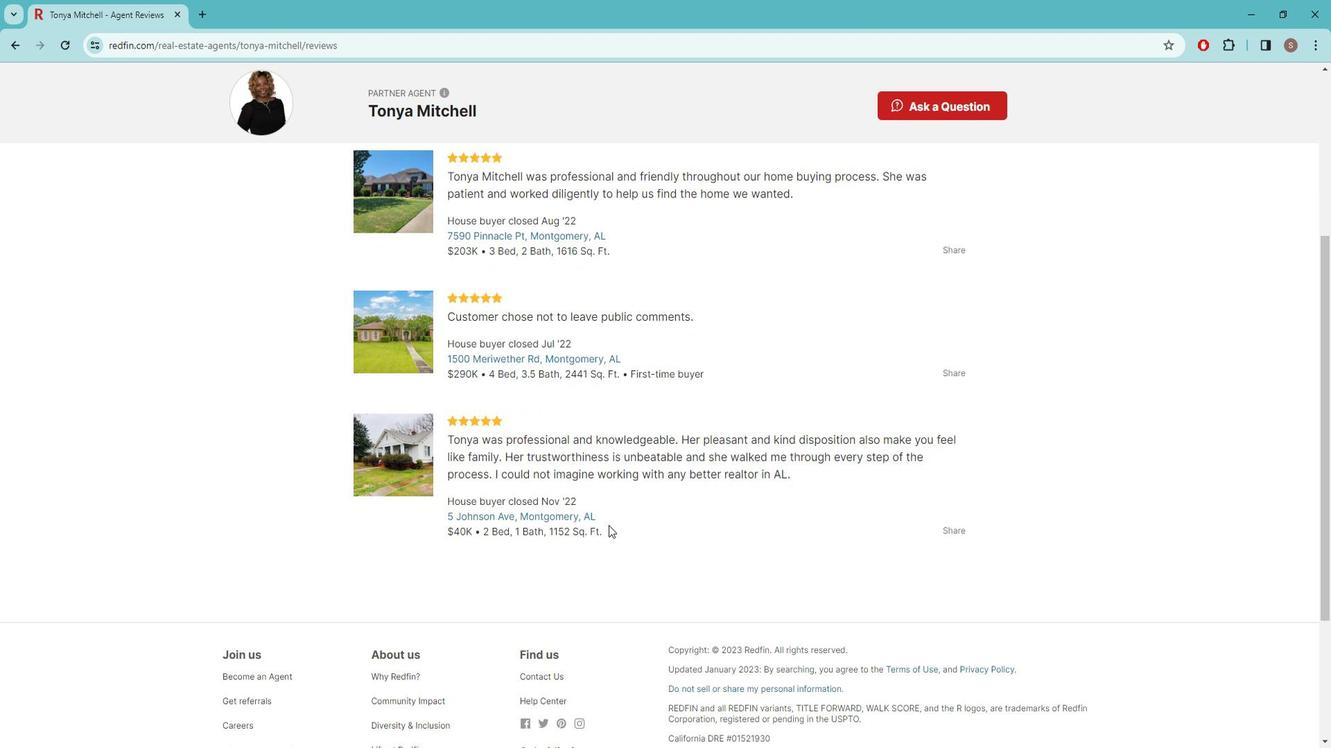 
Action: Mouse scrolled (607, 505) with delta (0, 0)
Screenshot: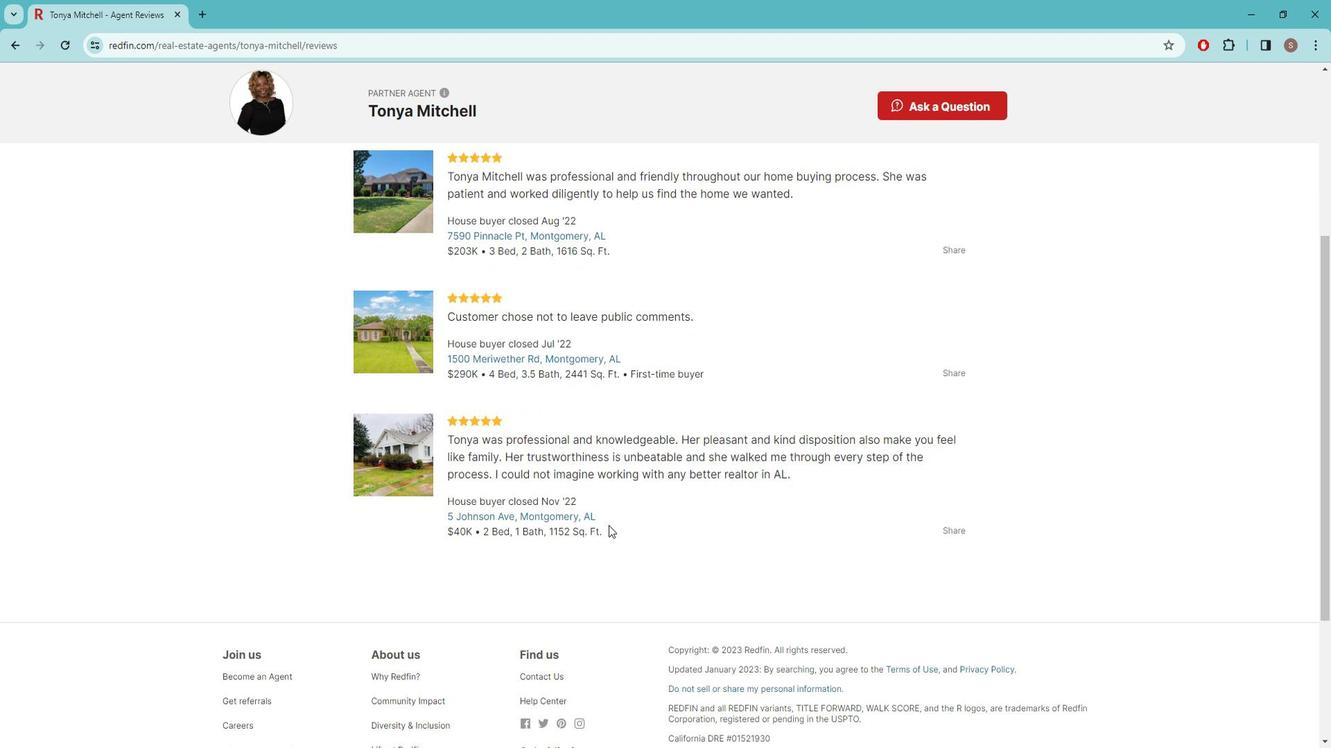 
Action: Mouse moved to (790, 449)
Screenshot: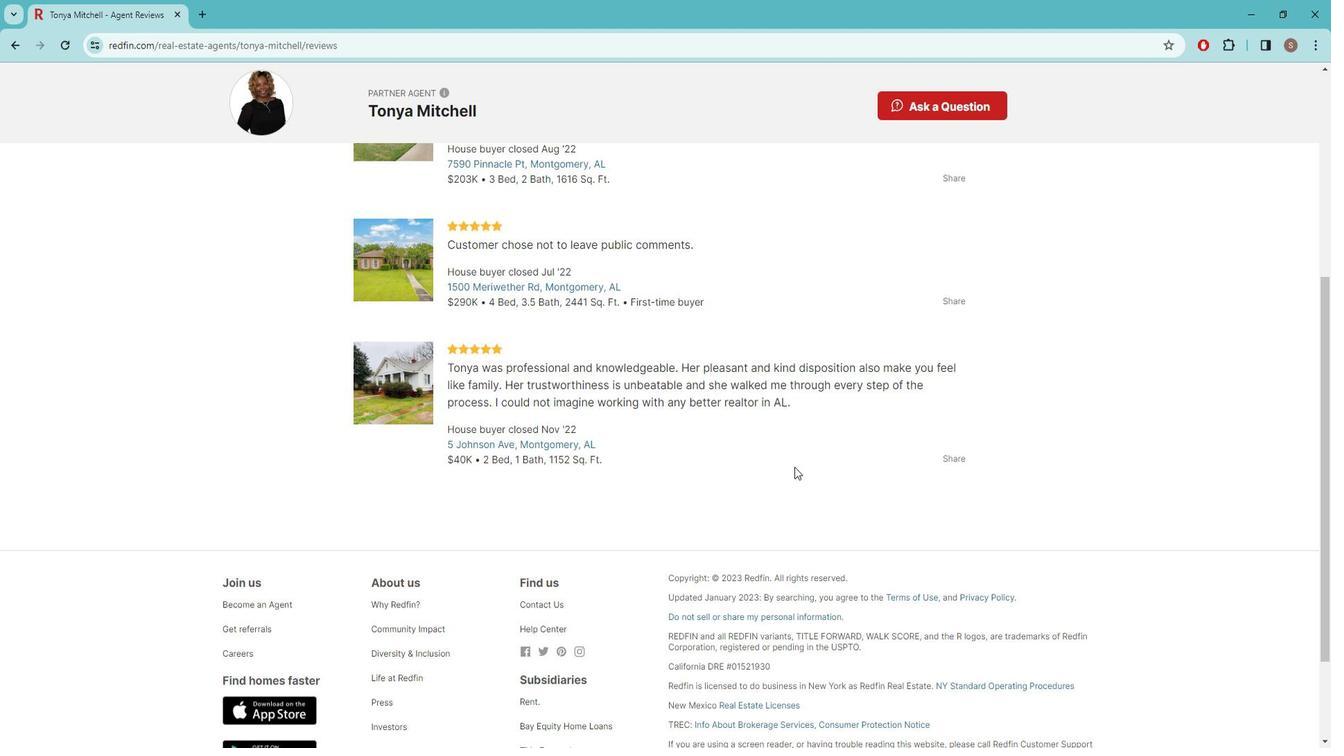 
Action: Mouse scrolled (790, 450) with delta (0, 0)
Screenshot: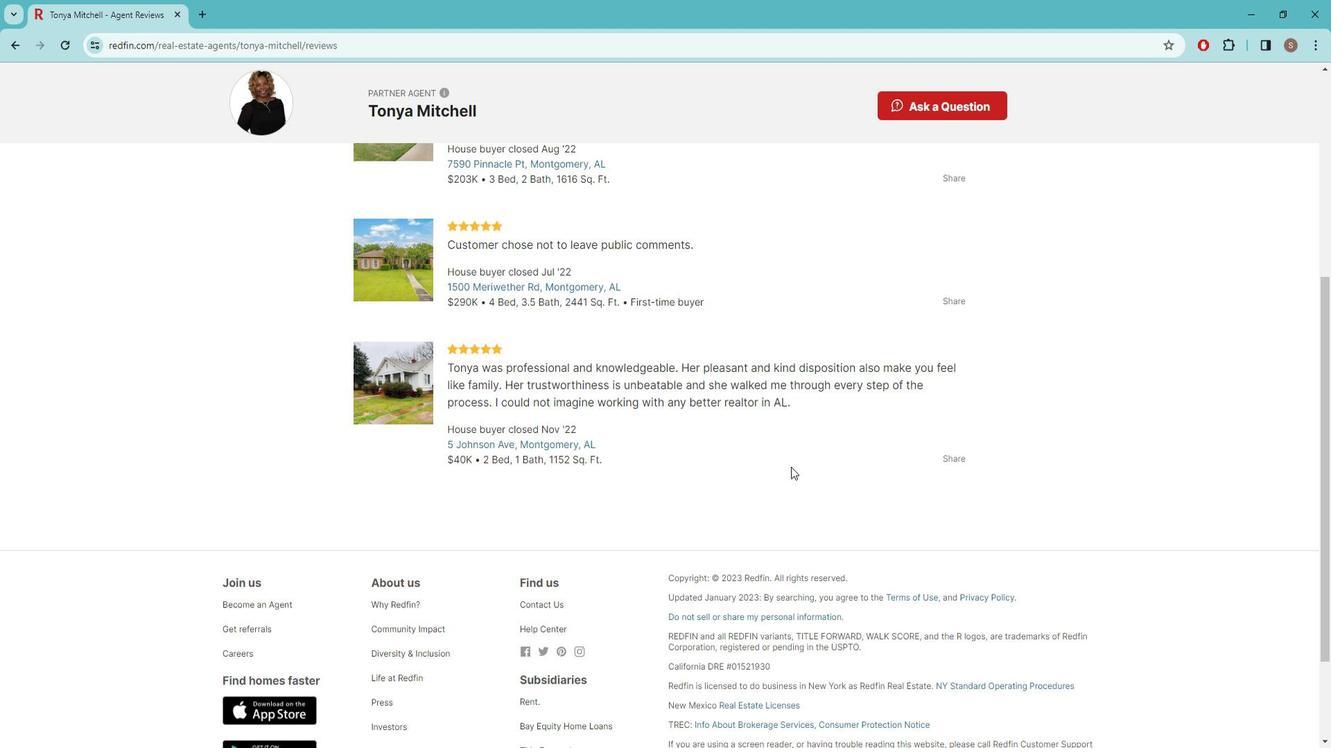 
Action: Mouse moved to (15, 42)
Screenshot: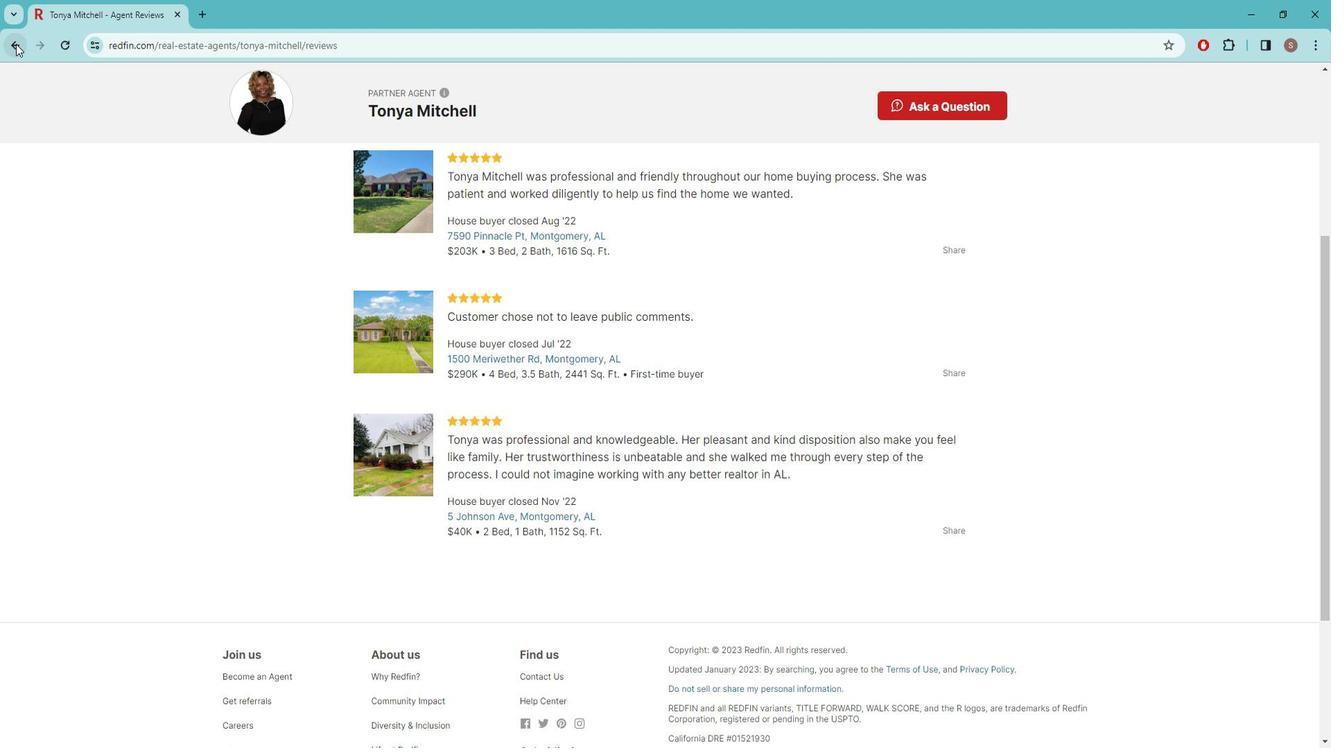 
Action: Mouse pressed left at (15, 42)
Screenshot: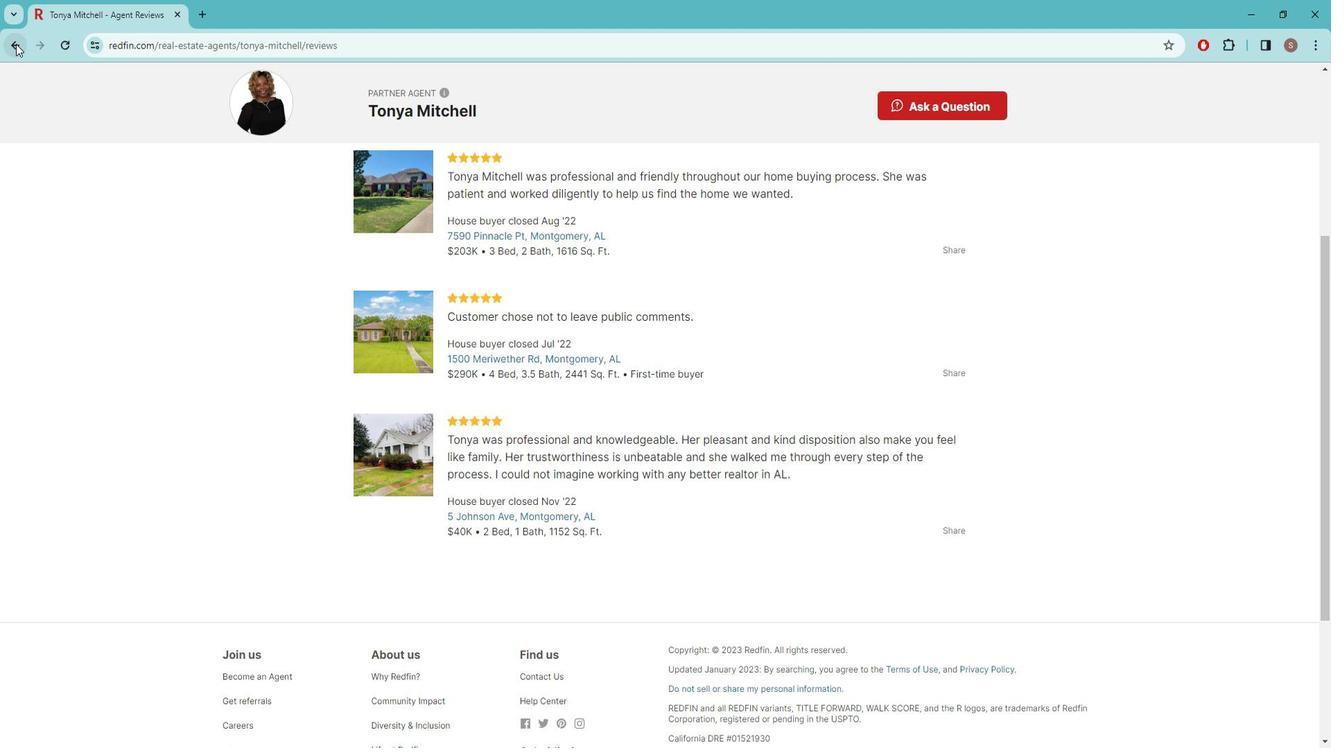 
Action: Mouse pressed left at (15, 42)
Screenshot: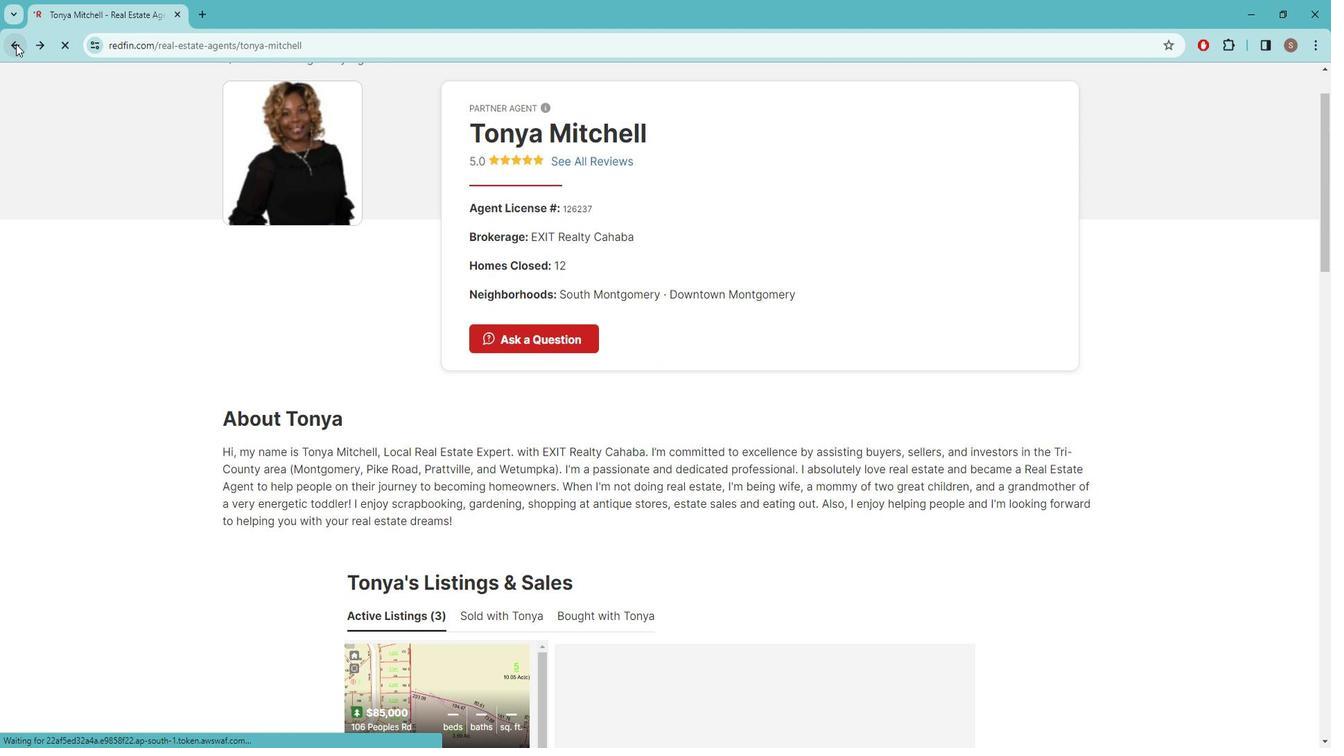 
Action: Mouse moved to (451, 235)
Screenshot: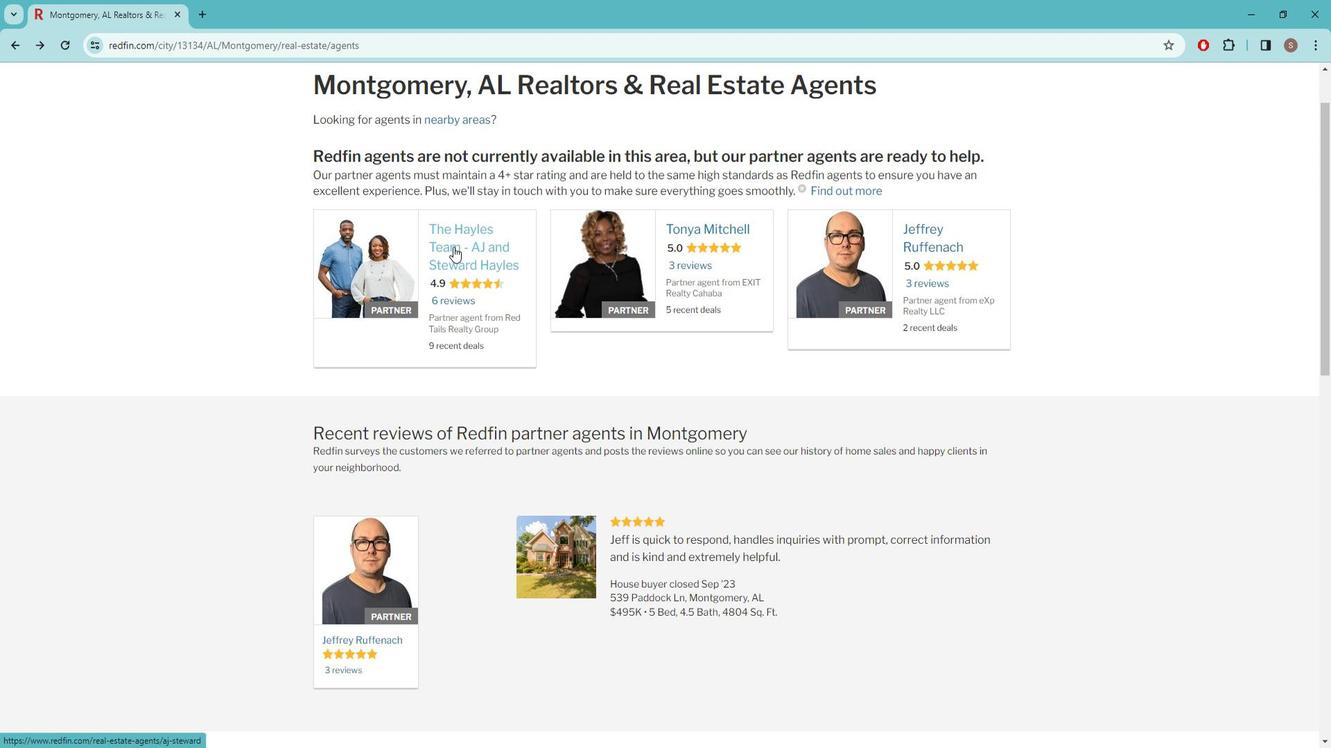 
Action: Mouse pressed left at (451, 235)
Screenshot: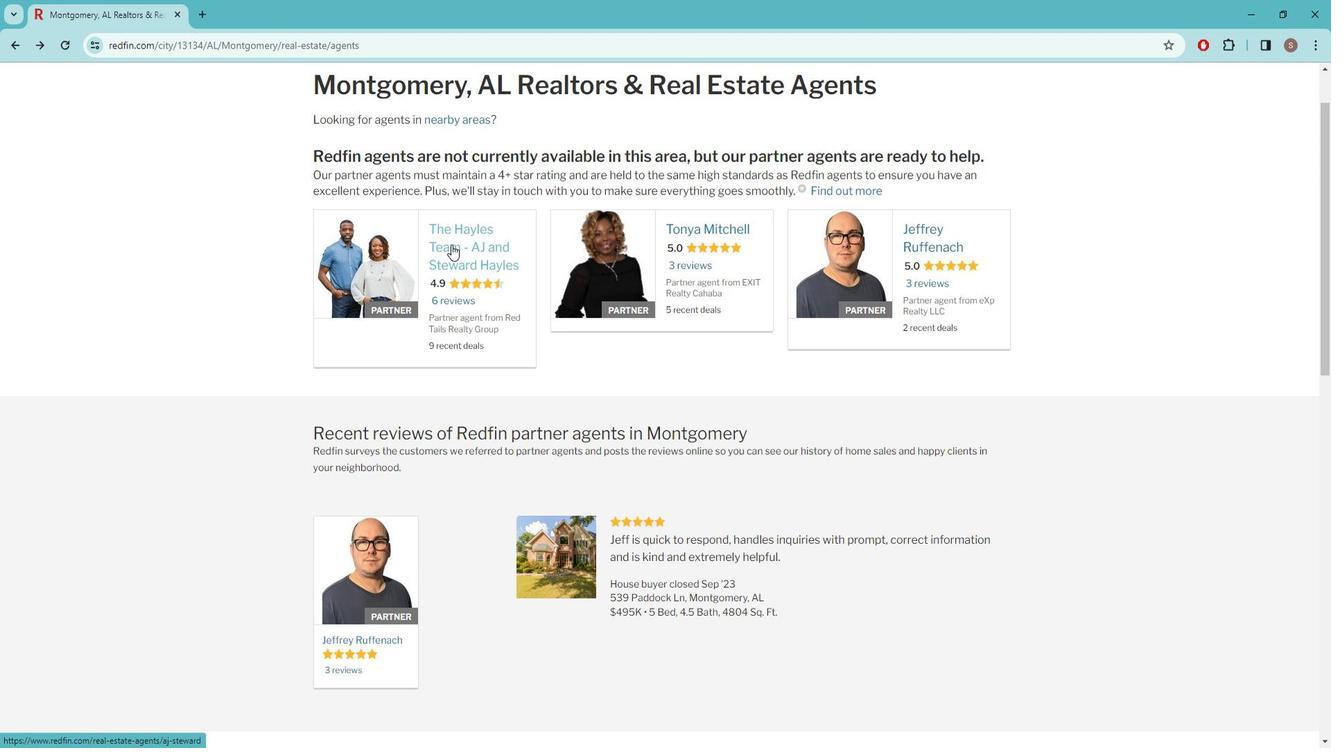 
Action: Mouse moved to (589, 220)
Screenshot: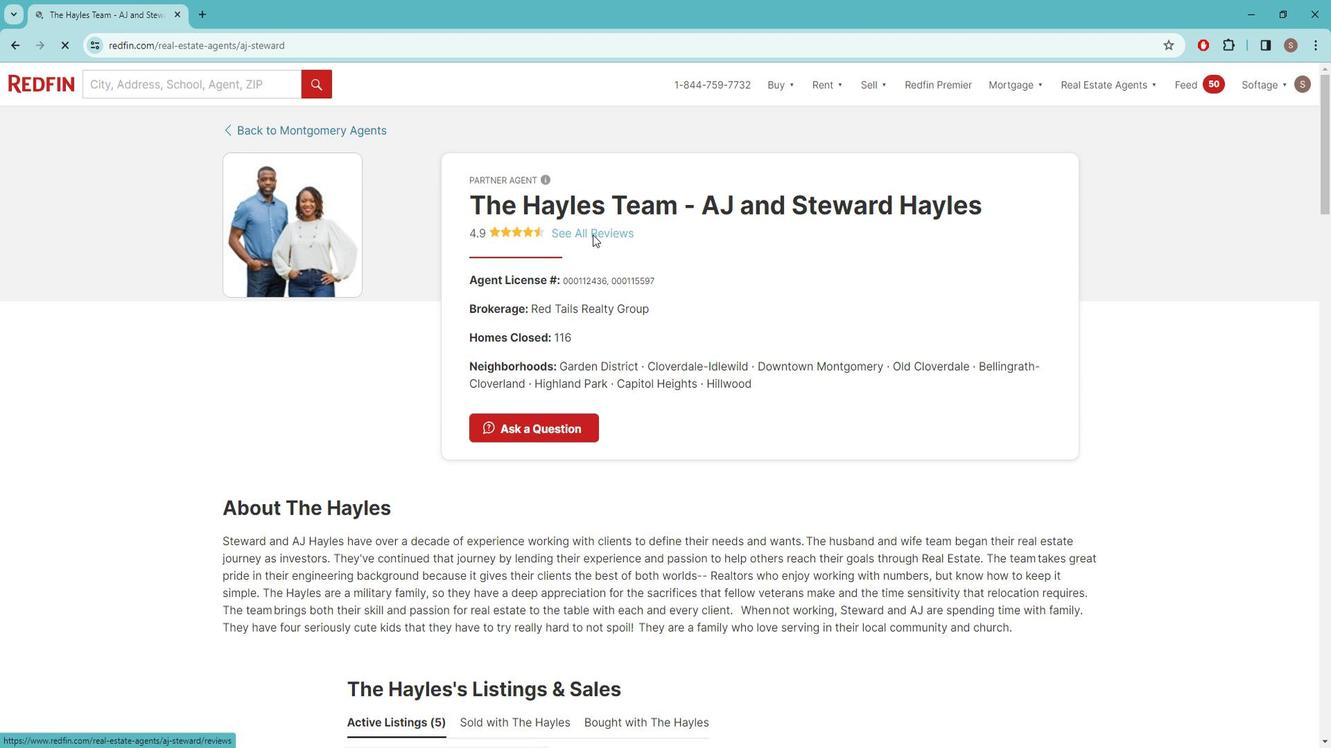 
Action: Mouse pressed left at (589, 220)
Screenshot: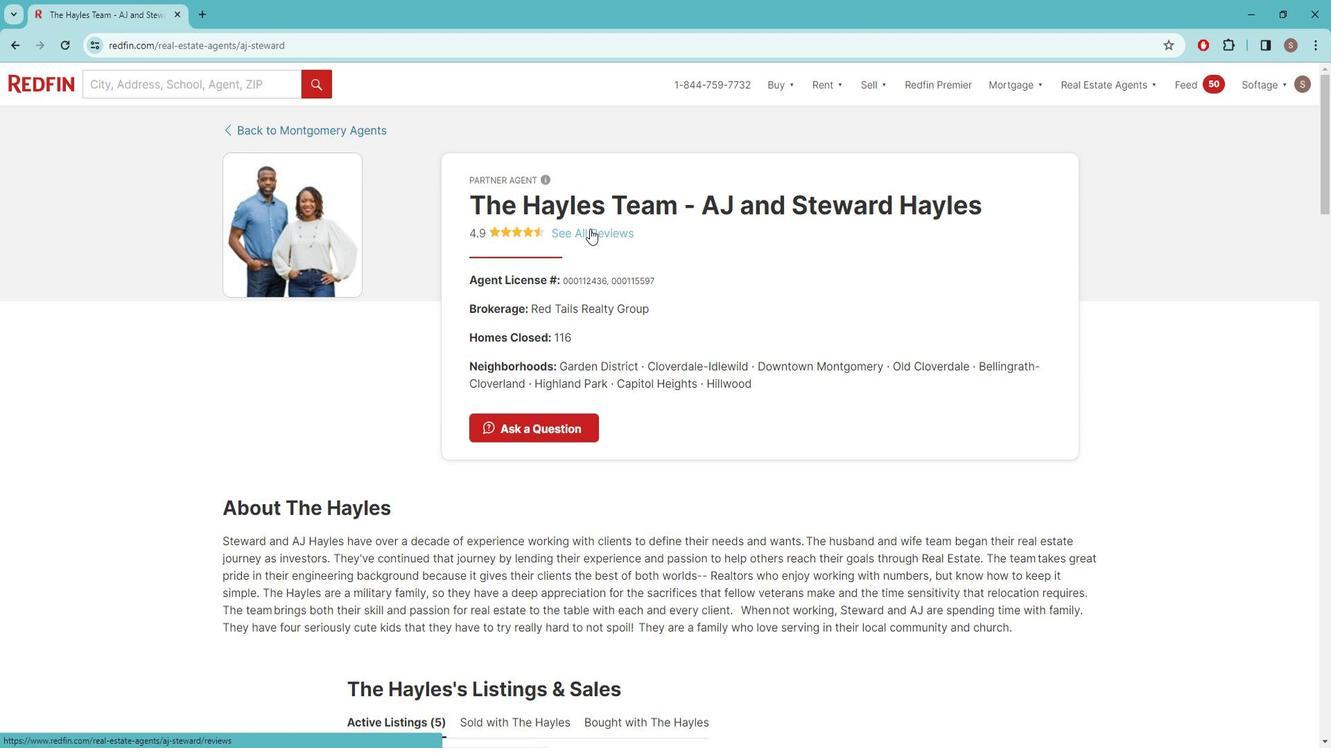 
Action: Mouse moved to (562, 232)
Screenshot: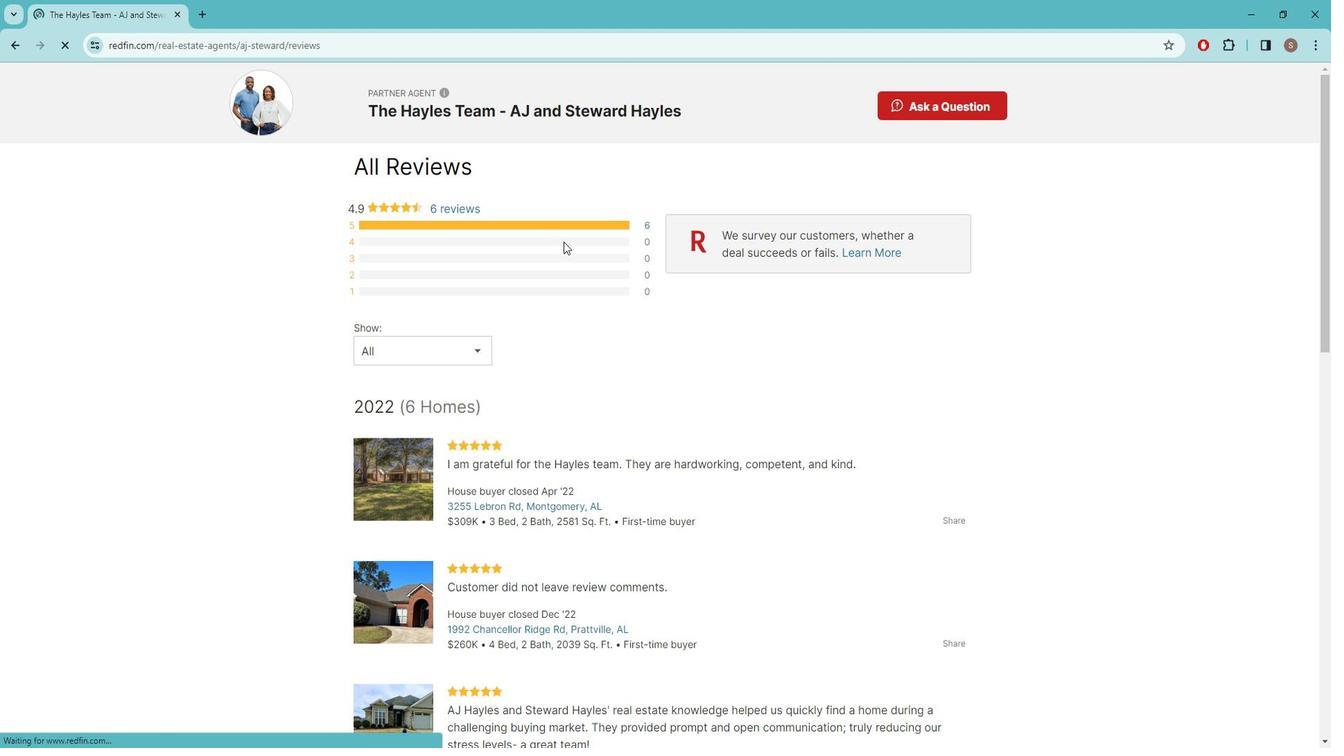
Action: Mouse scrolled (562, 232) with delta (0, 0)
Screenshot: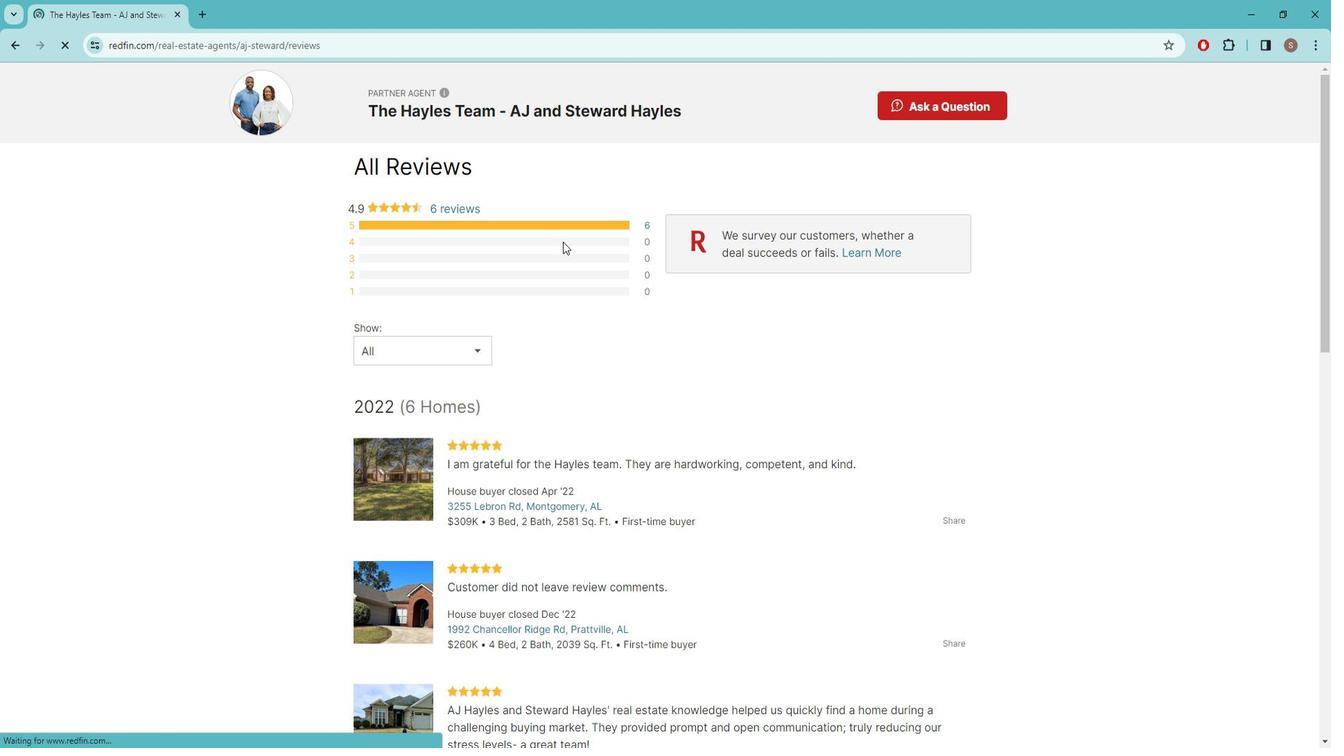 
Action: Mouse moved to (562, 234)
Screenshot: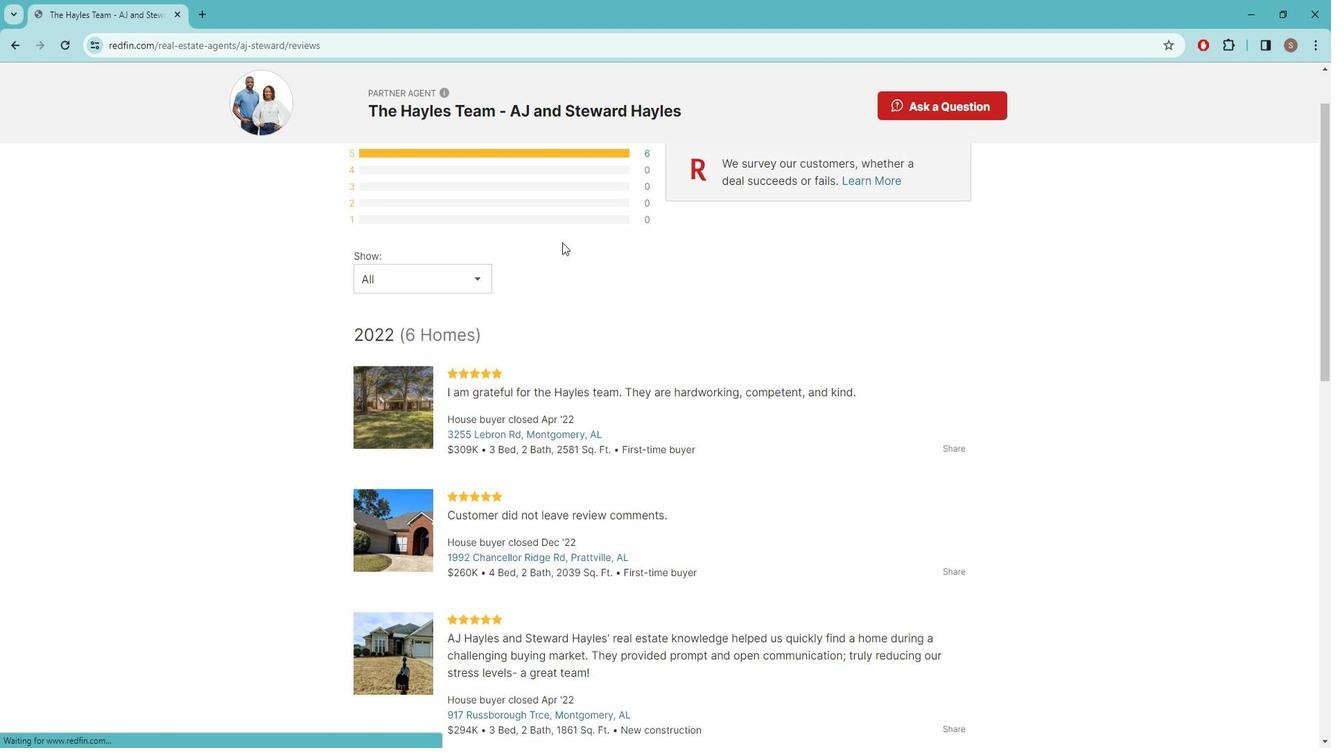 
Action: Mouse scrolled (562, 233) with delta (0, 0)
Screenshot: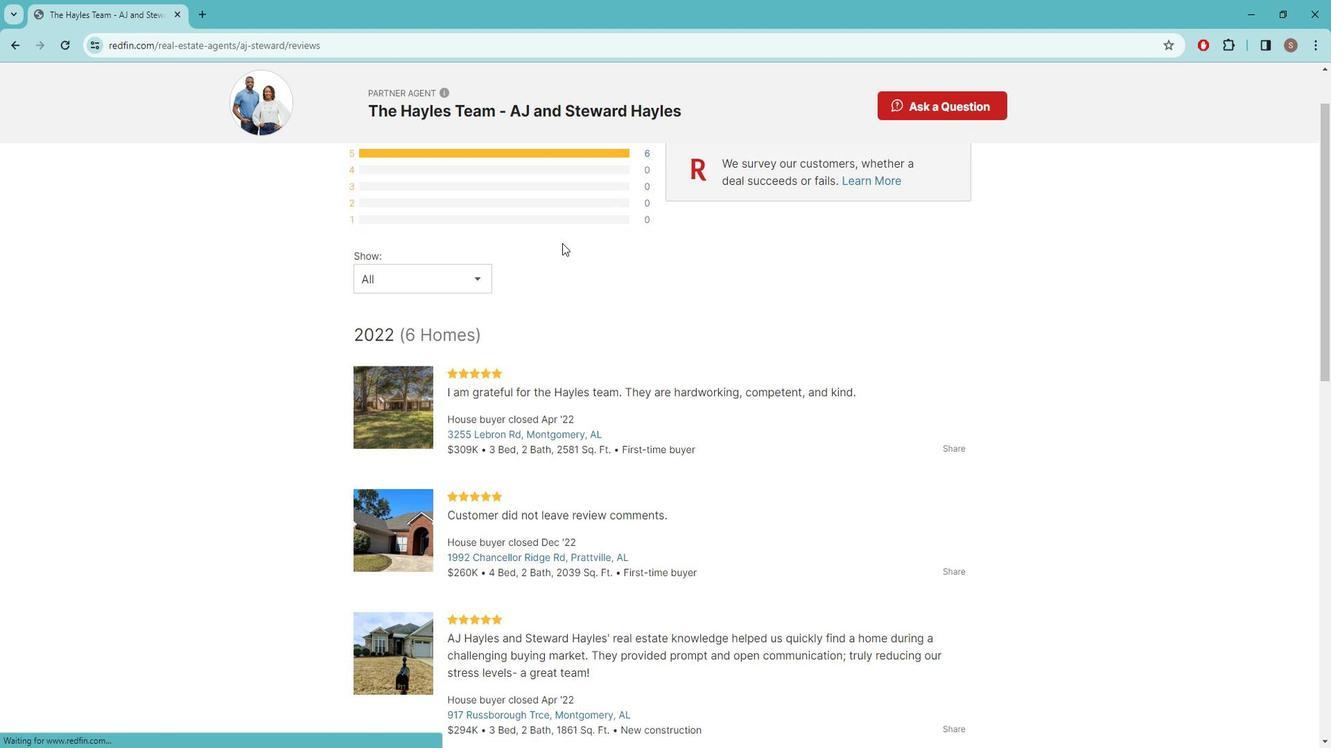 
Action: Mouse scrolled (562, 233) with delta (0, 0)
Screenshot: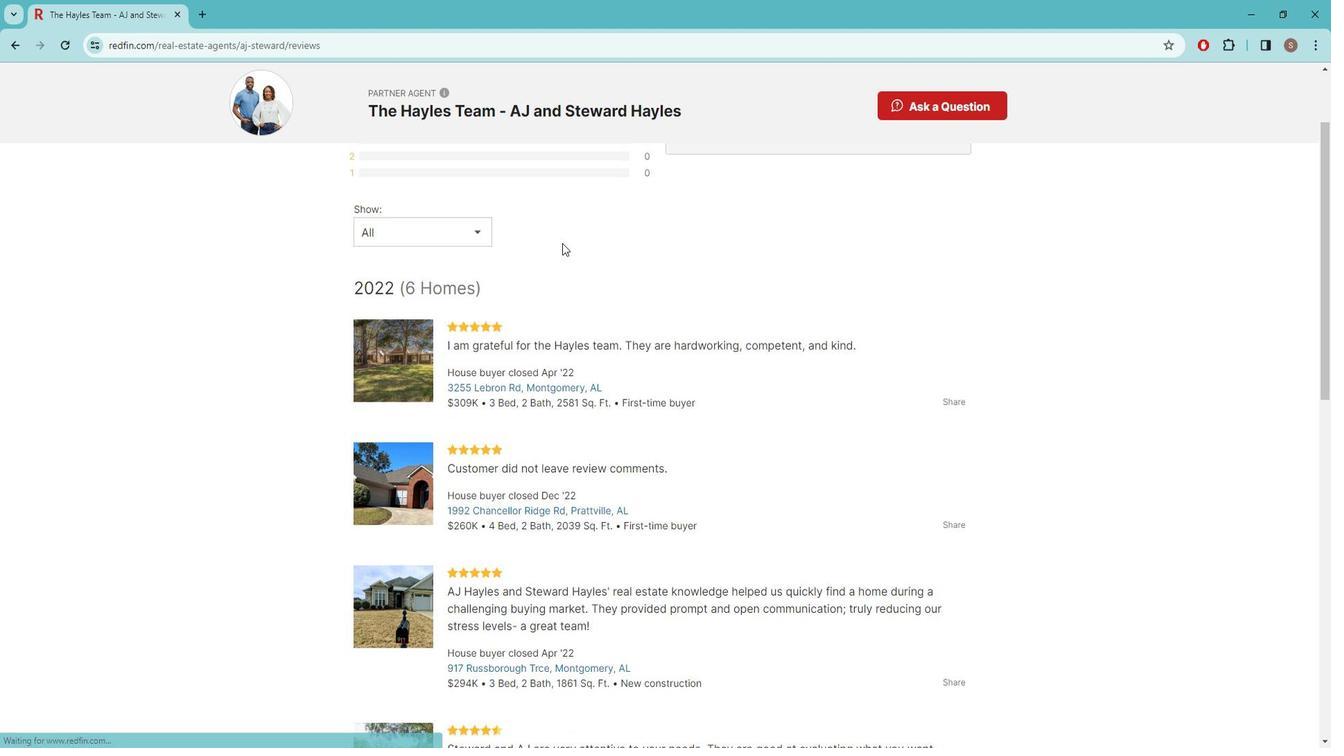 
Action: Mouse moved to (551, 323)
Screenshot: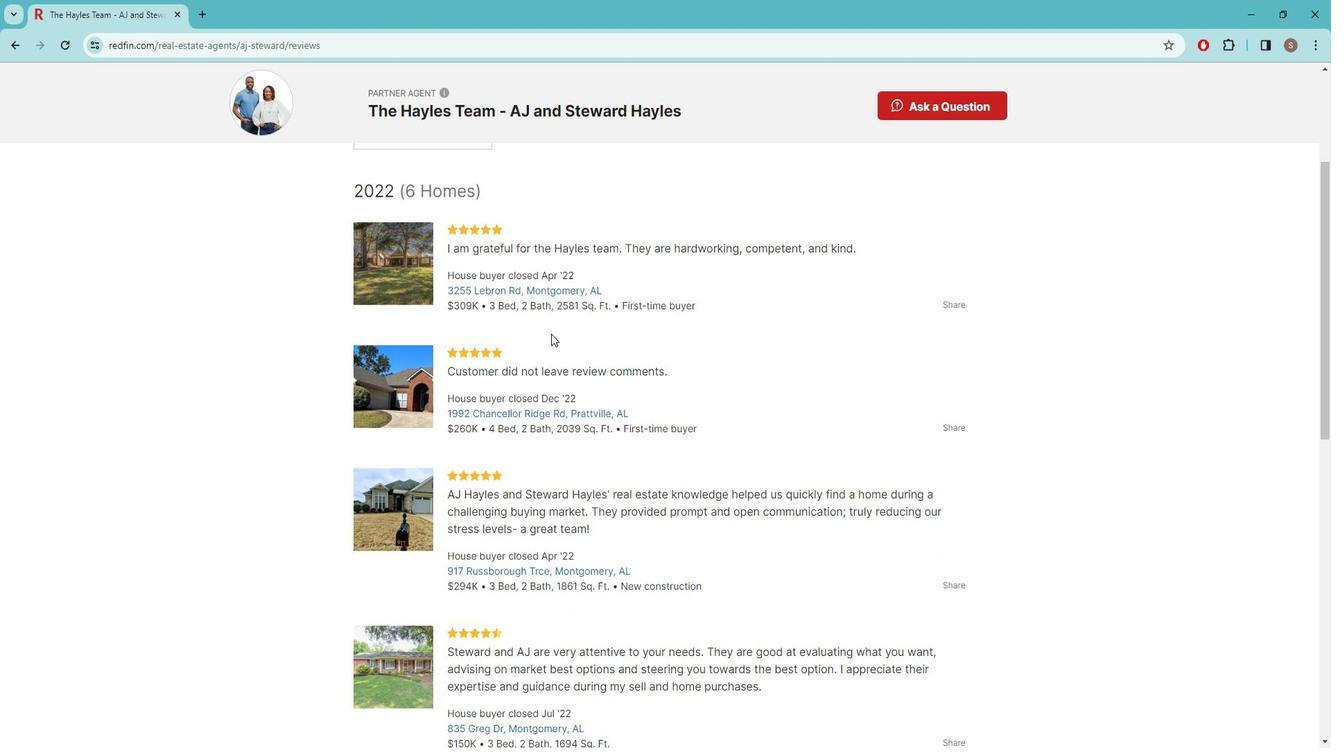 
Action: Mouse scrolled (551, 323) with delta (0, 0)
Screenshot: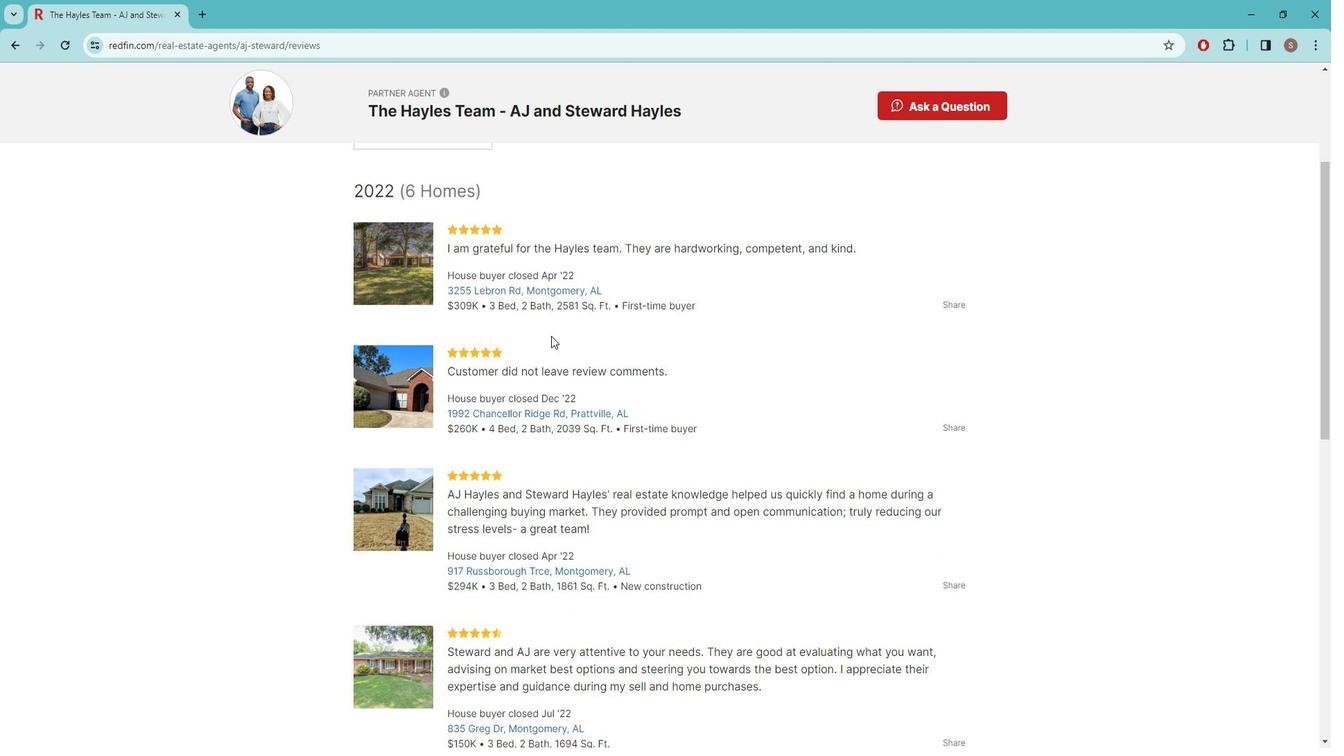 
Action: Mouse moved to (551, 324)
Screenshot: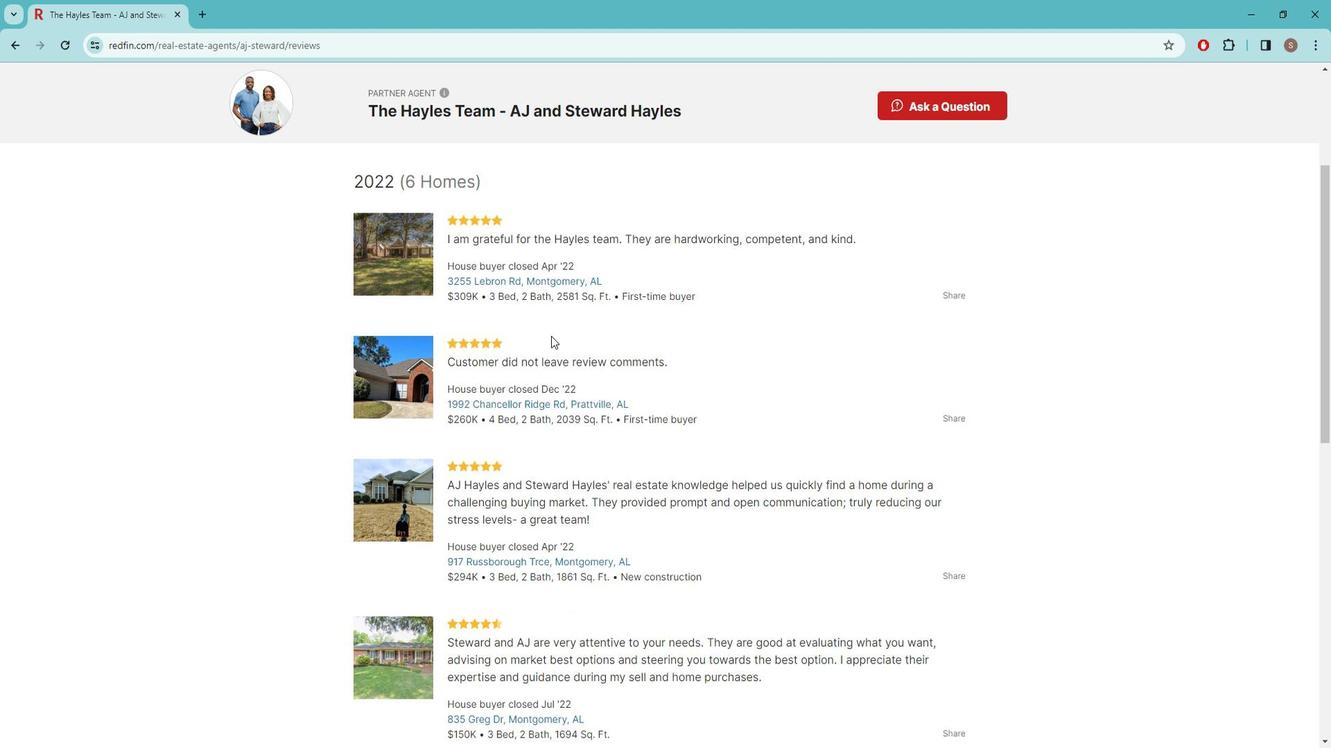 
Action: Mouse scrolled (551, 323) with delta (0, 0)
Screenshot: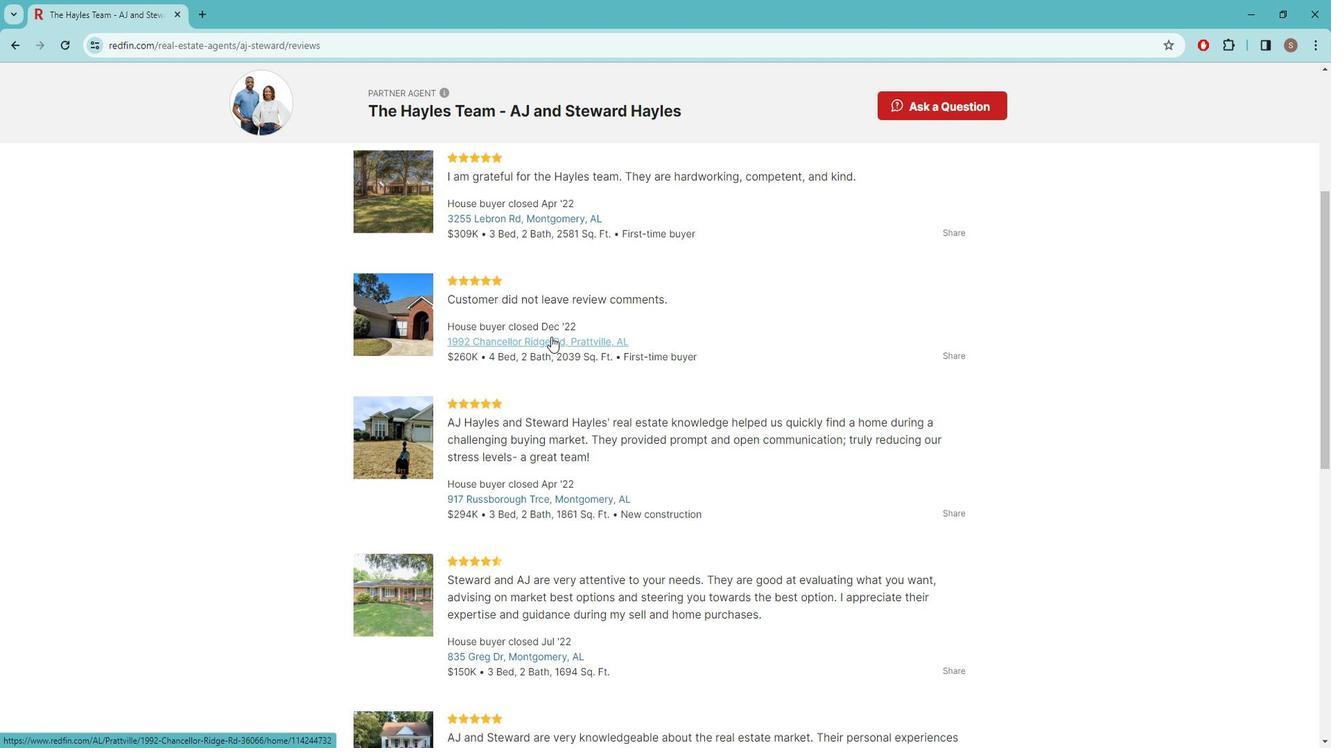 
Action: Mouse scrolled (551, 323) with delta (0, 0)
Screenshot: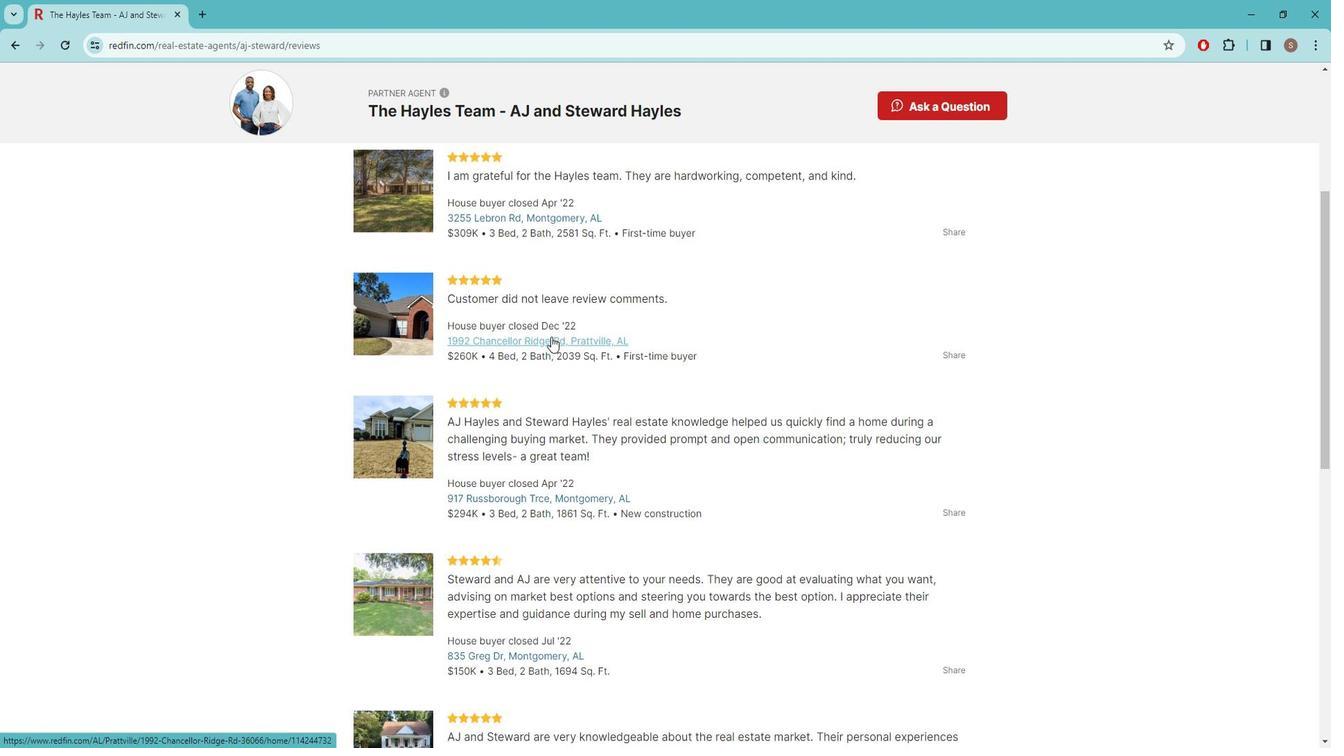 
Action: Mouse moved to (730, 357)
Screenshot: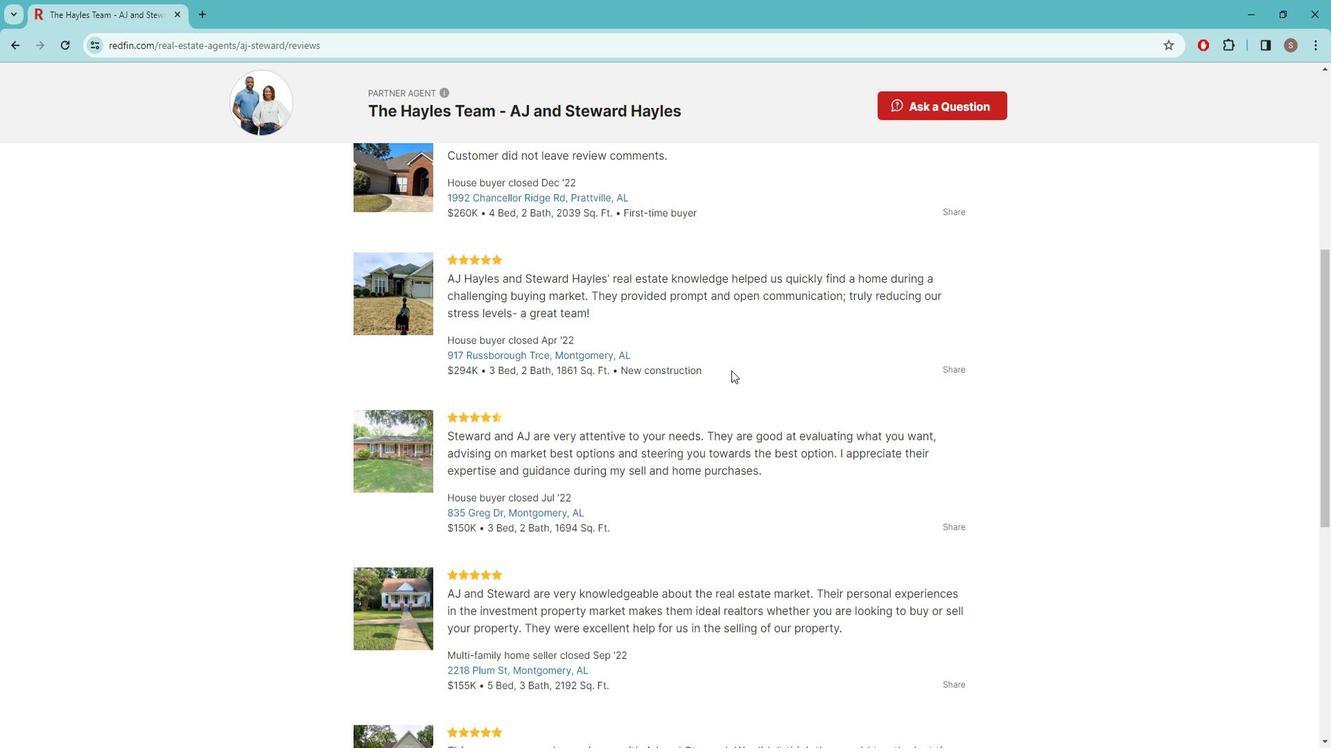 
Action: Mouse scrolled (730, 356) with delta (0, 0)
Screenshot: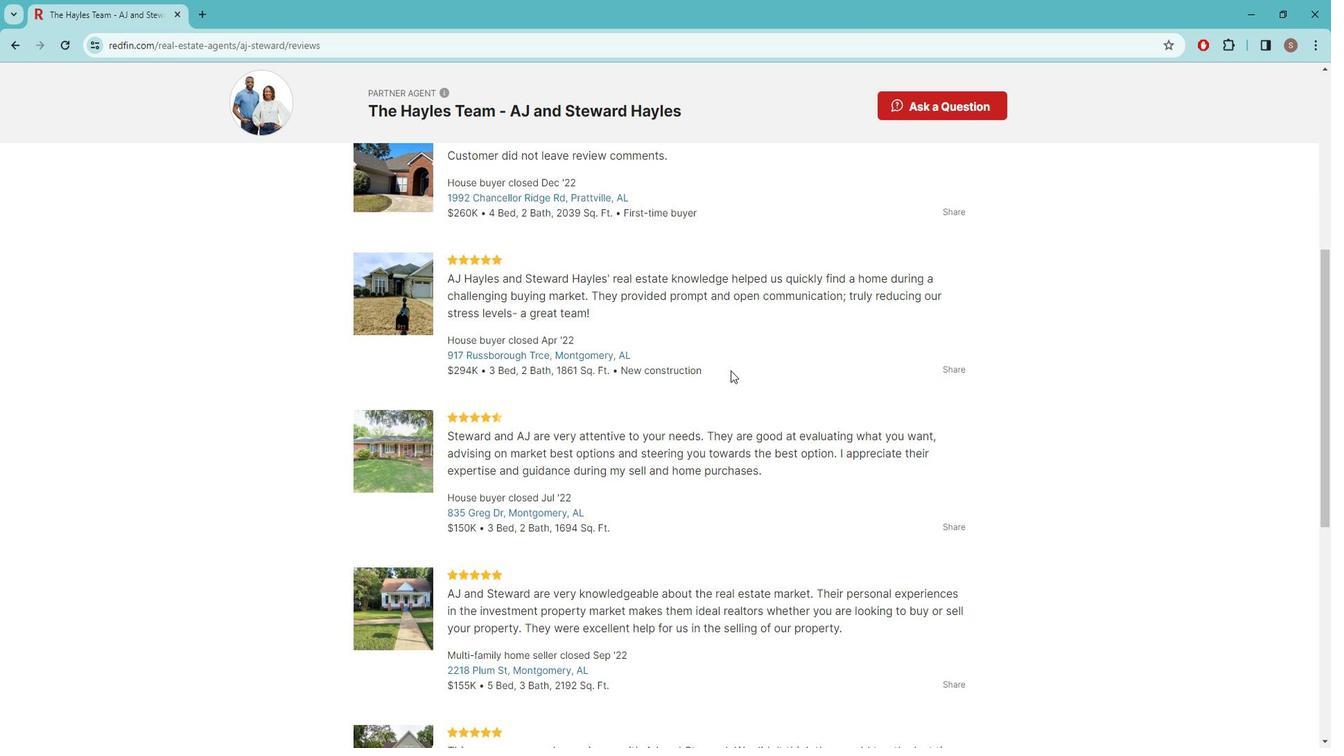 
Action: Mouse moved to (729, 357)
Screenshot: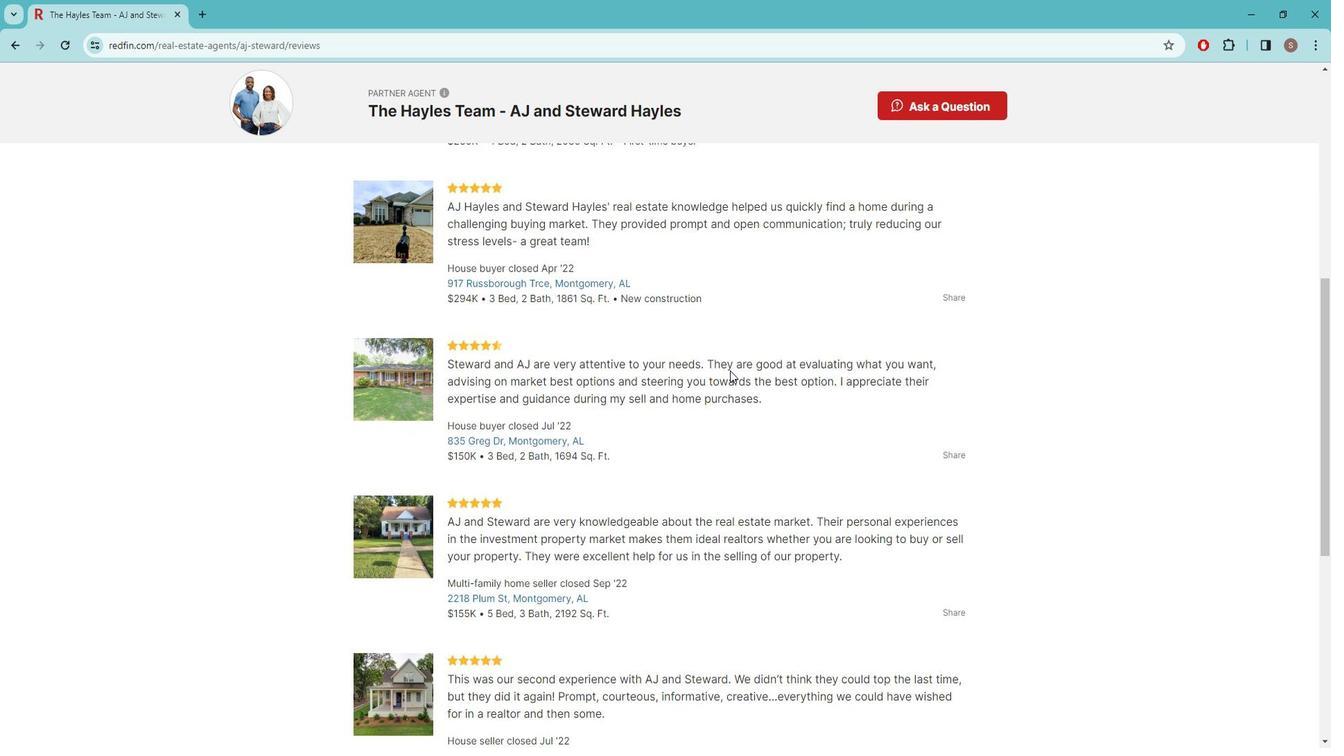 
Action: Mouse scrolled (729, 356) with delta (0, 0)
Screenshot: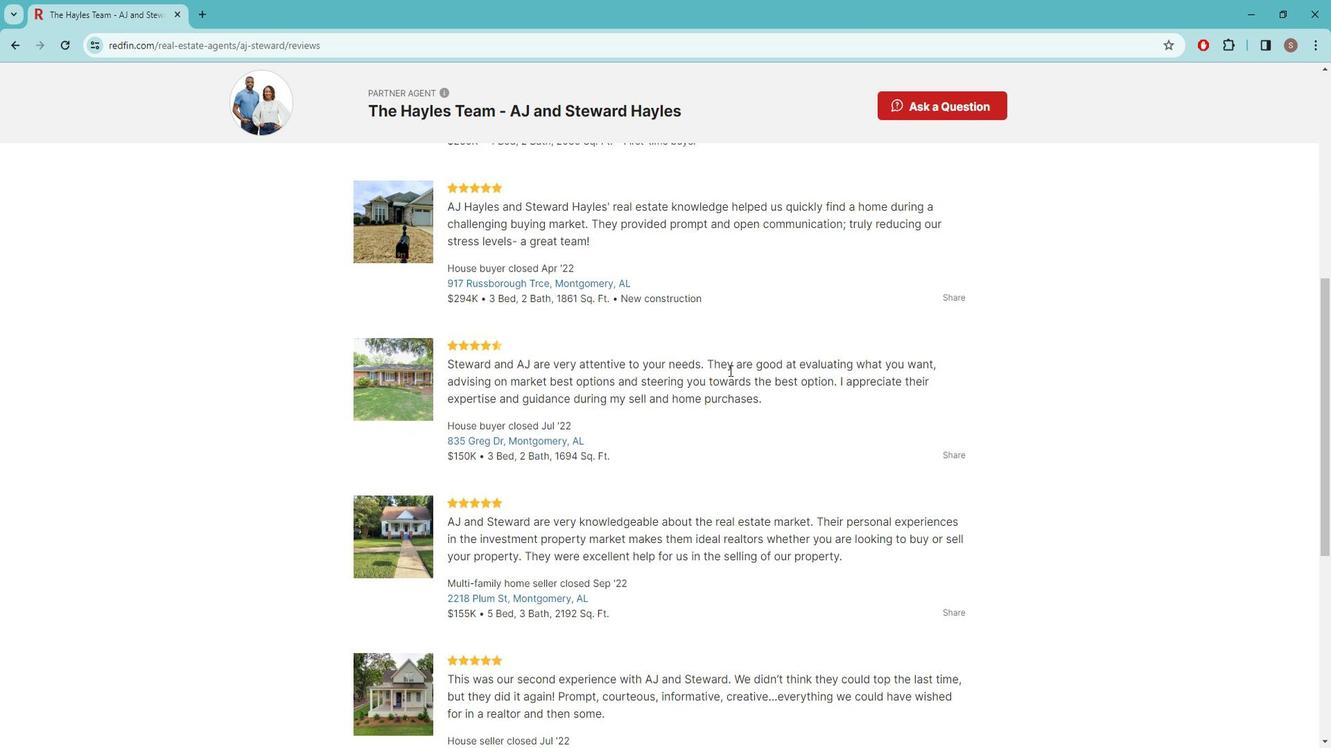 
Action: Mouse moved to (687, 365)
Screenshot: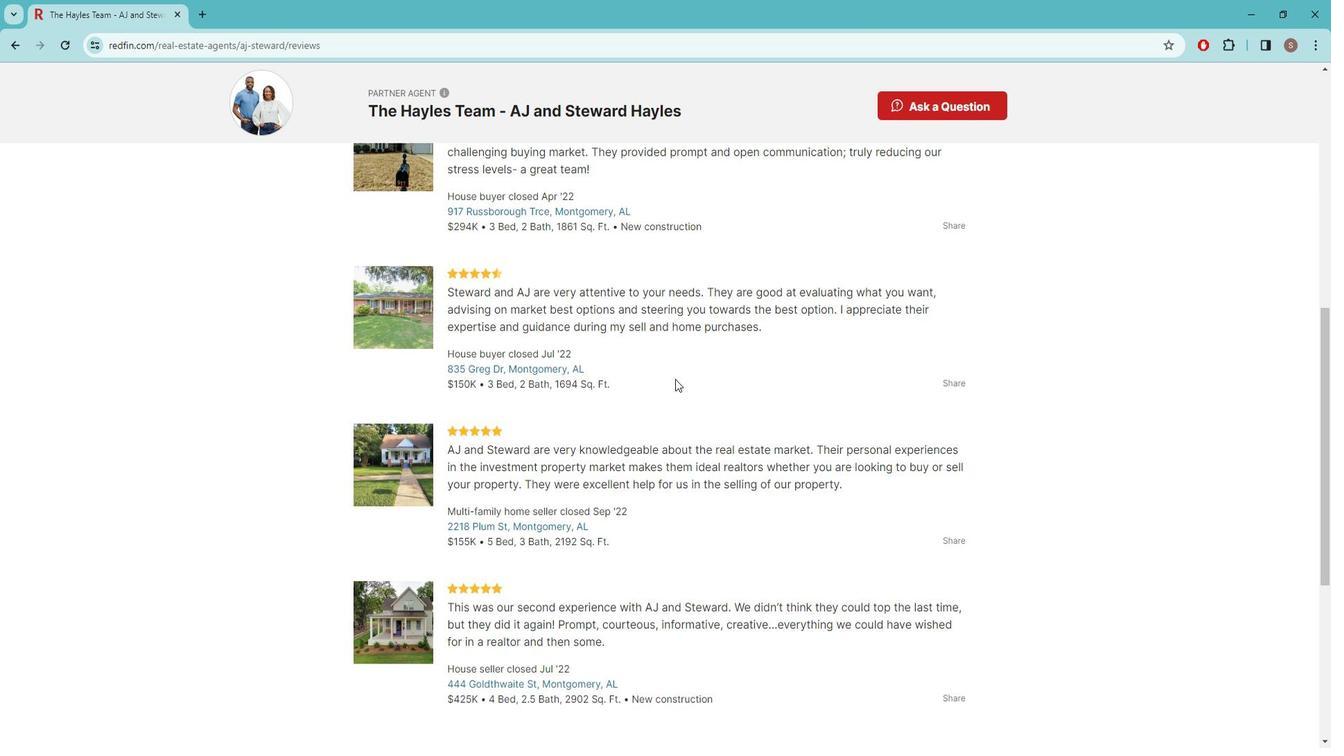
Action: Mouse scrolled (687, 364) with delta (0, 0)
Screenshot: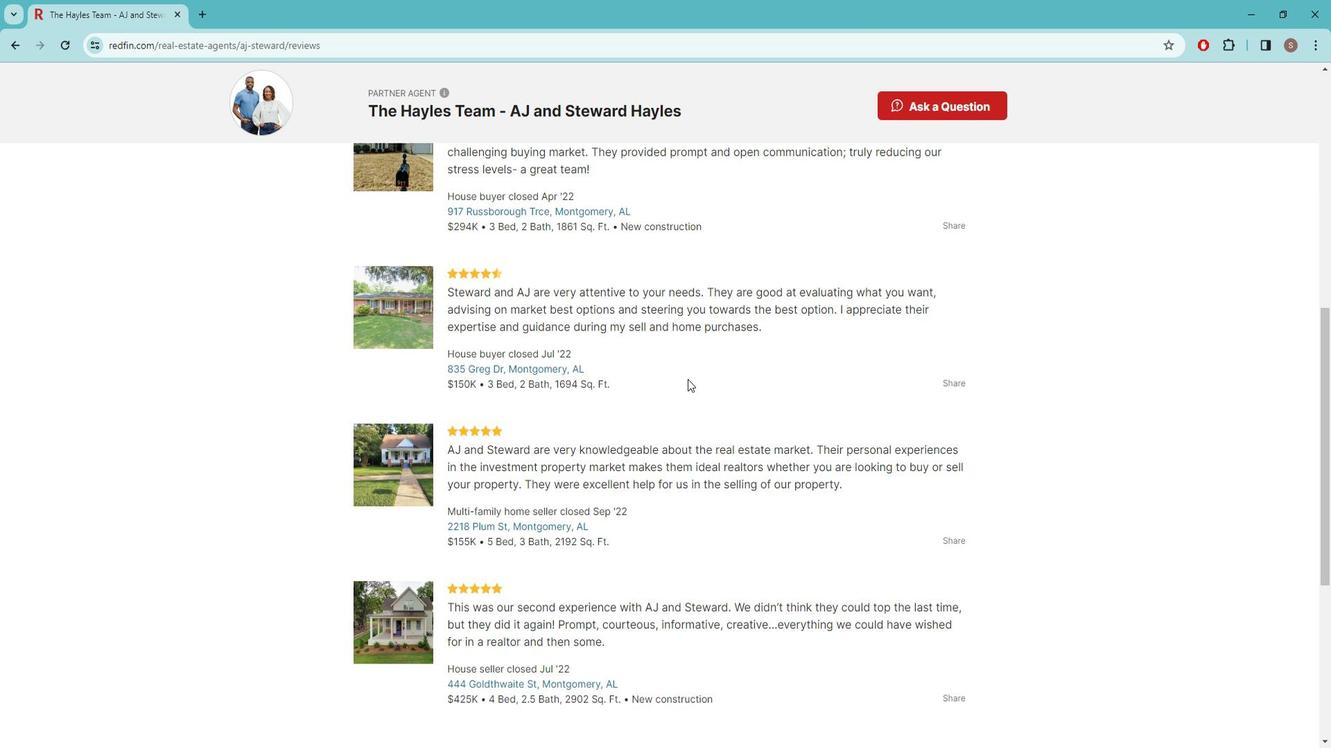 
Action: Mouse moved to (815, 461)
Screenshot: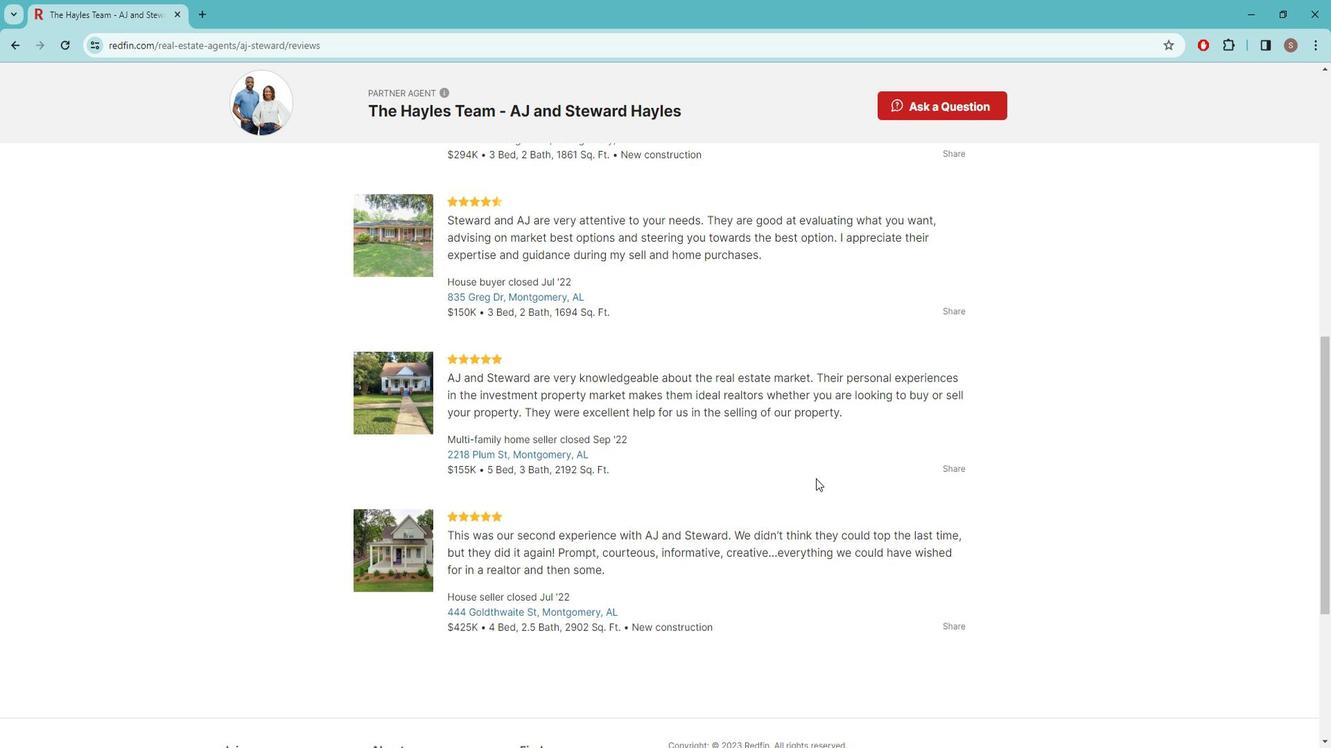 
Action: Mouse scrolled (815, 460) with delta (0, 0)
Screenshot: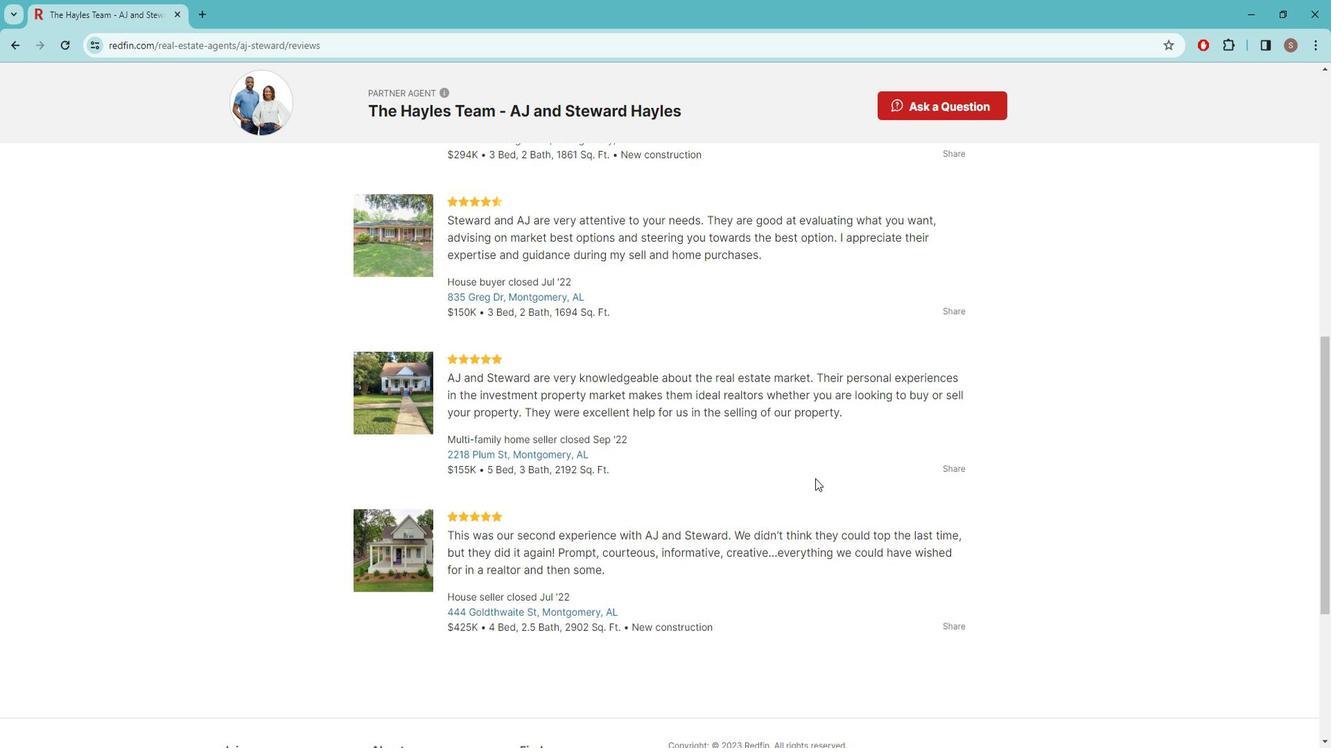 
Action: Mouse moved to (694, 451)
Screenshot: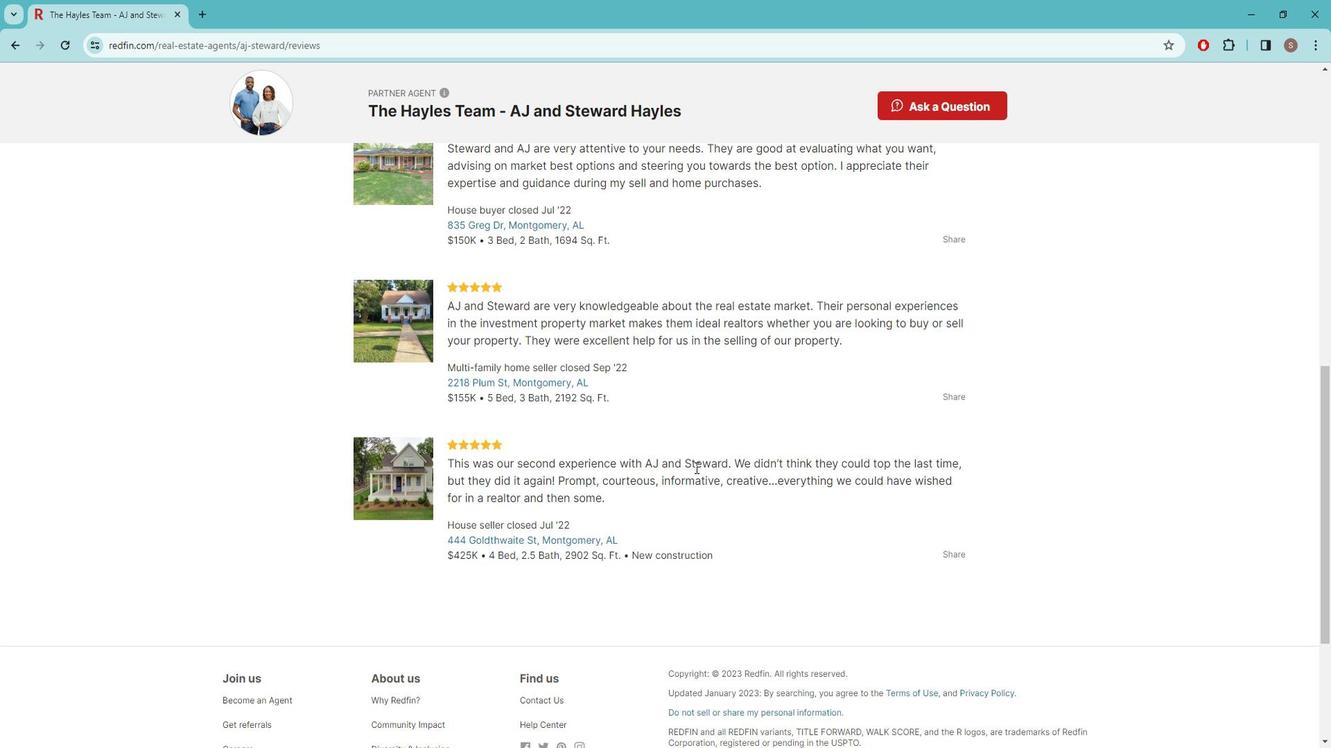 
Action: Mouse scrolled (694, 451) with delta (0, 0)
Screenshot: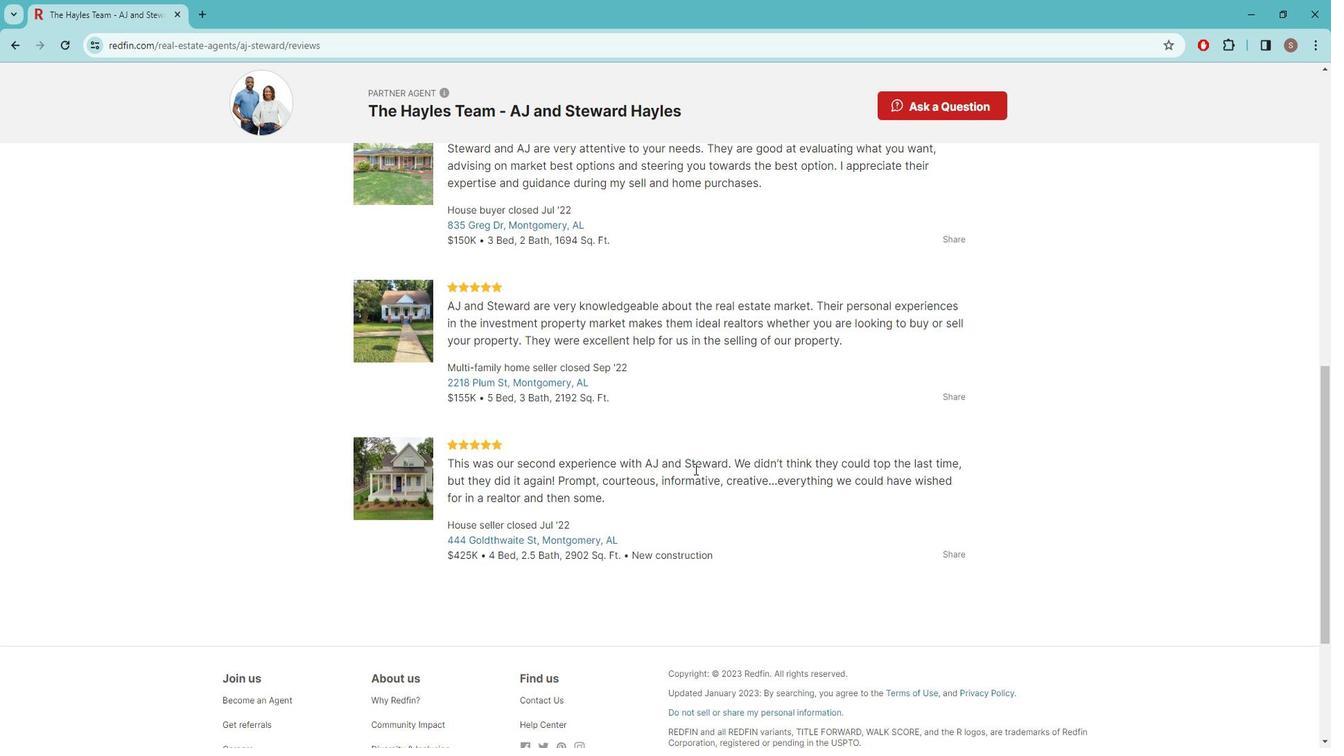 
Action: Mouse moved to (673, 513)
Screenshot: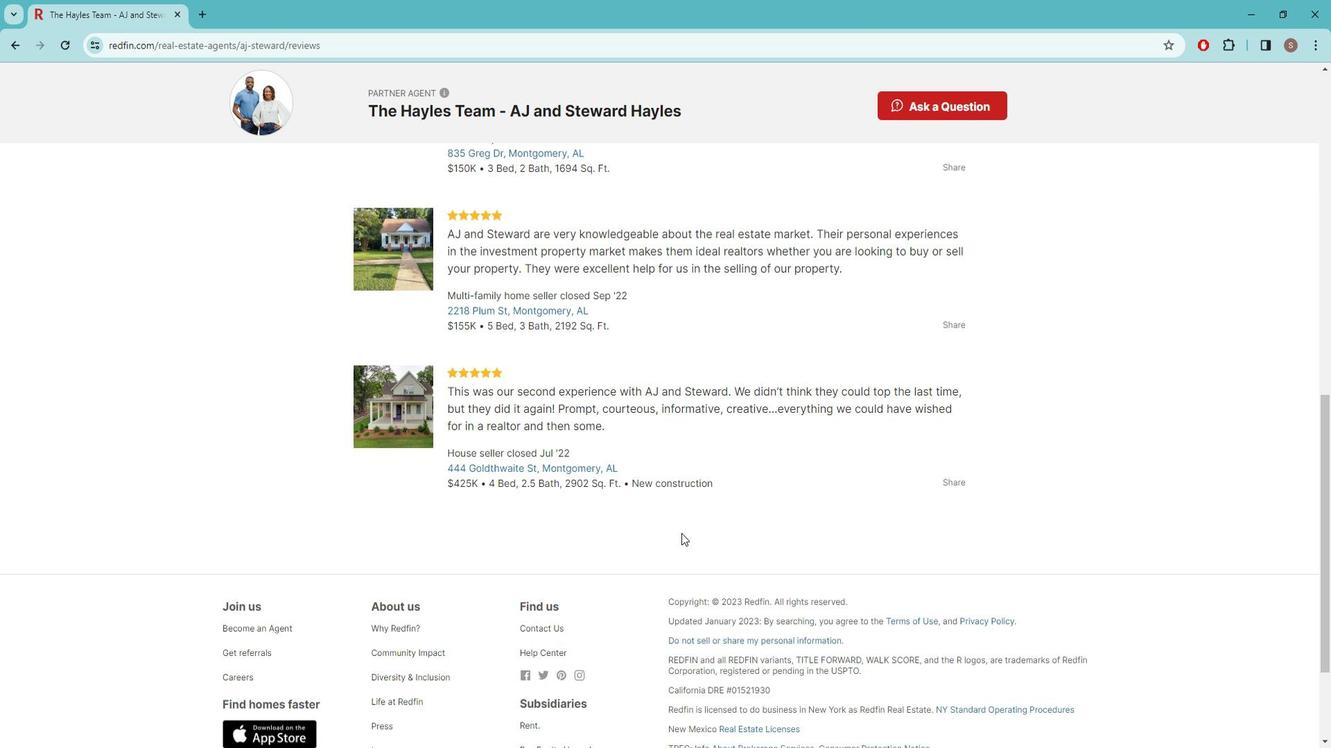 
Action: Mouse scrolled (673, 514) with delta (0, 0)
Screenshot: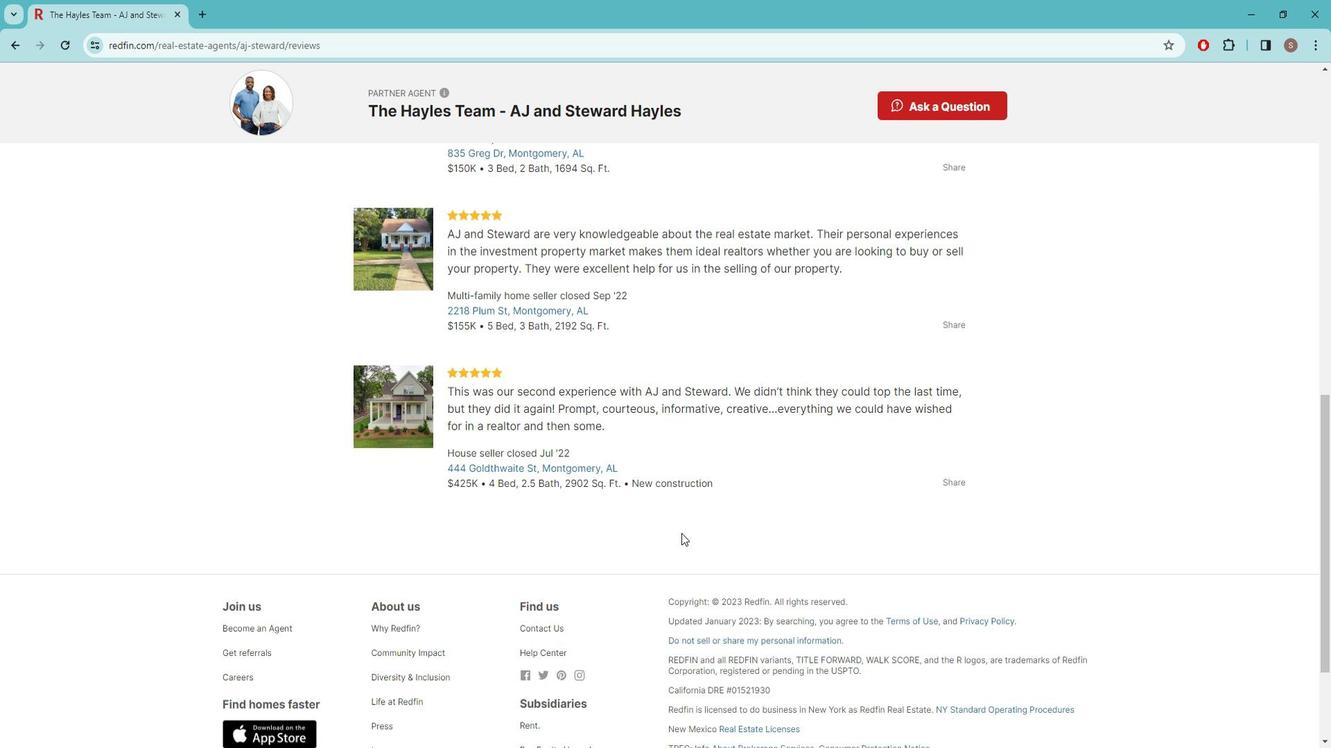 
Action: Mouse moved to (672, 513)
Screenshot: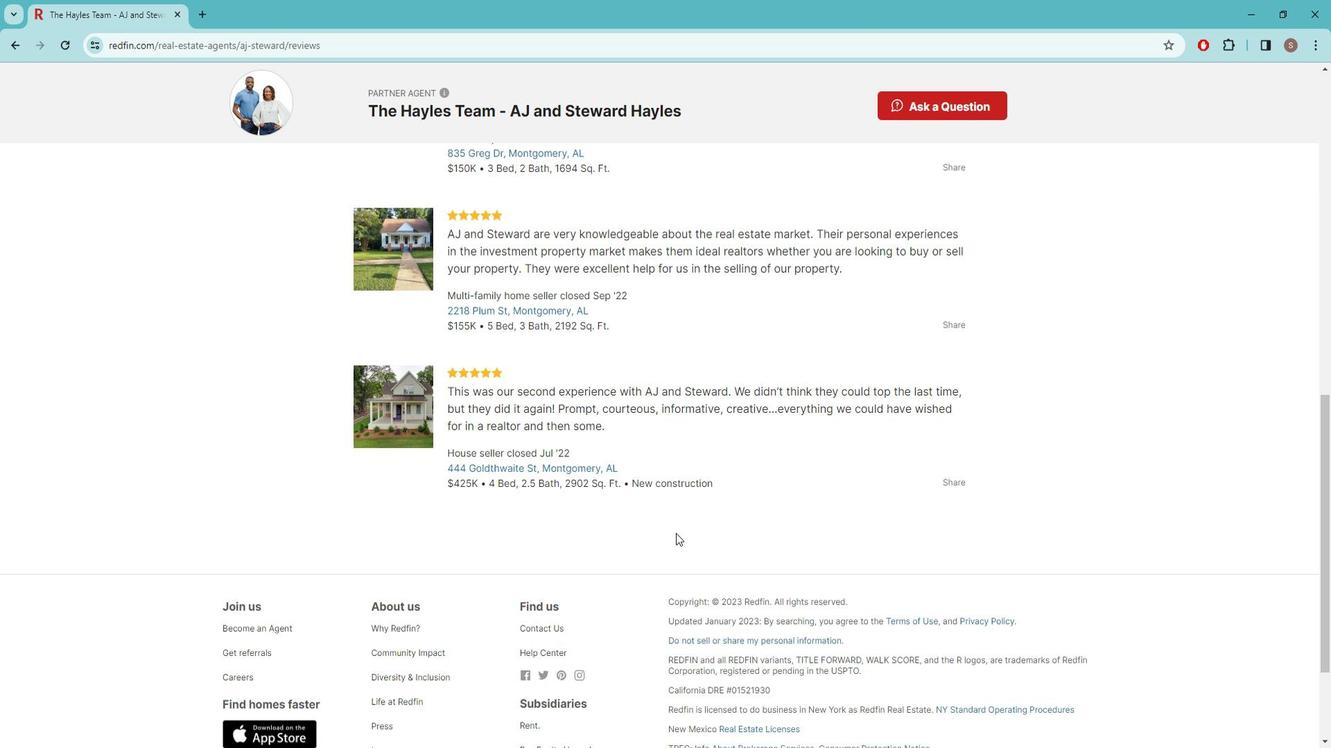 
Action: Mouse scrolled (672, 514) with delta (0, 0)
Screenshot: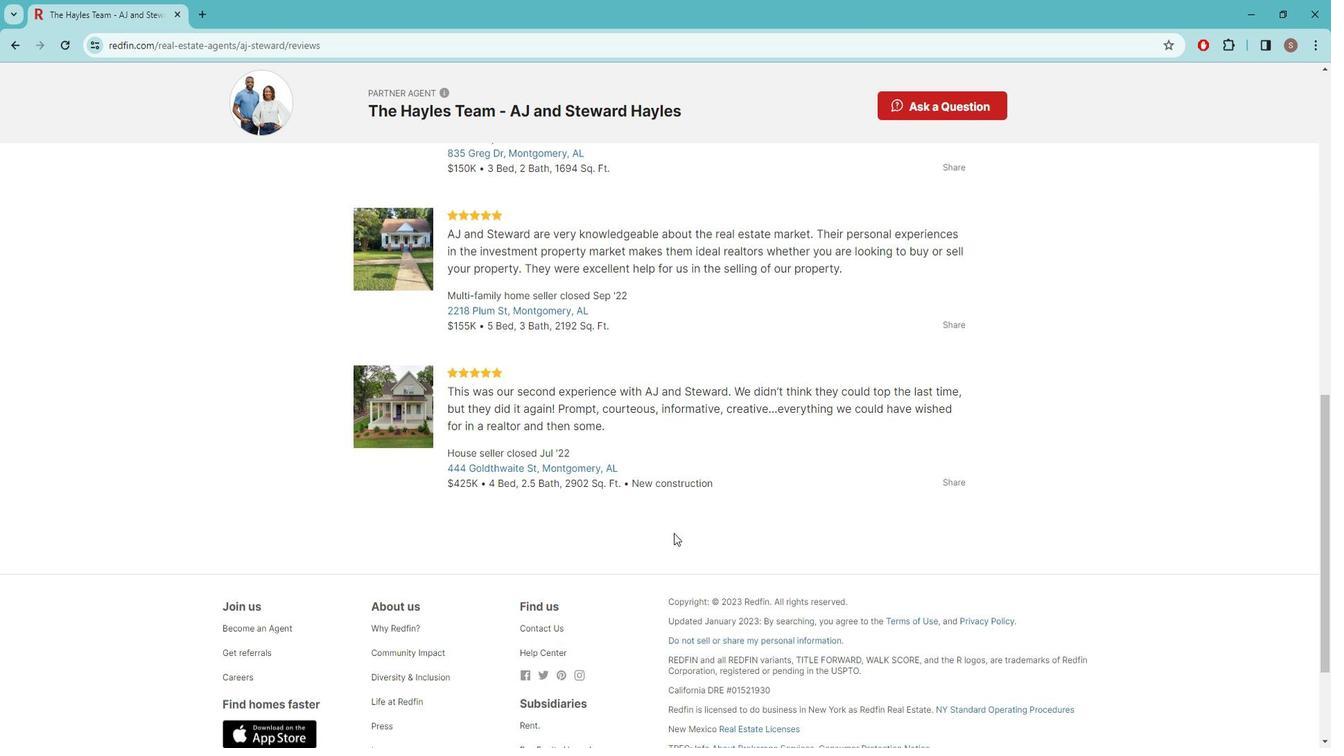 
Action: Mouse scrolled (672, 514) with delta (0, 0)
Screenshot: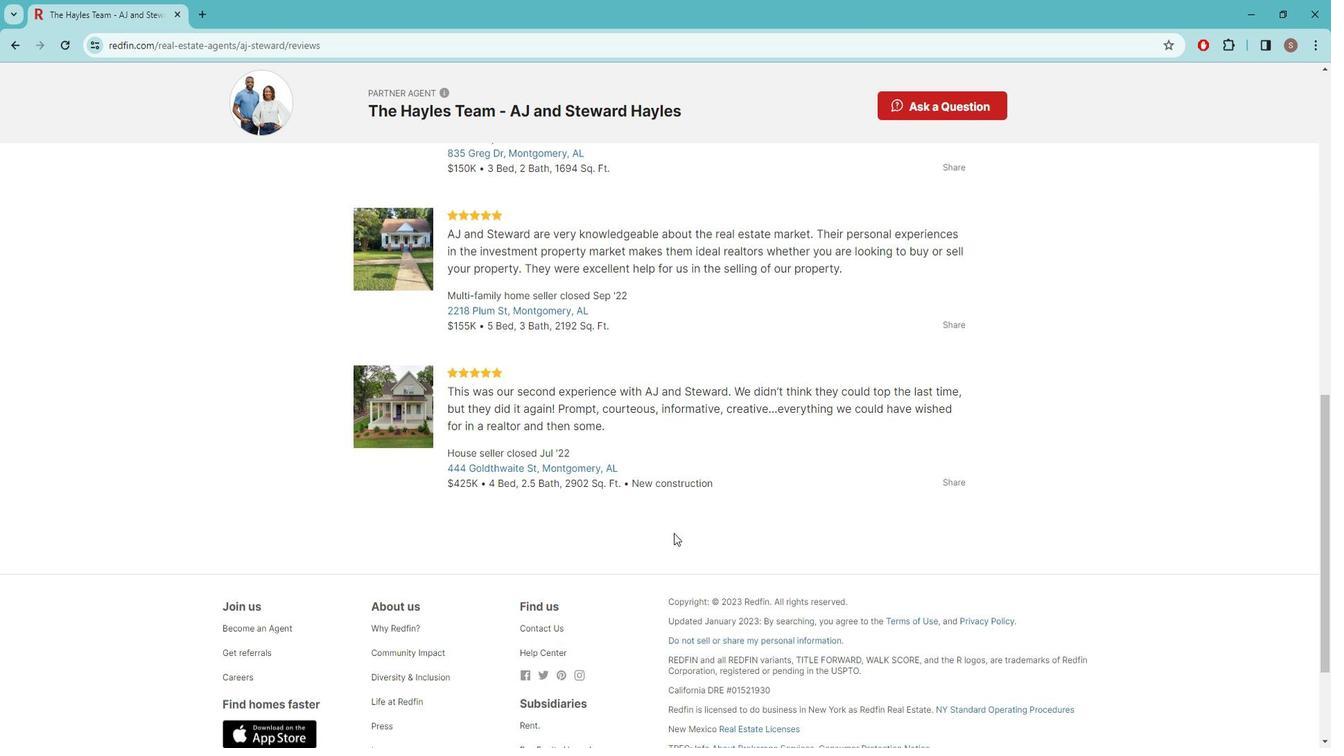 
Action: Mouse scrolled (672, 514) with delta (0, 0)
Screenshot: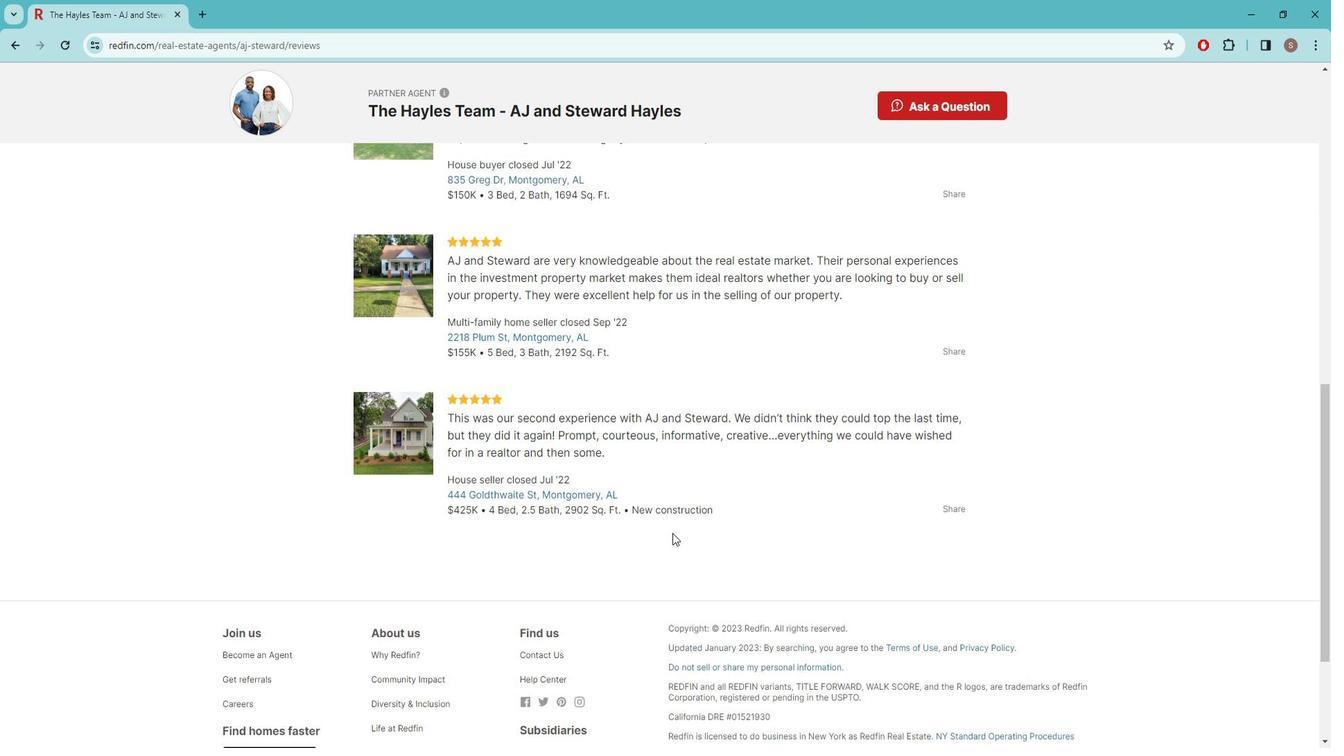 
Action: Mouse moved to (671, 513)
Screenshot: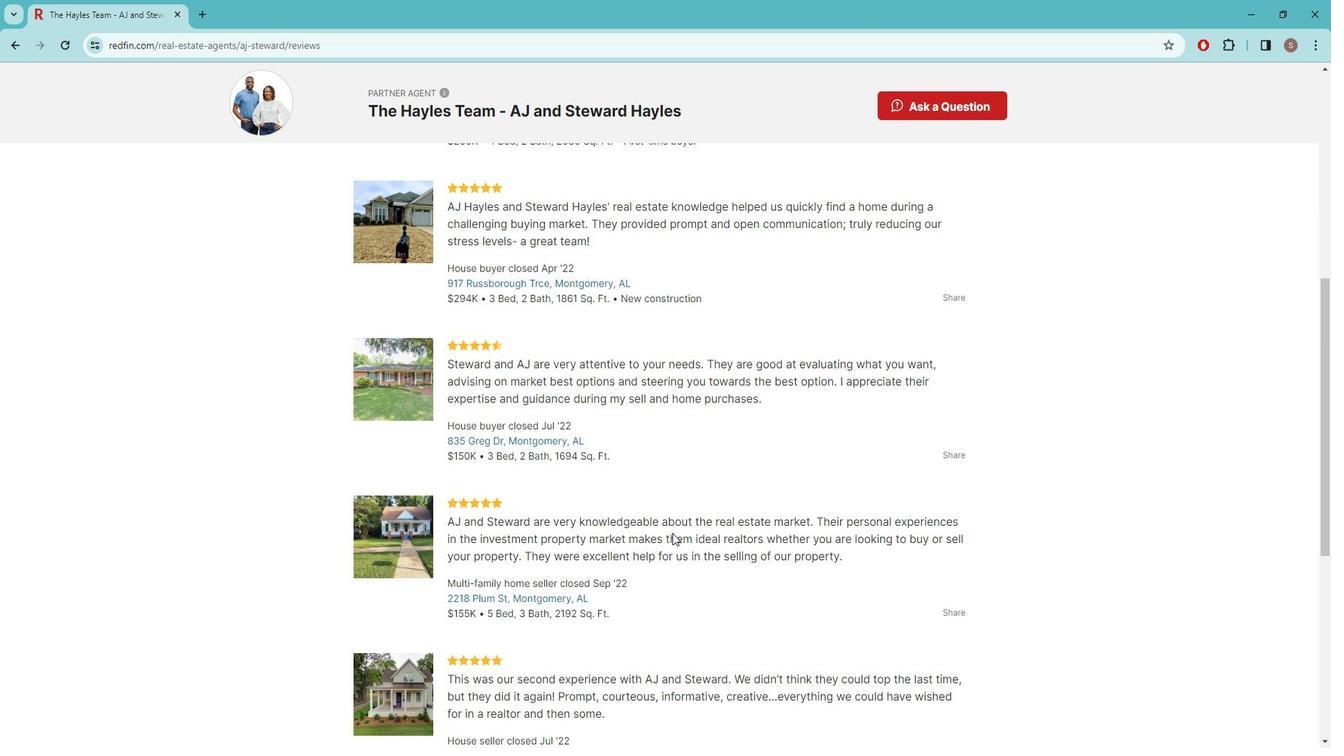 
Action: Mouse scrolled (671, 514) with delta (0, 0)
Screenshot: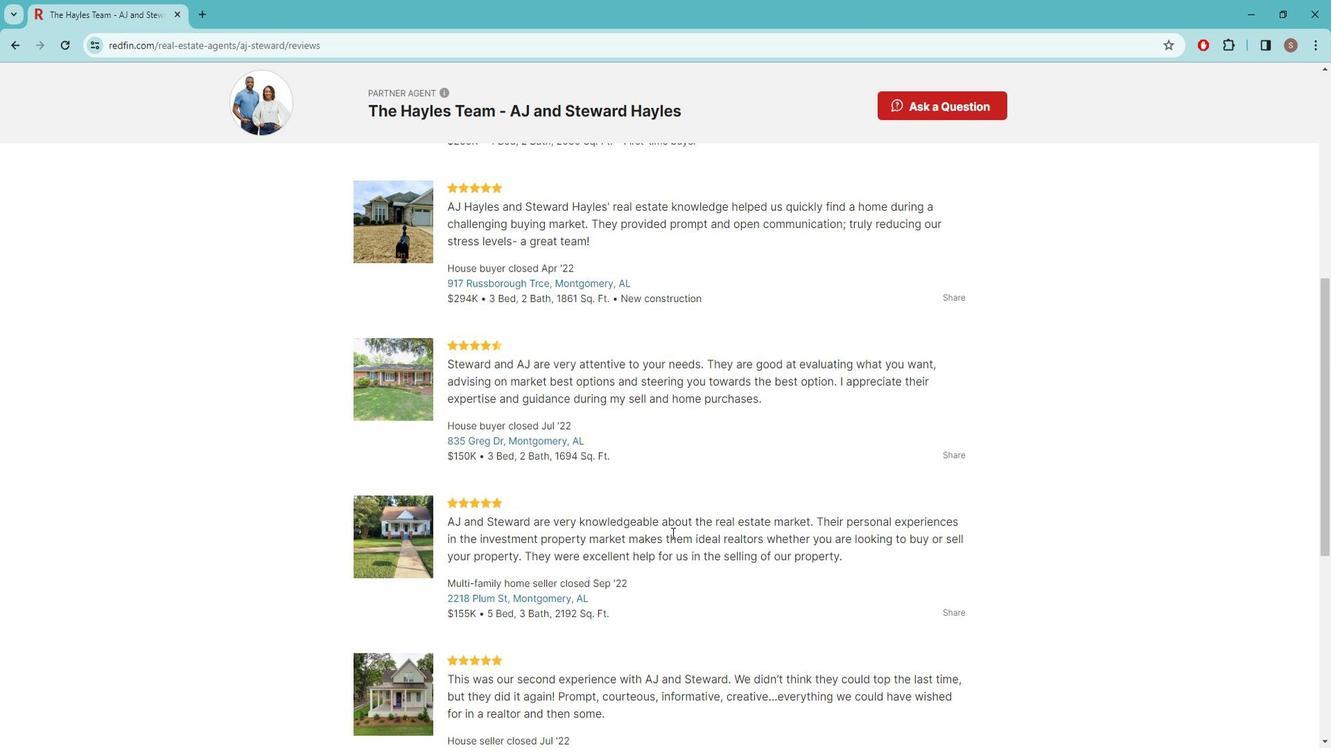 
Action: Mouse scrolled (671, 514) with delta (0, 0)
Screenshot: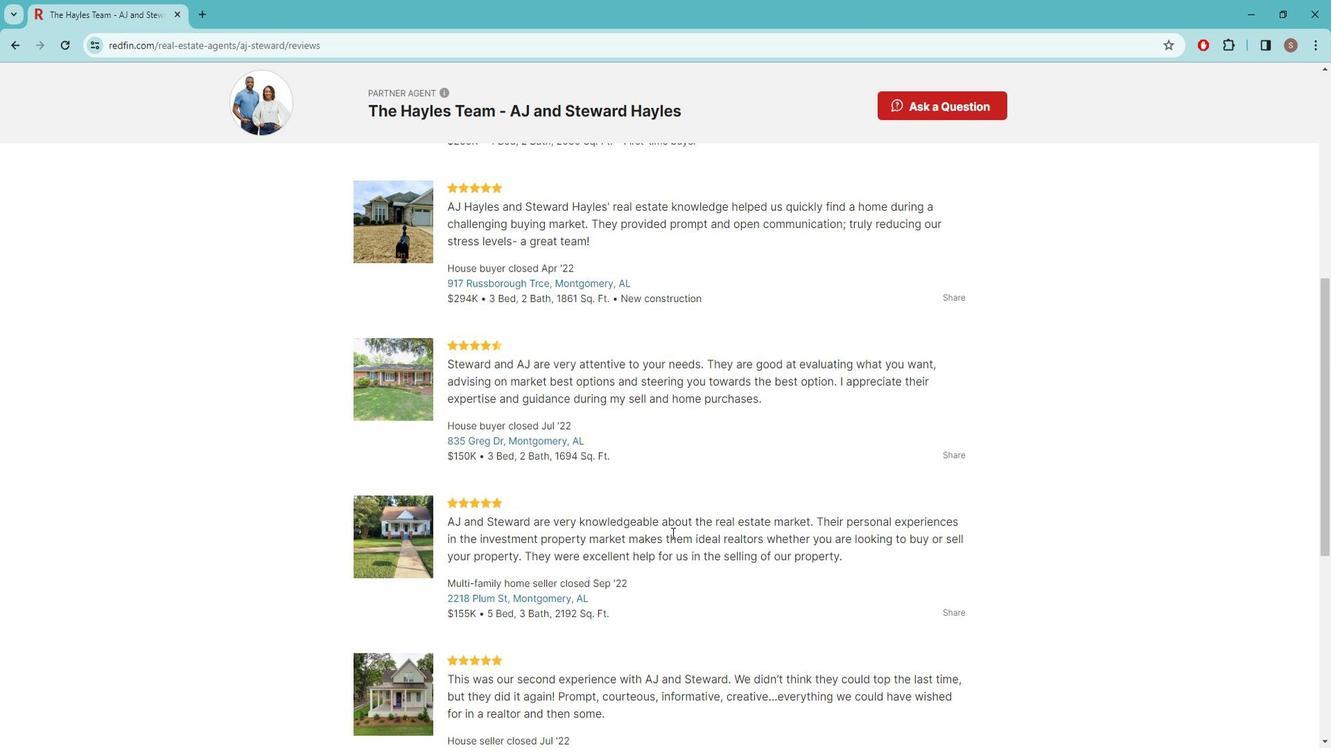 
Action: Mouse scrolled (671, 514) with delta (0, 0)
Screenshot: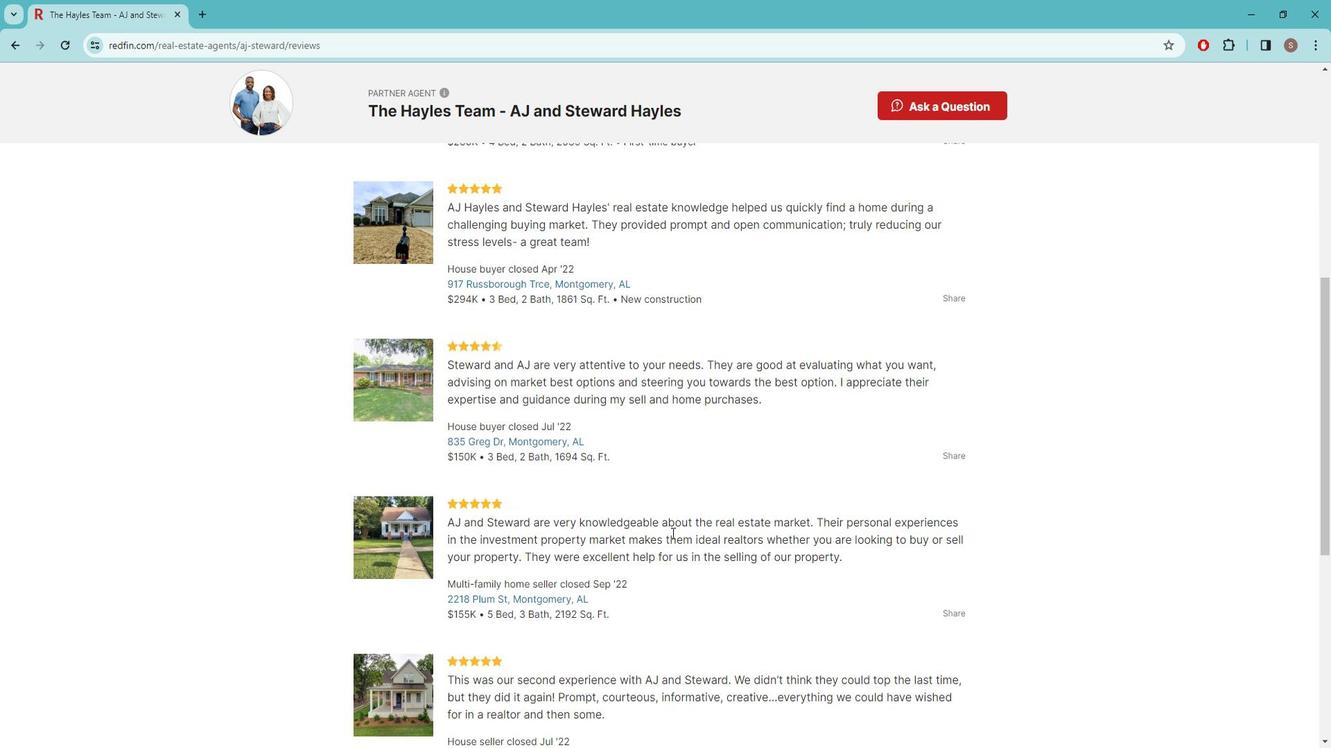 
Action: Mouse scrolled (671, 514) with delta (0, 0)
Screenshot: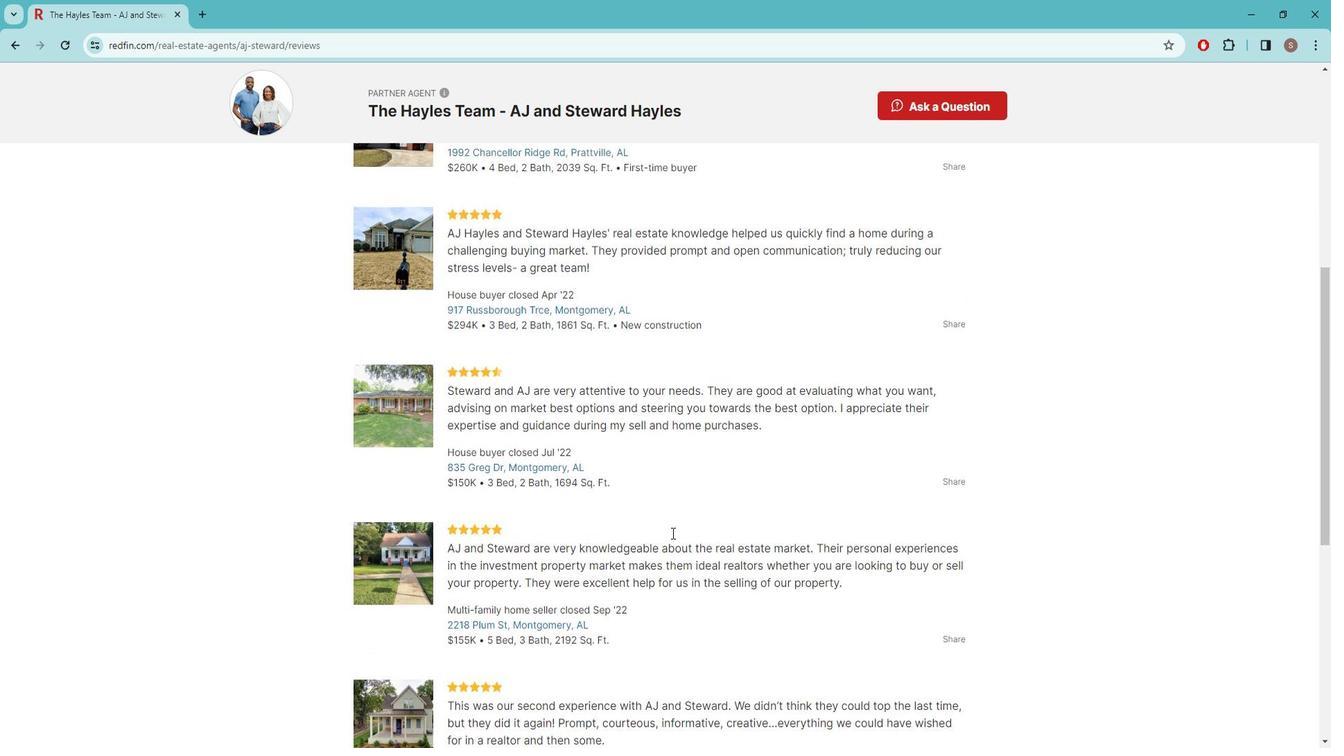 
Action: Mouse scrolled (671, 514) with delta (0, 0)
Screenshot: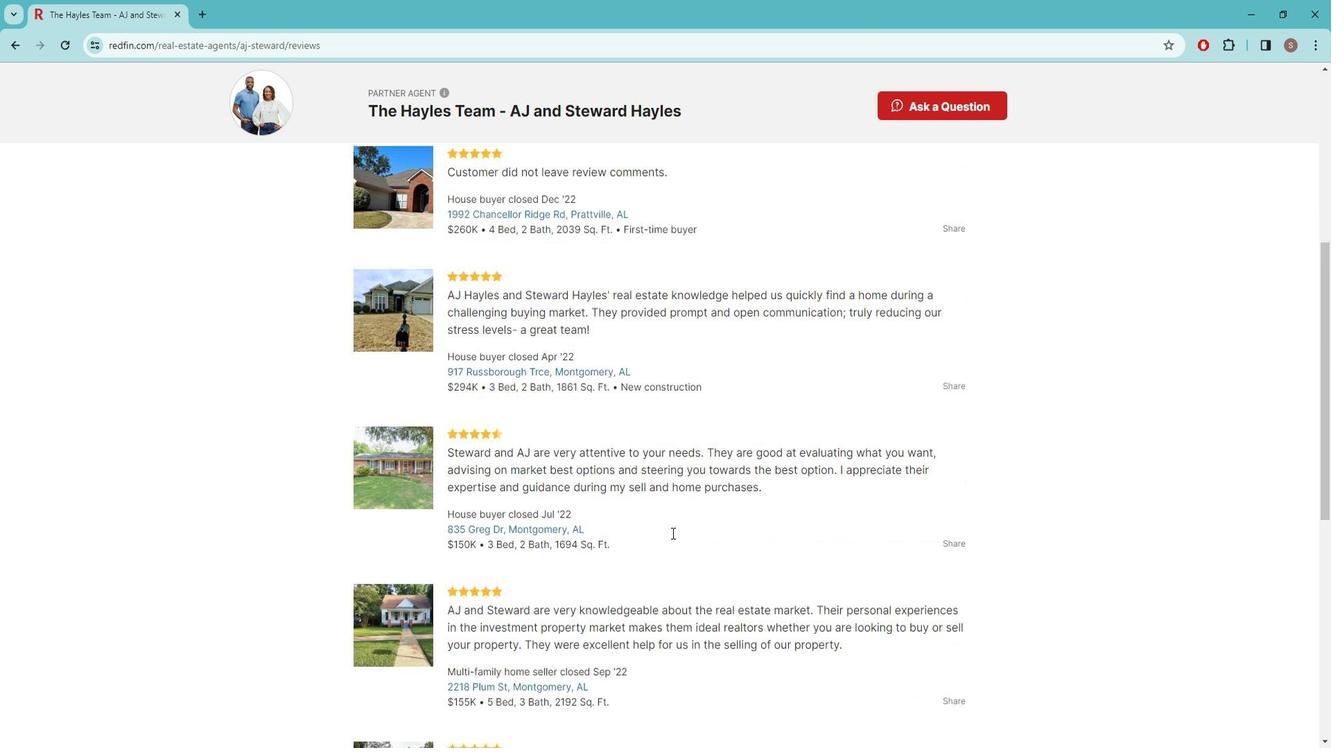 
Action: Mouse moved to (13, 41)
Screenshot: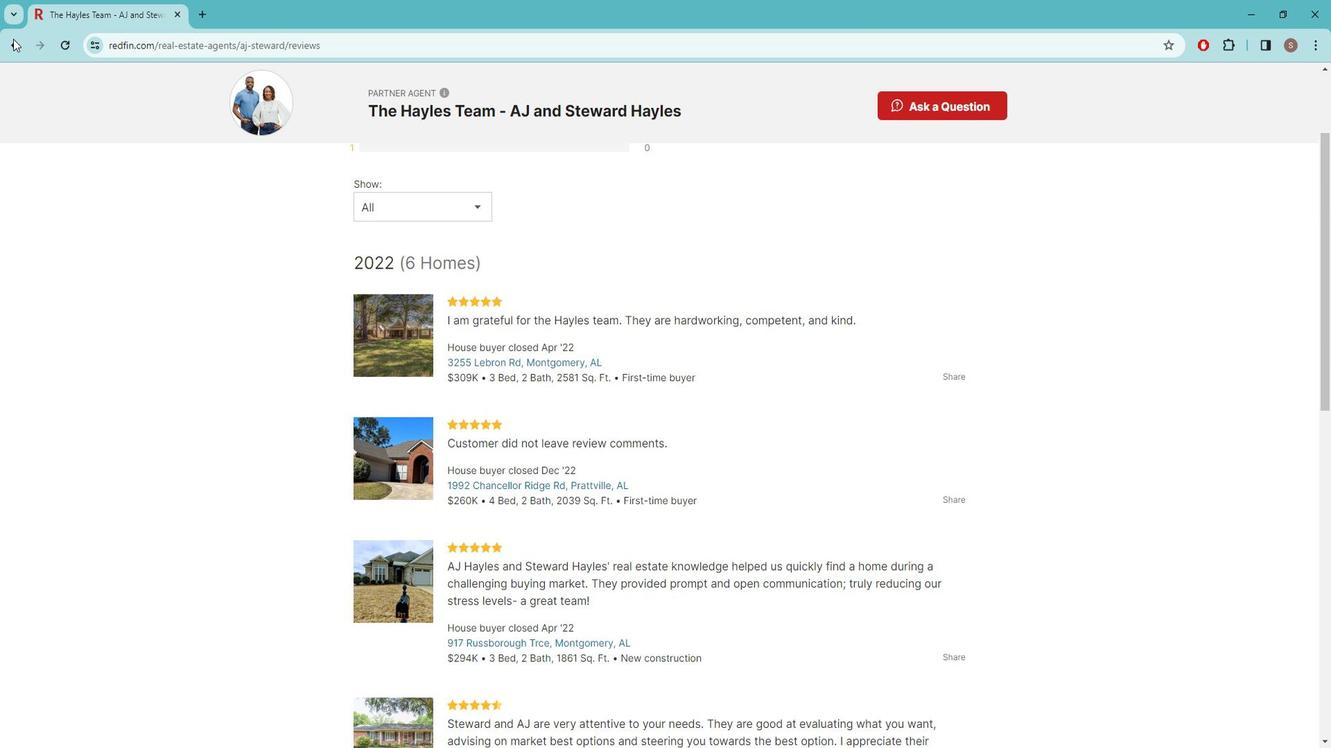 
Action: Mouse pressed left at (13, 41)
Screenshot: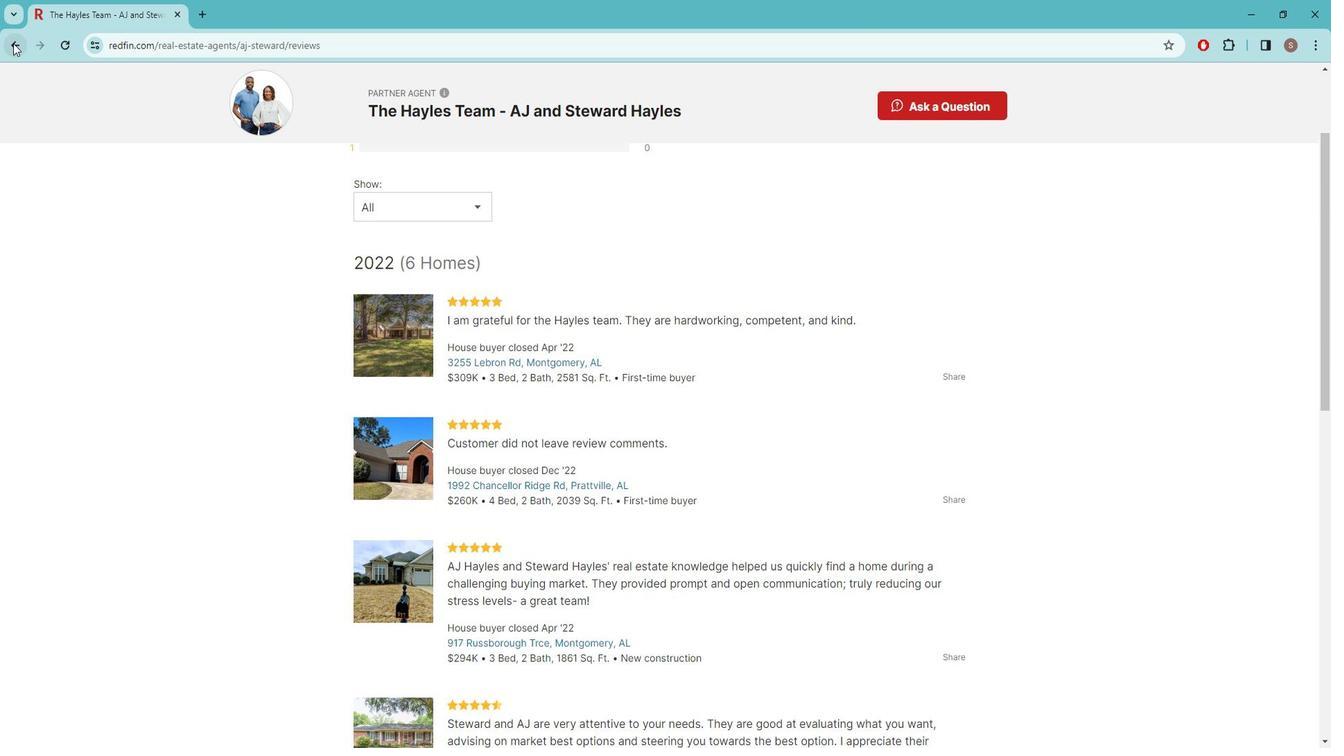 
Action: Mouse pressed left at (13, 41)
Screenshot: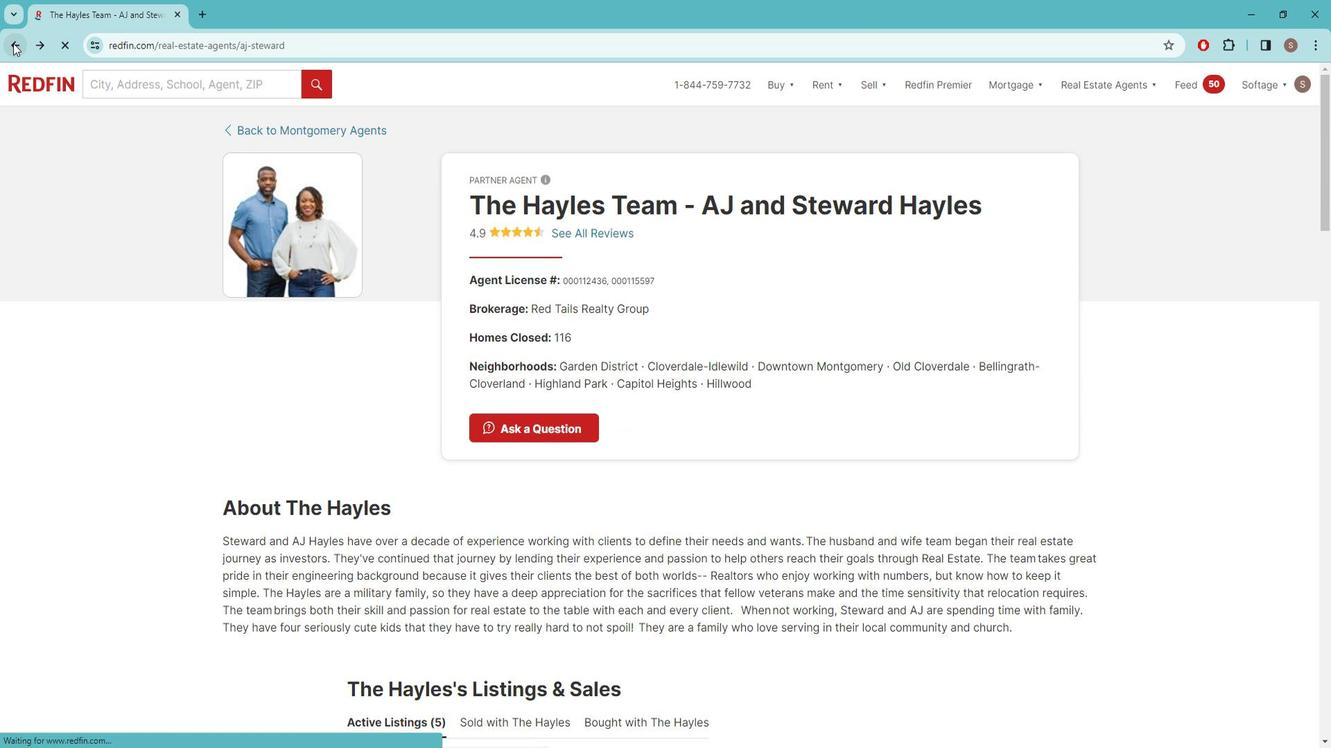 
Action: Mouse pressed left at (13, 41)
Screenshot: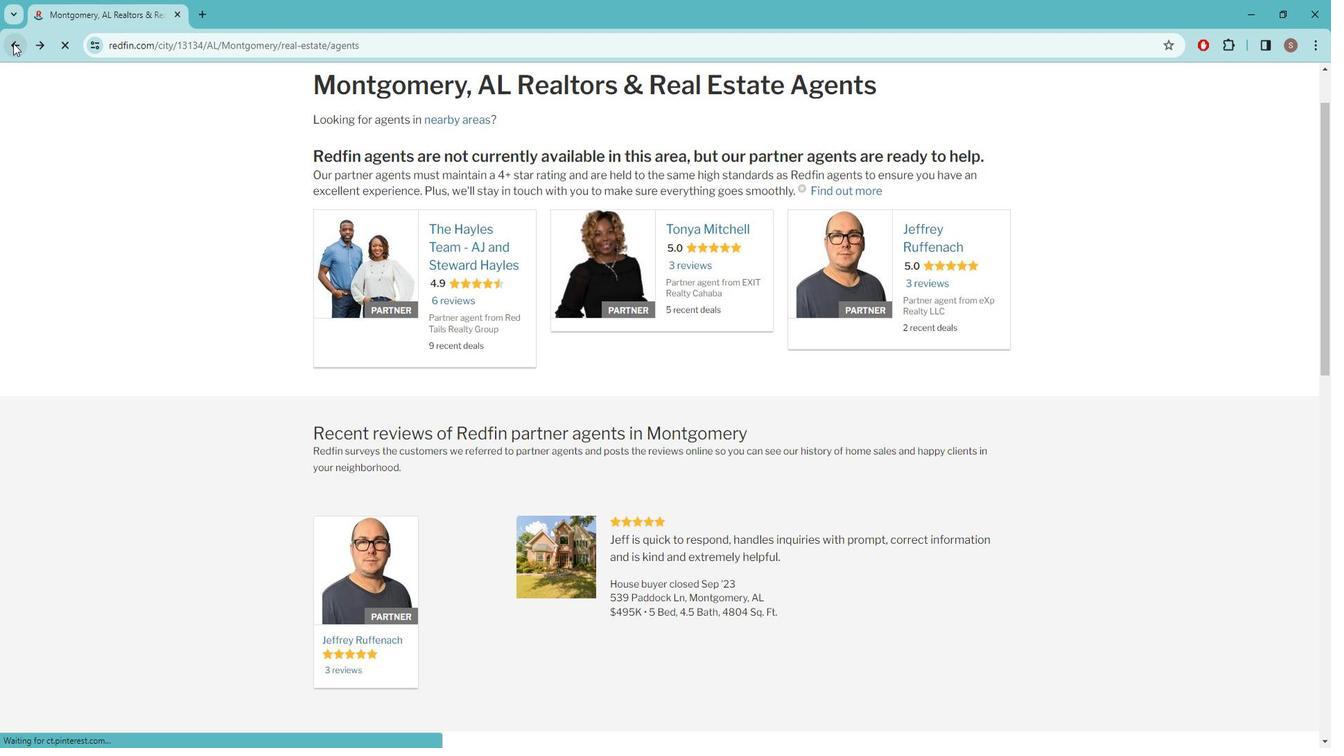 
Action: Mouse moved to (1005, 456)
Screenshot: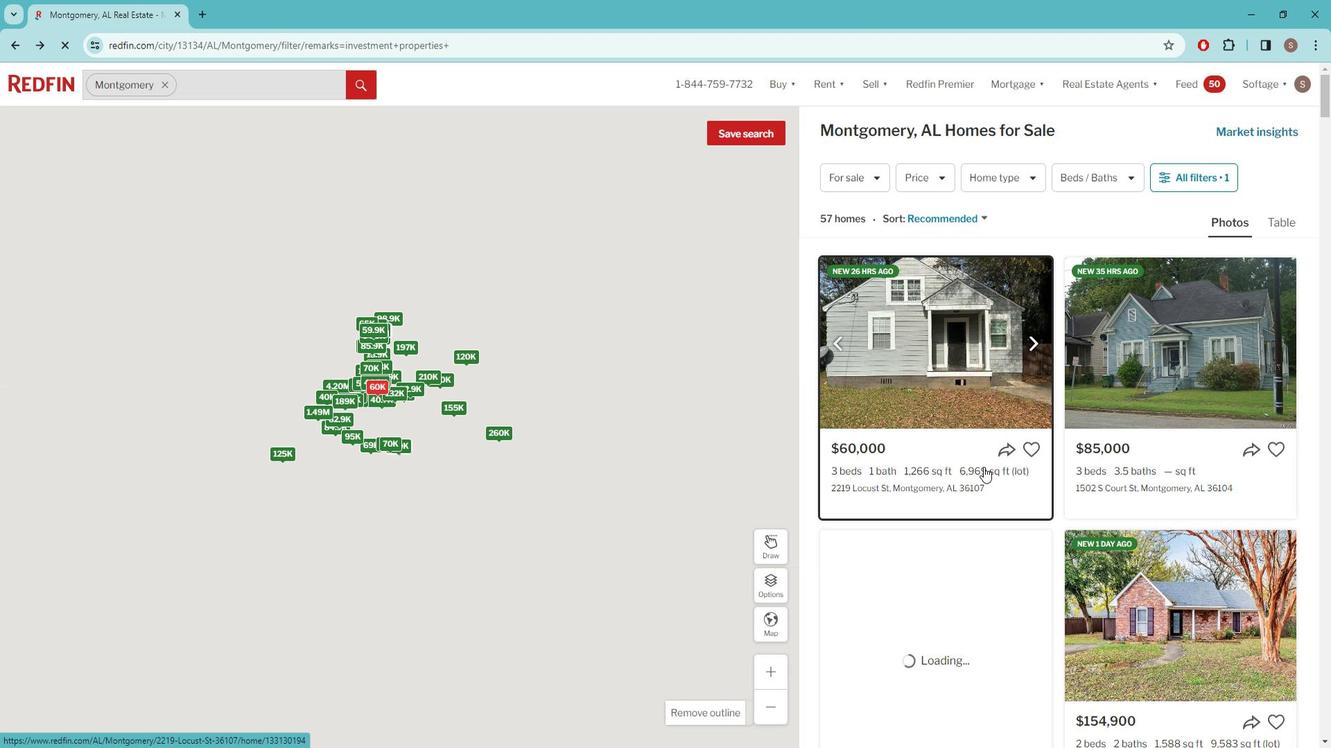 
Action: Mouse scrolled (1005, 456) with delta (0, 0)
Screenshot: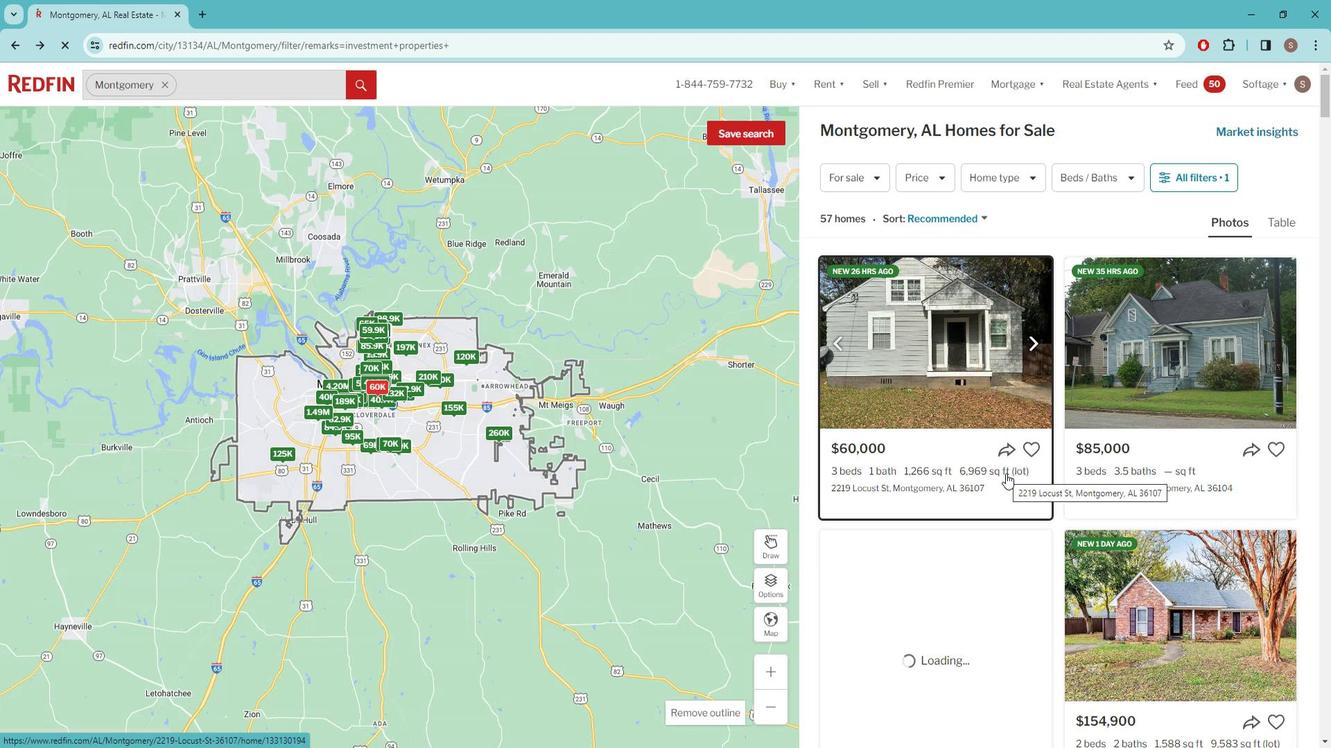
